 Task: Look for space in La Carlota, Philippines from 6th September, 2023 to 15th September, 2023 for 6 adults in price range Rs.8000 to Rs.12000. Place can be entire place or private room with 6 bedrooms having 6 beds and 6 bathrooms. Property type can be house, flat, guest house. Amenities needed are: wifi, TV, free parkinig on premises, gym, breakfast. Booking option can be shelf check-in. Required host language is English.
Action: Mouse moved to (565, 119)
Screenshot: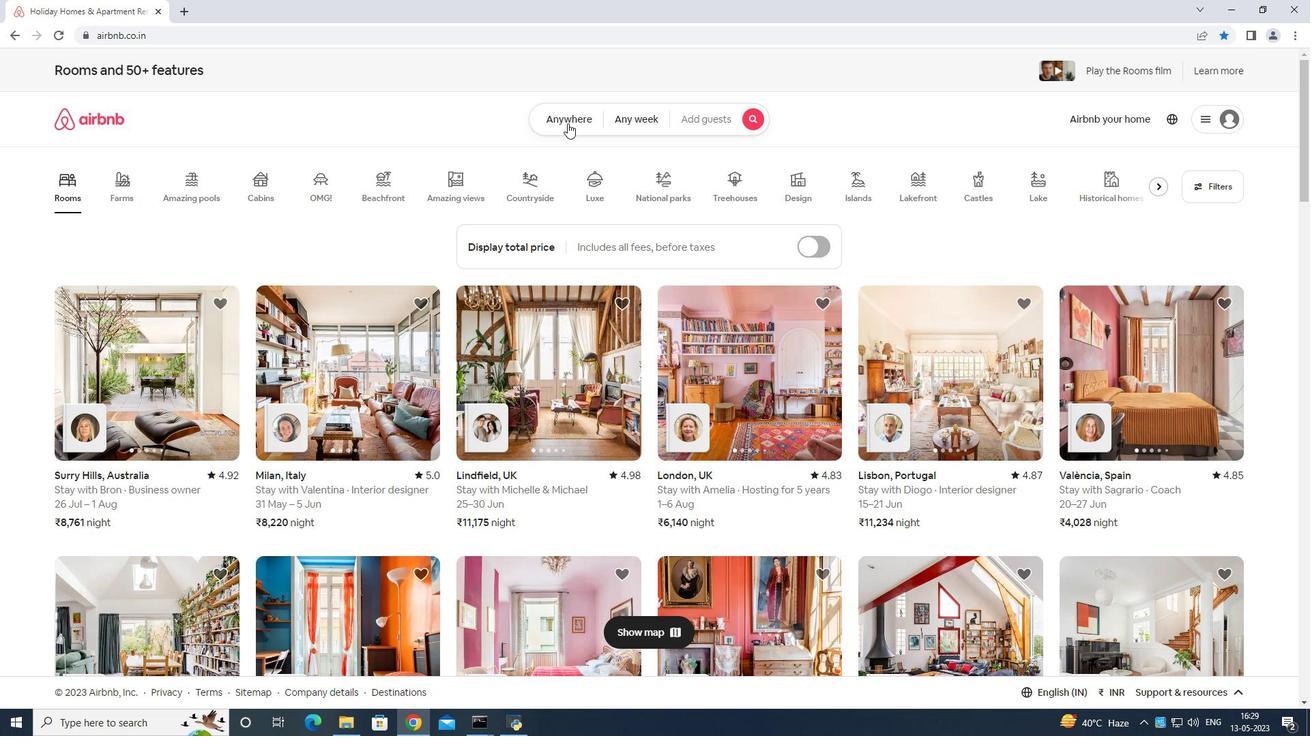 
Action: Mouse pressed left at (565, 119)
Screenshot: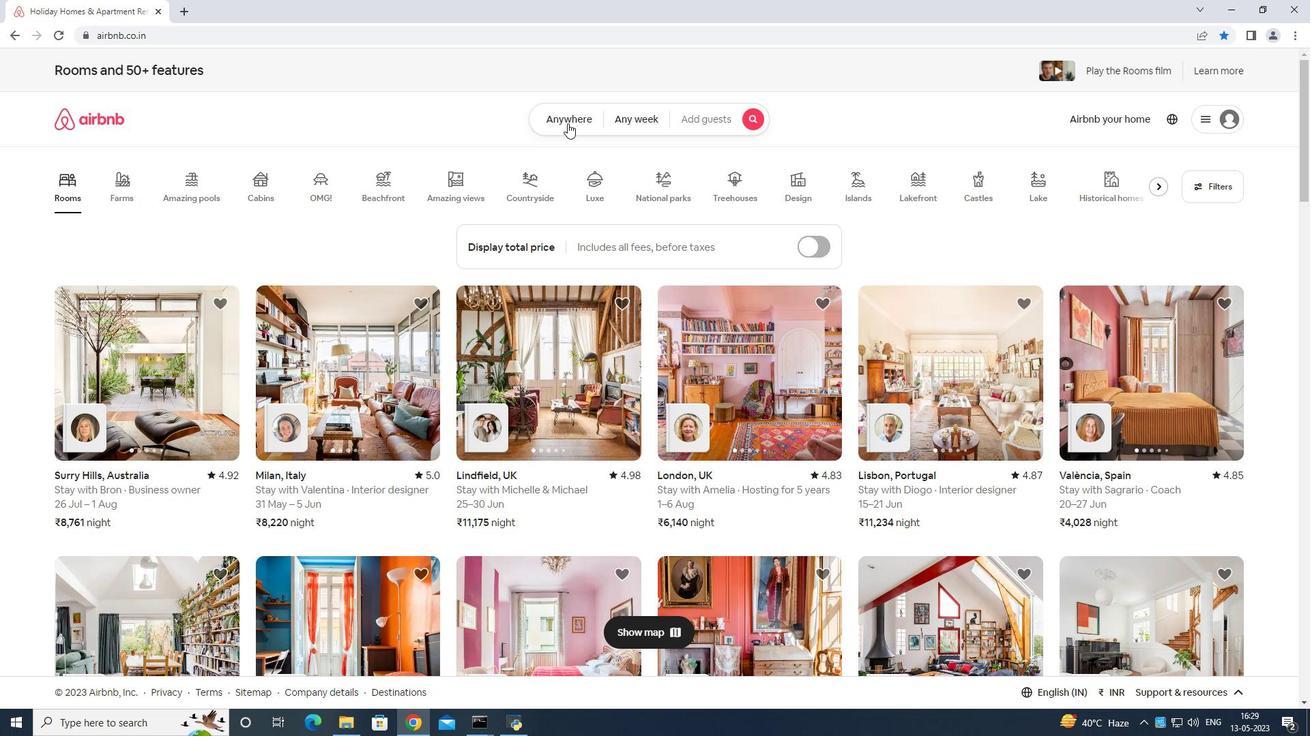 
Action: Mouse moved to (532, 161)
Screenshot: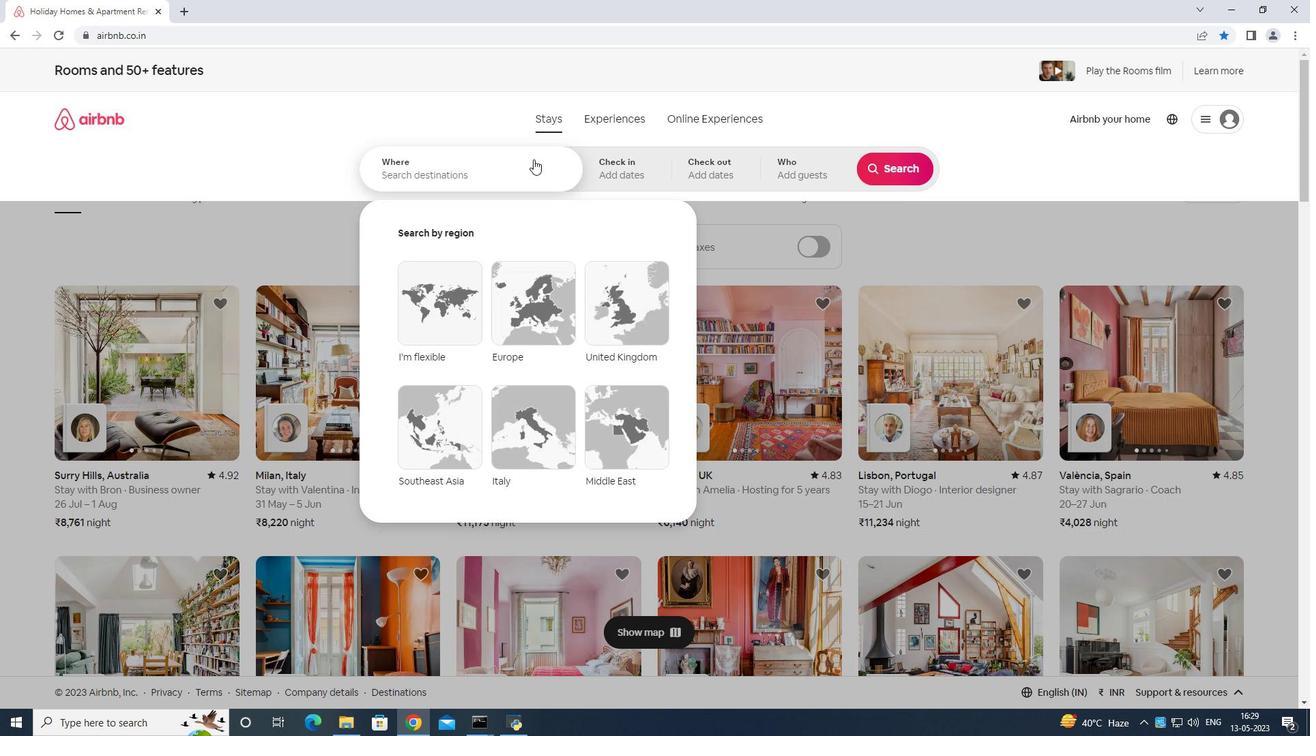 
Action: Mouse pressed left at (532, 161)
Screenshot: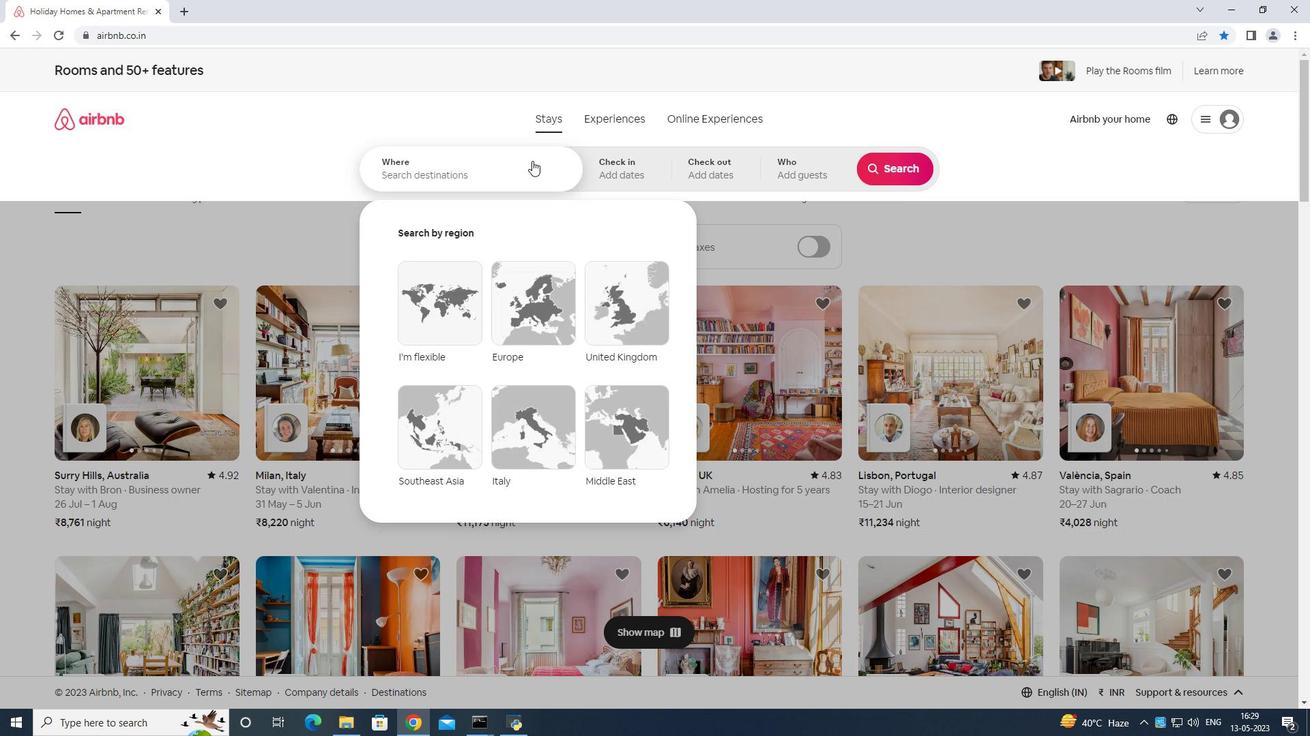 
Action: Mouse moved to (532, 161)
Screenshot: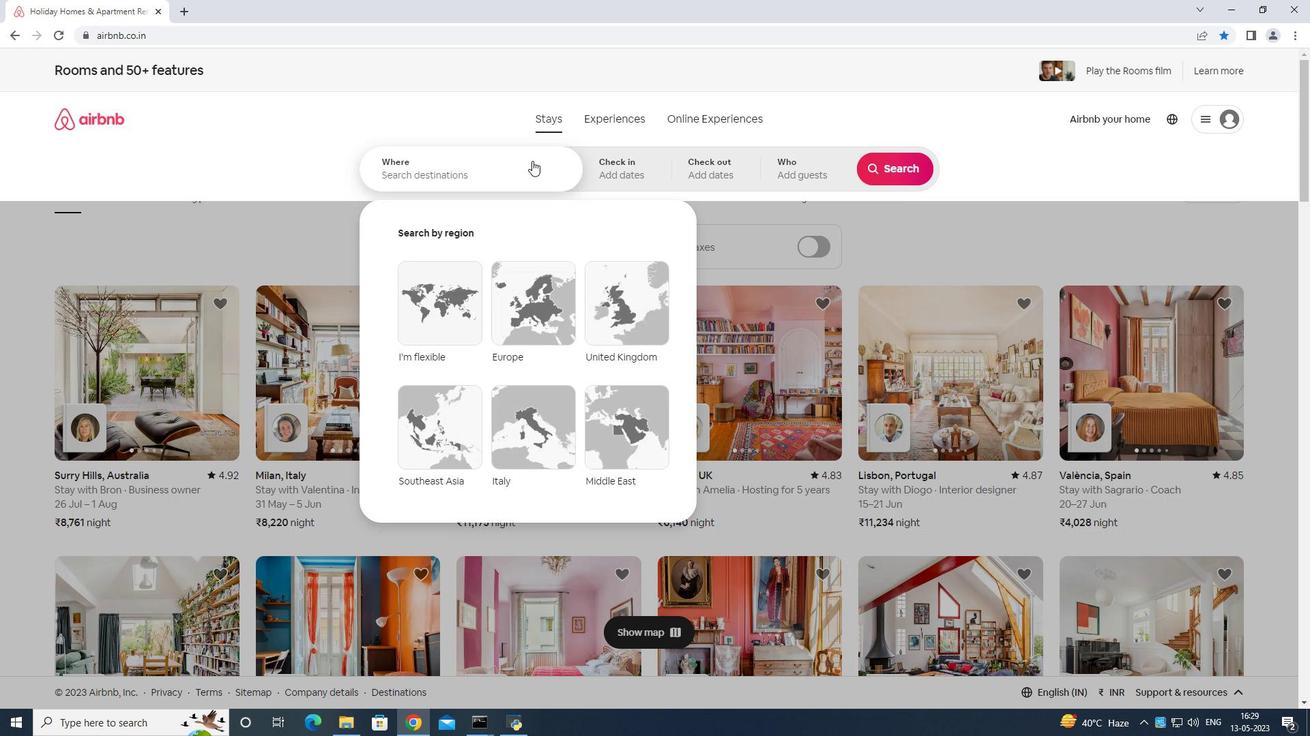 
Action: Key pressed <Key.shift>La<Key.space>cartlota<Key.space>philipines<Key.enter>
Screenshot: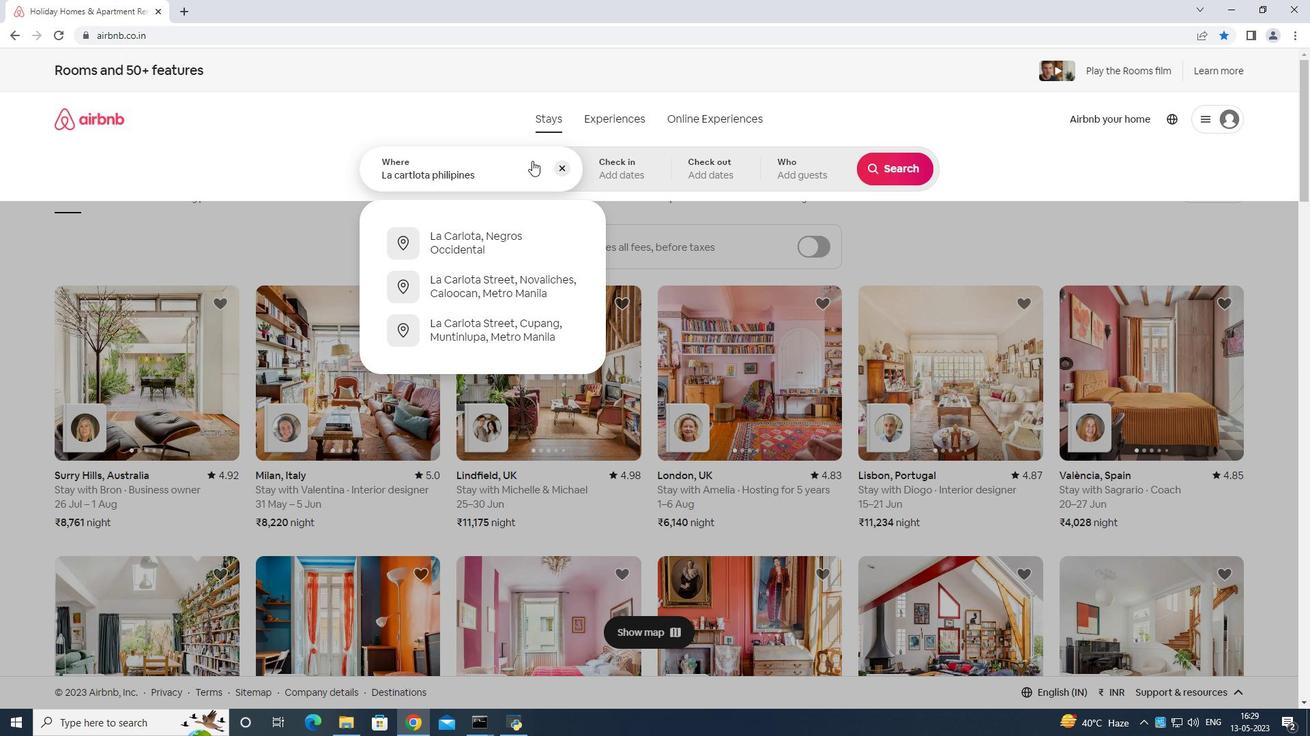 
Action: Mouse moved to (893, 283)
Screenshot: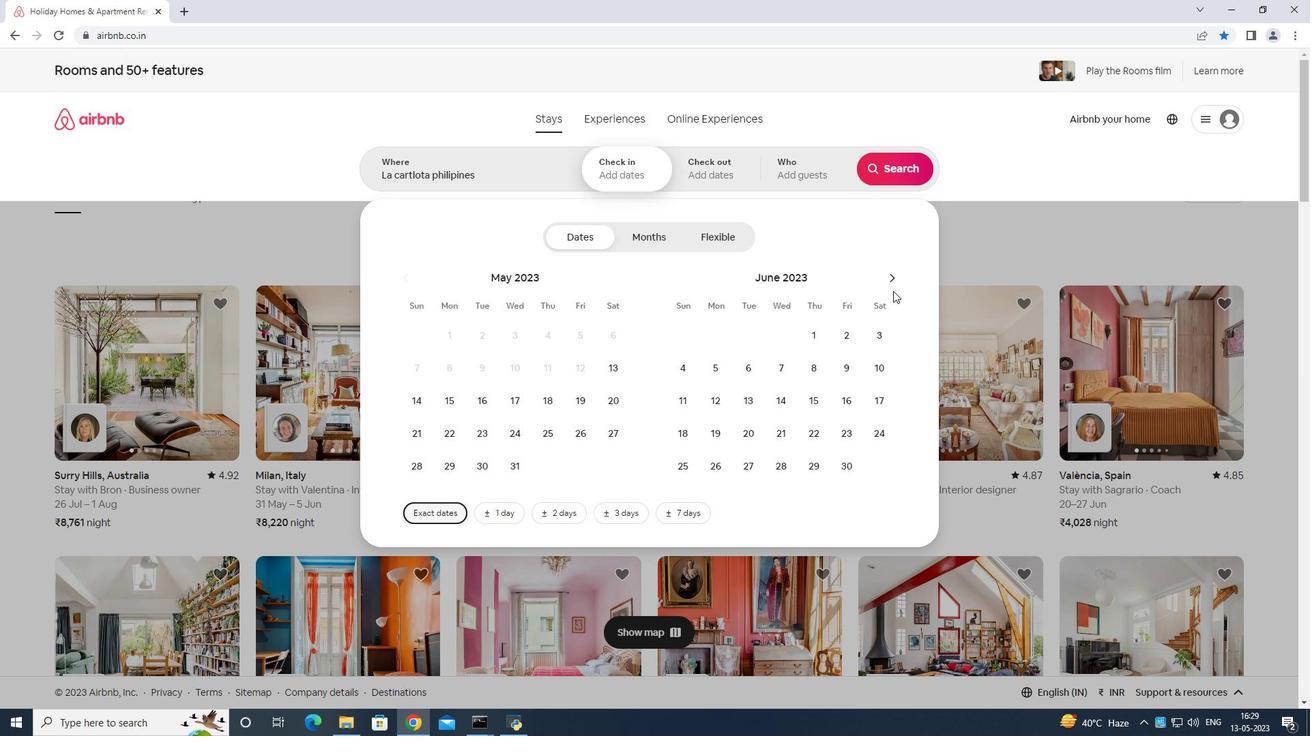 
Action: Mouse pressed left at (893, 283)
Screenshot: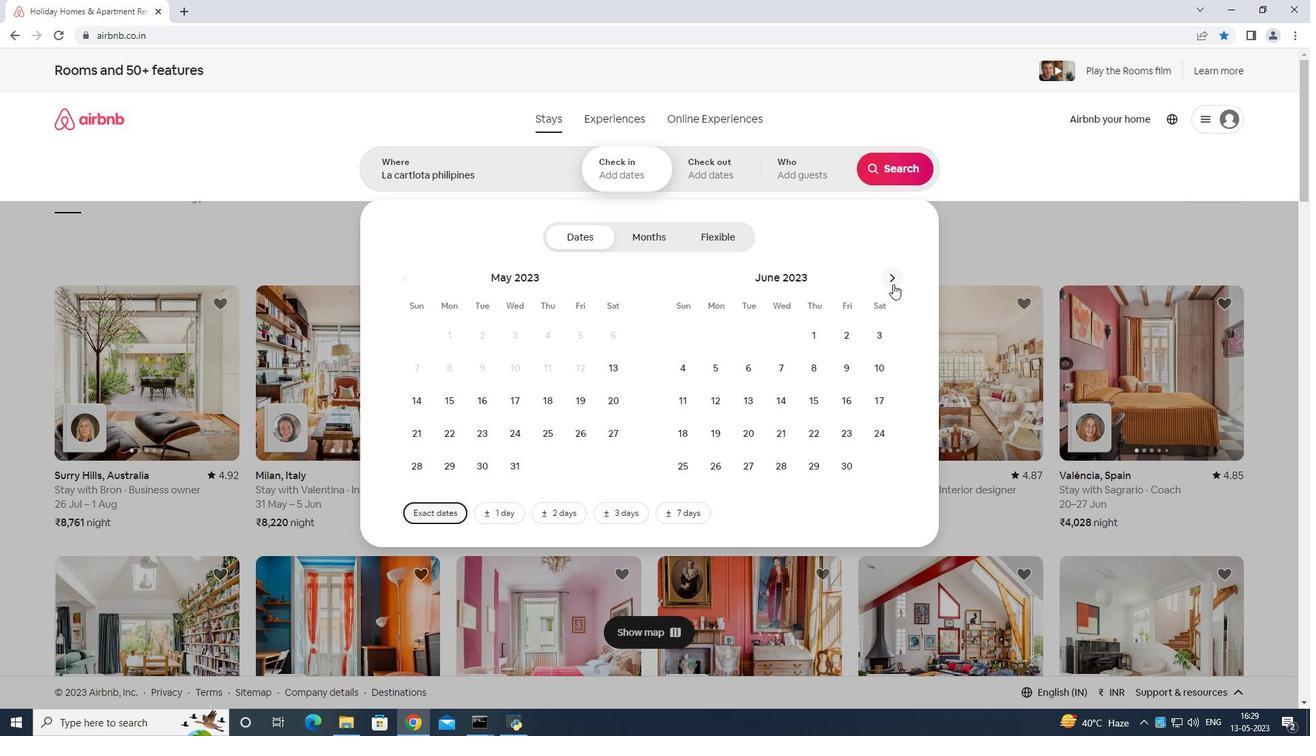 
Action: Mouse moved to (889, 283)
Screenshot: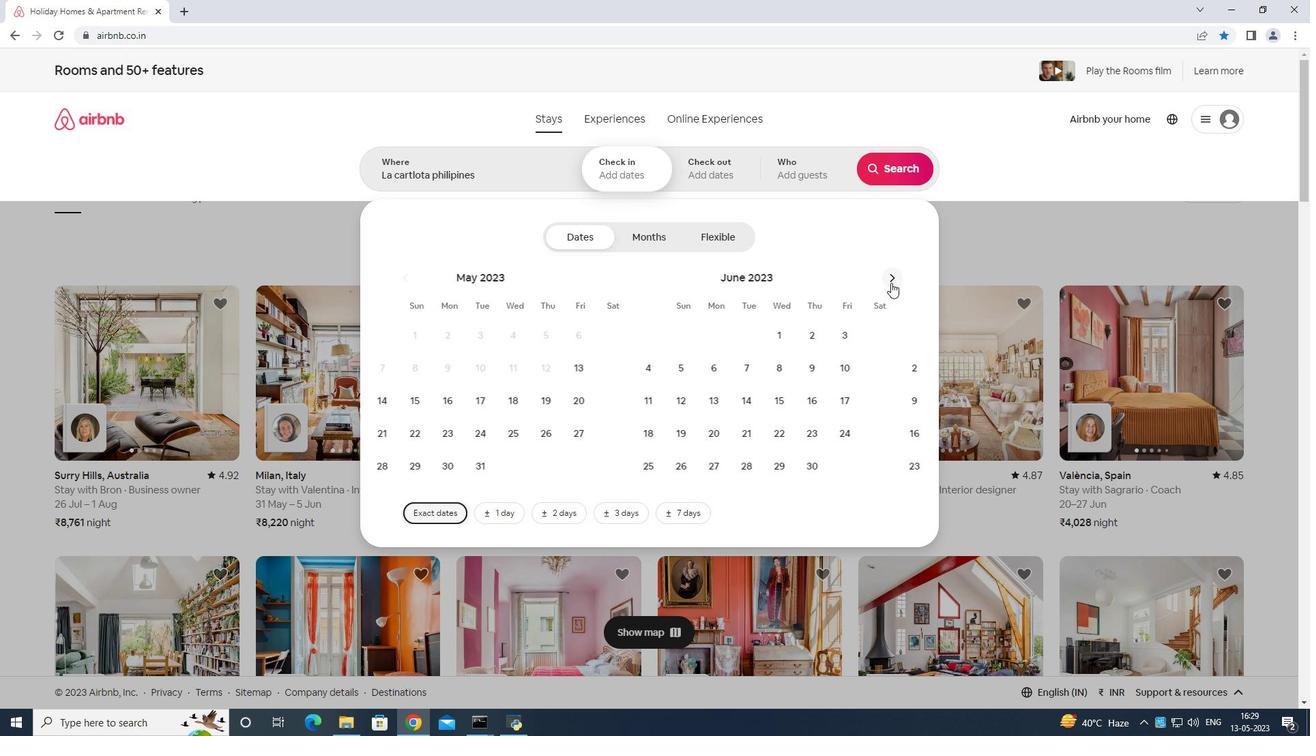 
Action: Mouse pressed left at (889, 283)
Screenshot: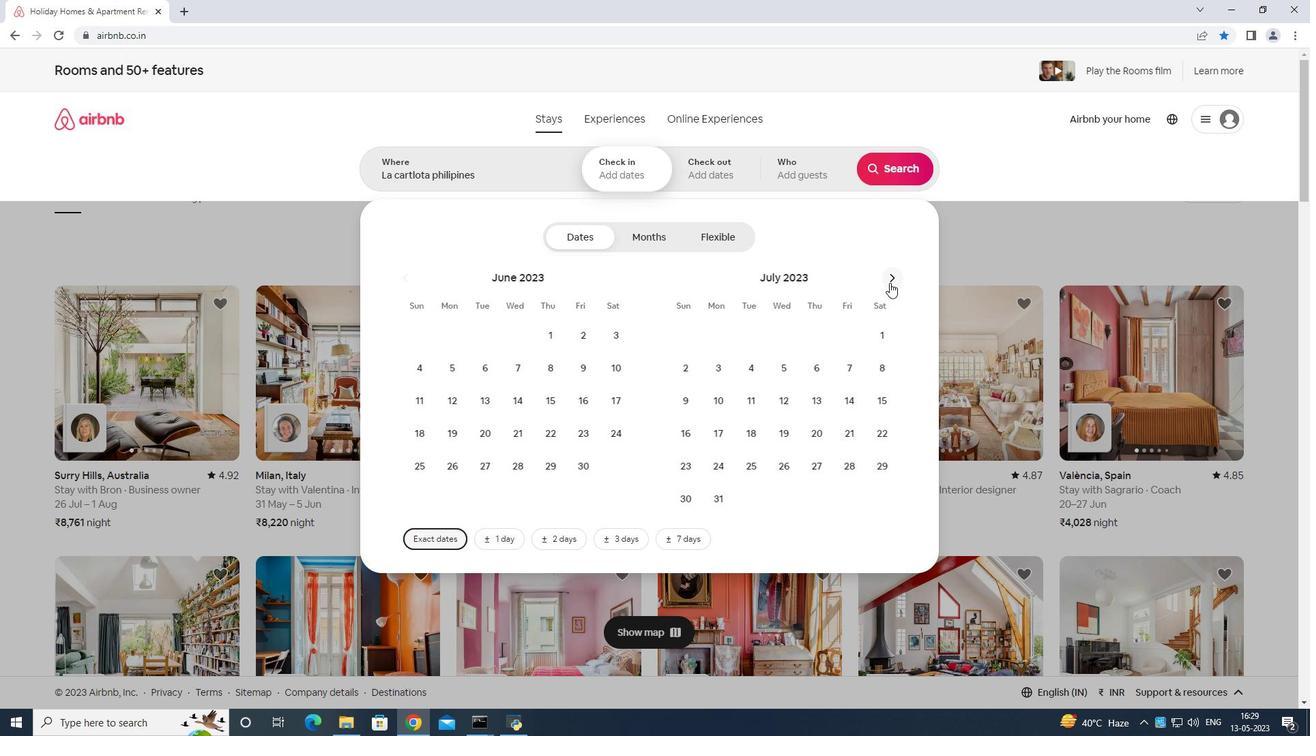 
Action: Mouse moved to (886, 296)
Screenshot: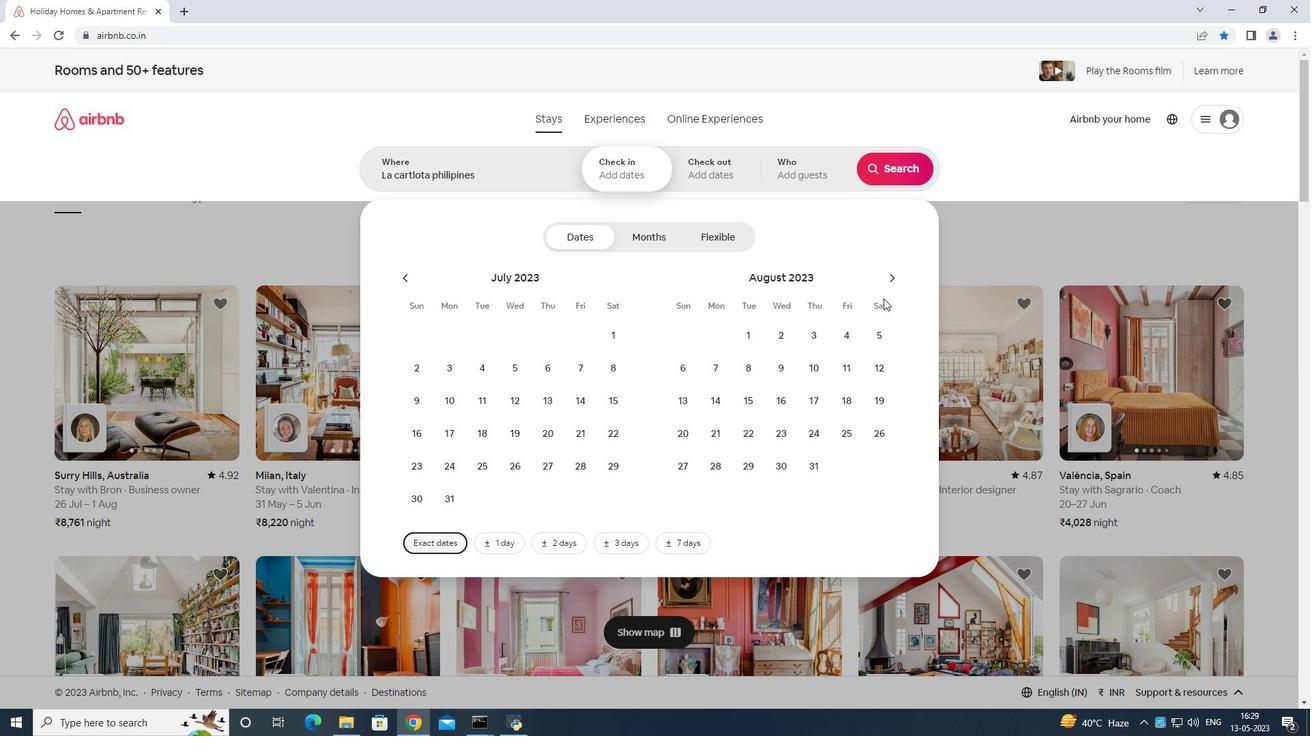 
Action: Mouse pressed left at (886, 296)
Screenshot: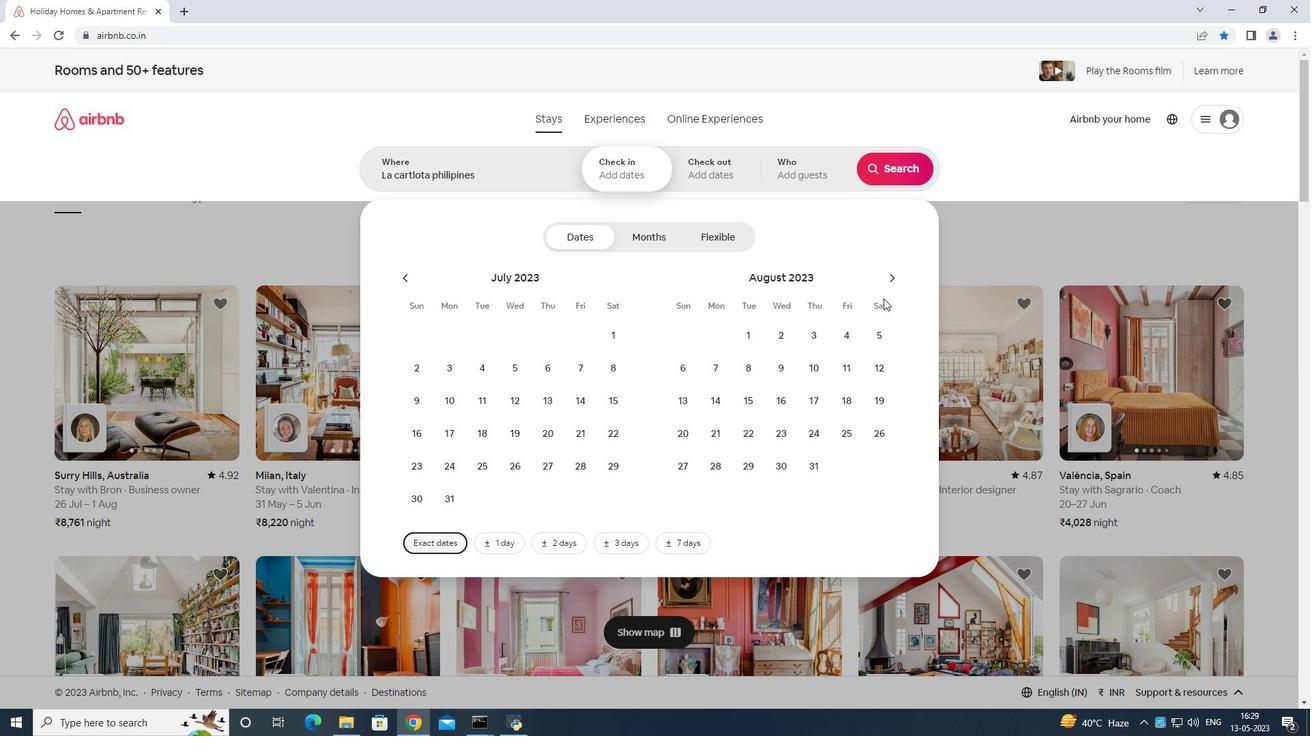 
Action: Mouse moved to (891, 281)
Screenshot: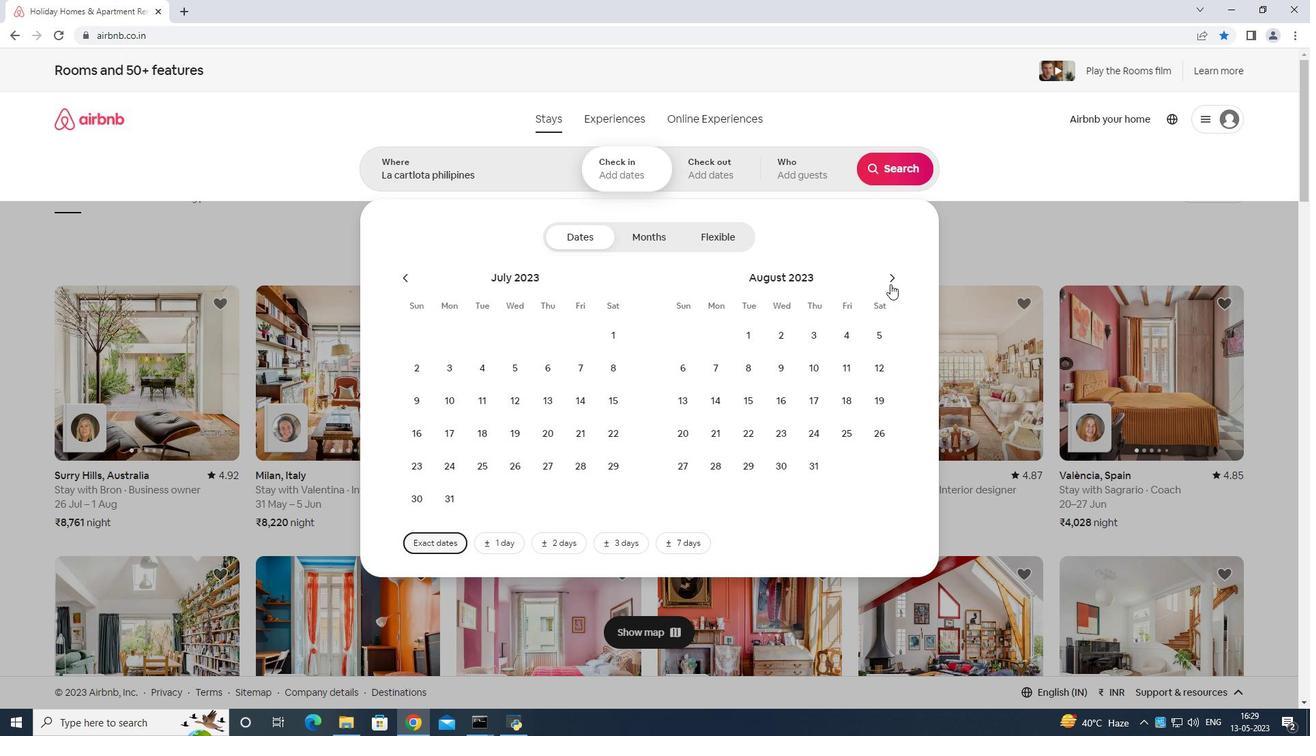
Action: Mouse pressed left at (891, 281)
Screenshot: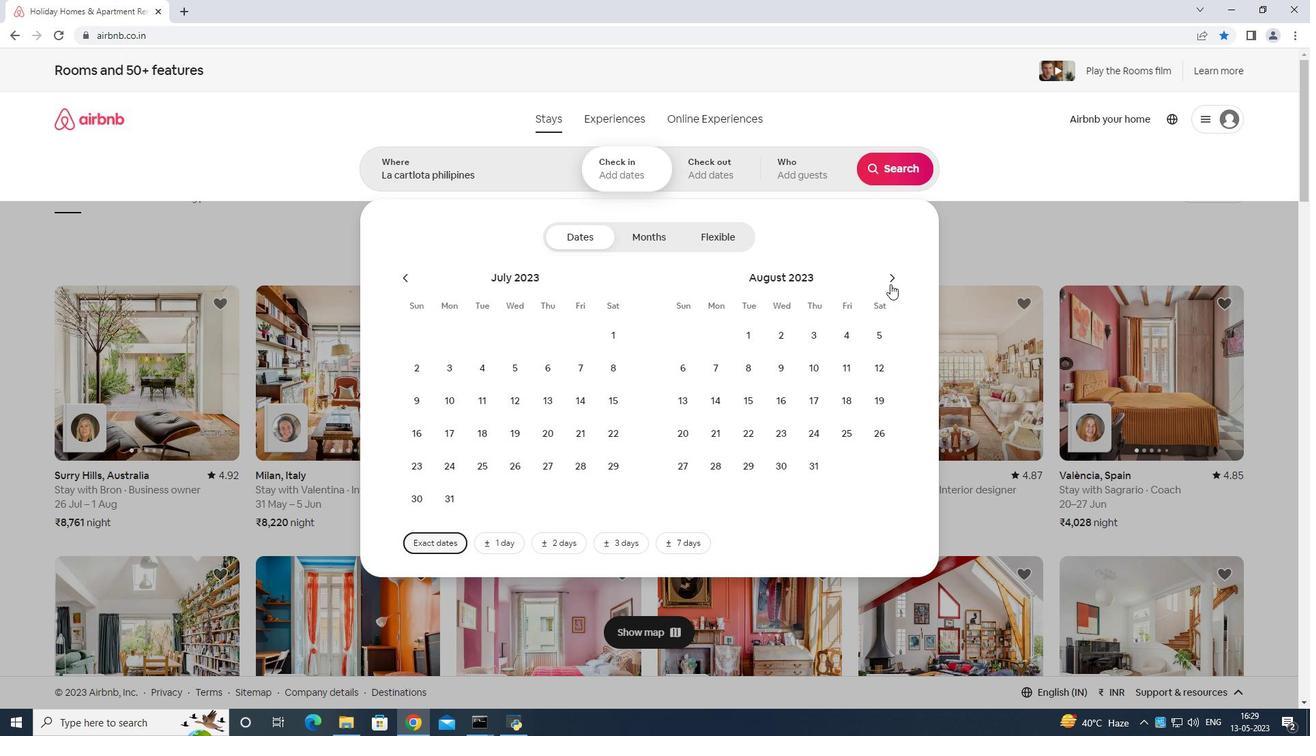 
Action: Mouse moved to (784, 366)
Screenshot: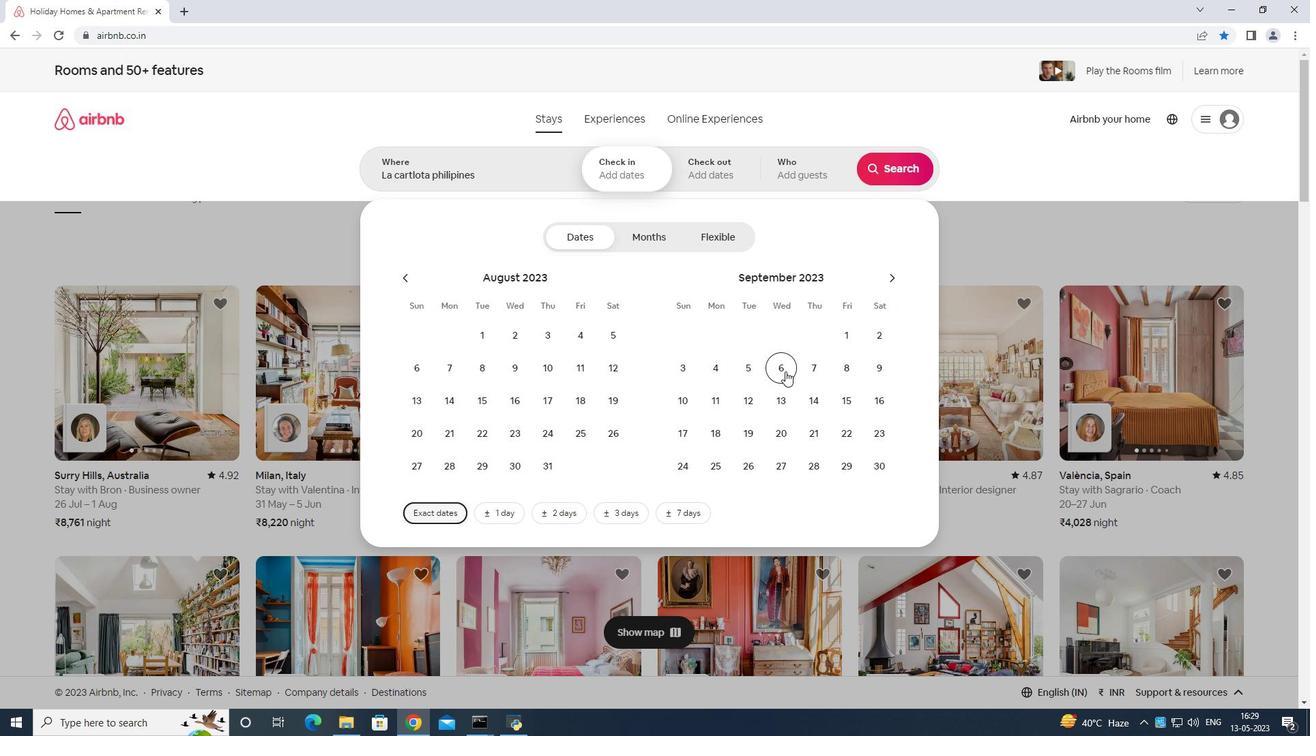 
Action: Mouse pressed left at (784, 366)
Screenshot: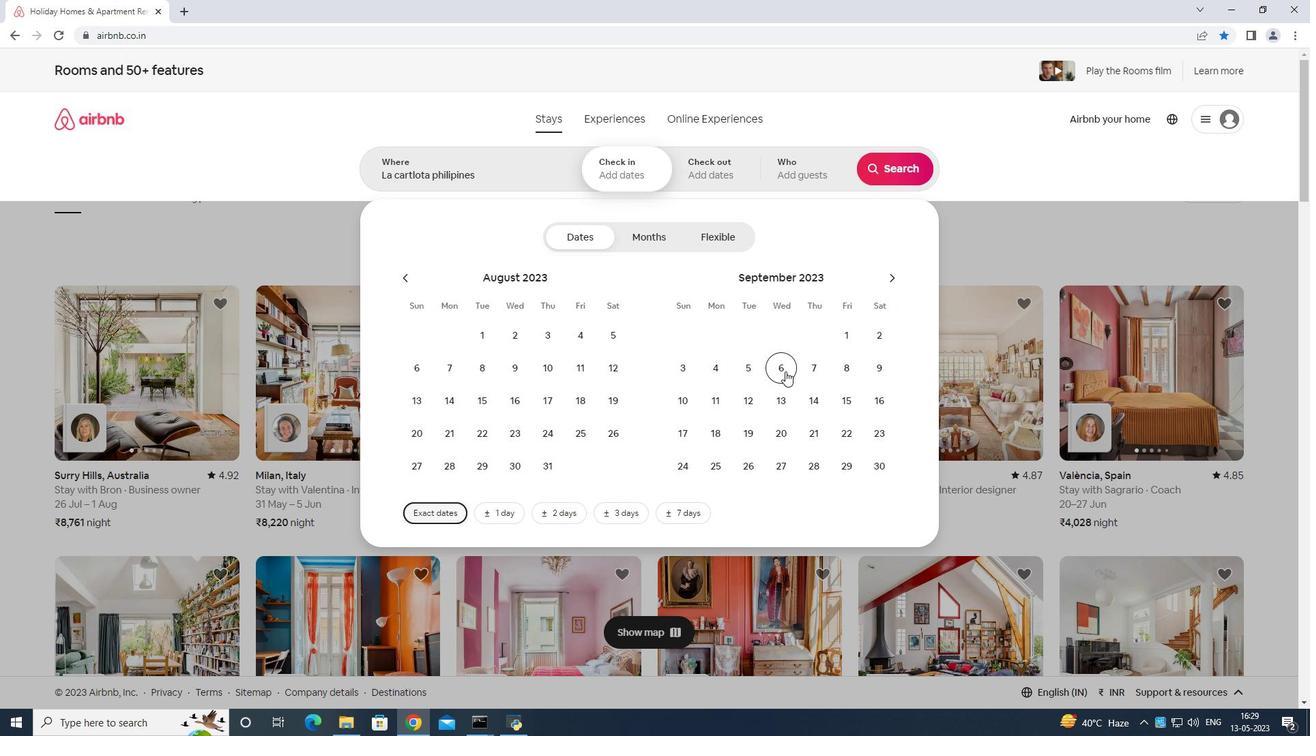 
Action: Mouse moved to (850, 409)
Screenshot: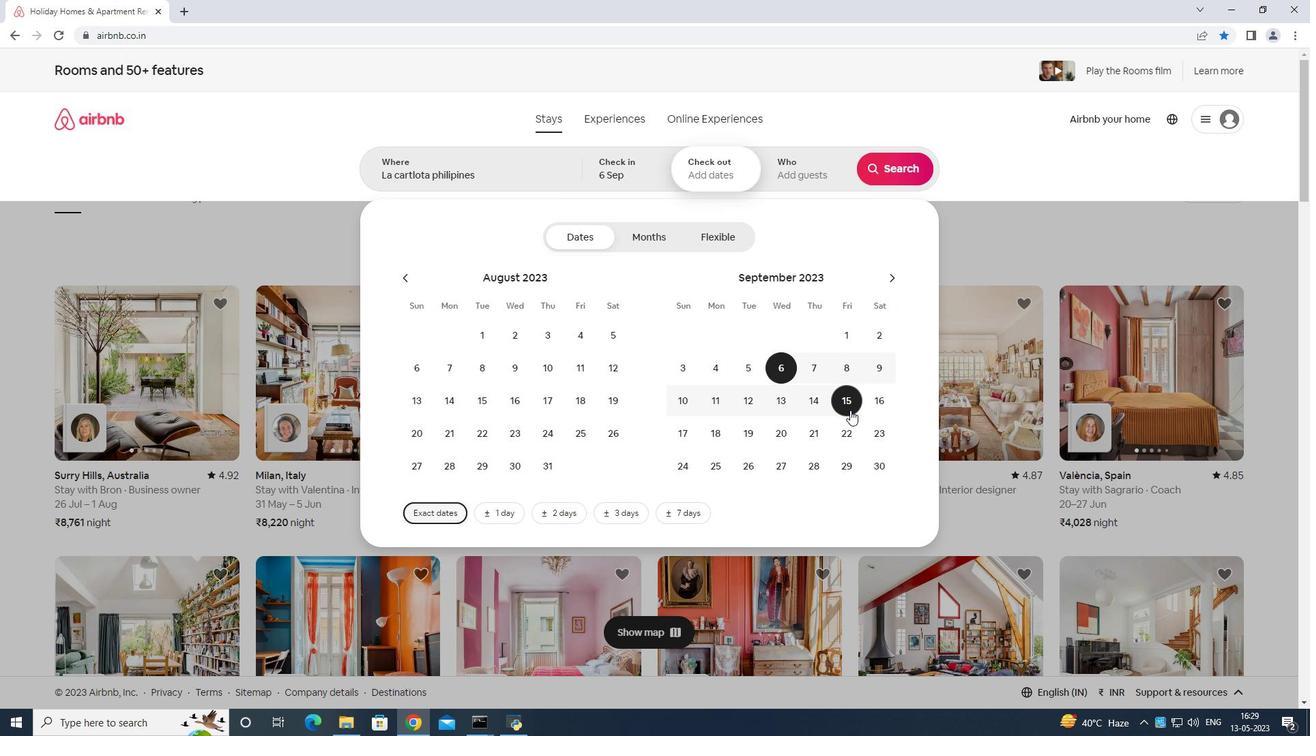 
Action: Mouse pressed left at (850, 409)
Screenshot: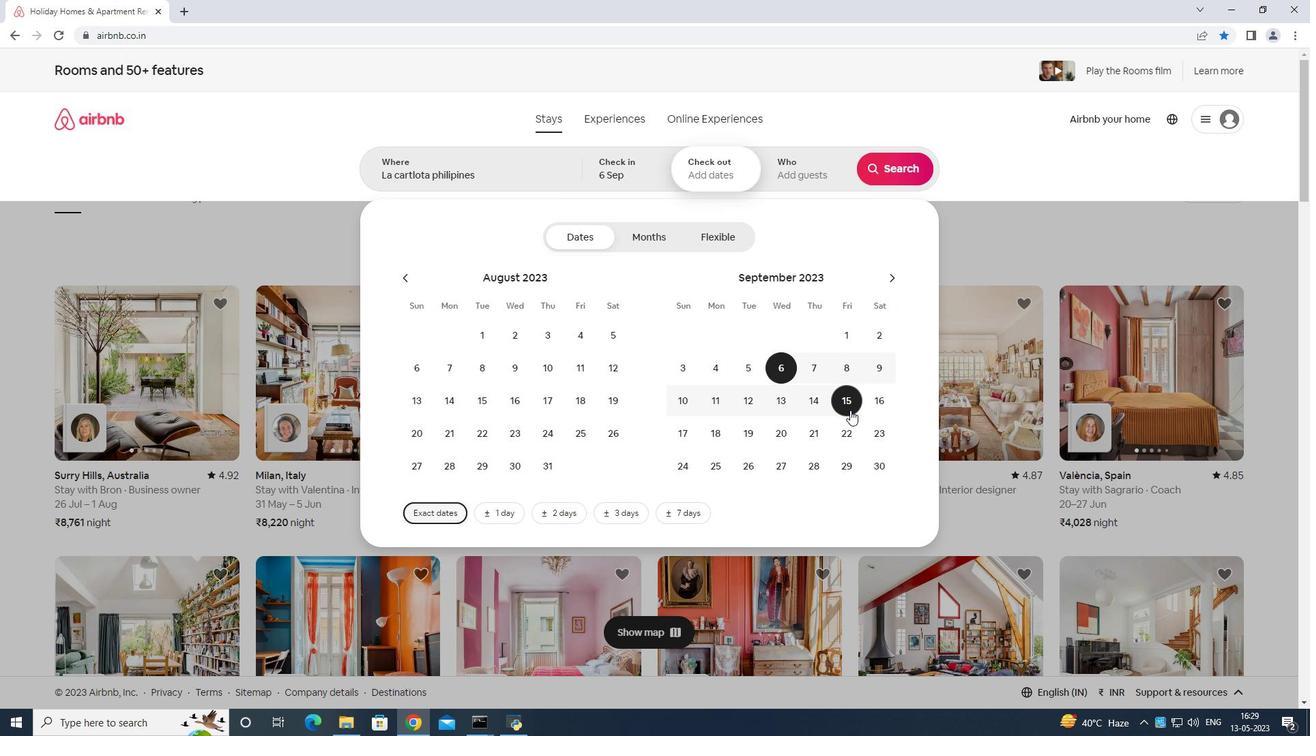 
Action: Mouse moved to (793, 171)
Screenshot: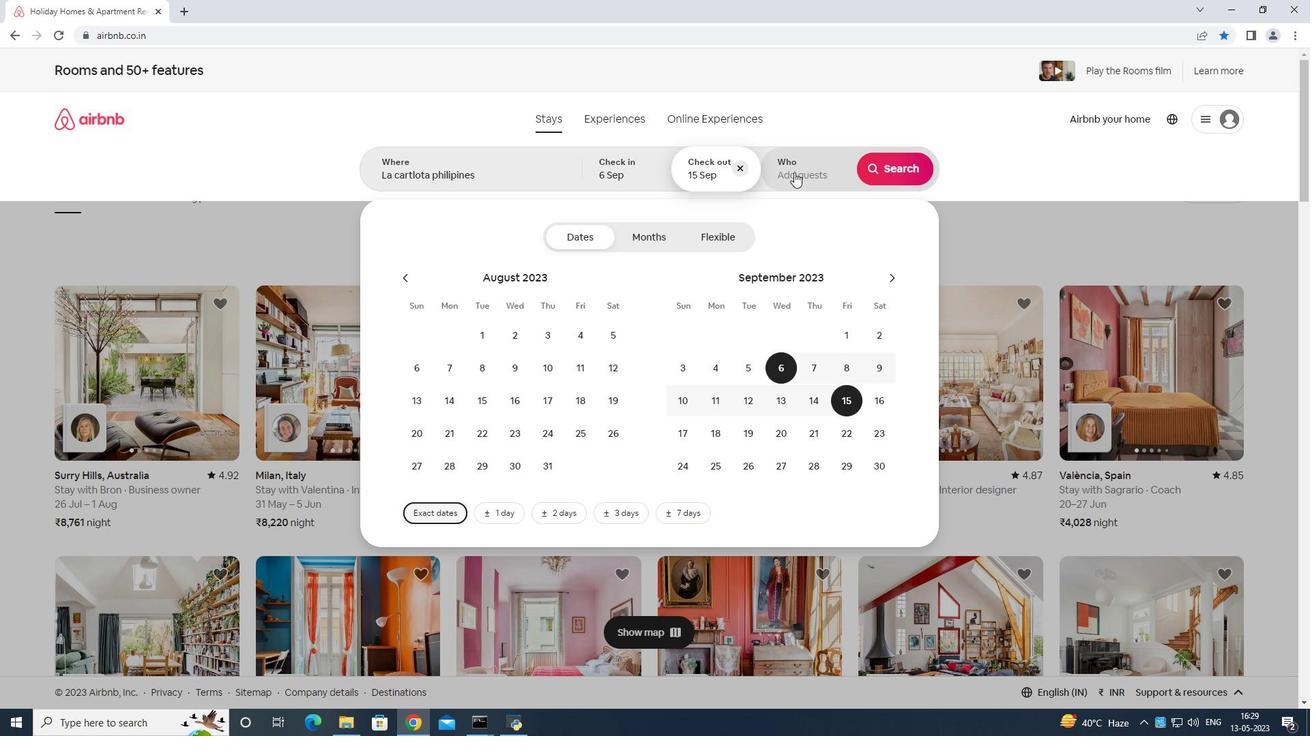 
Action: Mouse pressed left at (793, 171)
Screenshot: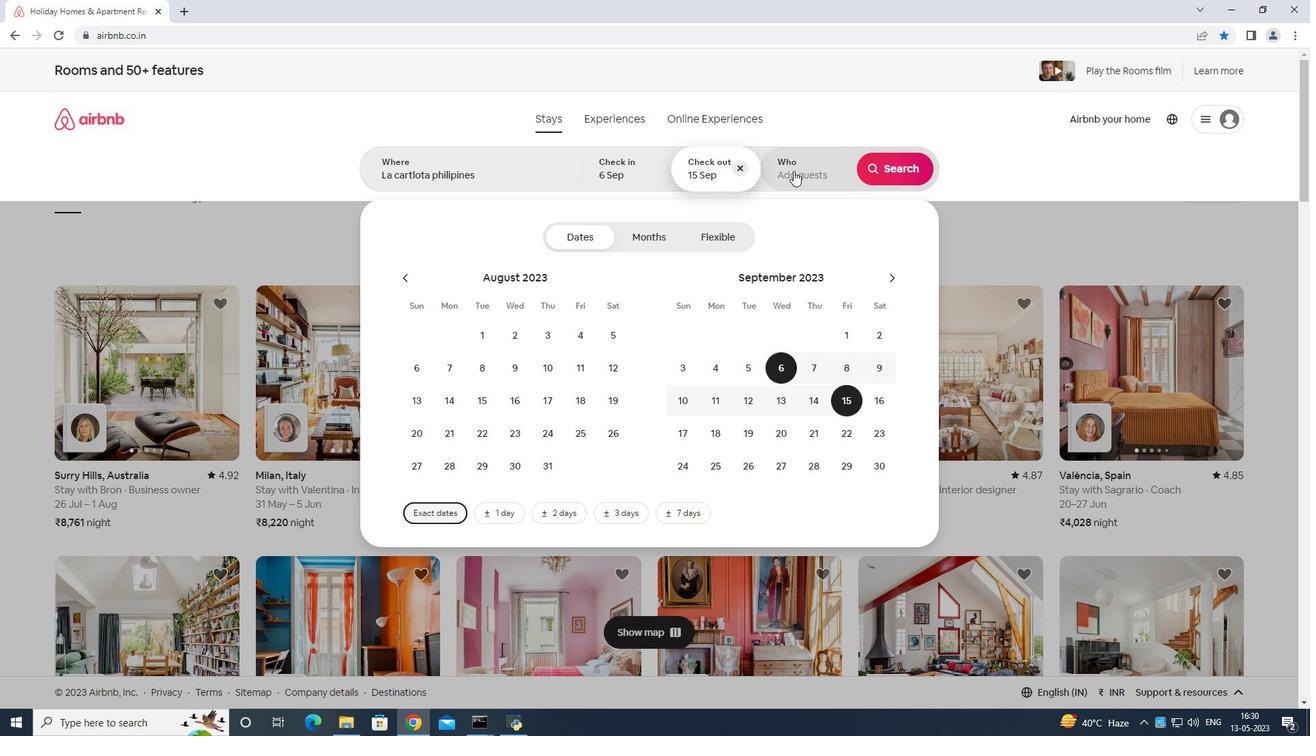 
Action: Mouse moved to (900, 238)
Screenshot: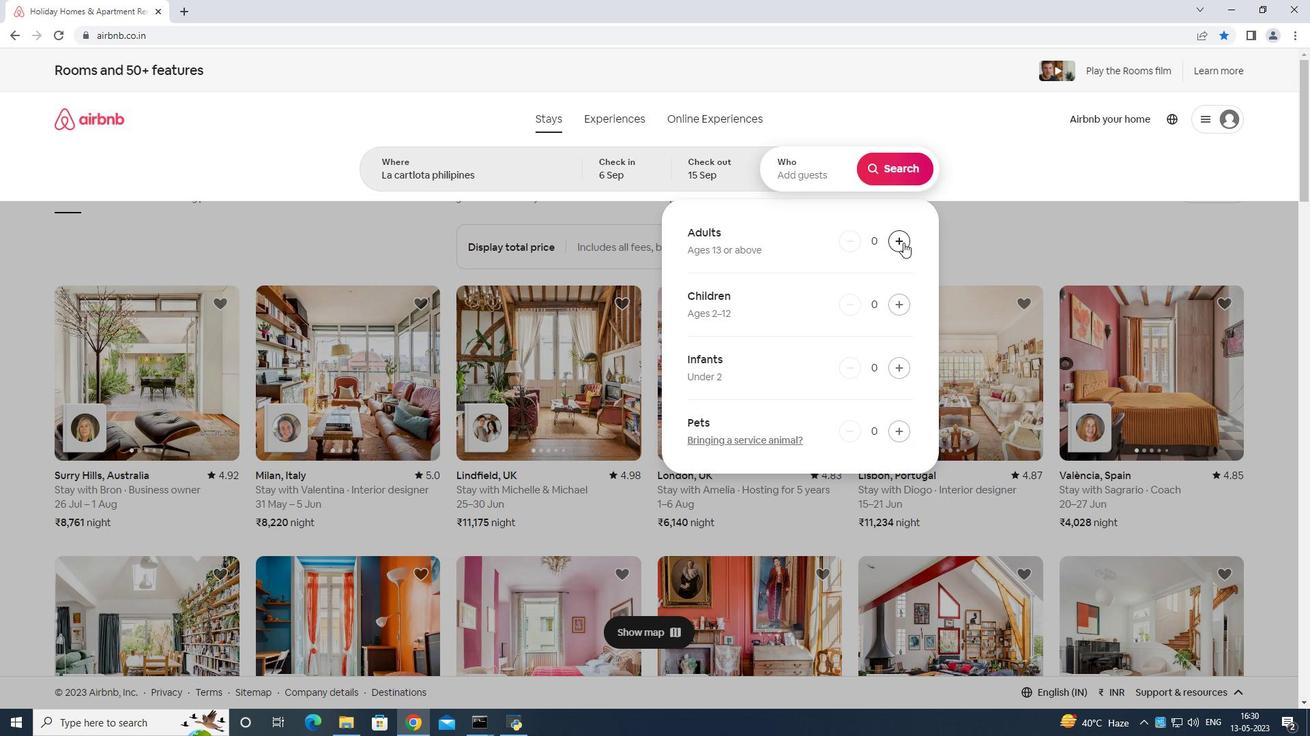 
Action: Mouse pressed left at (900, 238)
Screenshot: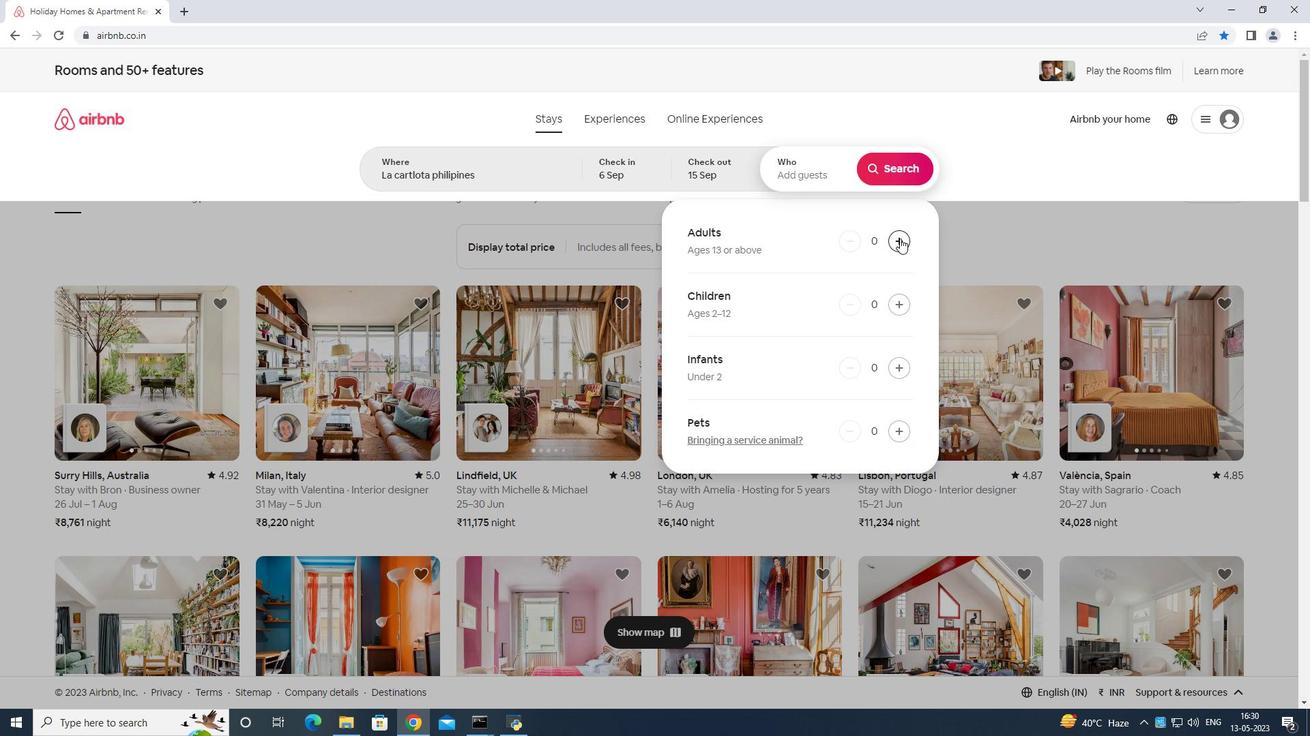 
Action: Mouse pressed left at (900, 238)
Screenshot: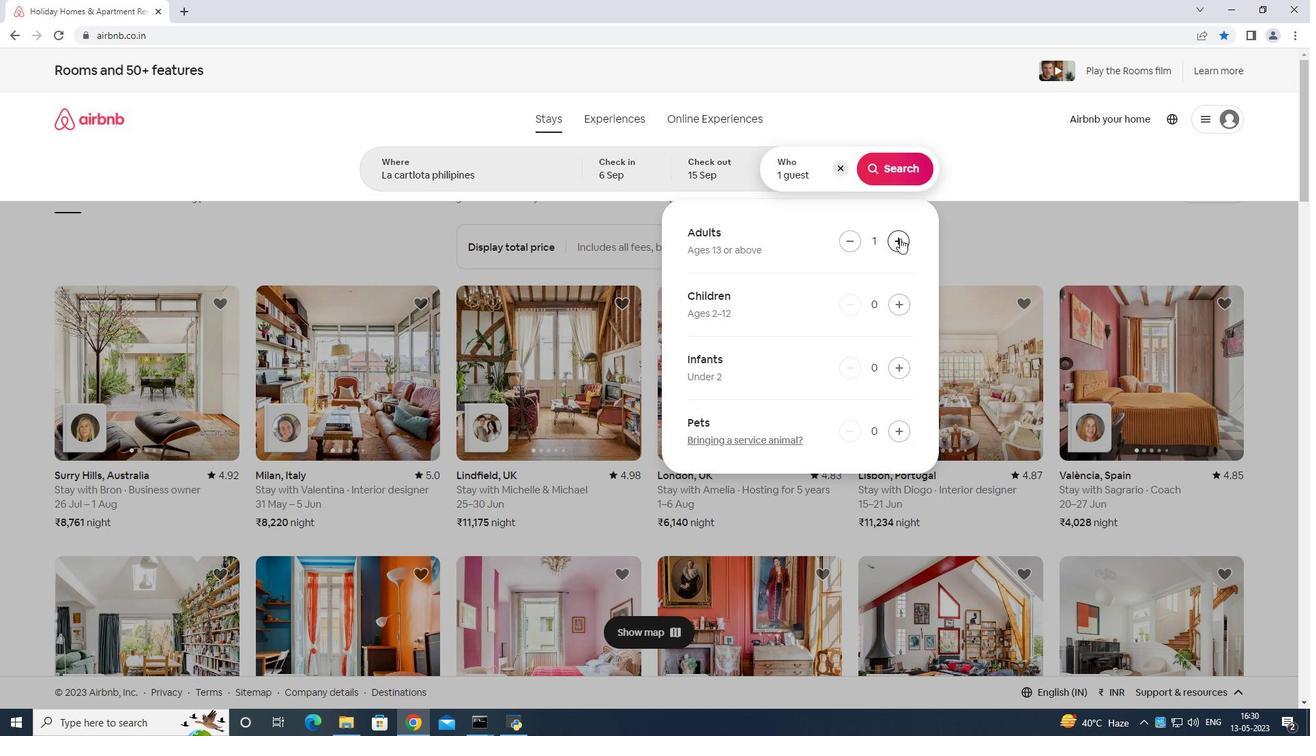 
Action: Mouse pressed left at (900, 238)
Screenshot: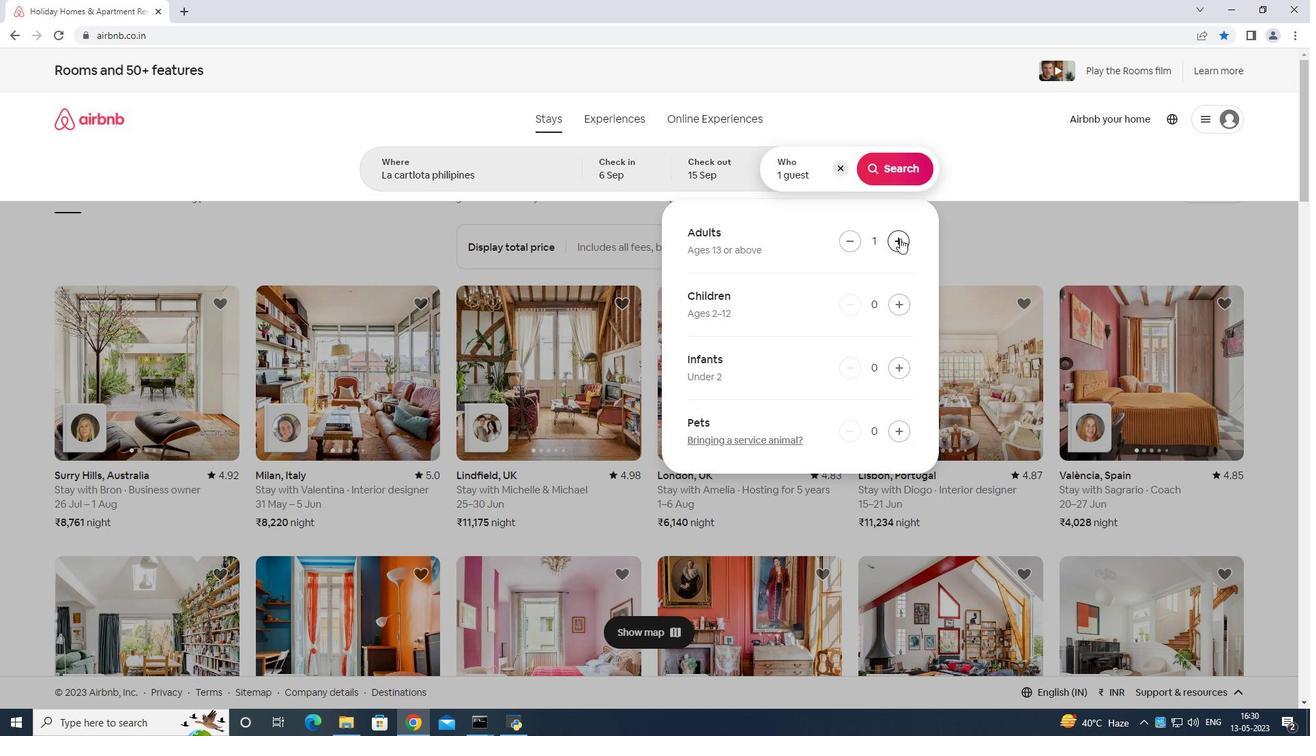 
Action: Mouse pressed left at (900, 238)
Screenshot: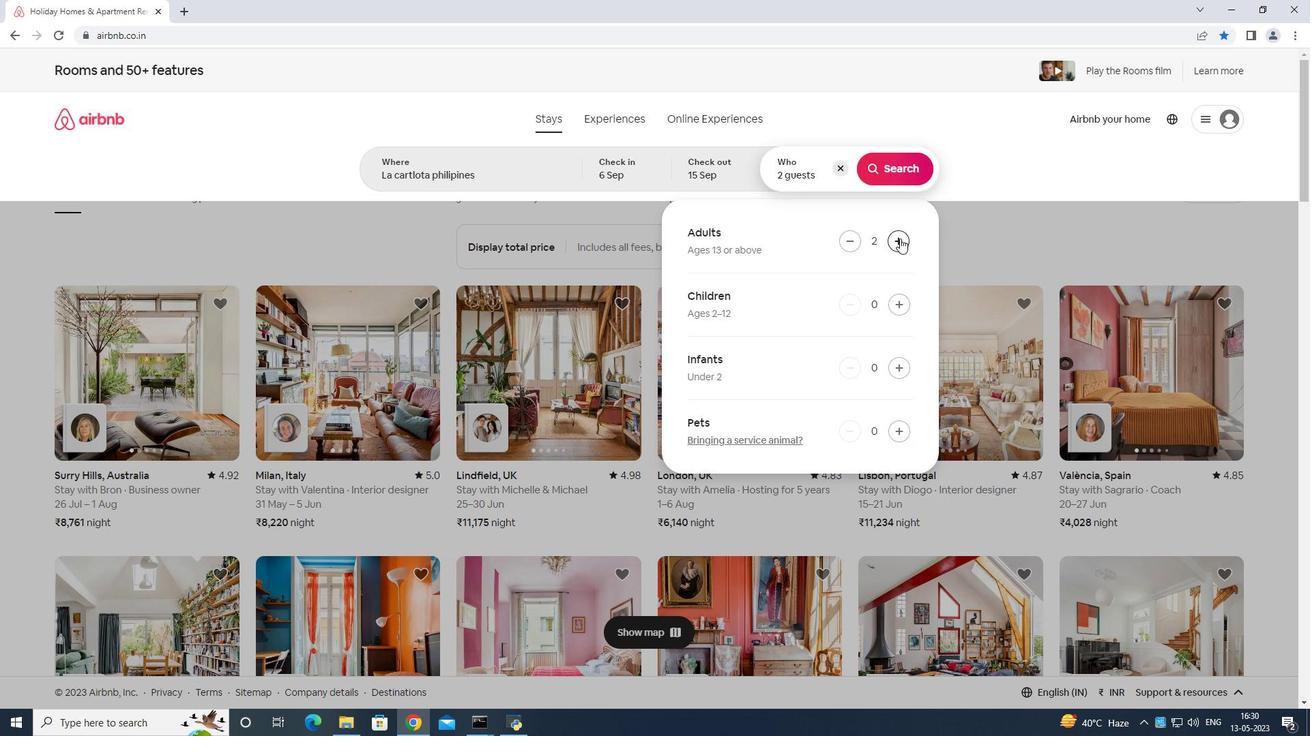 
Action: Mouse pressed left at (900, 238)
Screenshot: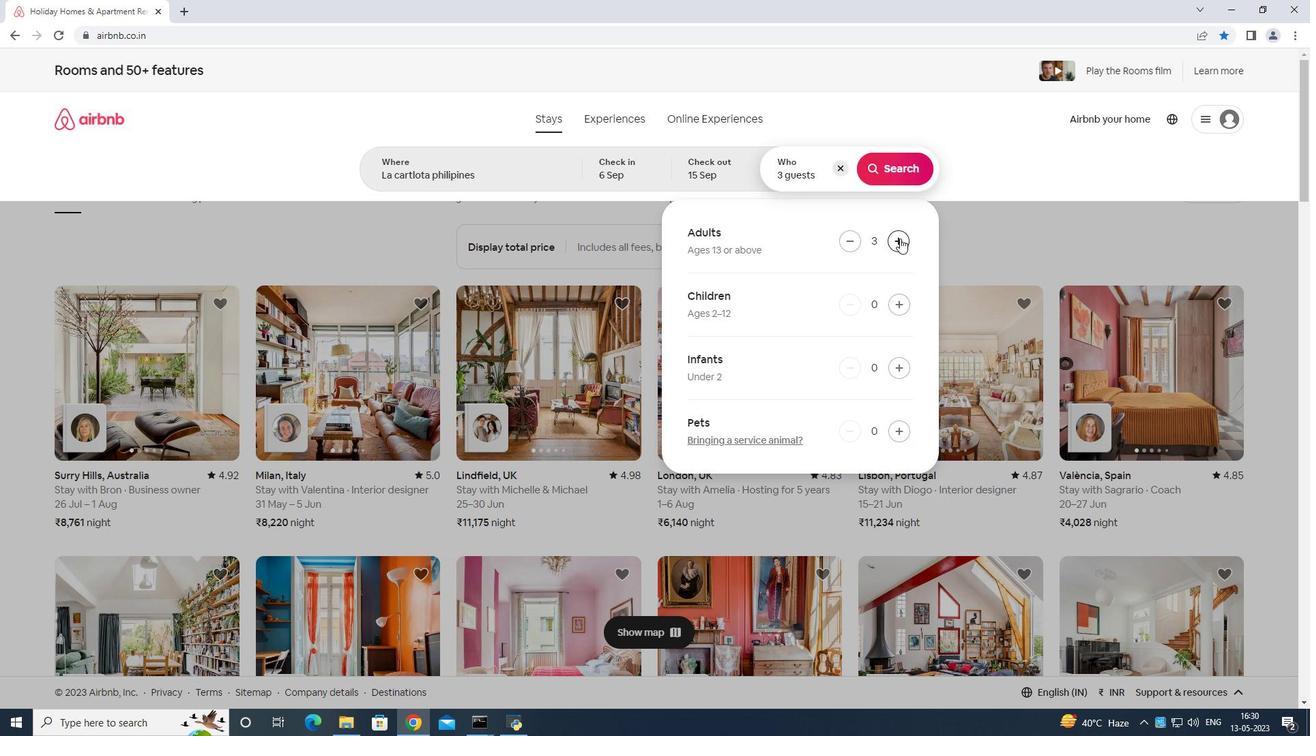 
Action: Mouse pressed left at (900, 238)
Screenshot: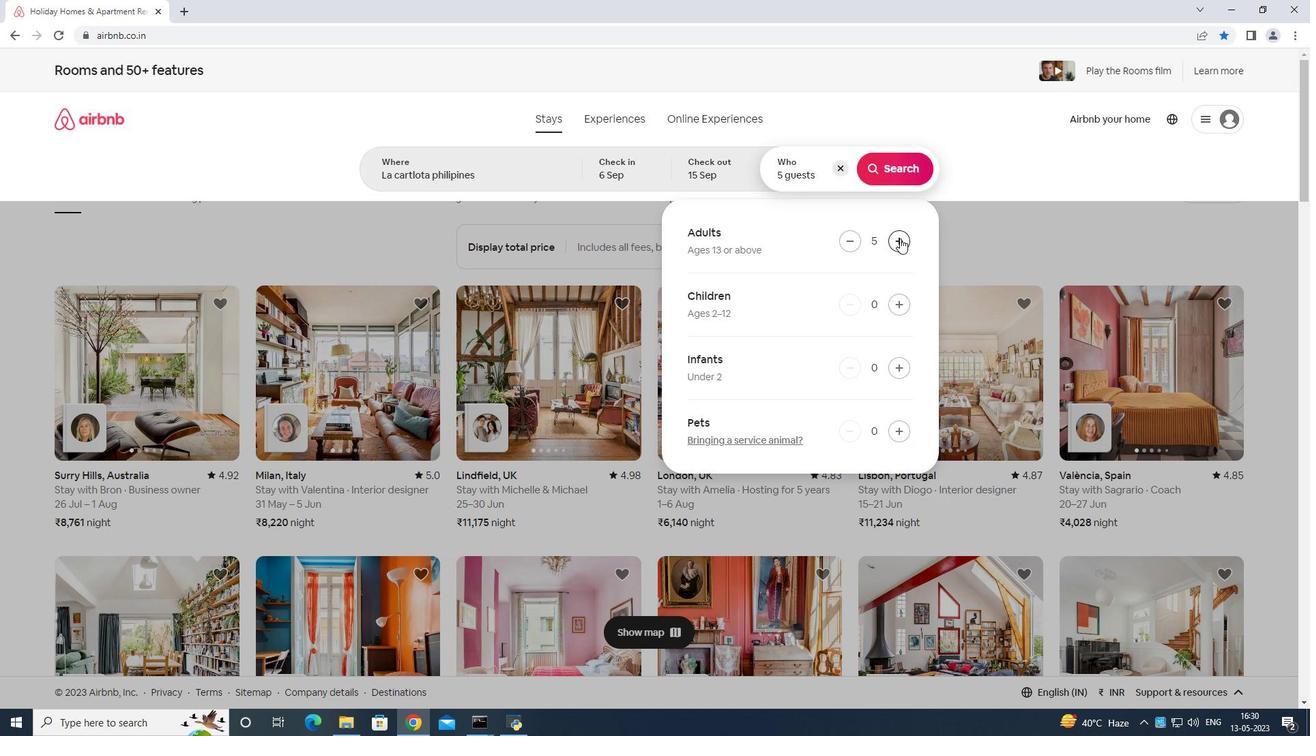 
Action: Mouse moved to (881, 178)
Screenshot: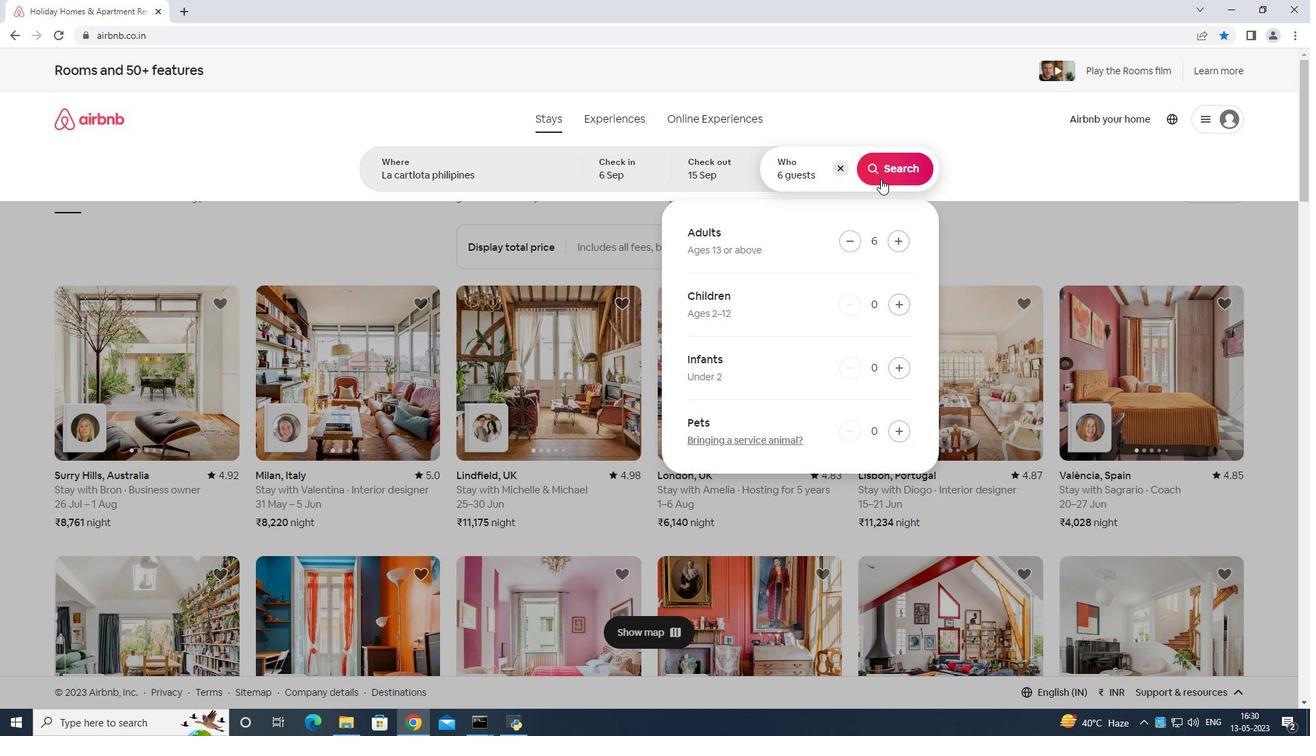 
Action: Mouse pressed left at (881, 178)
Screenshot: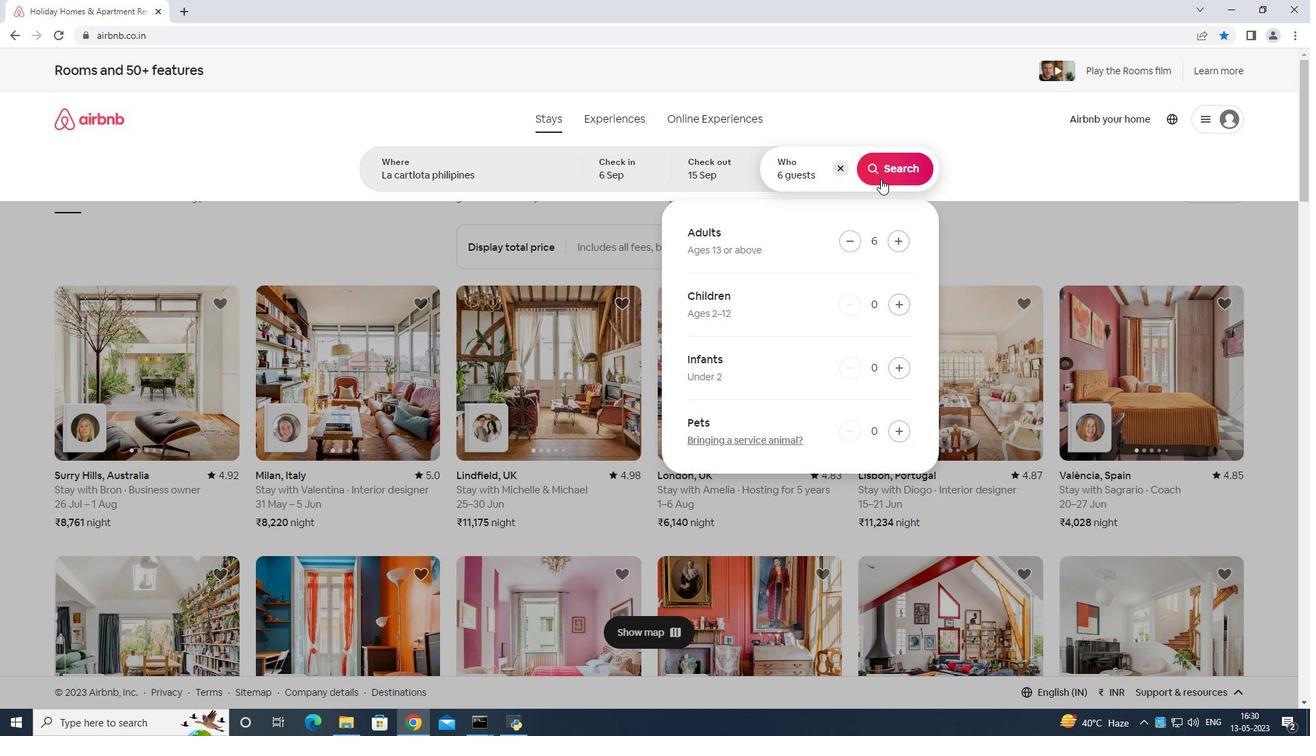 
Action: Mouse moved to (1250, 137)
Screenshot: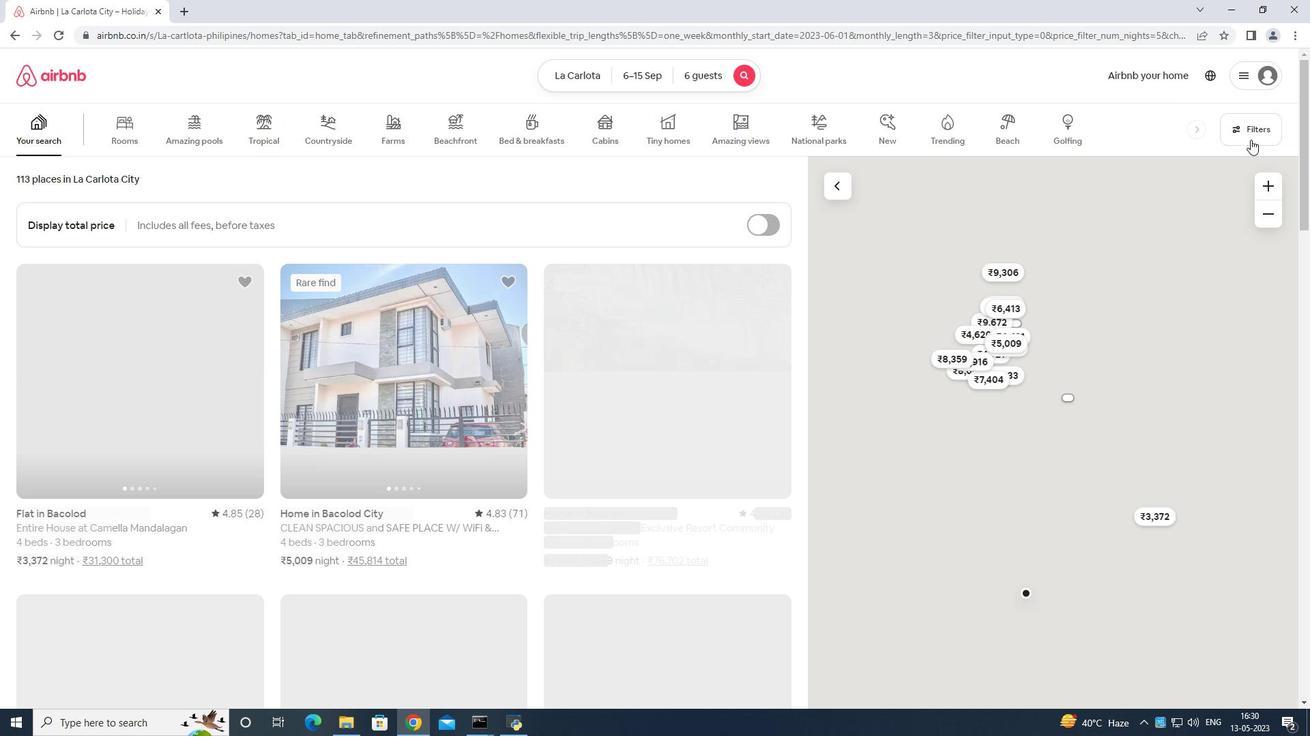 
Action: Mouse pressed left at (1250, 137)
Screenshot: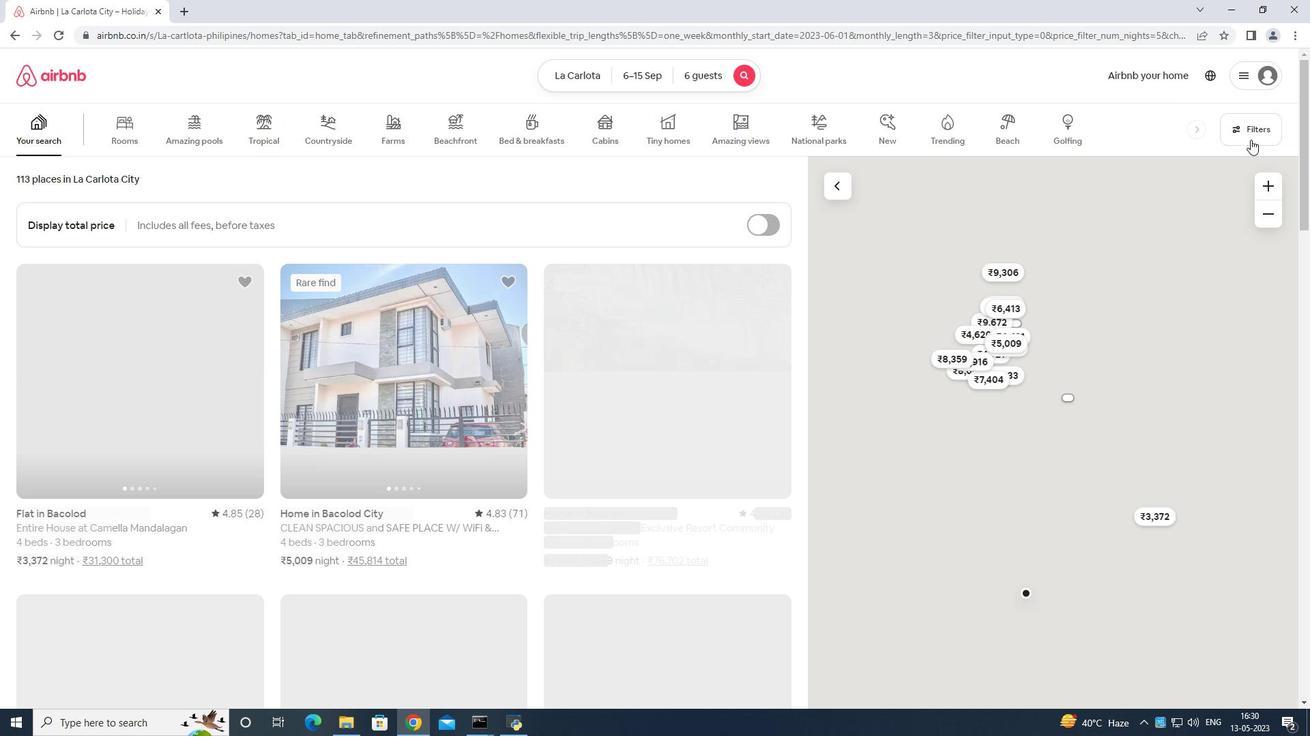 
Action: Mouse moved to (514, 455)
Screenshot: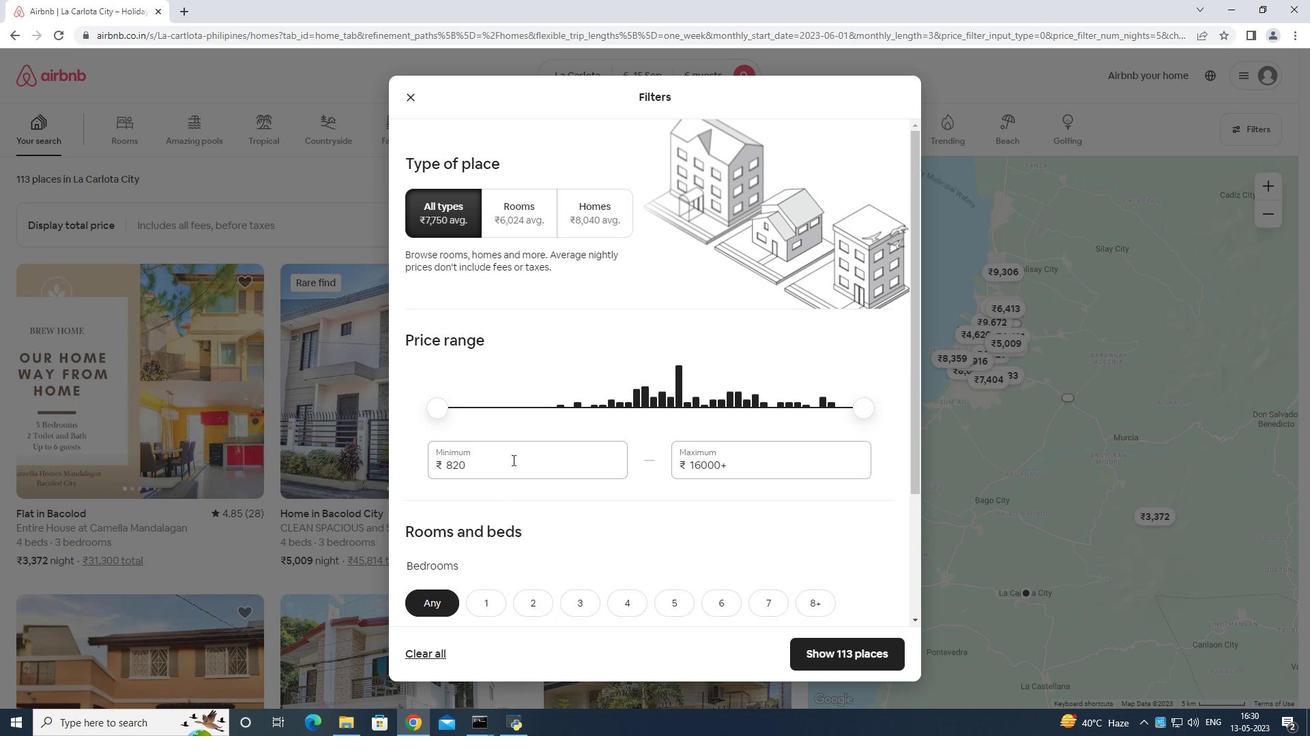 
Action: Mouse pressed left at (514, 455)
Screenshot: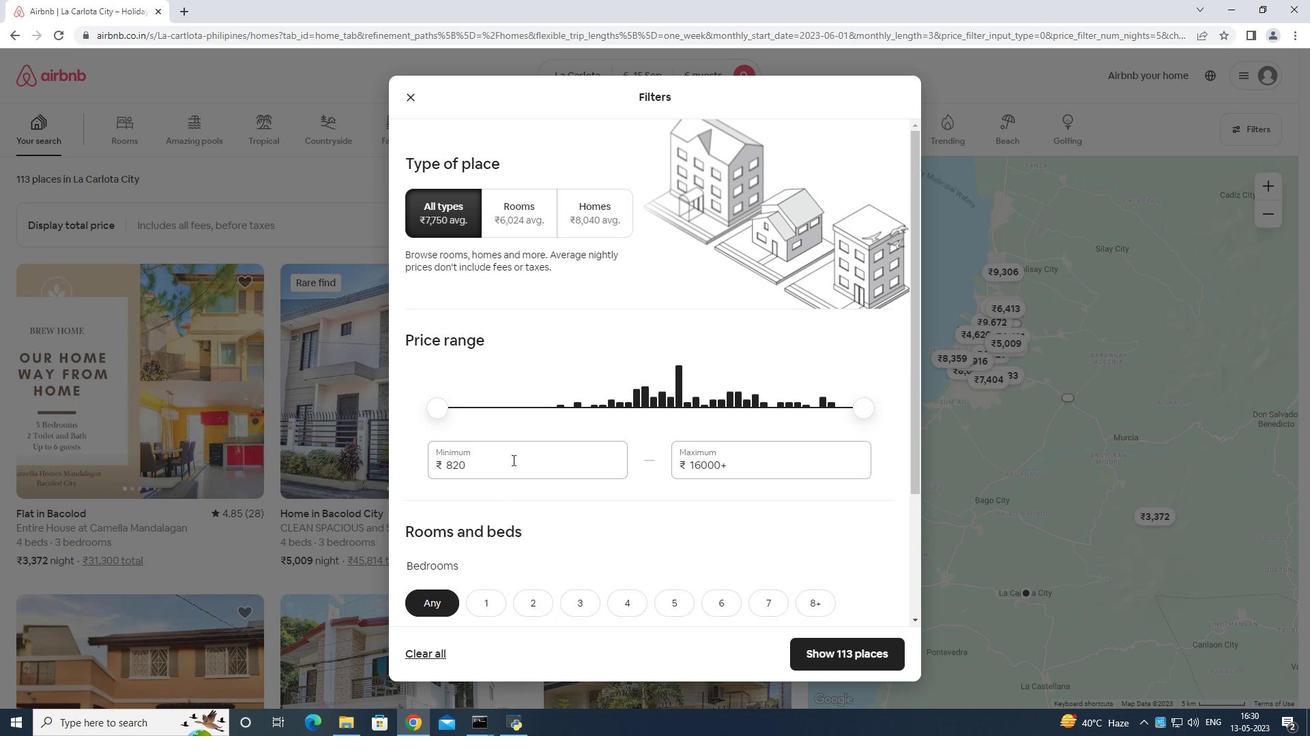 
Action: Mouse moved to (510, 429)
Screenshot: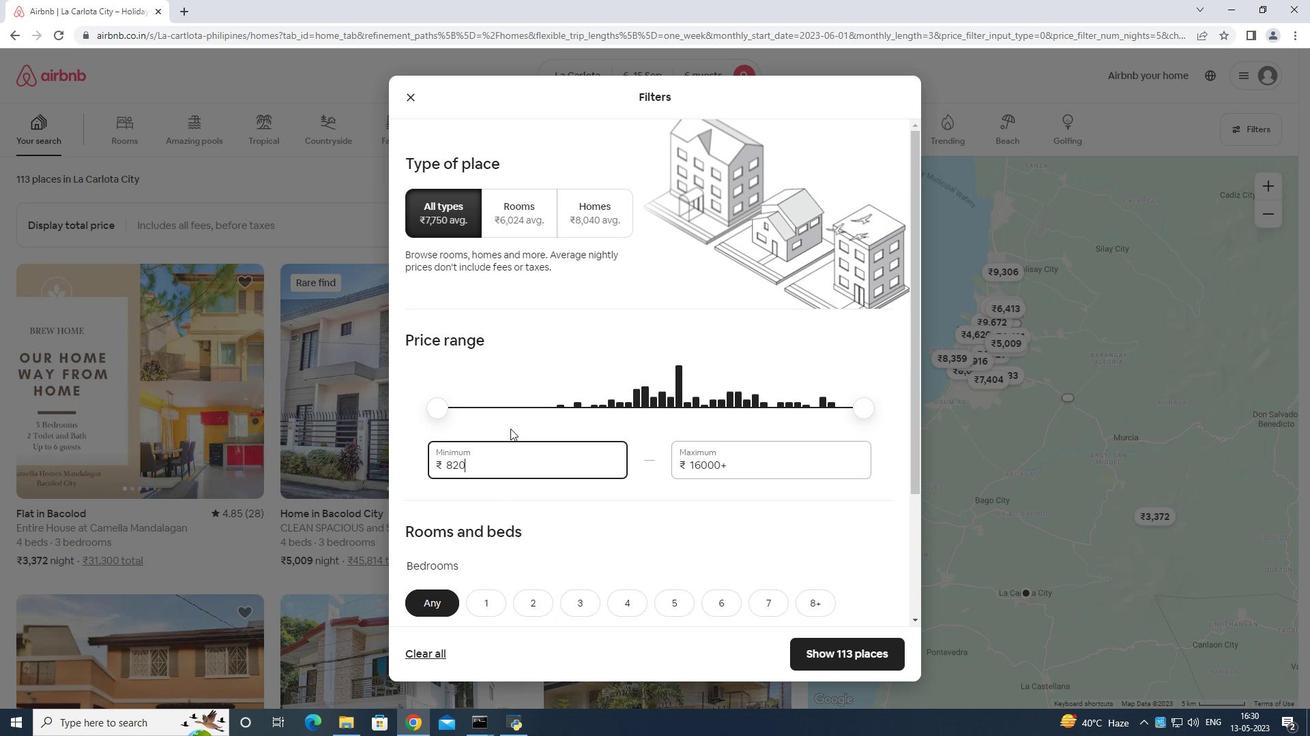 
Action: Key pressed <Key.backspace><Key.backspace><Key.backspace>
Screenshot: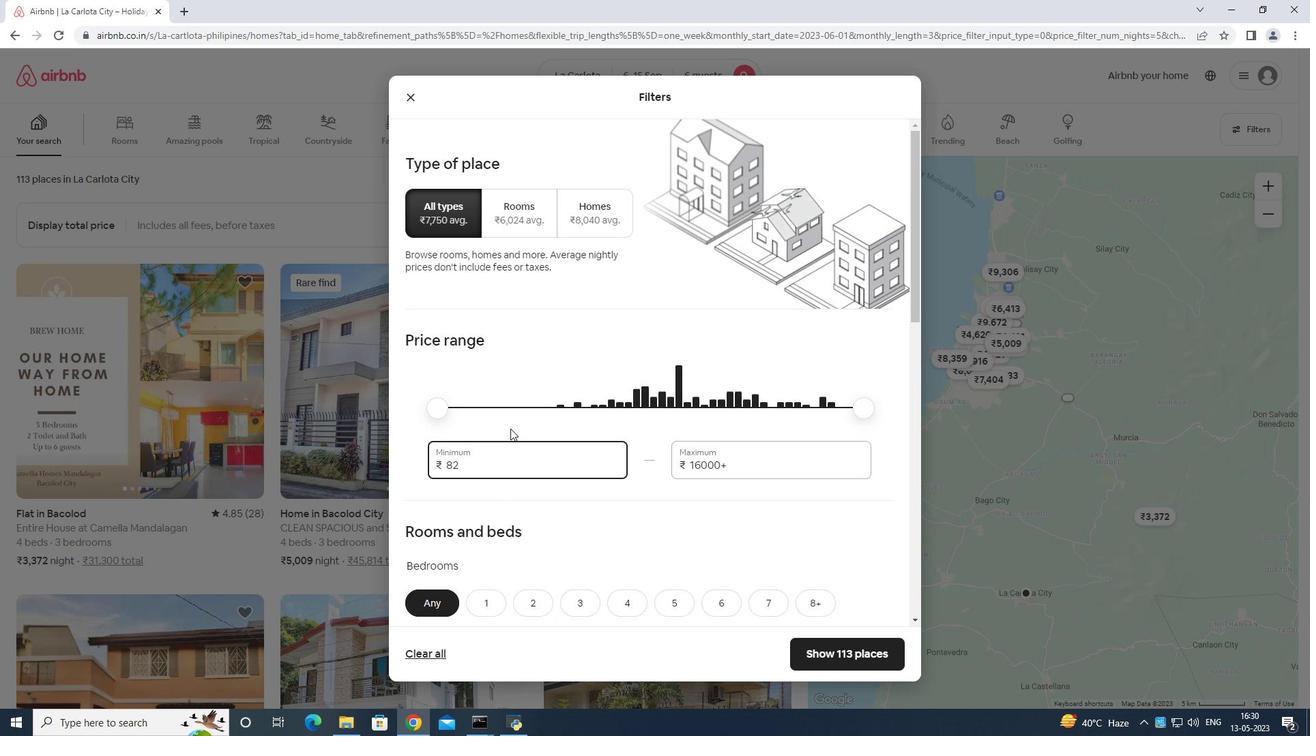 
Action: Mouse moved to (510, 429)
Screenshot: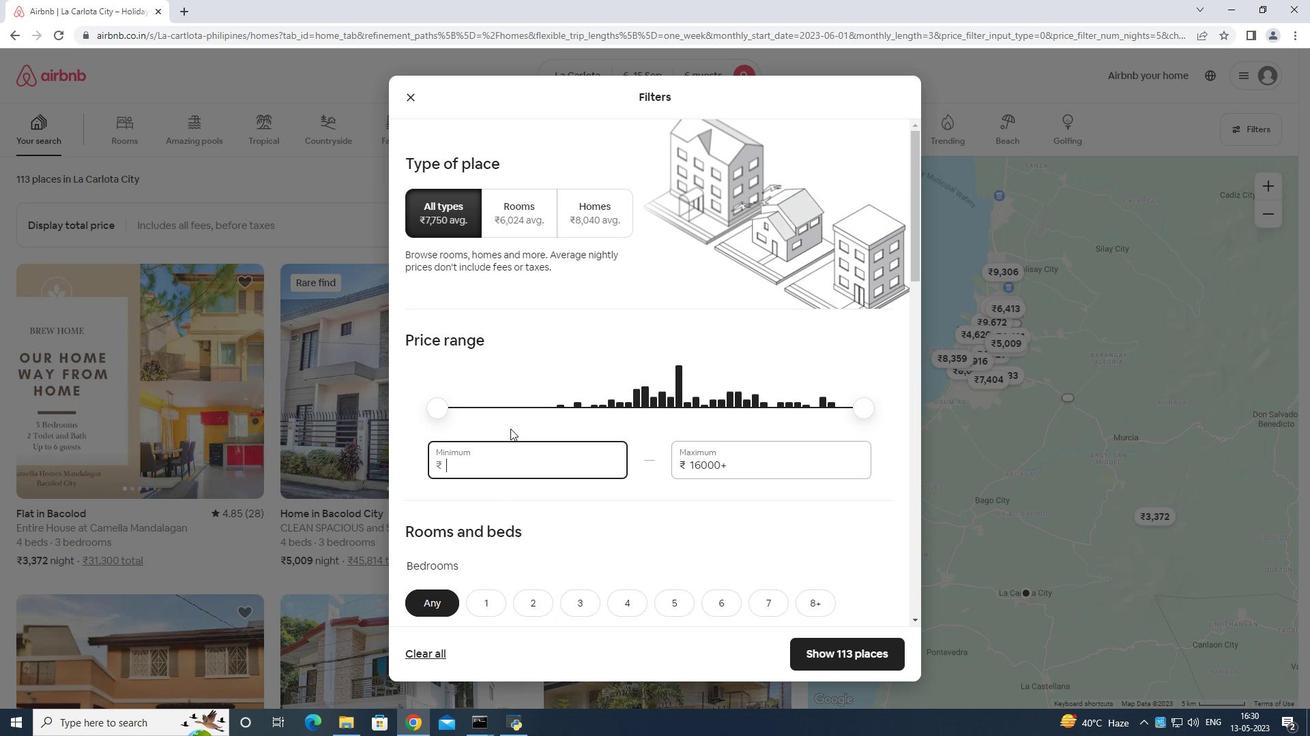 
Action: Key pressed 8
Screenshot: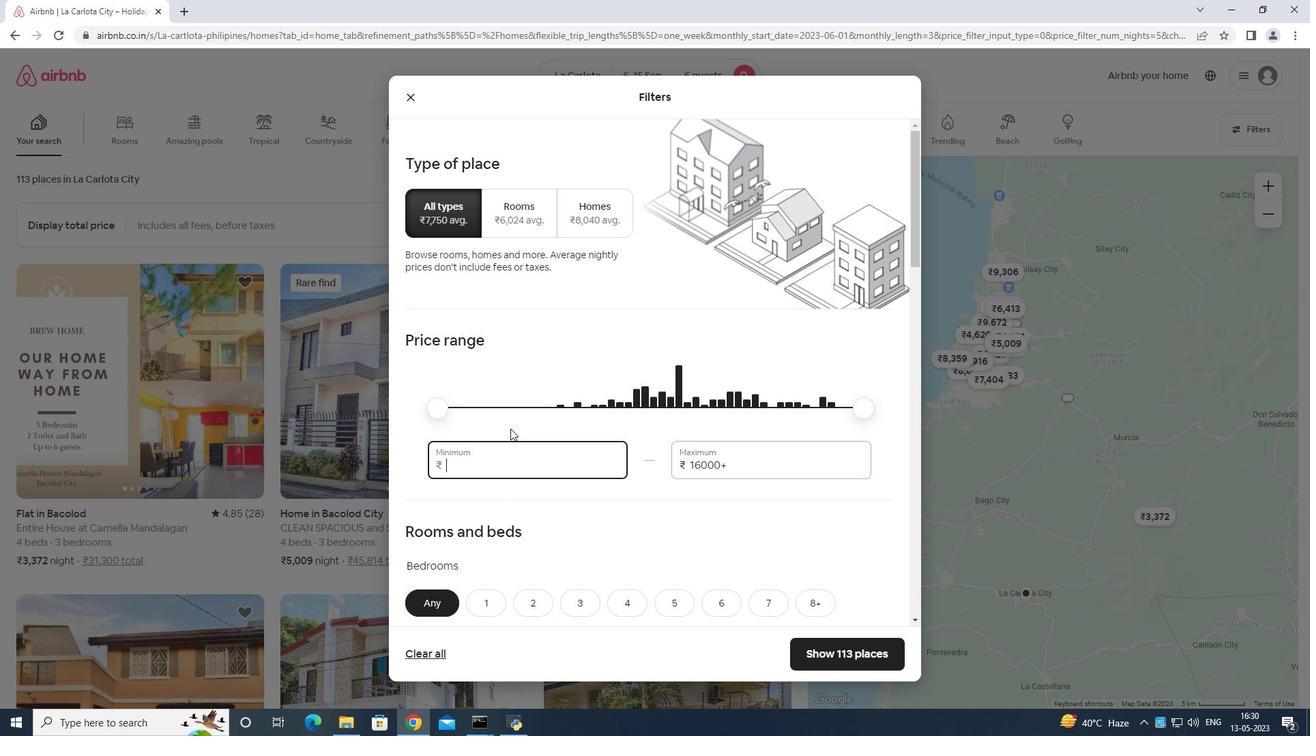 
Action: Mouse moved to (511, 429)
Screenshot: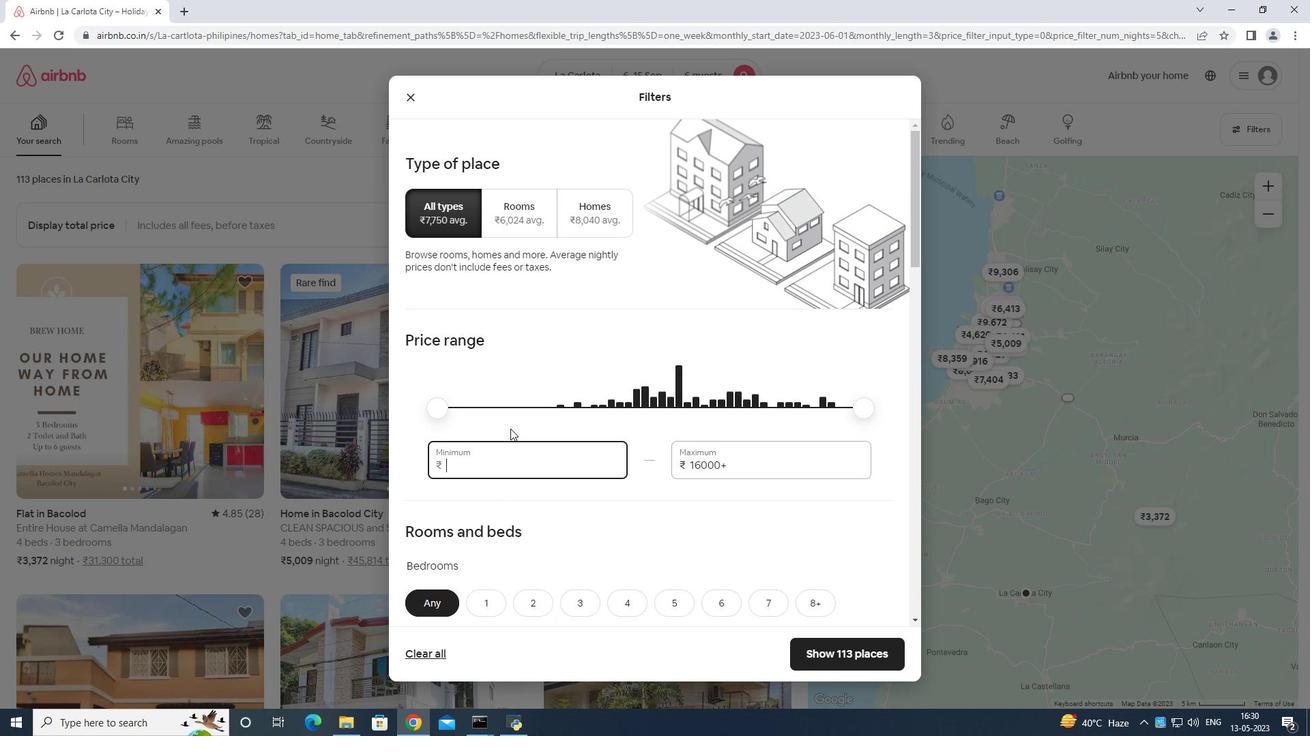 
Action: Key pressed 0
Screenshot: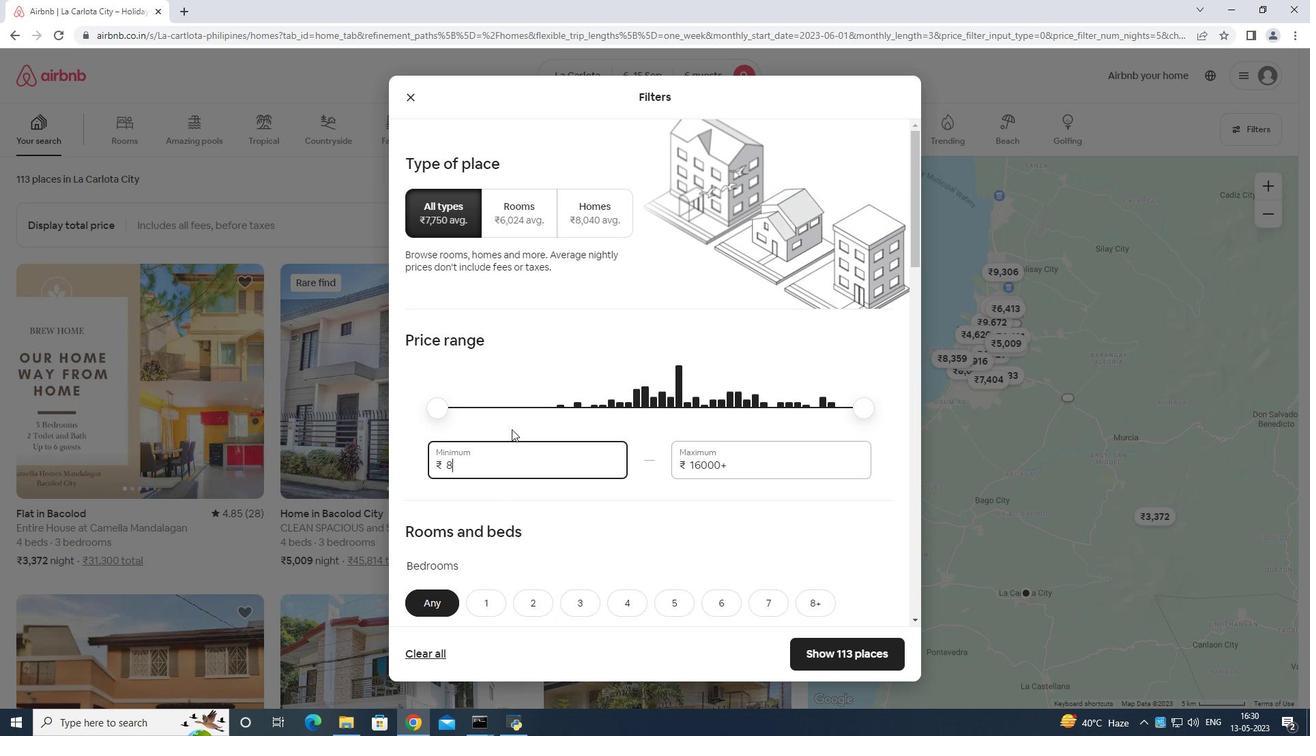 
Action: Mouse moved to (511, 429)
Screenshot: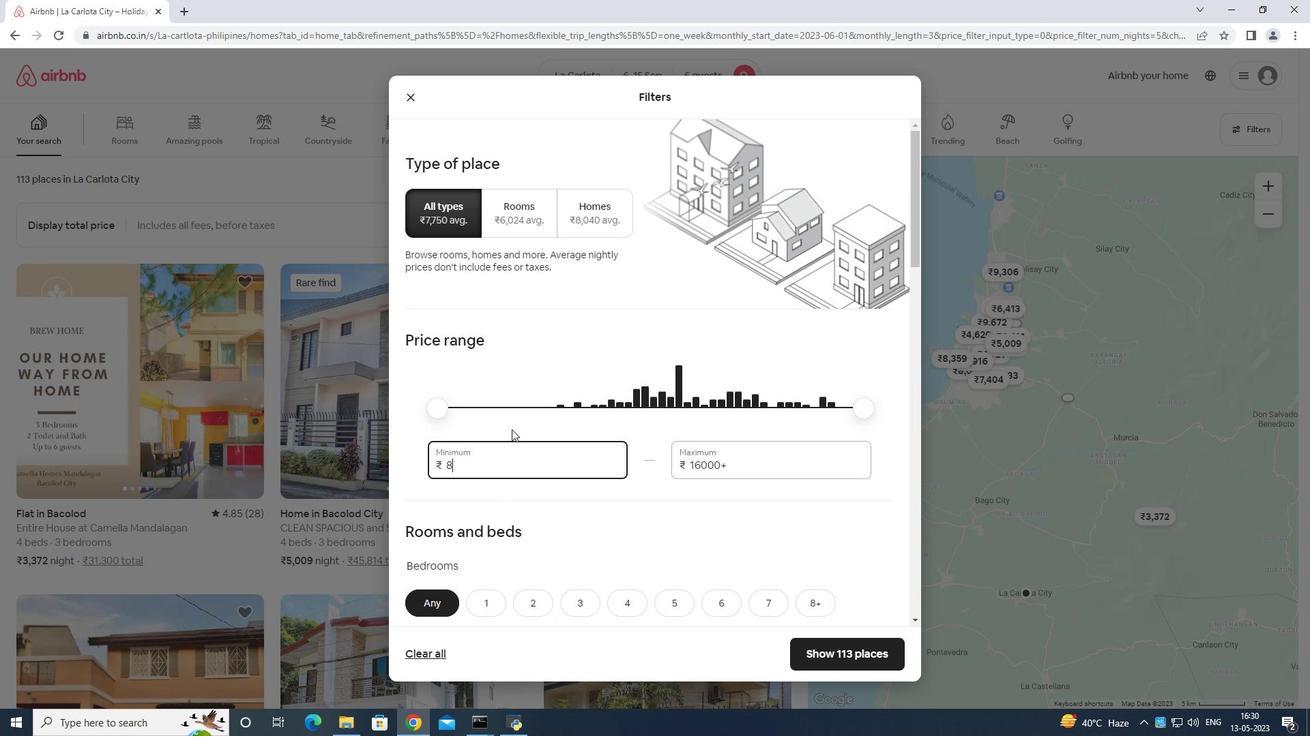 
Action: Key pressed 00
Screenshot: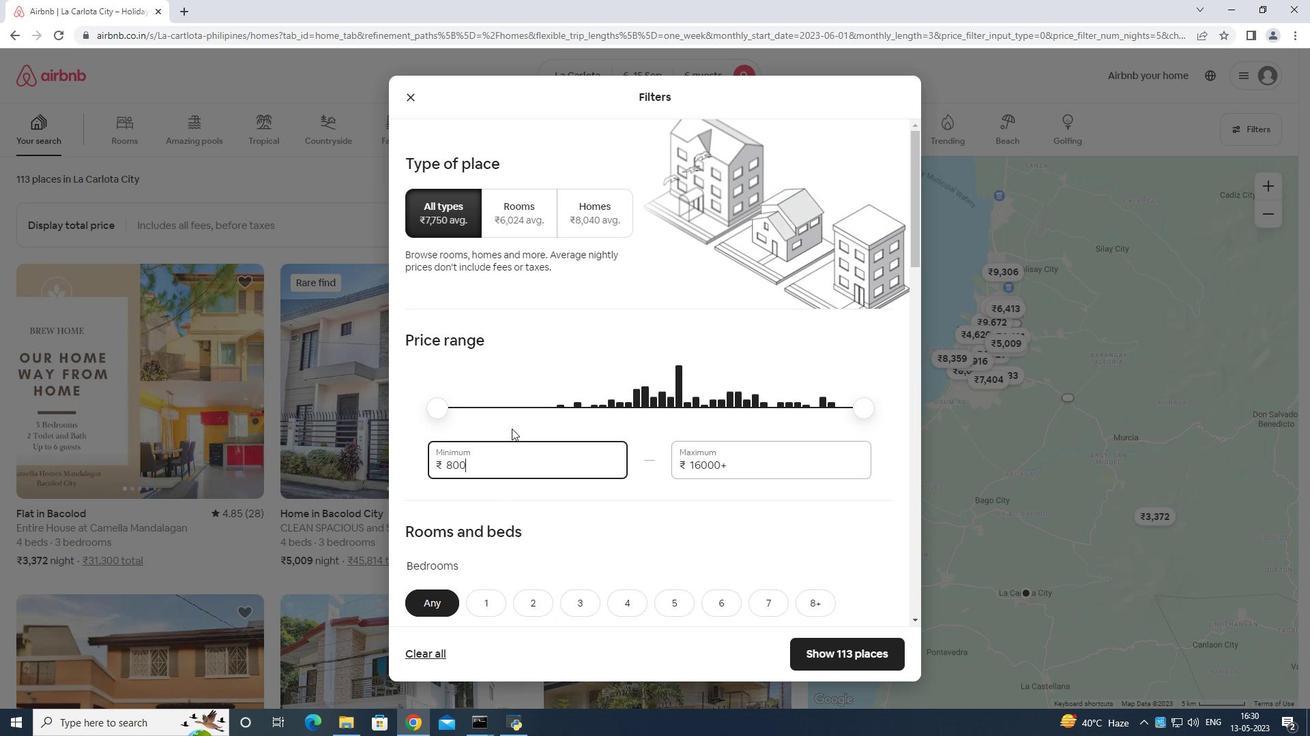 
Action: Mouse moved to (787, 470)
Screenshot: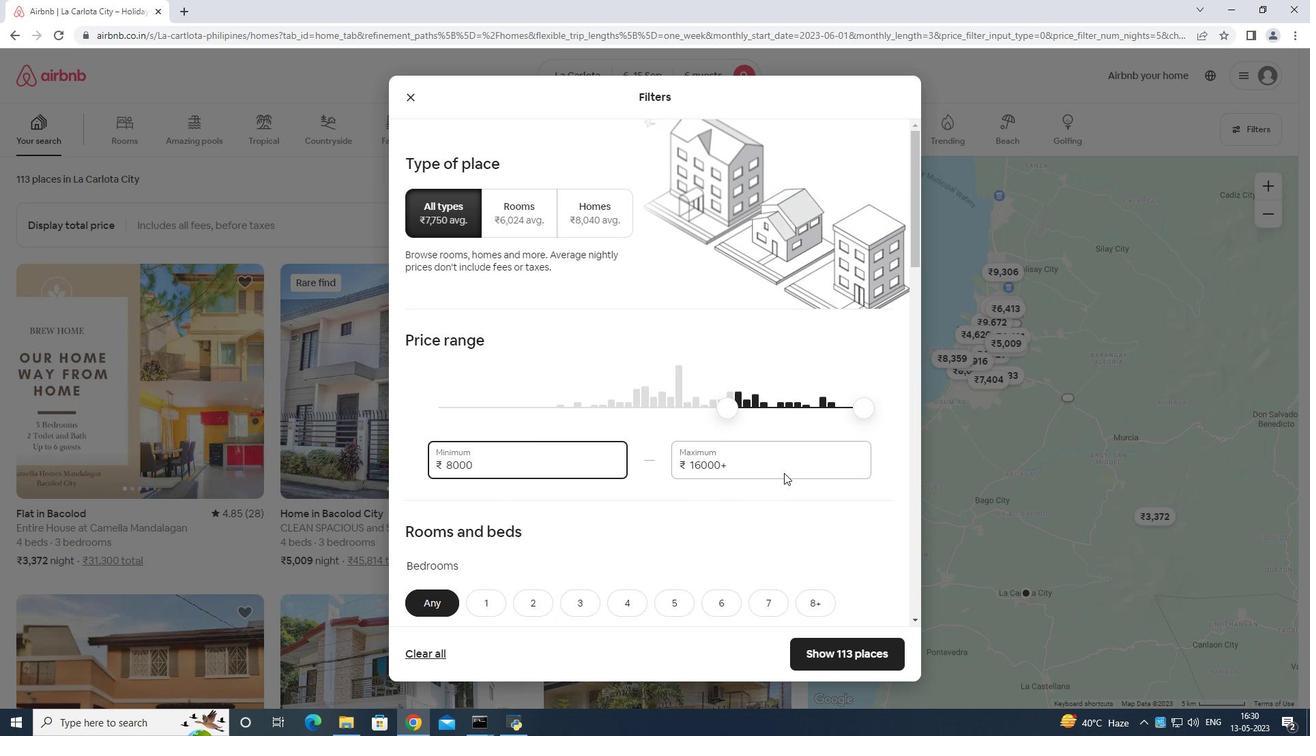 
Action: Mouse pressed left at (787, 470)
Screenshot: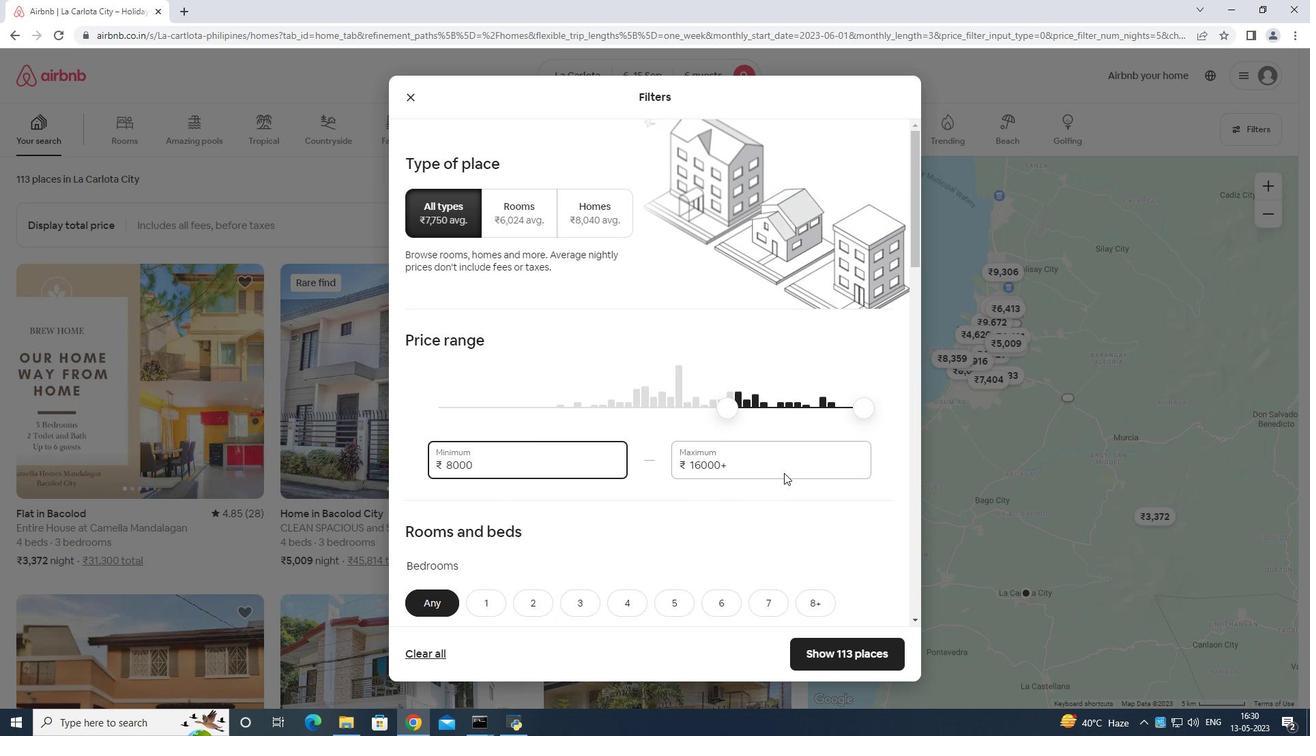 
Action: Mouse moved to (789, 461)
Screenshot: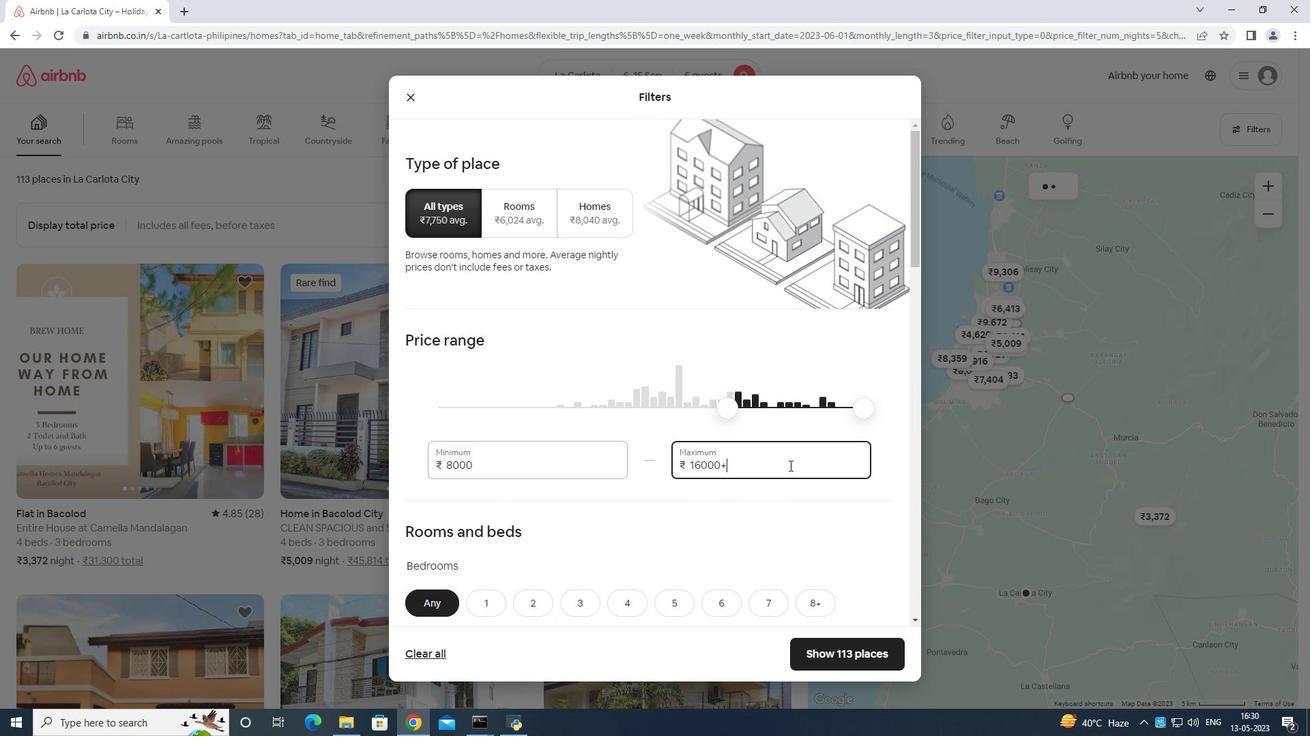 
Action: Key pressed <Key.backspace><Key.backspace><Key.backspace><Key.backspace><Key.backspace><Key.backspace><Key.backspace><Key.backspace><Key.backspace><Key.backspace><Key.backspace><Key.backspace><Key.backspace><Key.backspace>
Screenshot: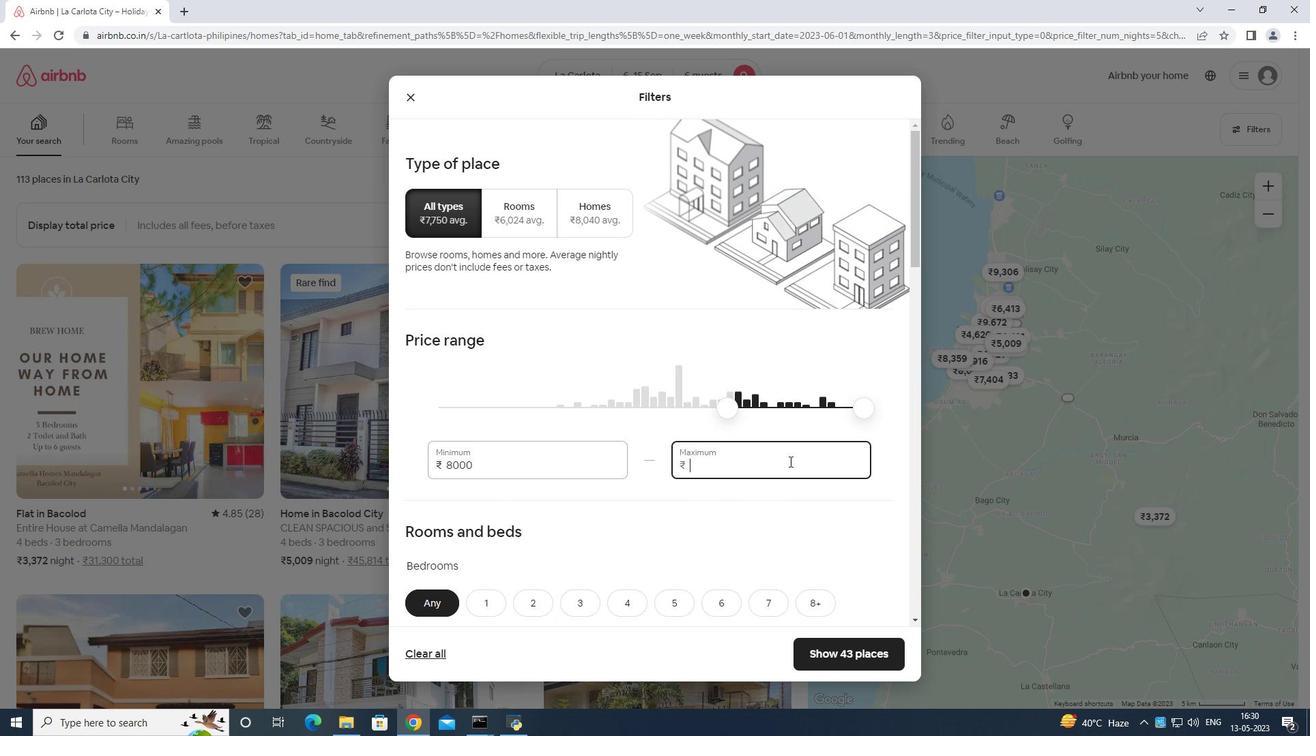 
Action: Mouse moved to (789, 461)
Screenshot: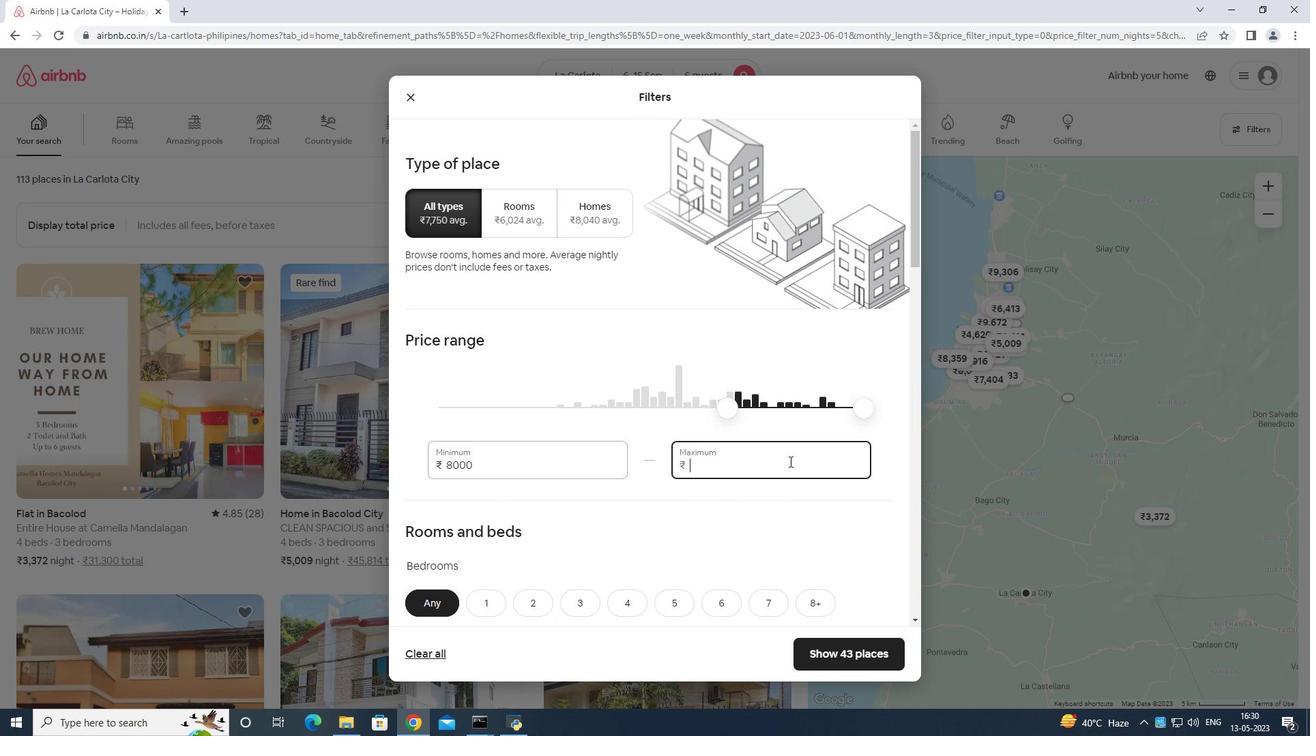 
Action: Key pressed <Key.backspace>
Screenshot: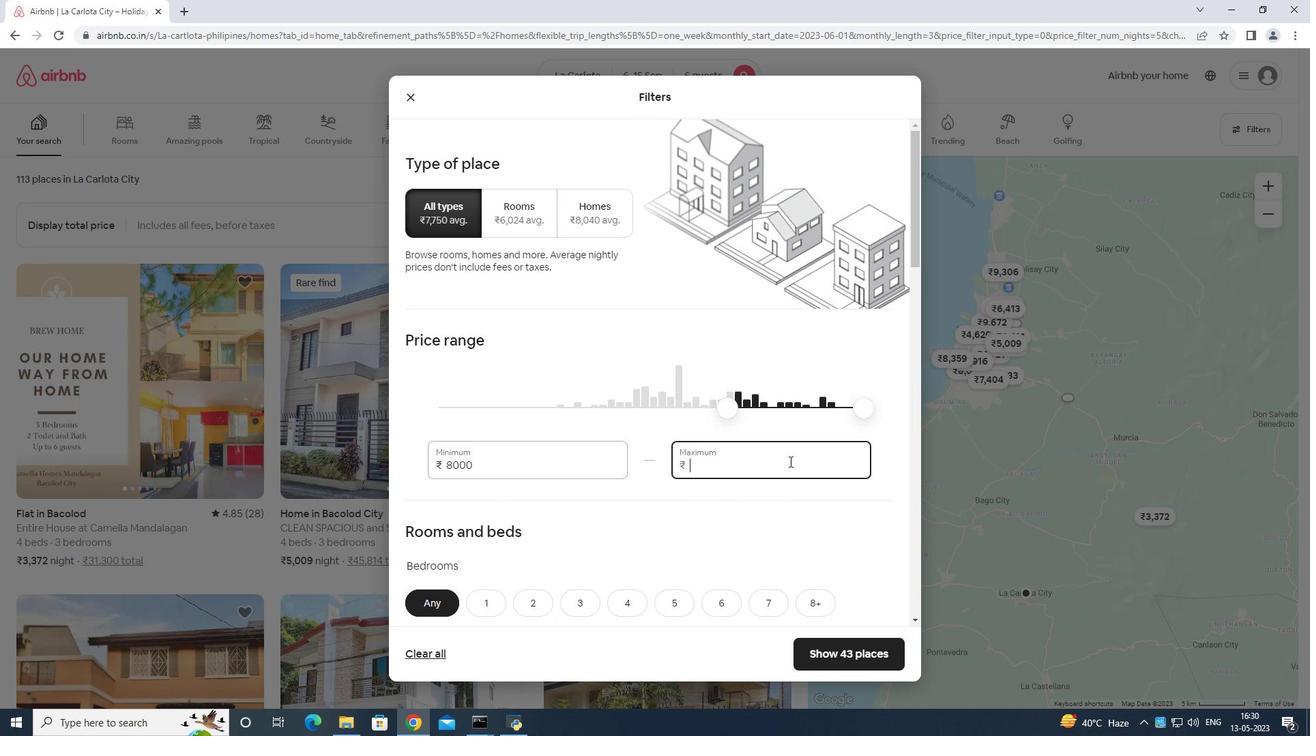 
Action: Mouse moved to (786, 459)
Screenshot: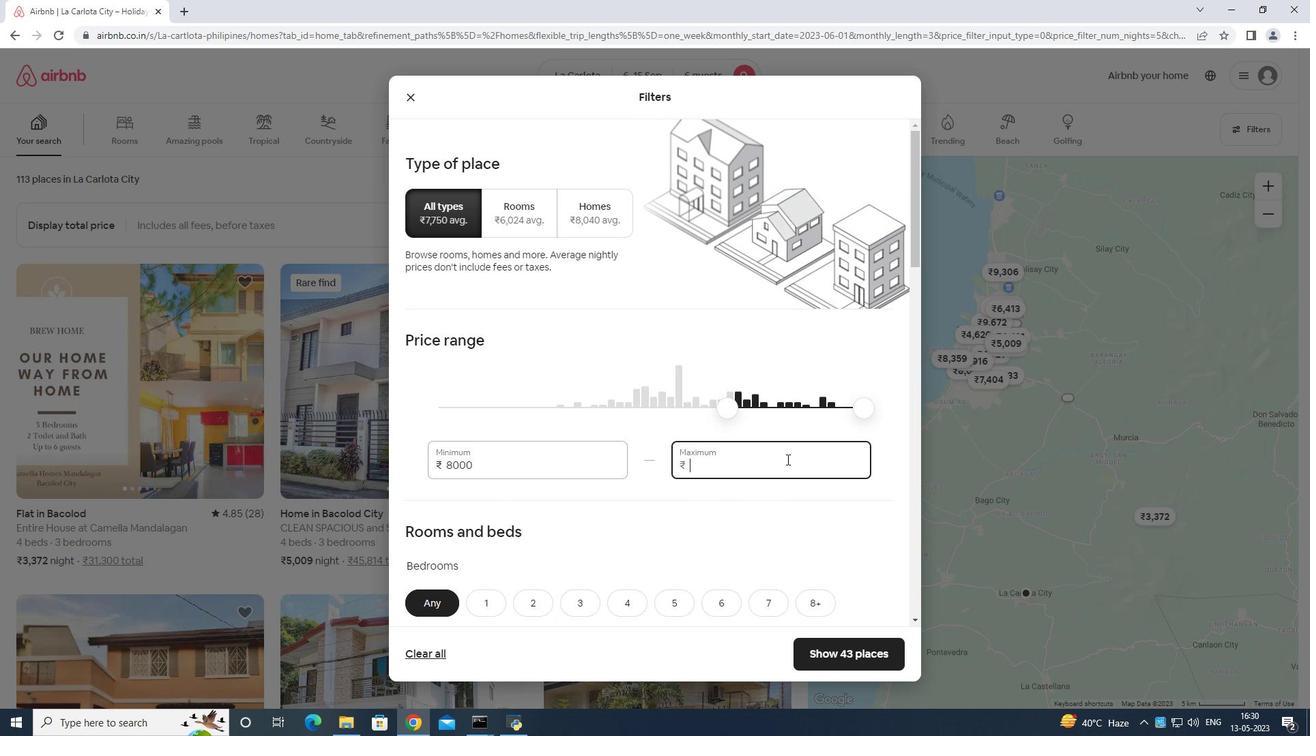 
Action: Key pressed 1
Screenshot: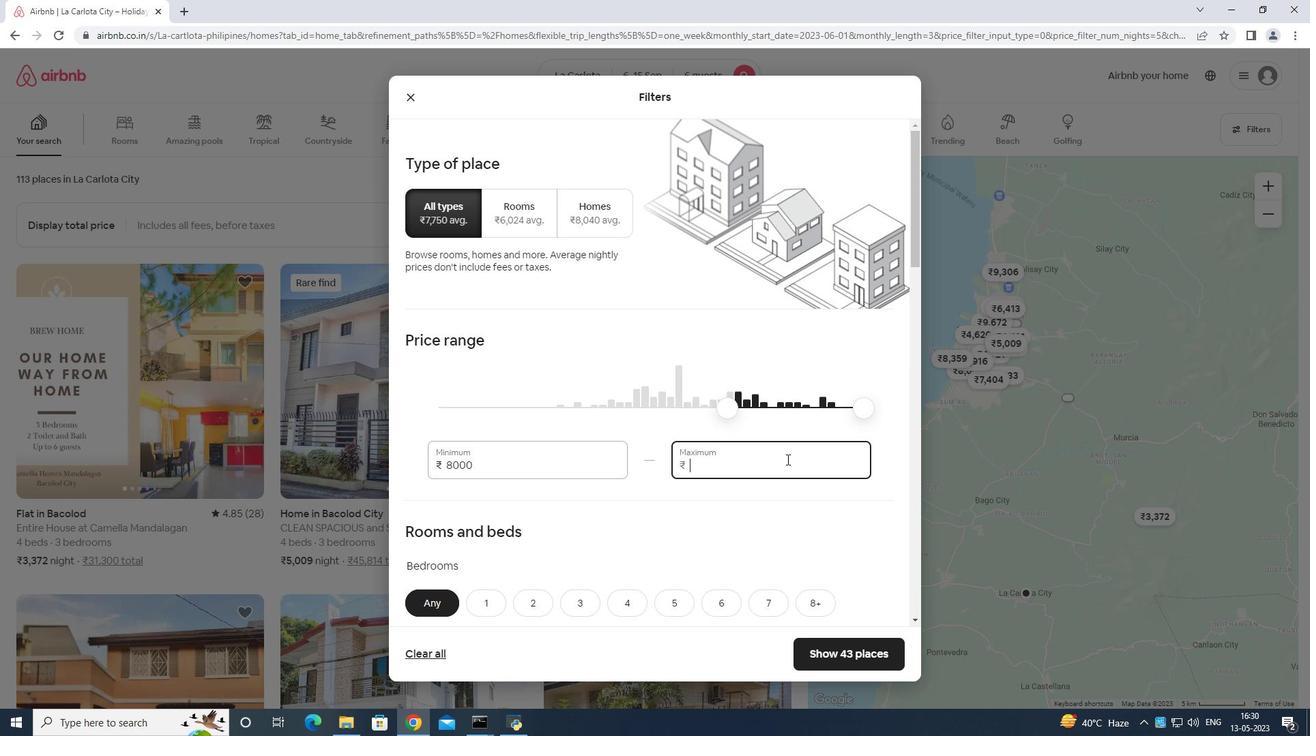 
Action: Mouse moved to (785, 459)
Screenshot: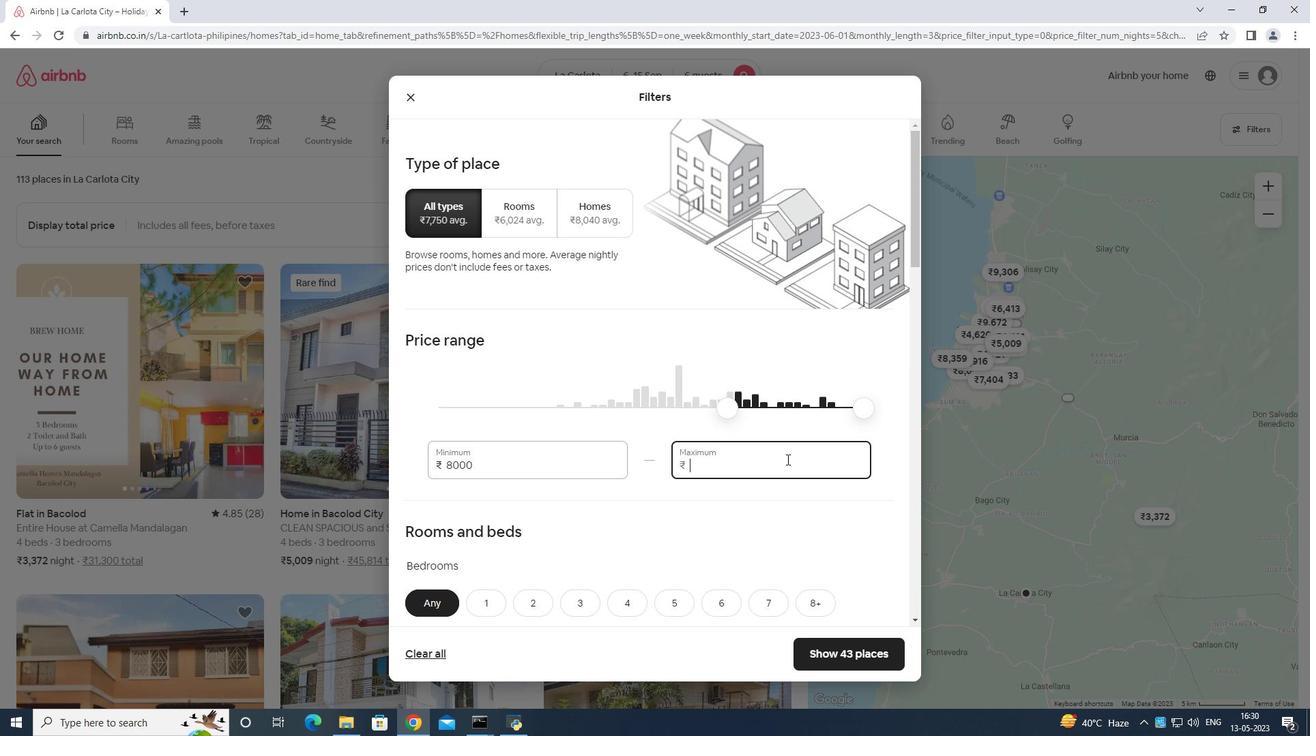 
Action: Key pressed 2
Screenshot: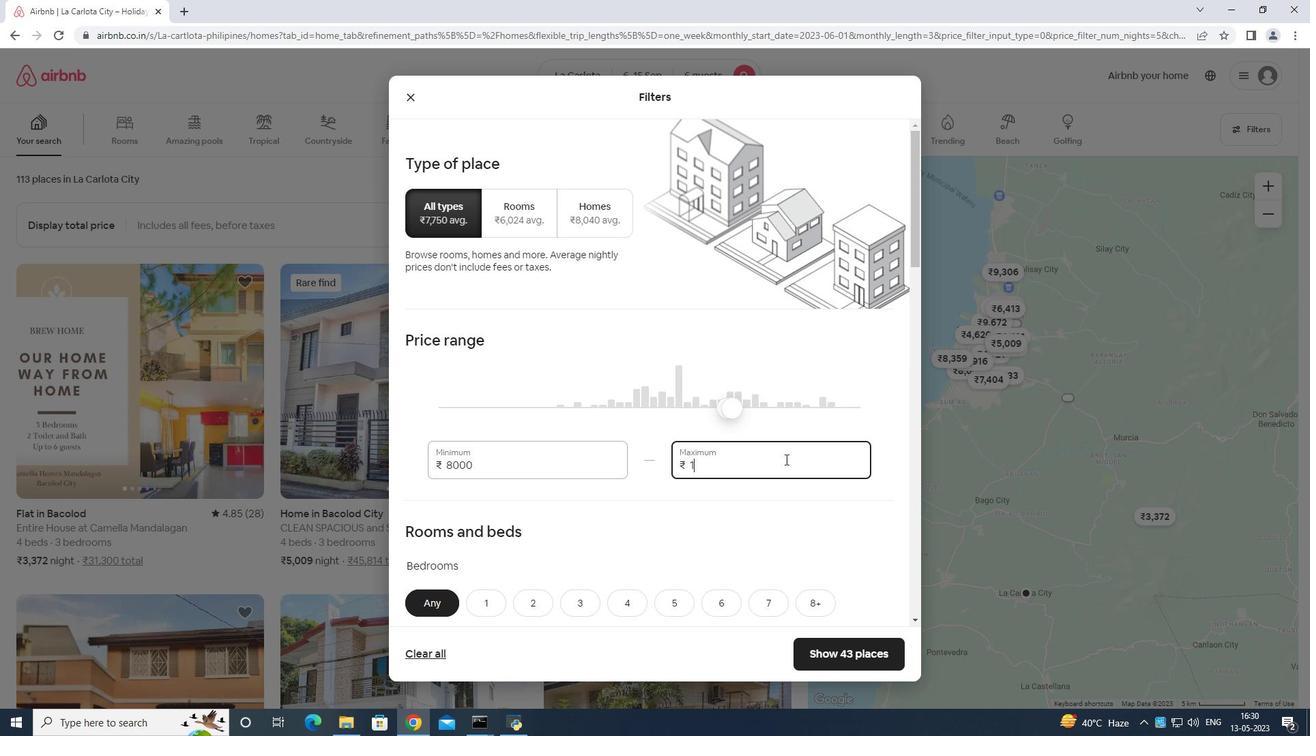 
Action: Mouse moved to (784, 459)
Screenshot: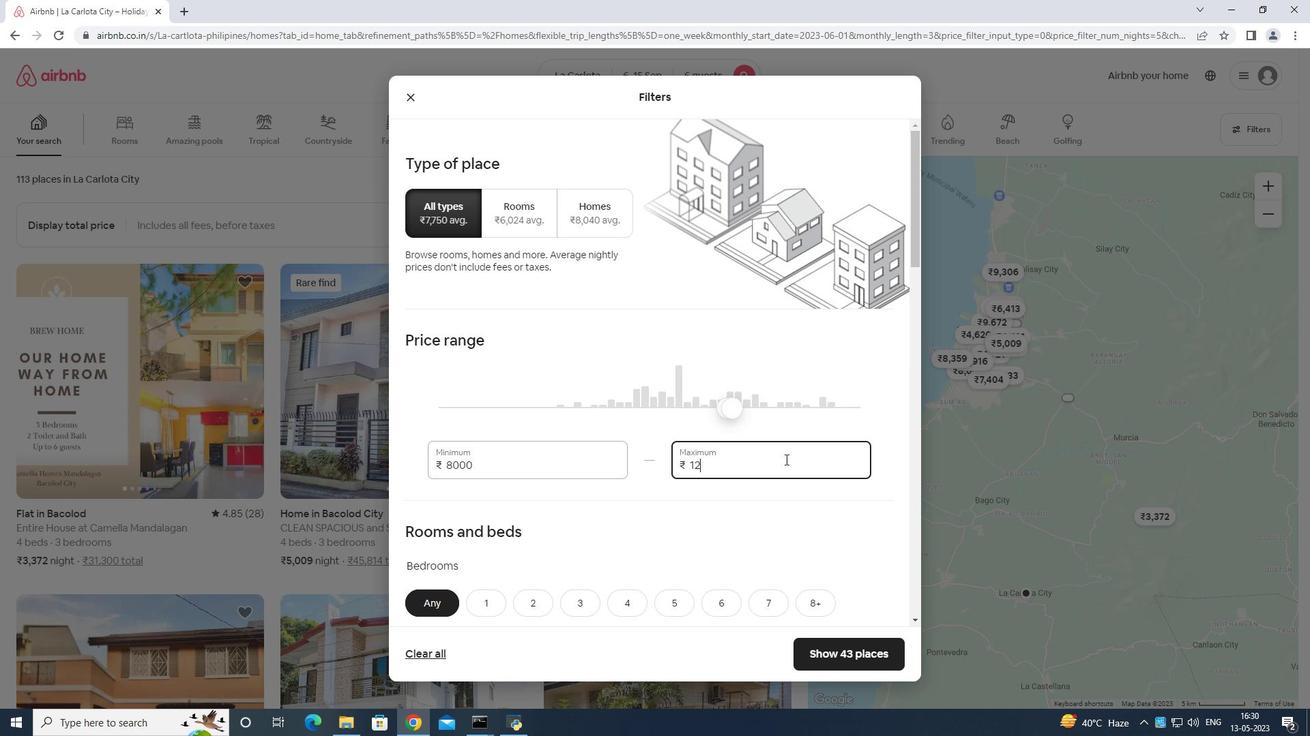 
Action: Key pressed 0
Screenshot: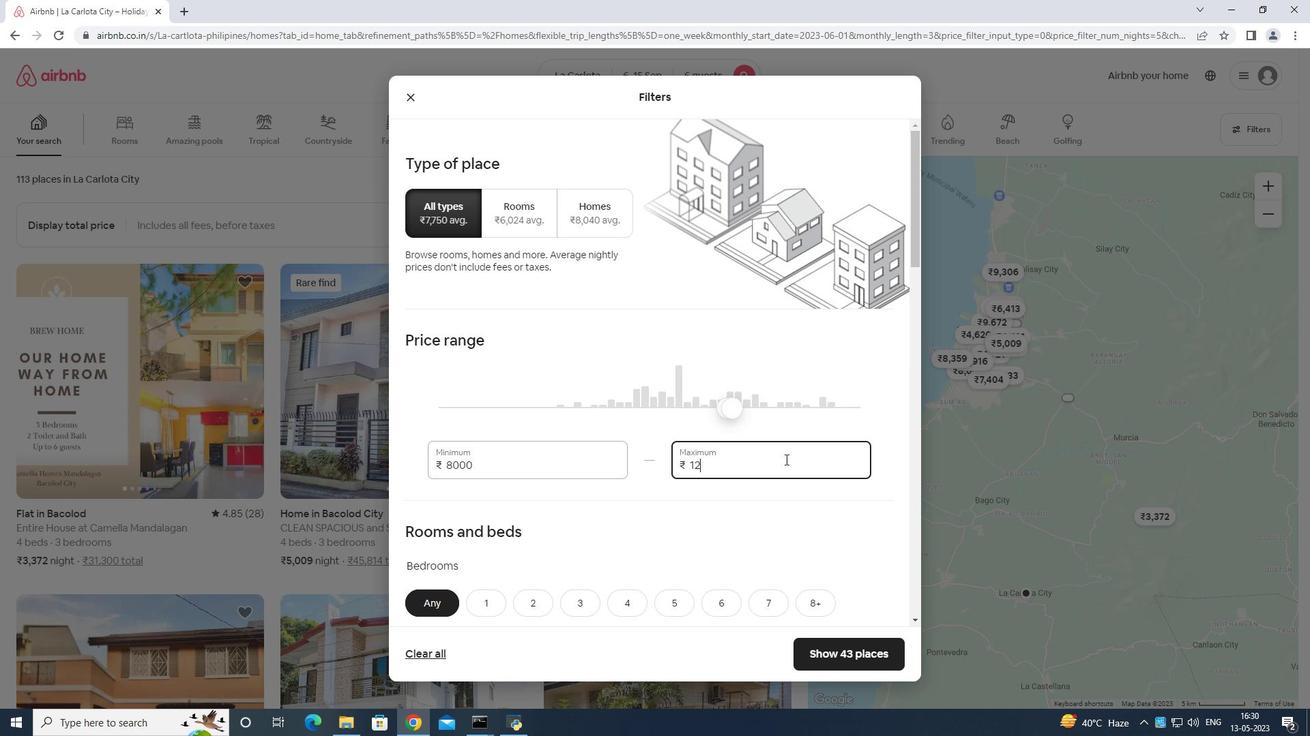 
Action: Mouse moved to (782, 458)
Screenshot: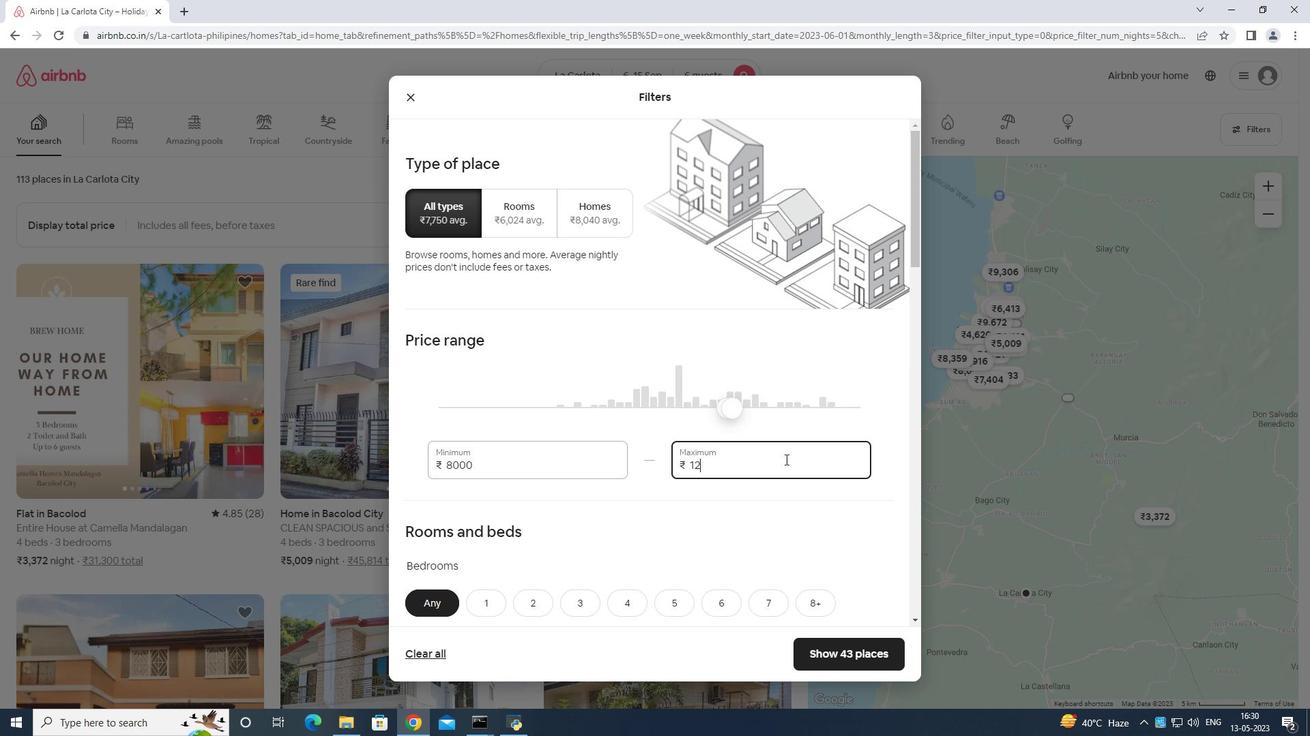
Action: Key pressed 0
Screenshot: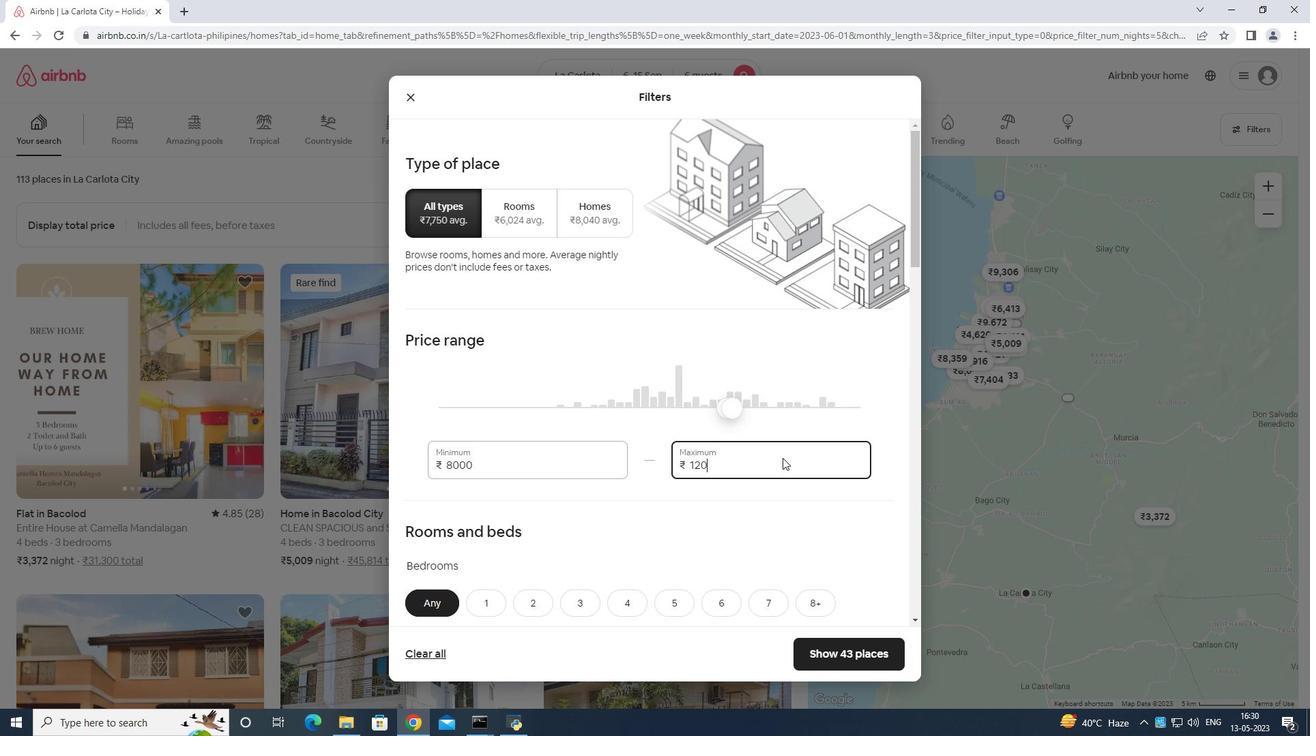 
Action: Mouse moved to (782, 458)
Screenshot: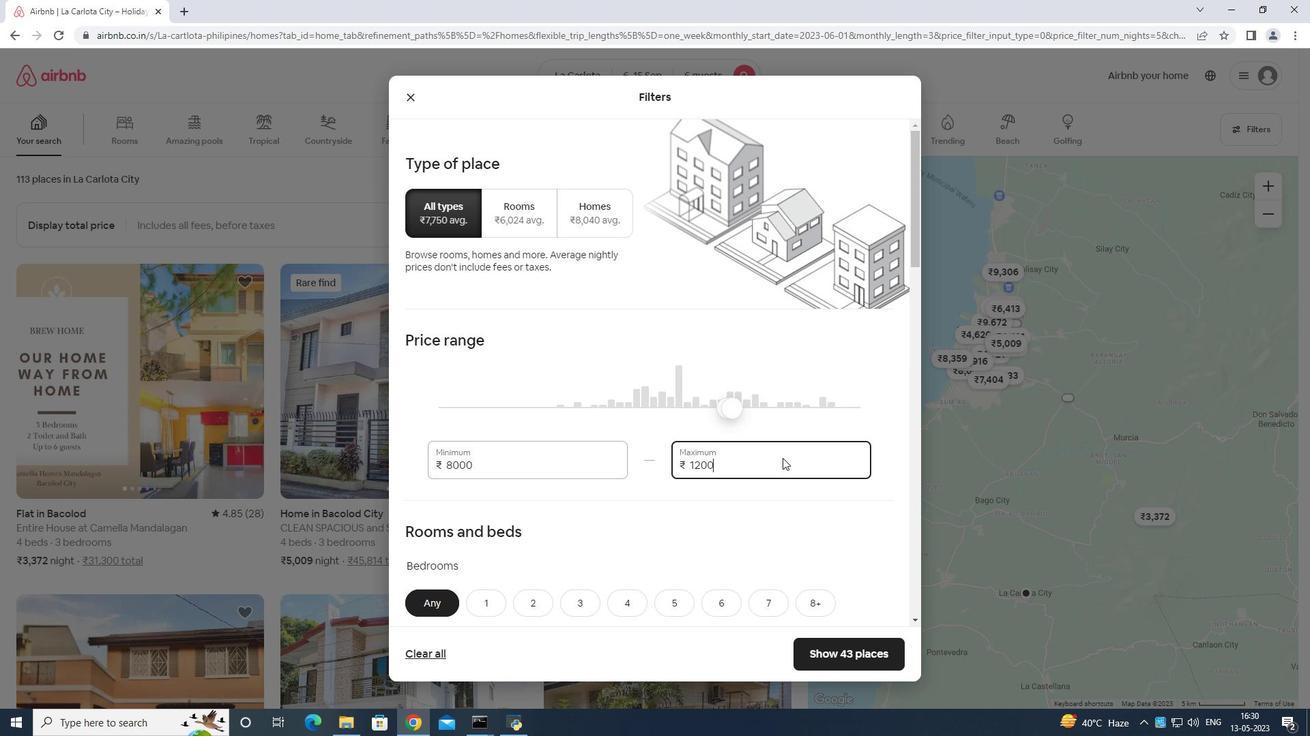 
Action: Key pressed 0
Screenshot: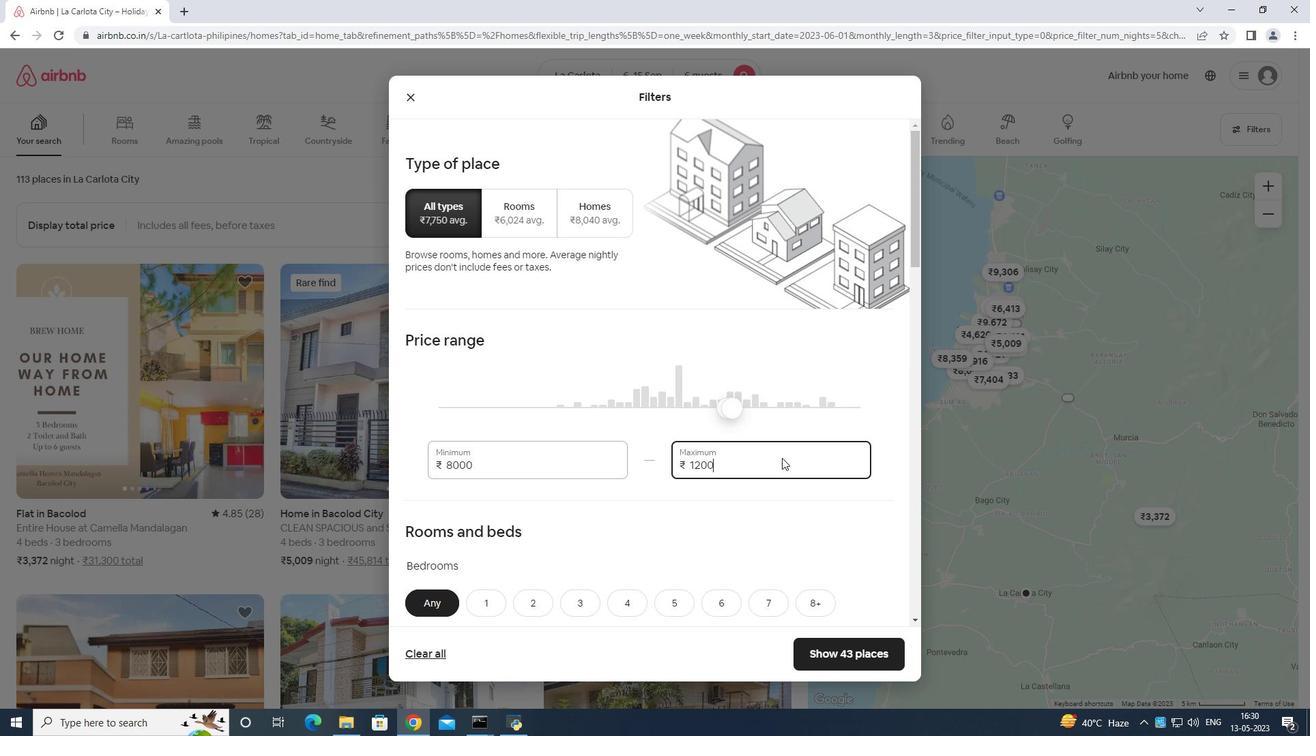
Action: Mouse moved to (771, 460)
Screenshot: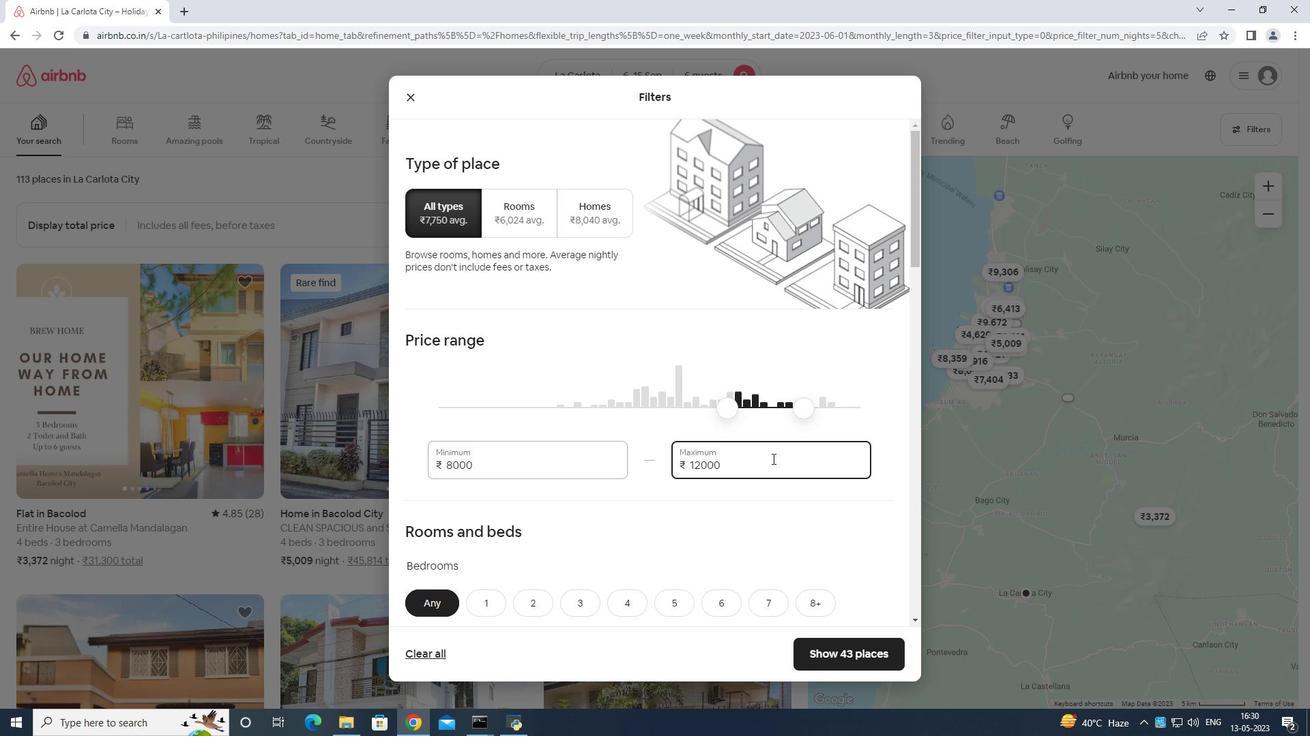 
Action: Mouse scrolled (771, 459) with delta (0, 0)
Screenshot: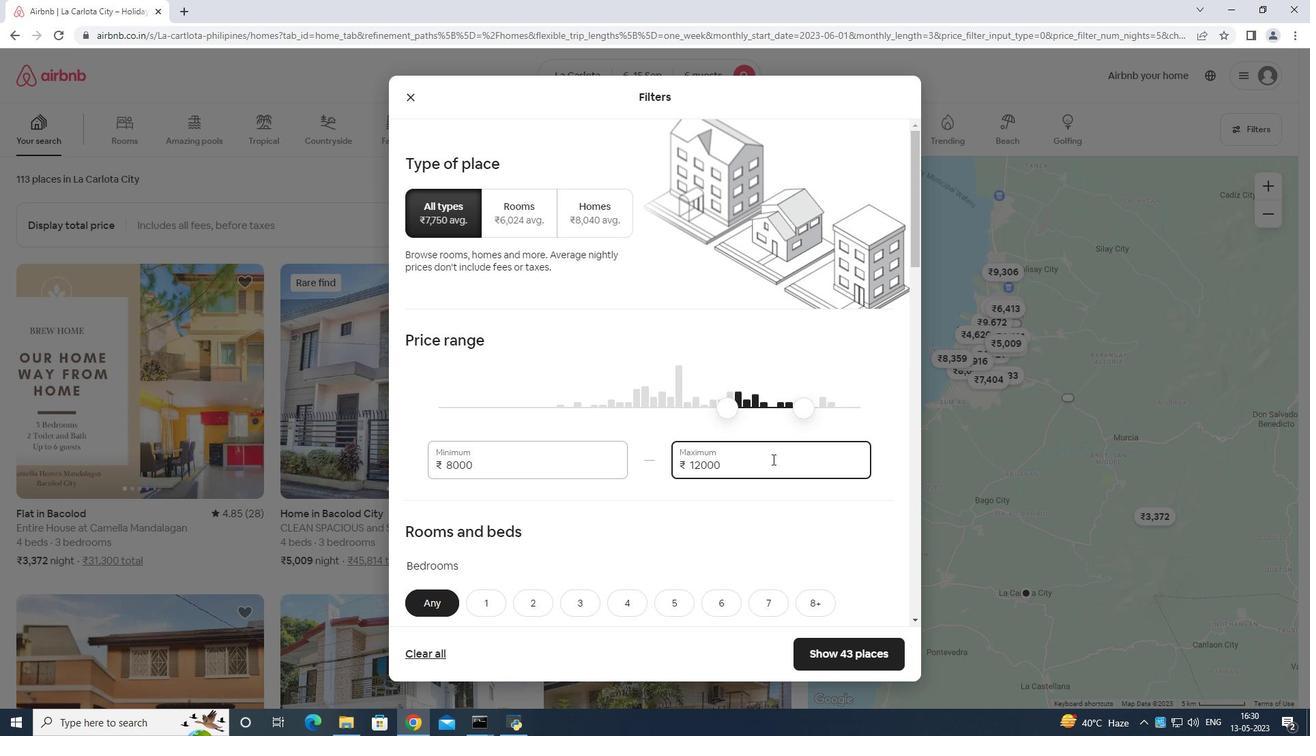 
Action: Mouse moved to (712, 527)
Screenshot: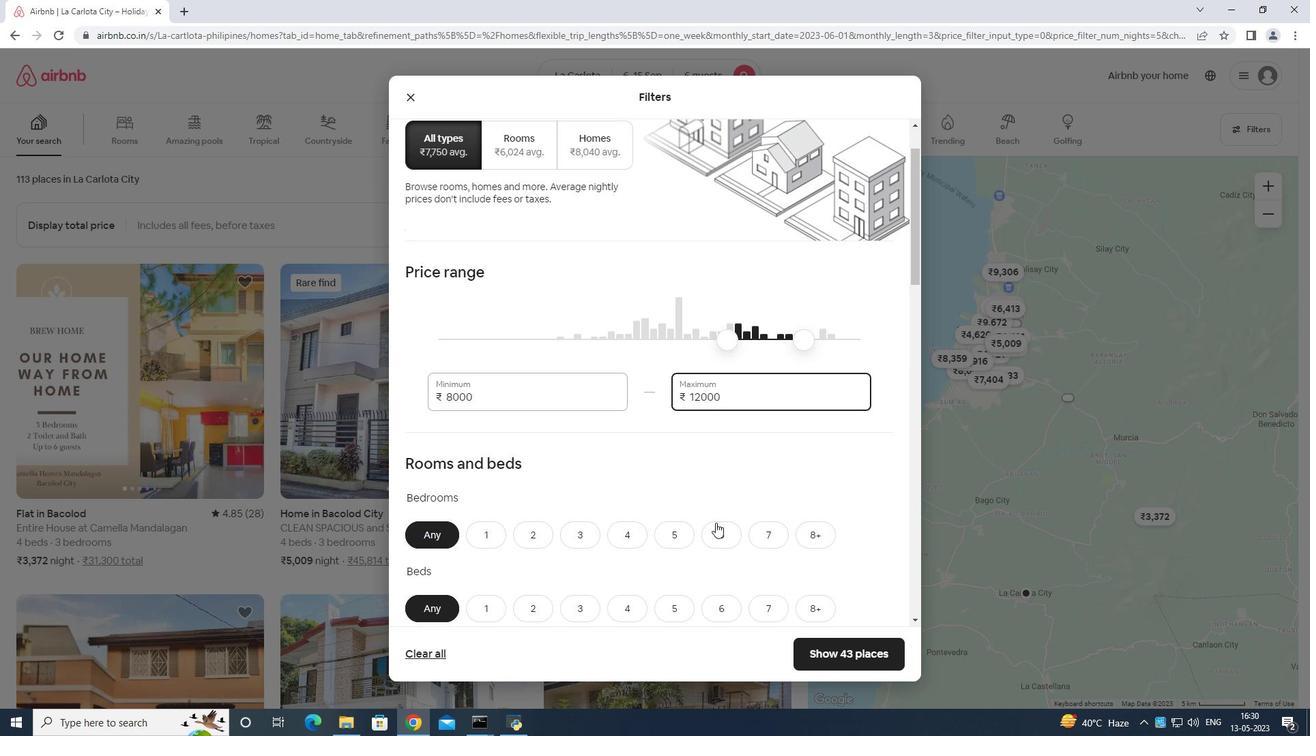 
Action: Mouse pressed left at (712, 527)
Screenshot: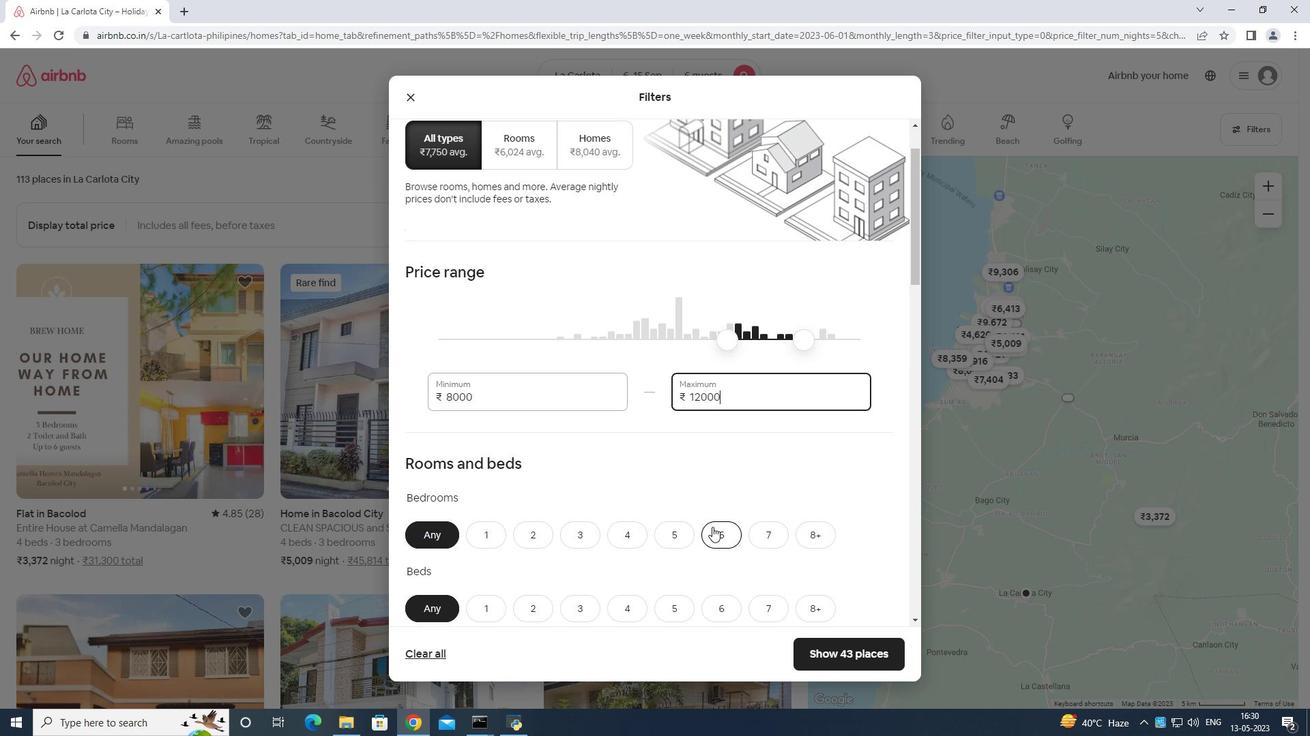 
Action: Mouse moved to (724, 520)
Screenshot: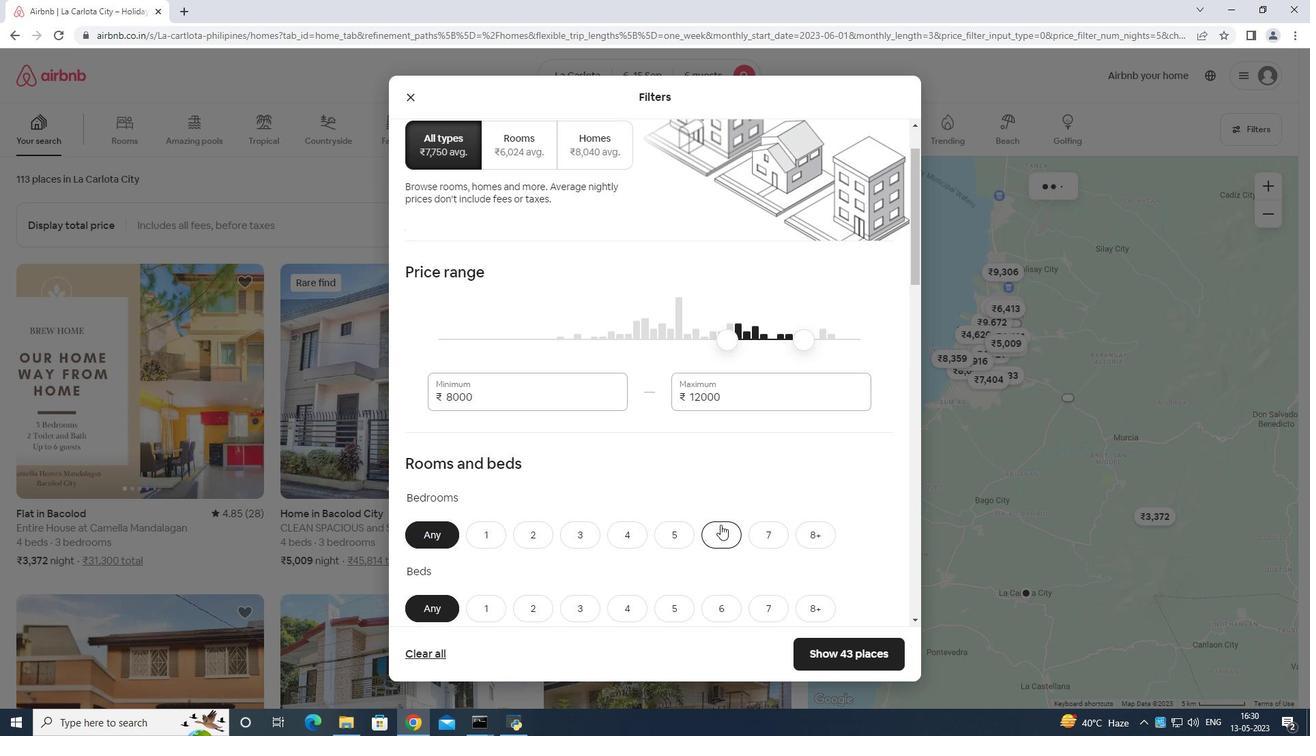 
Action: Mouse scrolled (724, 519) with delta (0, 0)
Screenshot: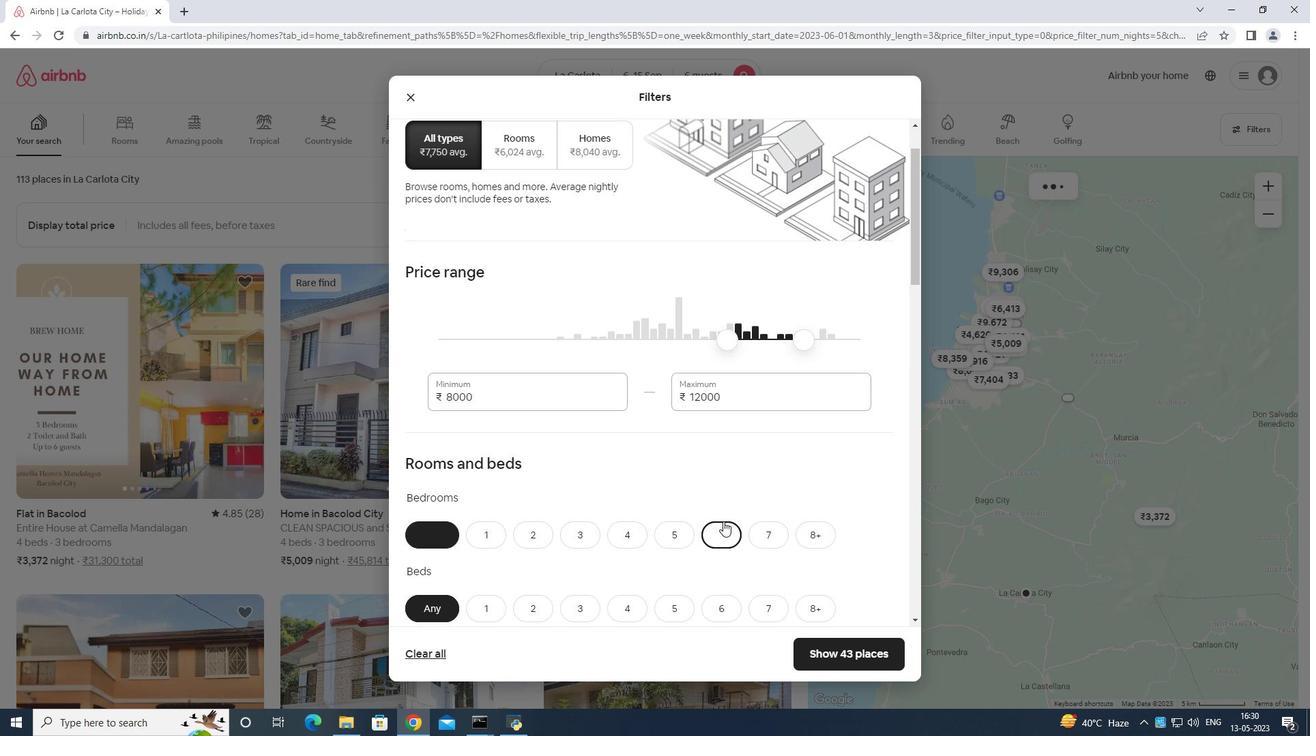 
Action: Mouse scrolled (724, 519) with delta (0, 0)
Screenshot: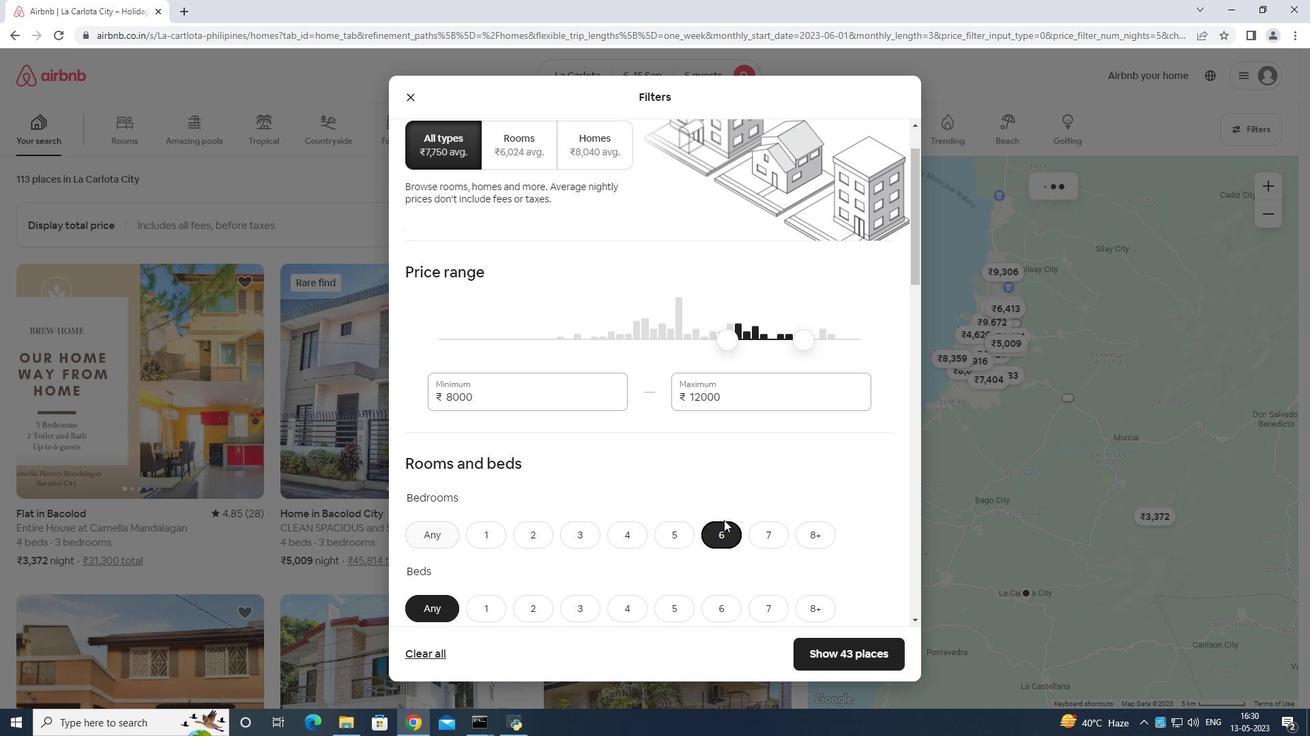 
Action: Mouse moved to (732, 513)
Screenshot: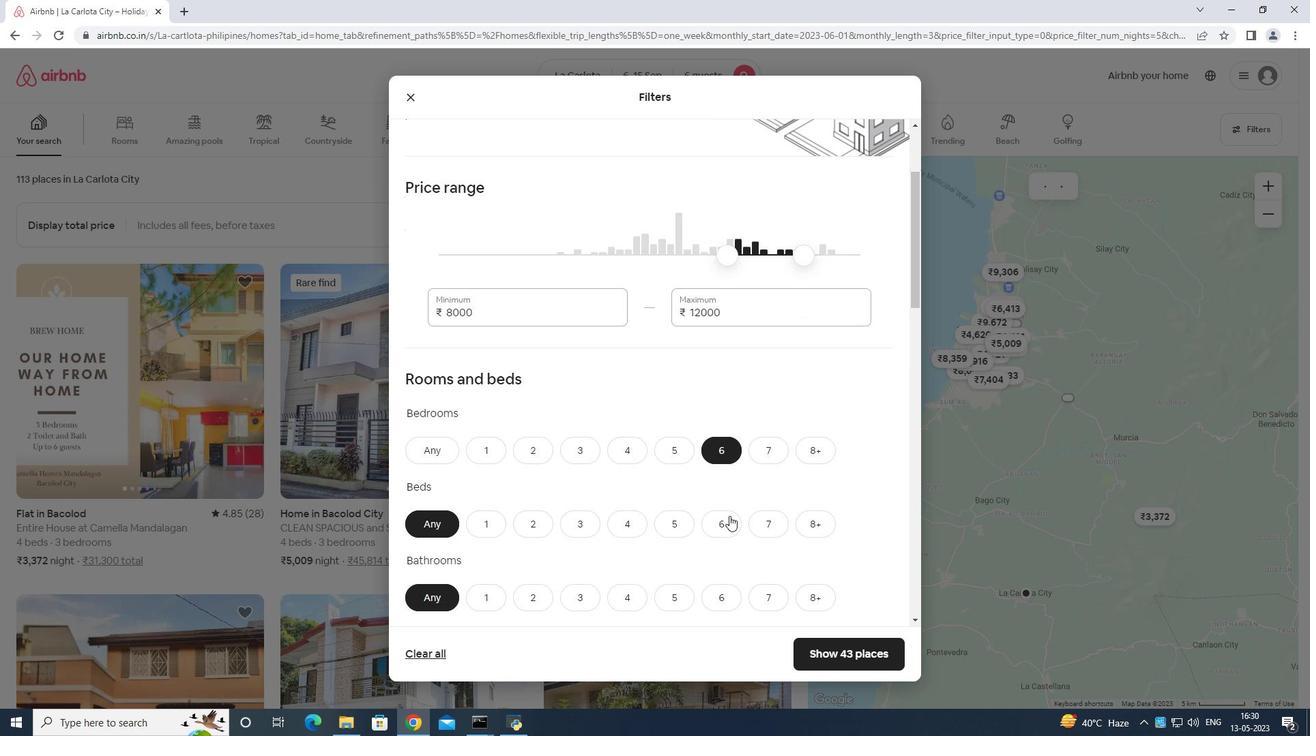 
Action: Mouse scrolled (732, 512) with delta (0, 0)
Screenshot: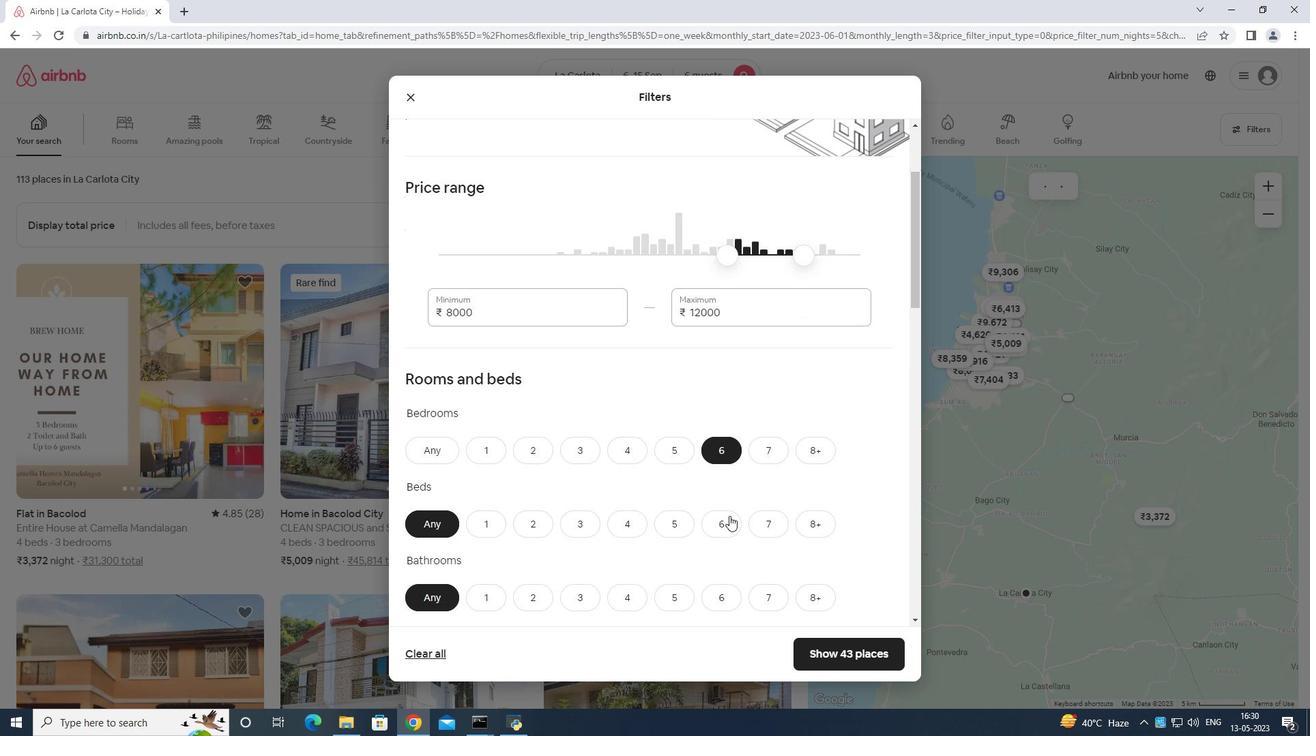 
Action: Mouse moved to (717, 410)
Screenshot: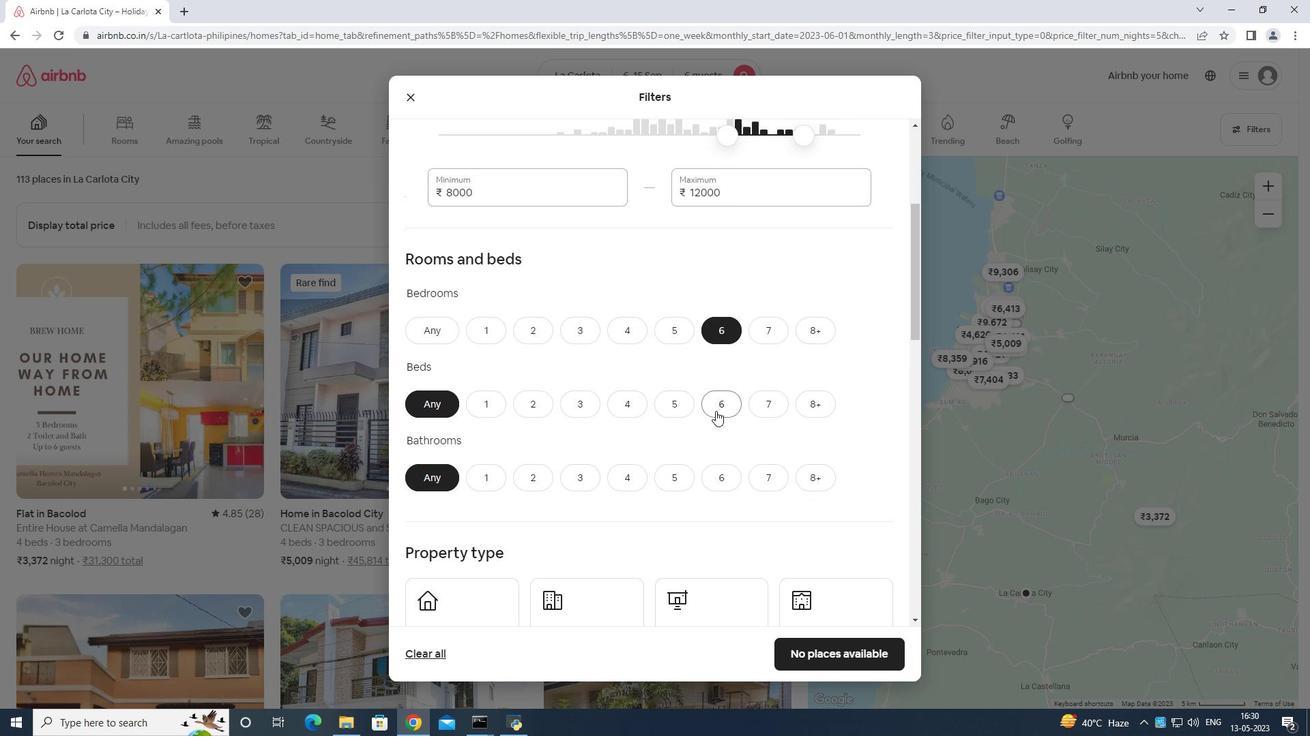 
Action: Mouse pressed left at (717, 410)
Screenshot: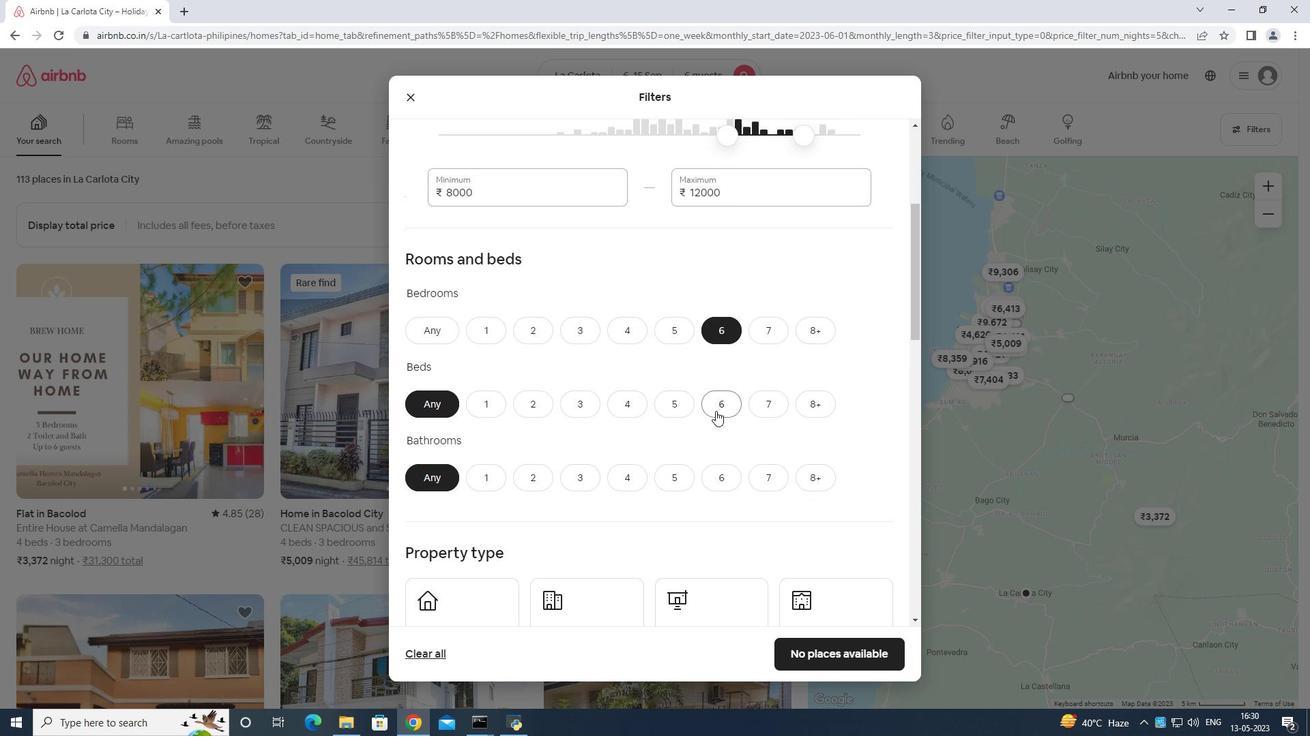 
Action: Mouse moved to (725, 476)
Screenshot: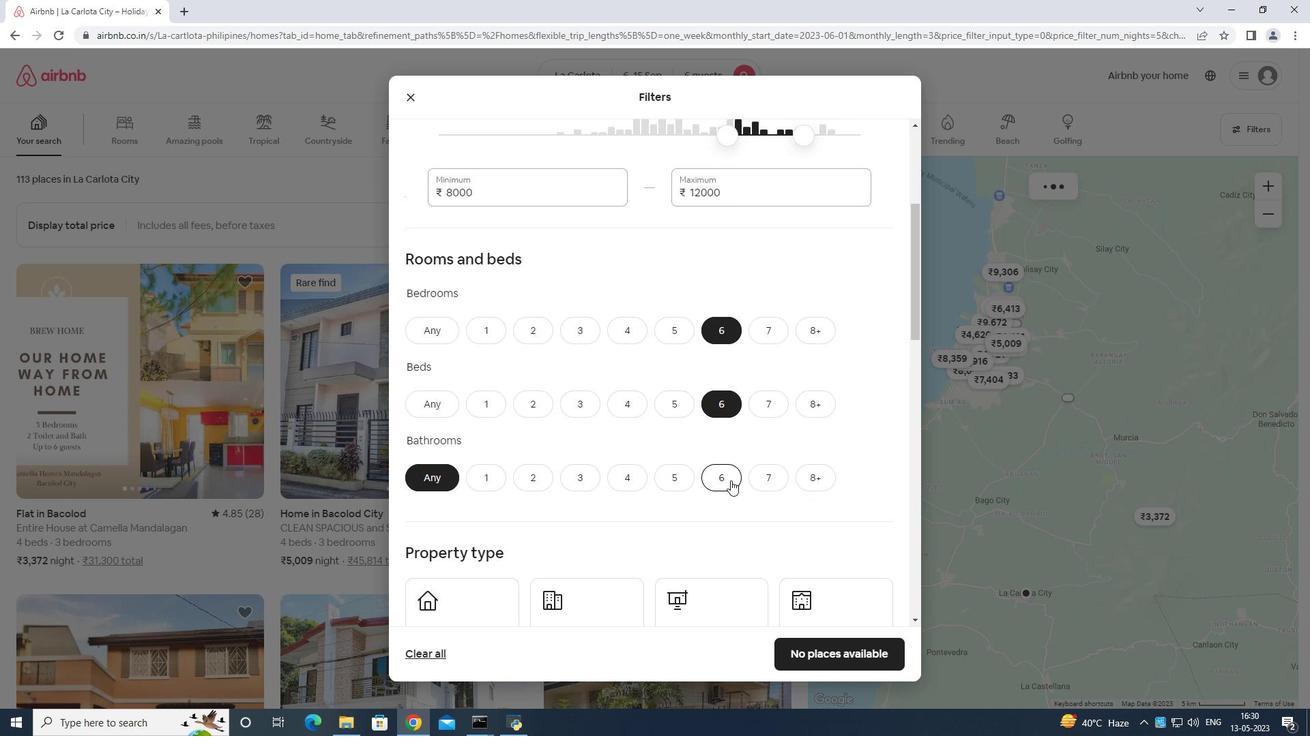
Action: Mouse pressed left at (725, 476)
Screenshot: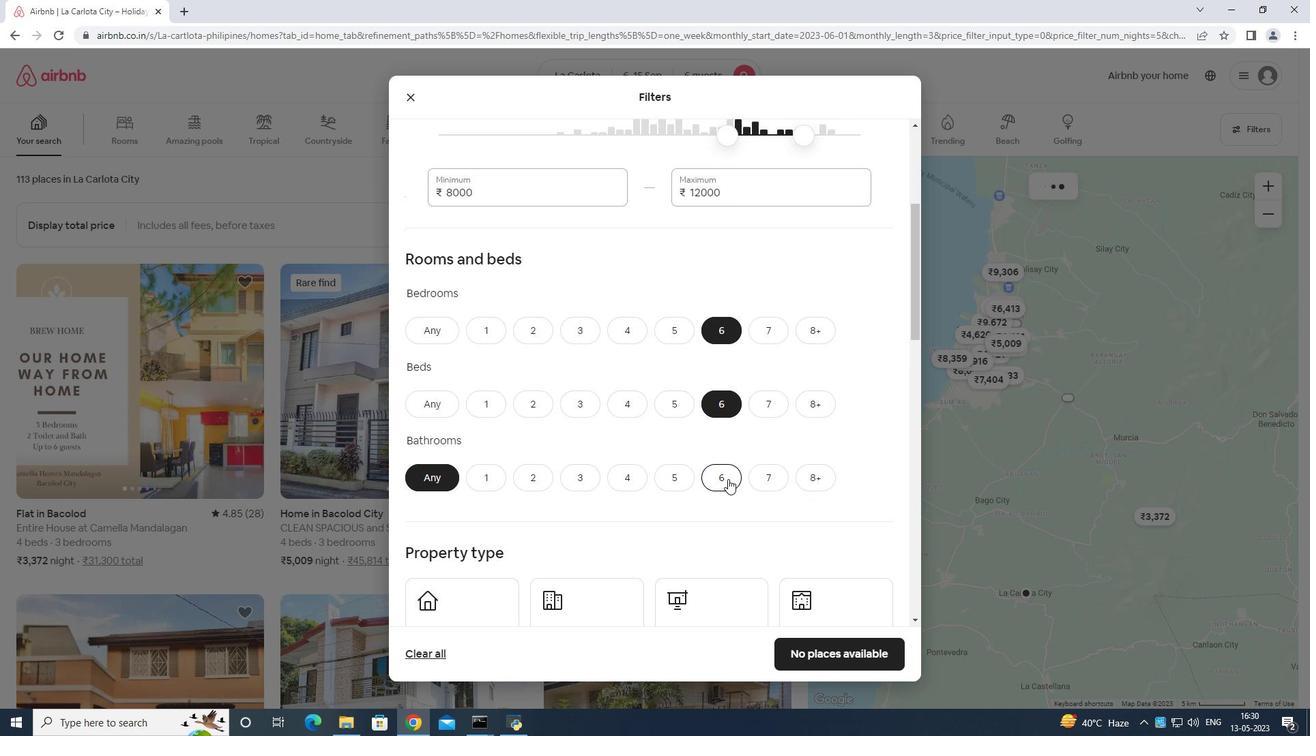 
Action: Mouse moved to (731, 480)
Screenshot: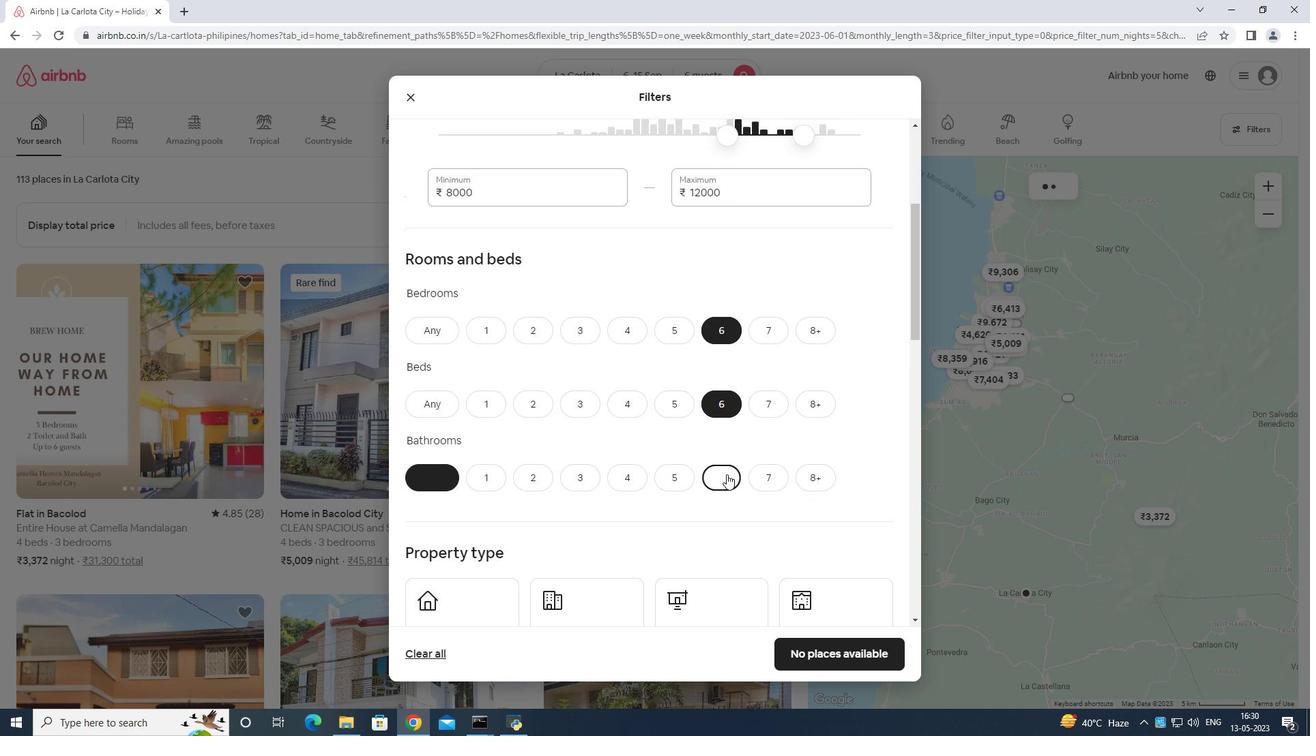 
Action: Mouse scrolled (731, 479) with delta (0, 0)
Screenshot: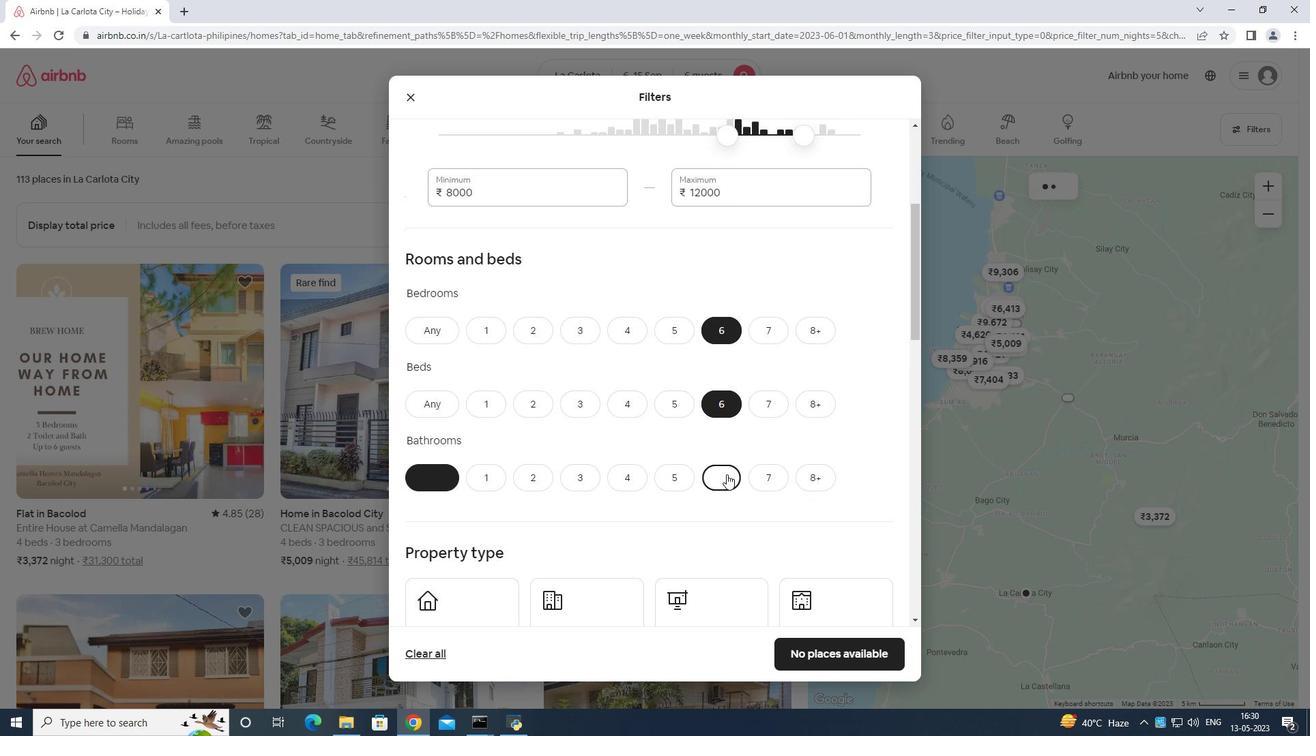 
Action: Mouse moved to (731, 483)
Screenshot: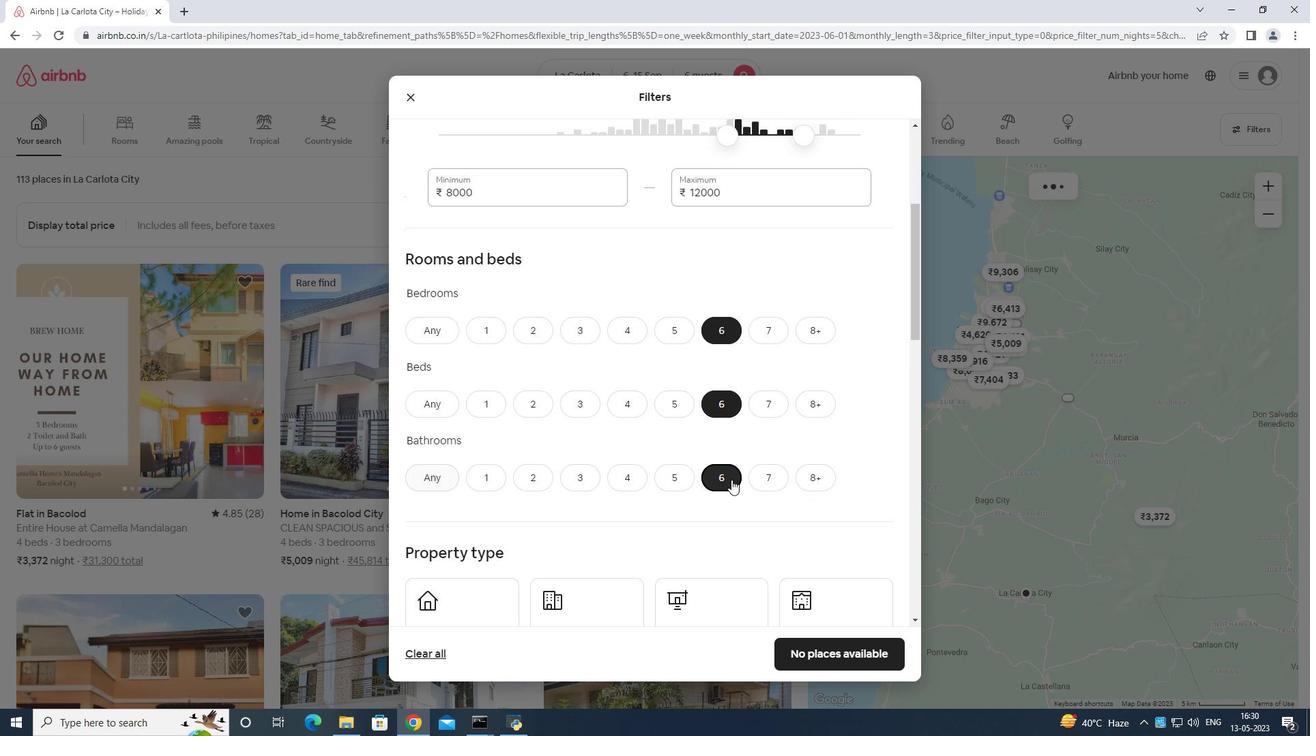 
Action: Mouse scrolled (731, 482) with delta (0, 0)
Screenshot: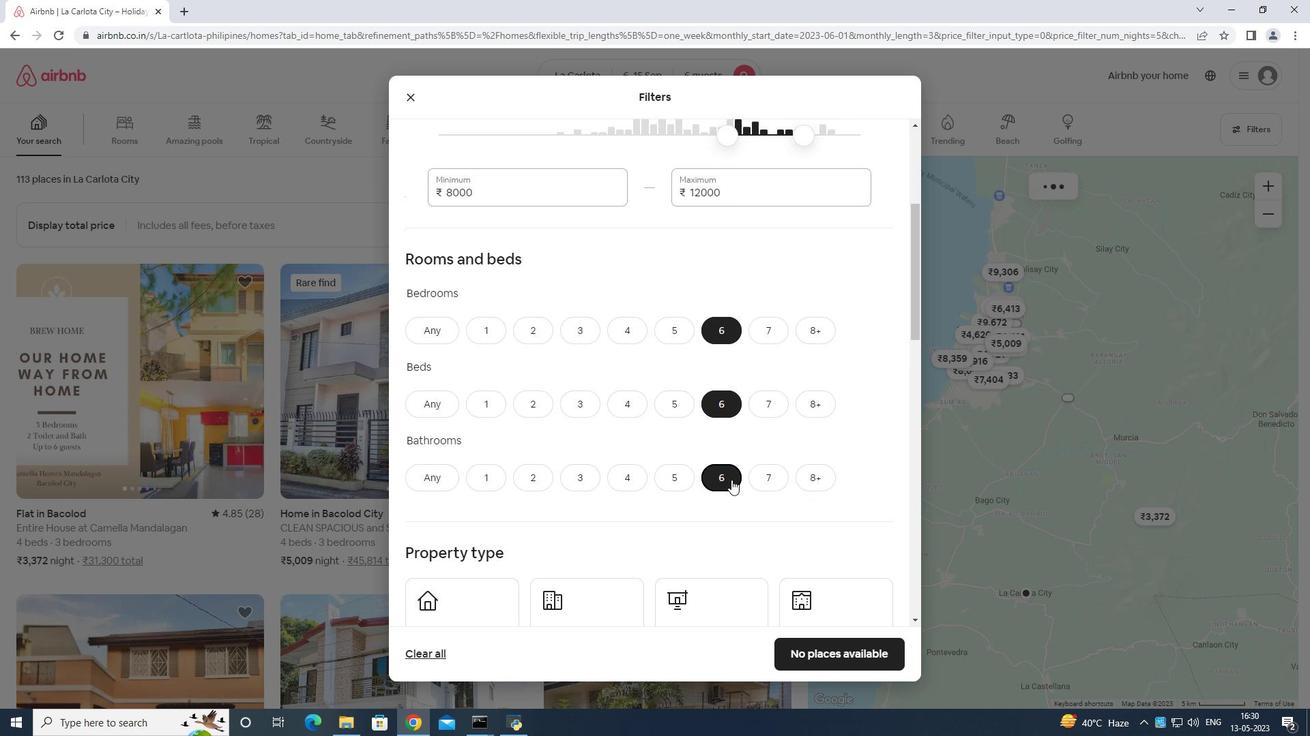 
Action: Mouse moved to (437, 463)
Screenshot: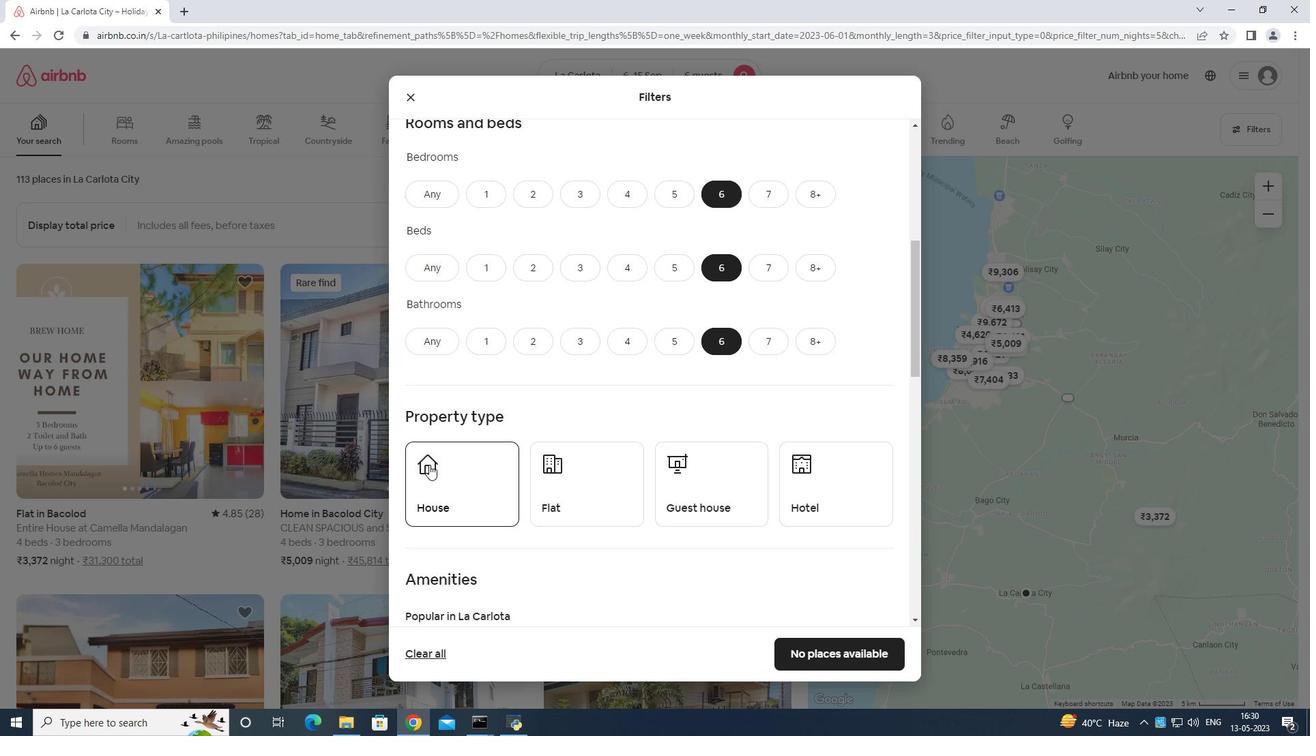 
Action: Mouse pressed left at (437, 463)
Screenshot: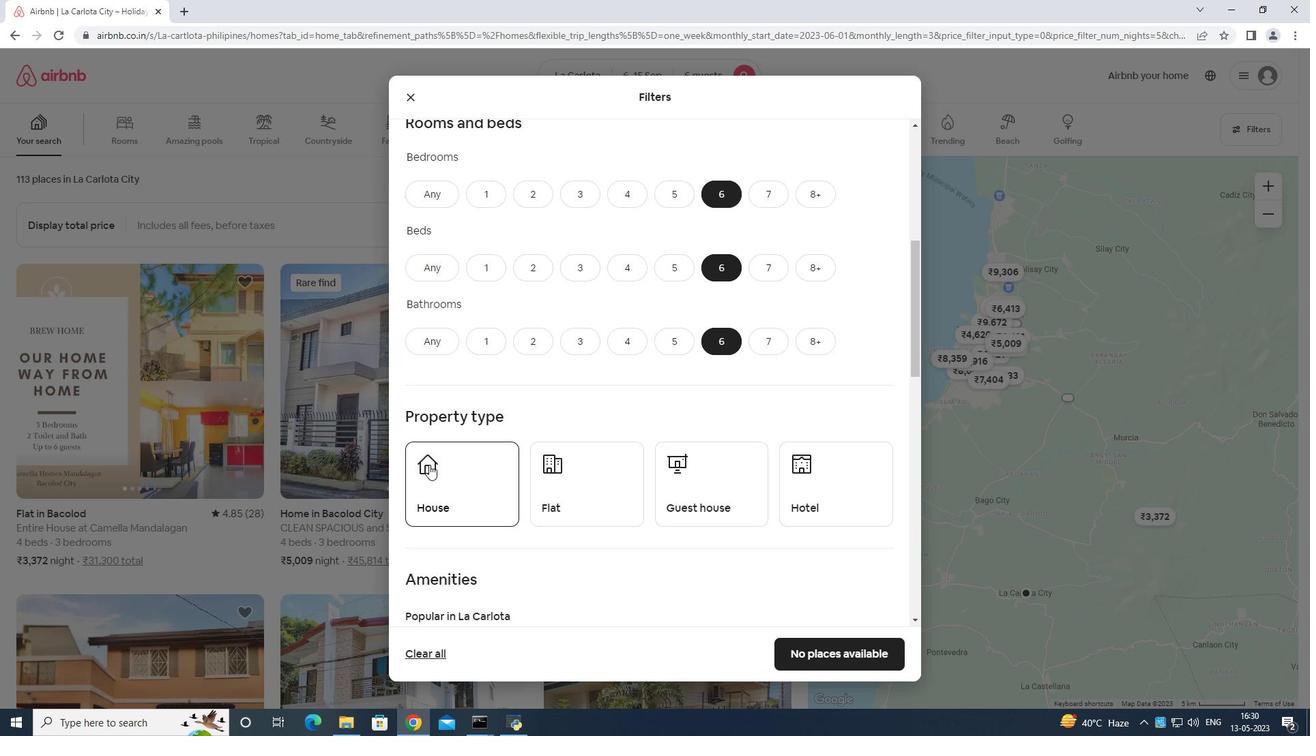 
Action: Mouse moved to (612, 483)
Screenshot: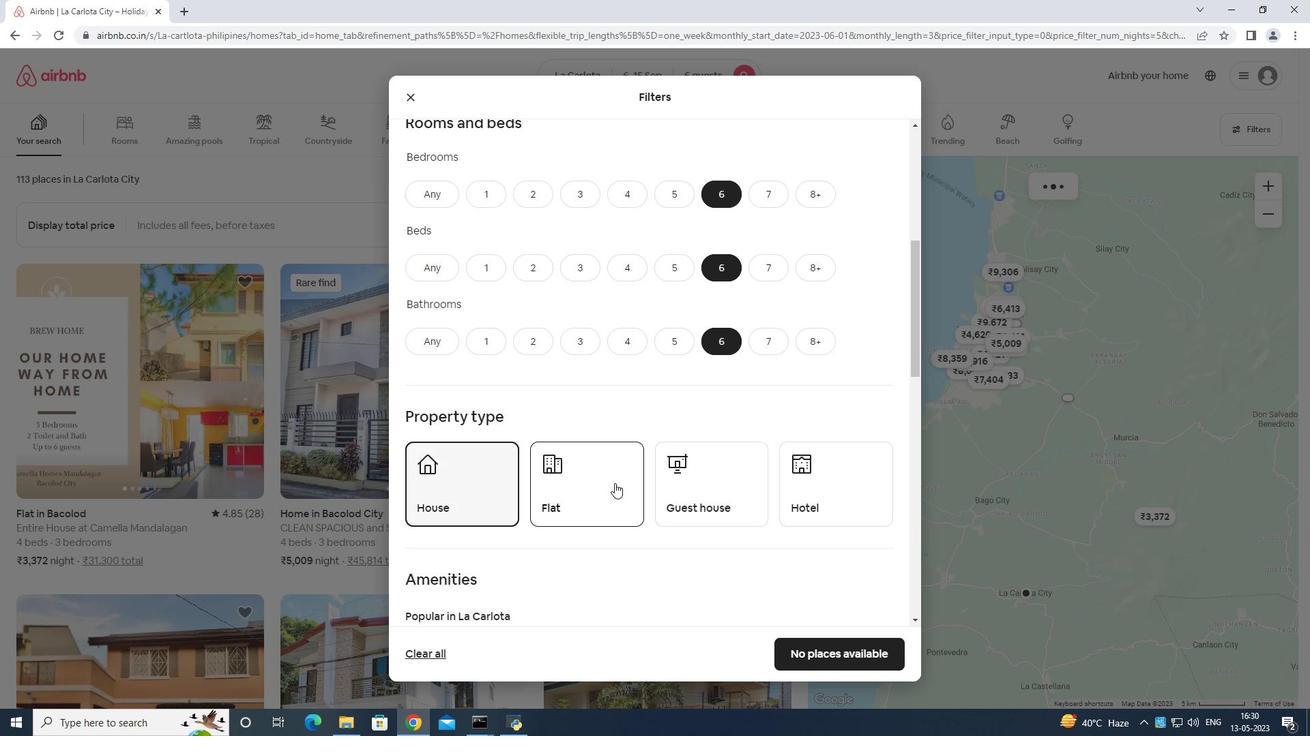
Action: Mouse pressed left at (612, 483)
Screenshot: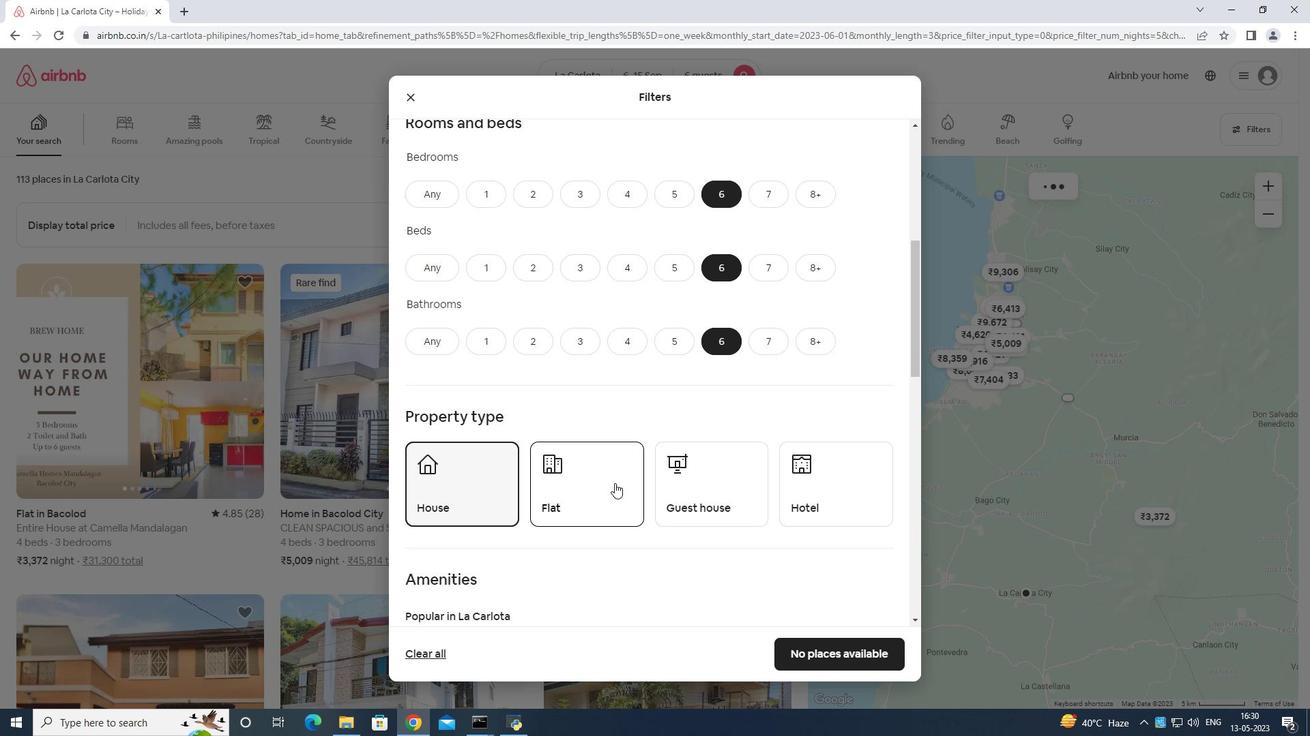 
Action: Mouse moved to (674, 477)
Screenshot: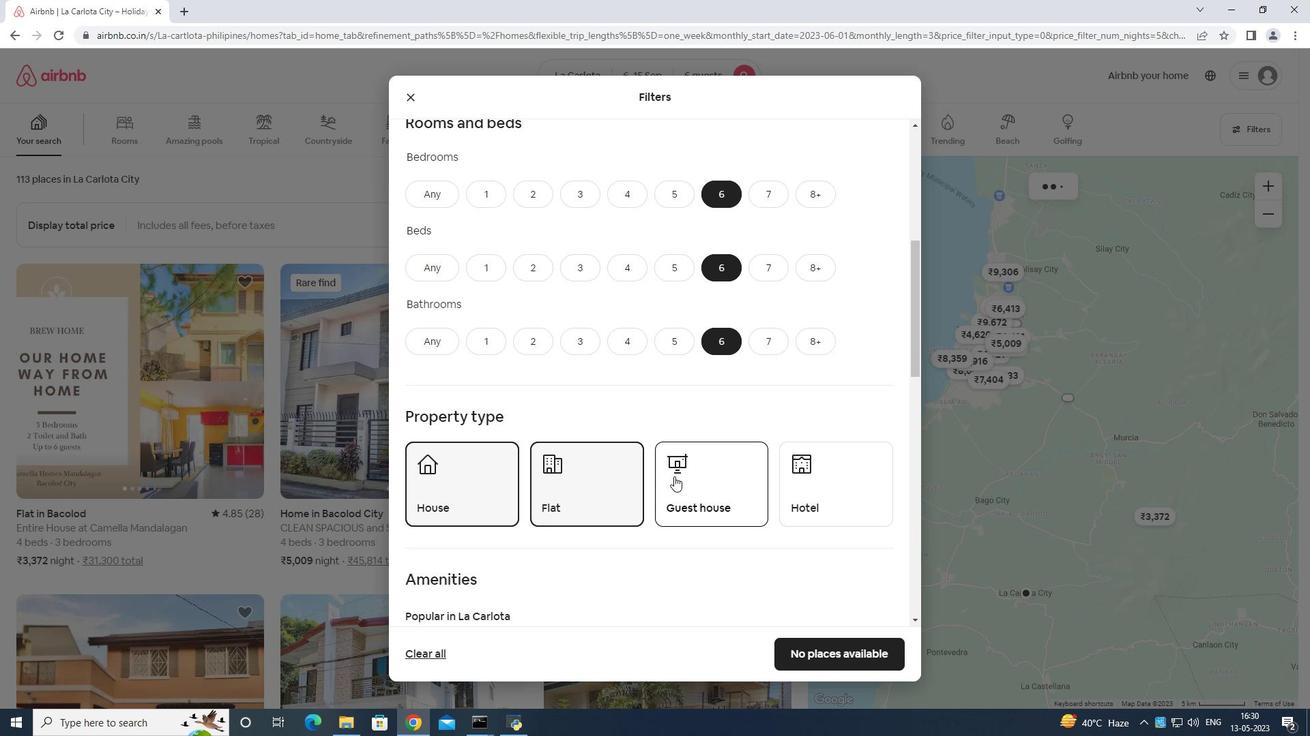 
Action: Mouse pressed left at (674, 477)
Screenshot: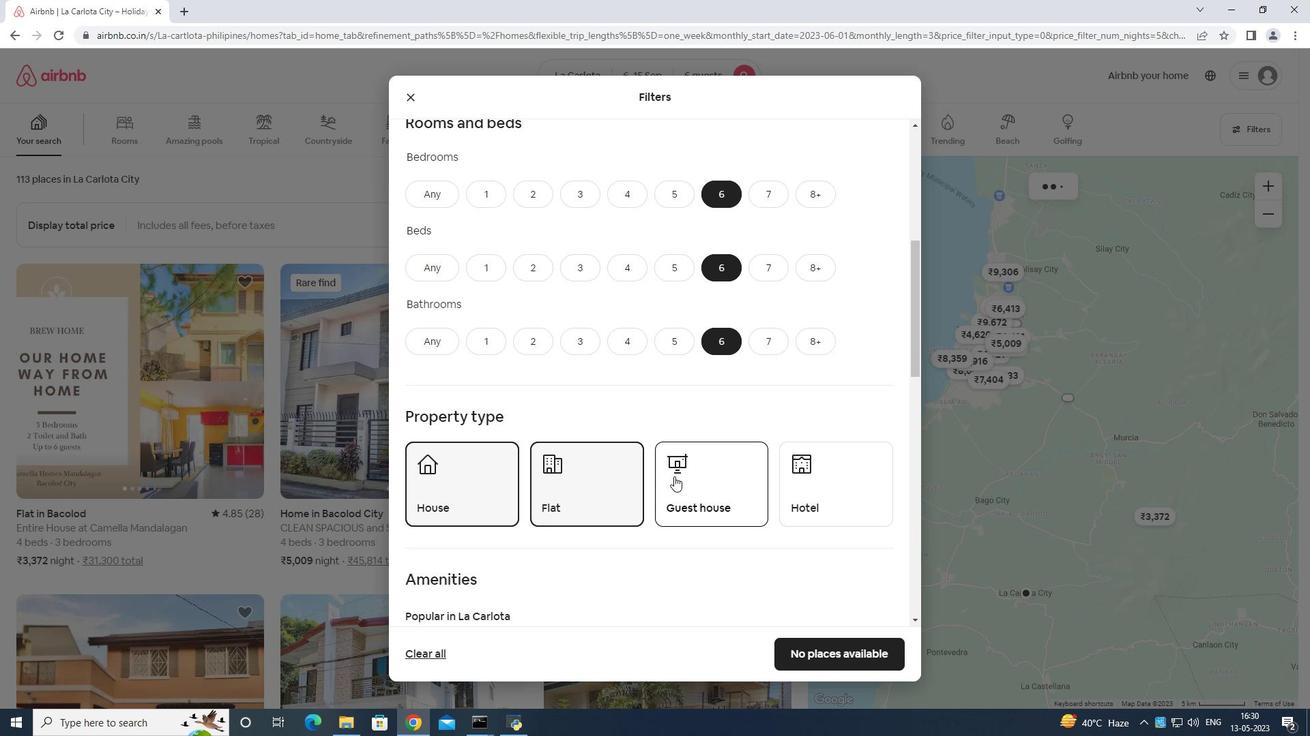 
Action: Mouse moved to (696, 478)
Screenshot: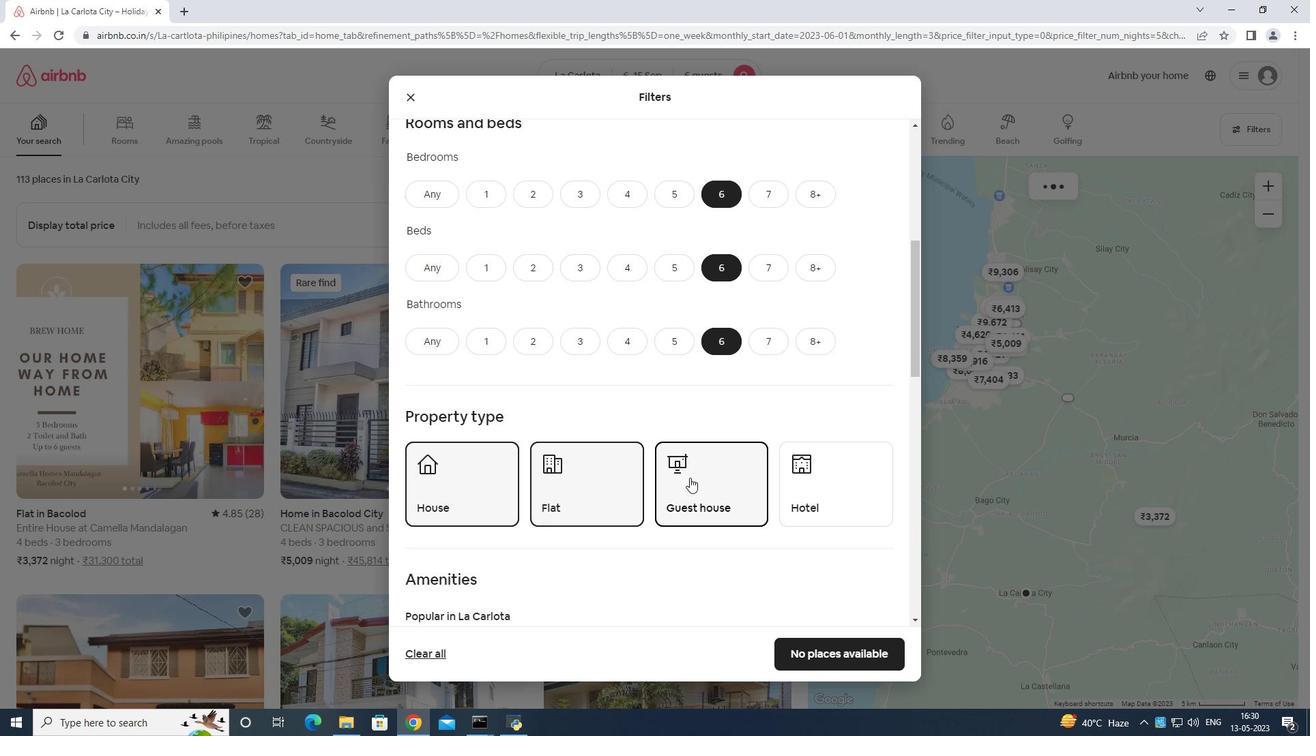 
Action: Mouse scrolled (696, 477) with delta (0, 0)
Screenshot: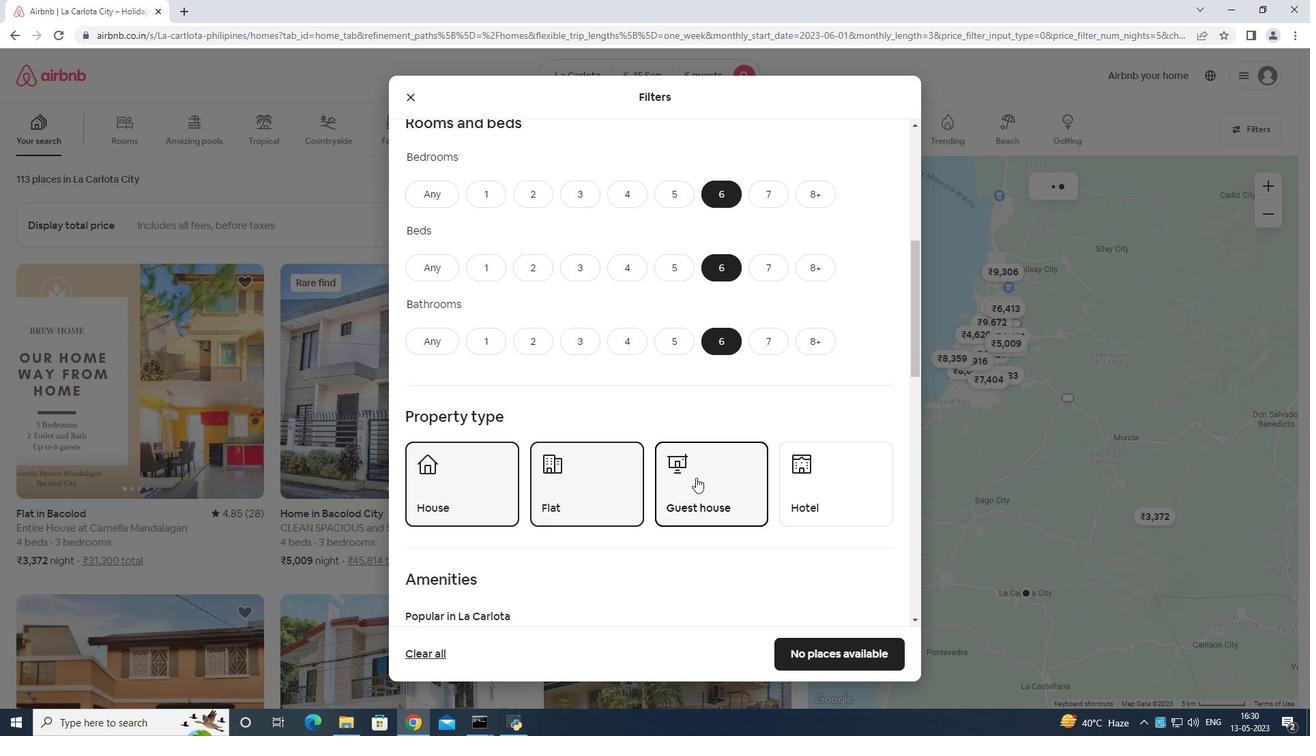 
Action: Mouse moved to (696, 478)
Screenshot: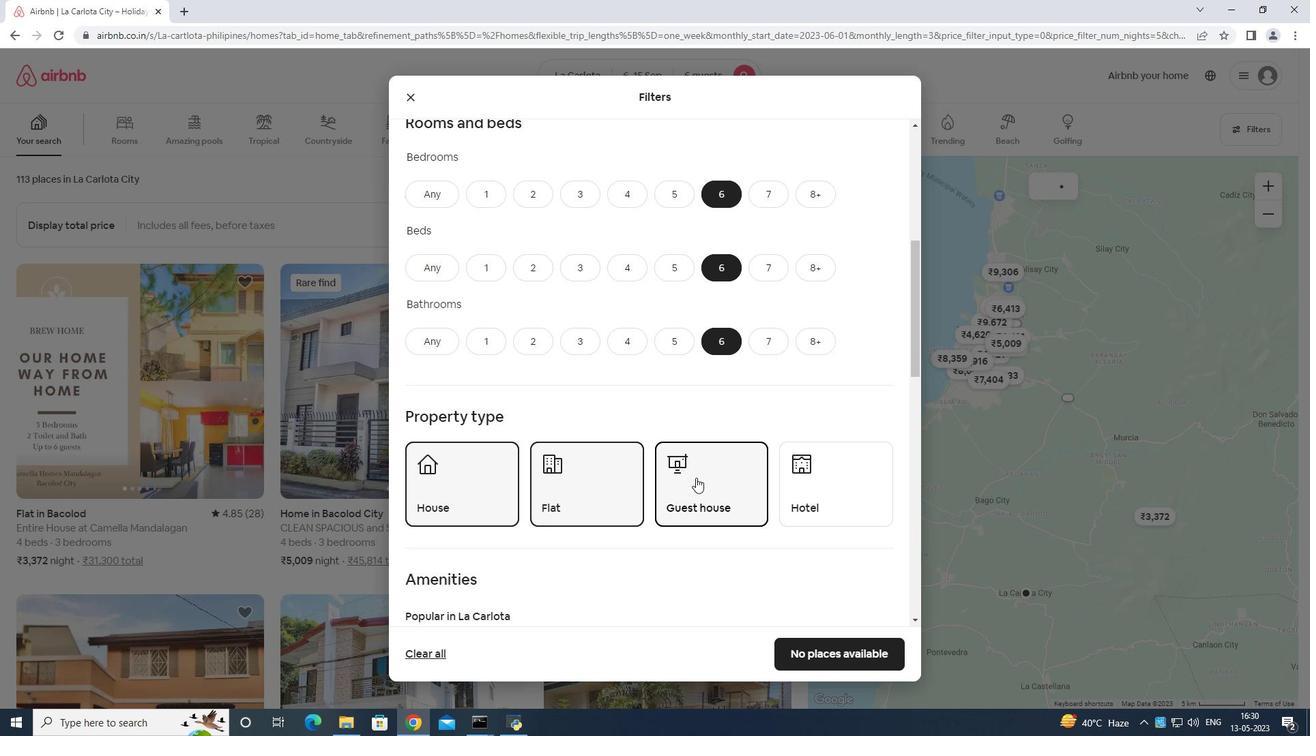 
Action: Mouse scrolled (696, 477) with delta (0, 0)
Screenshot: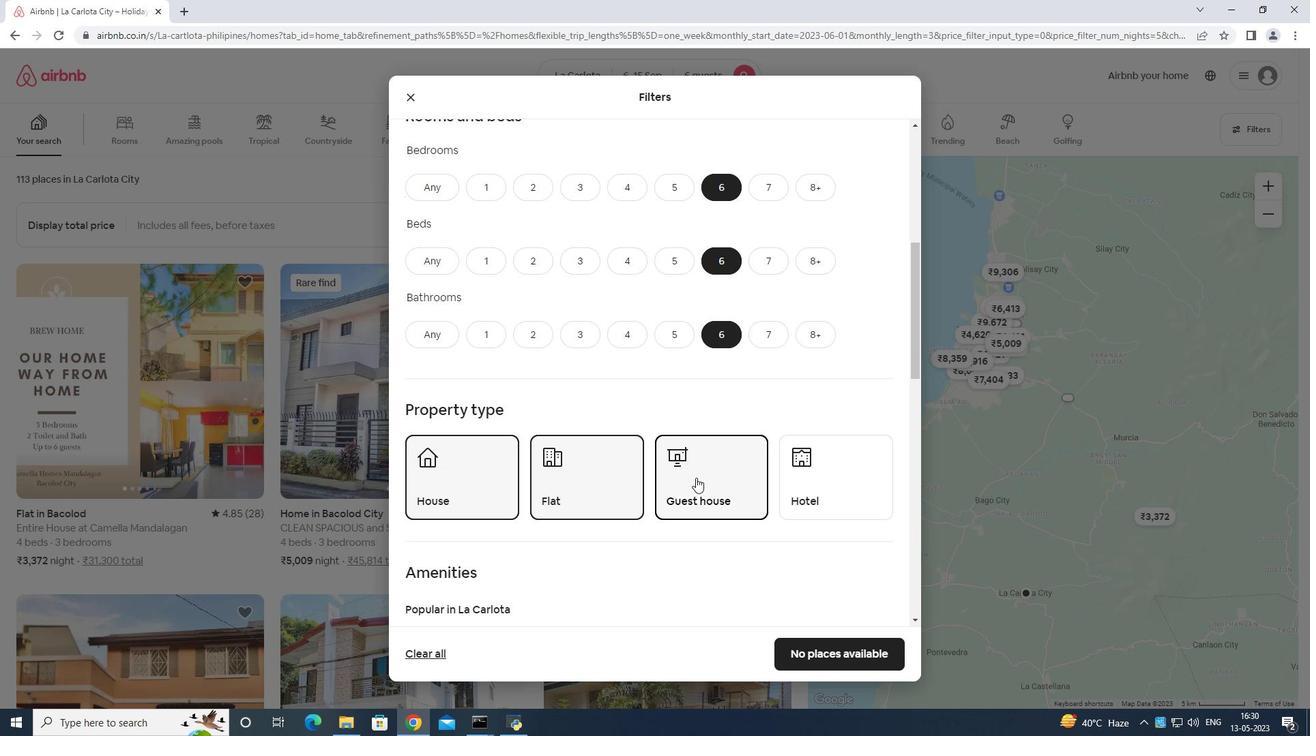 
Action: Mouse moved to (416, 502)
Screenshot: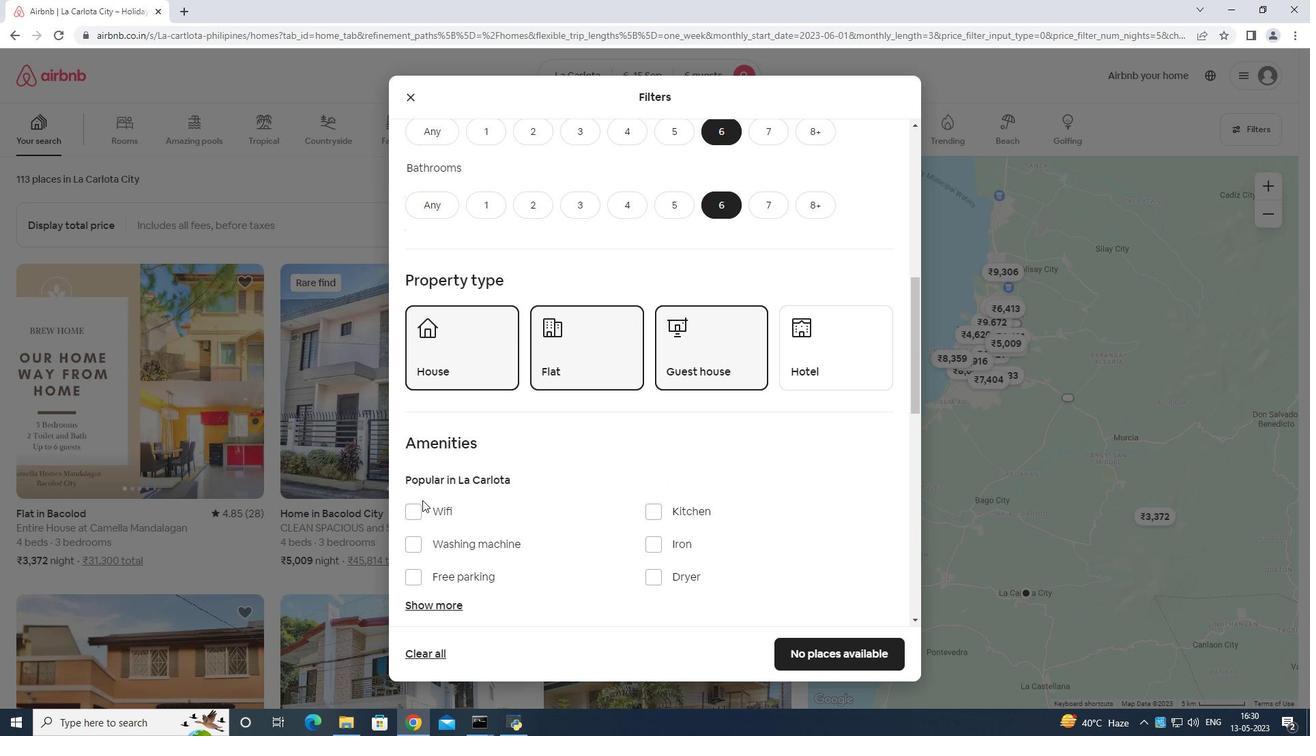 
Action: Mouse pressed left at (416, 502)
Screenshot: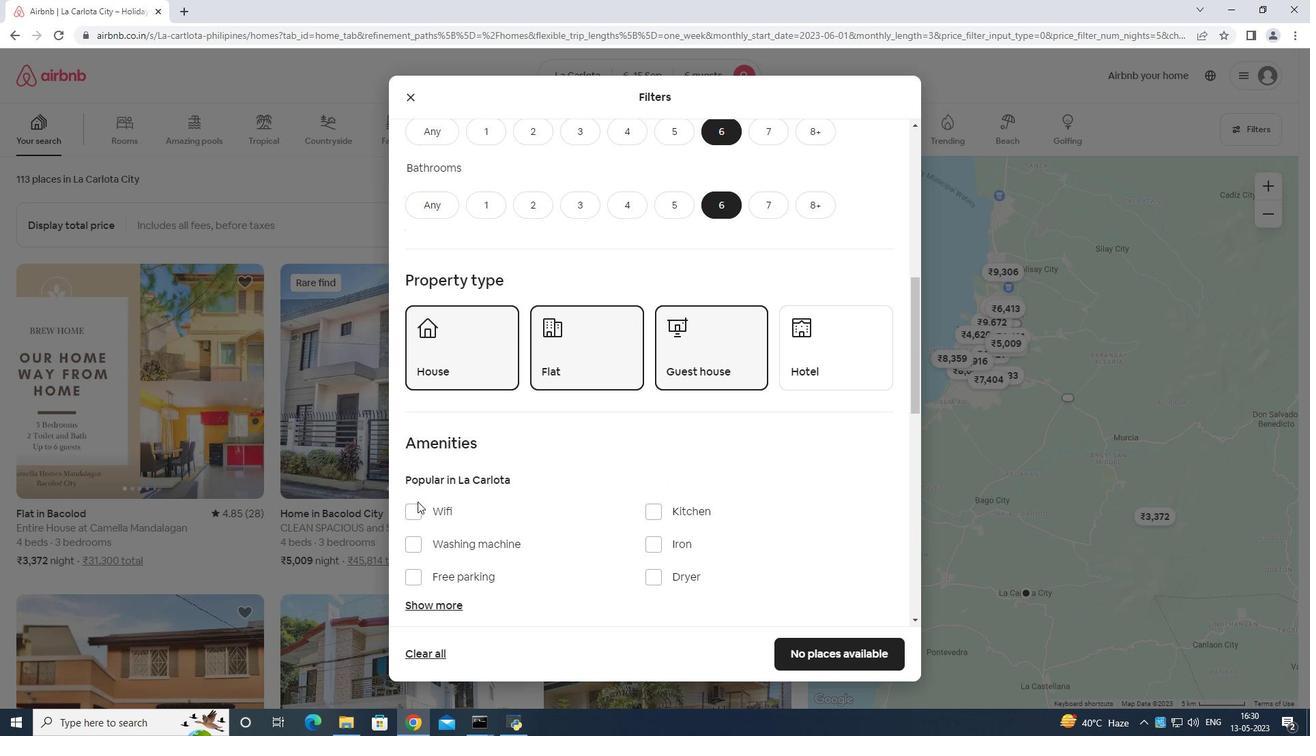 
Action: Mouse moved to (416, 571)
Screenshot: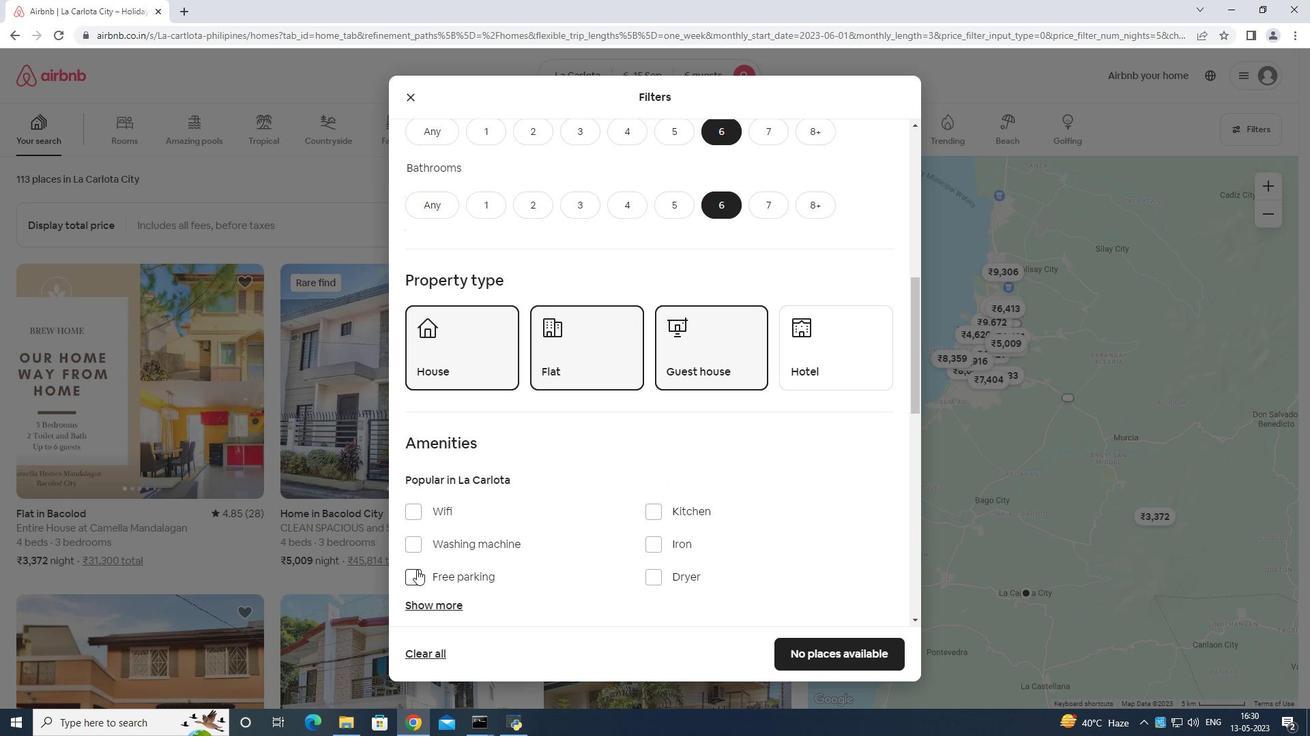
Action: Mouse pressed left at (416, 571)
Screenshot: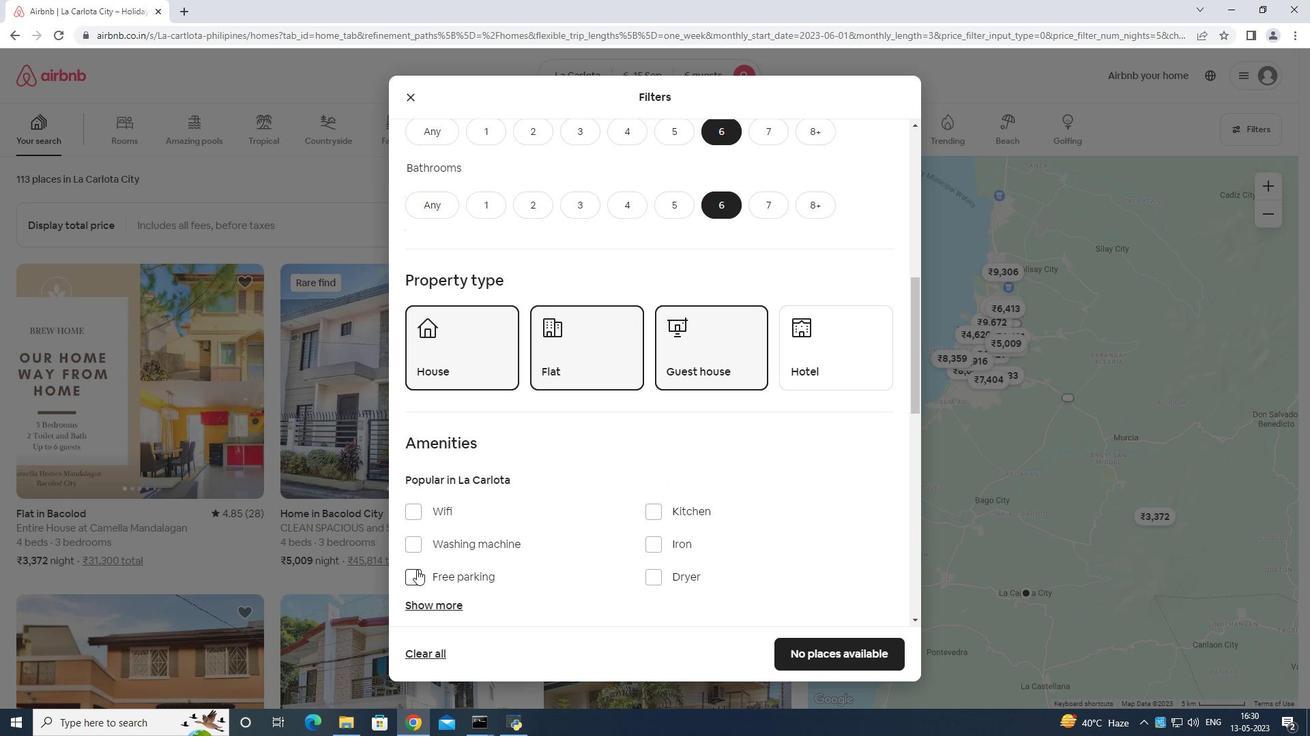 
Action: Mouse moved to (416, 507)
Screenshot: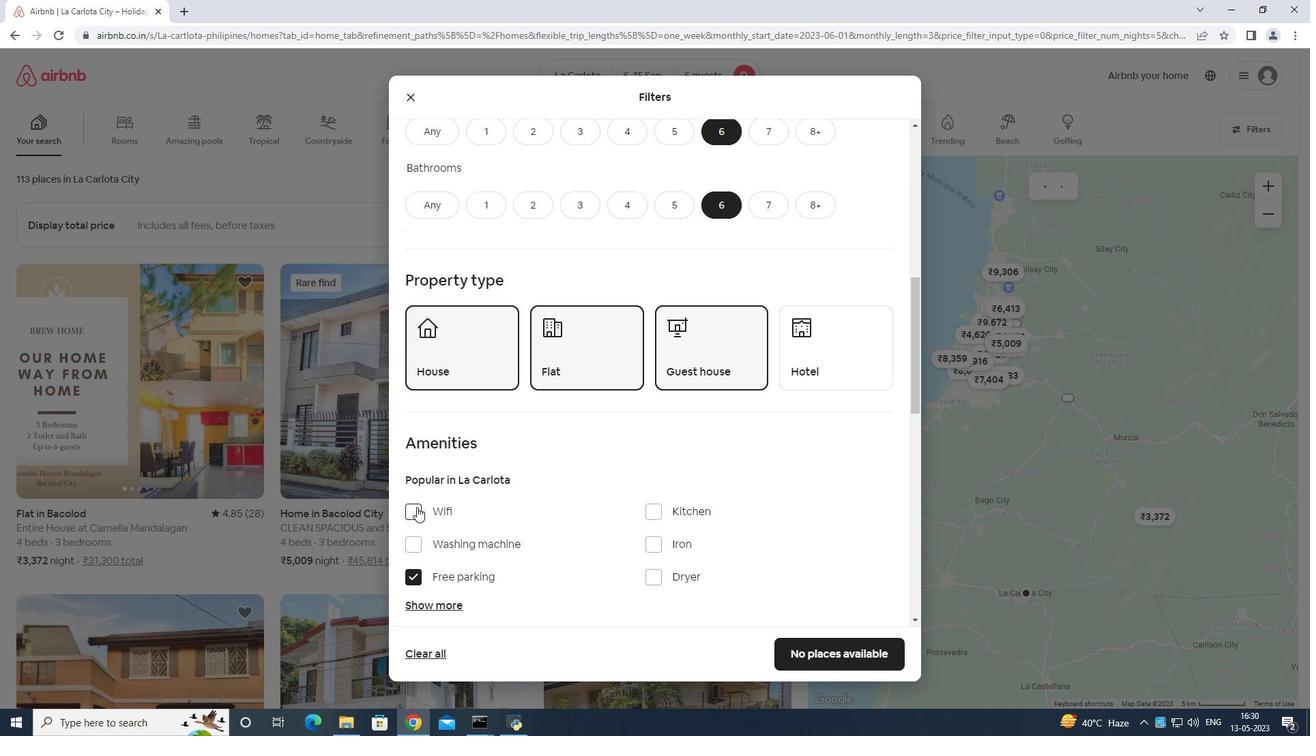 
Action: Mouse pressed left at (416, 507)
Screenshot: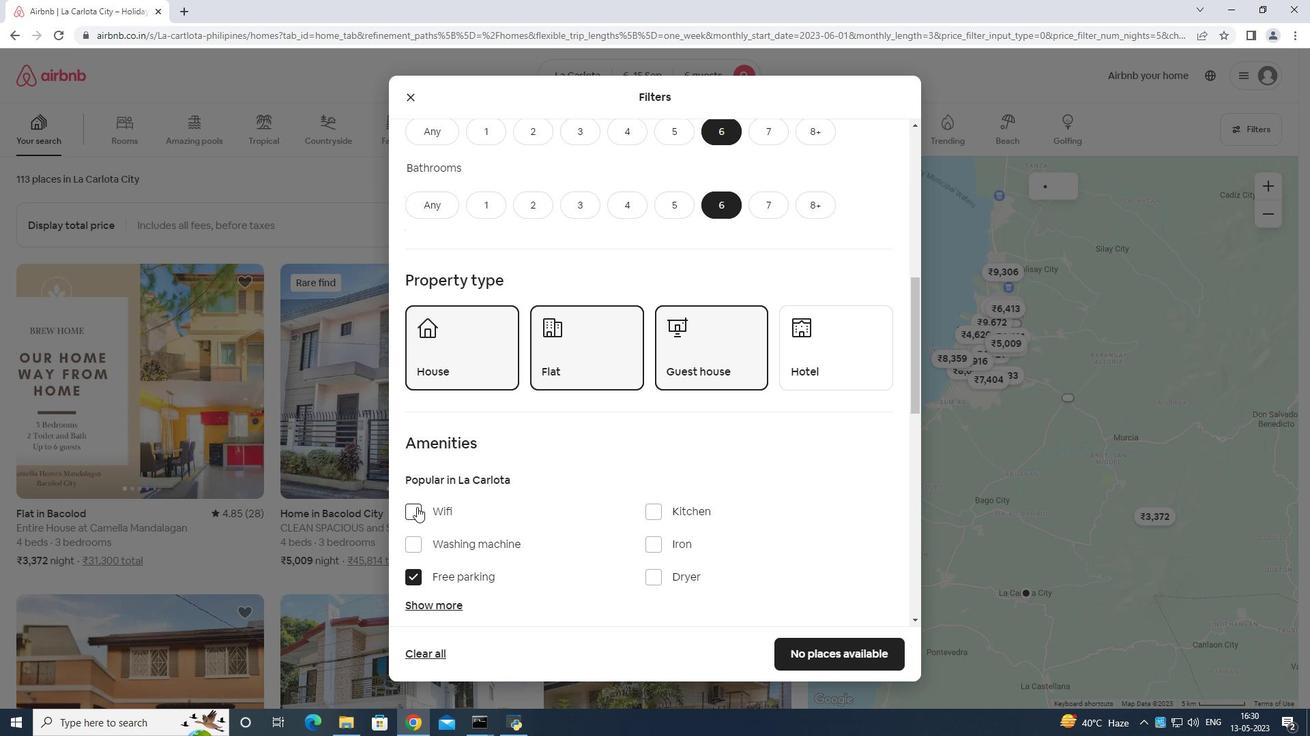 
Action: Mouse moved to (423, 604)
Screenshot: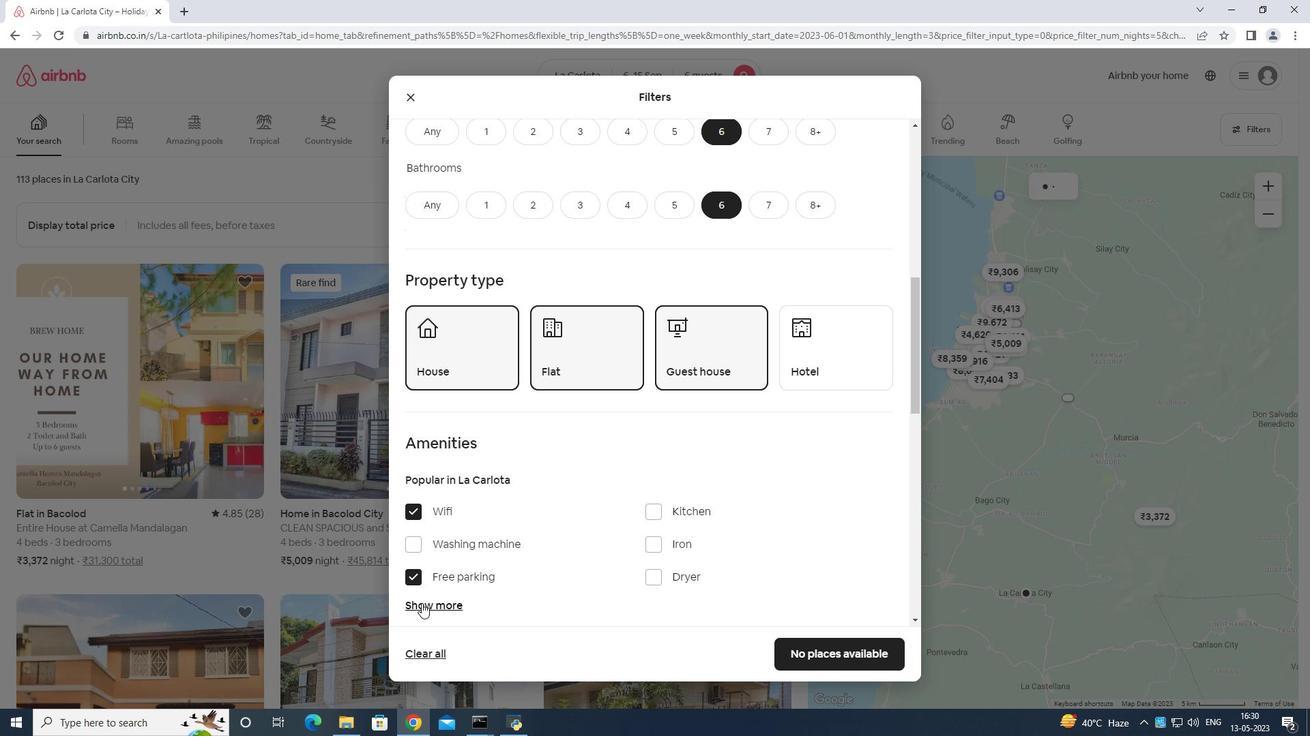 
Action: Mouse pressed left at (423, 604)
Screenshot: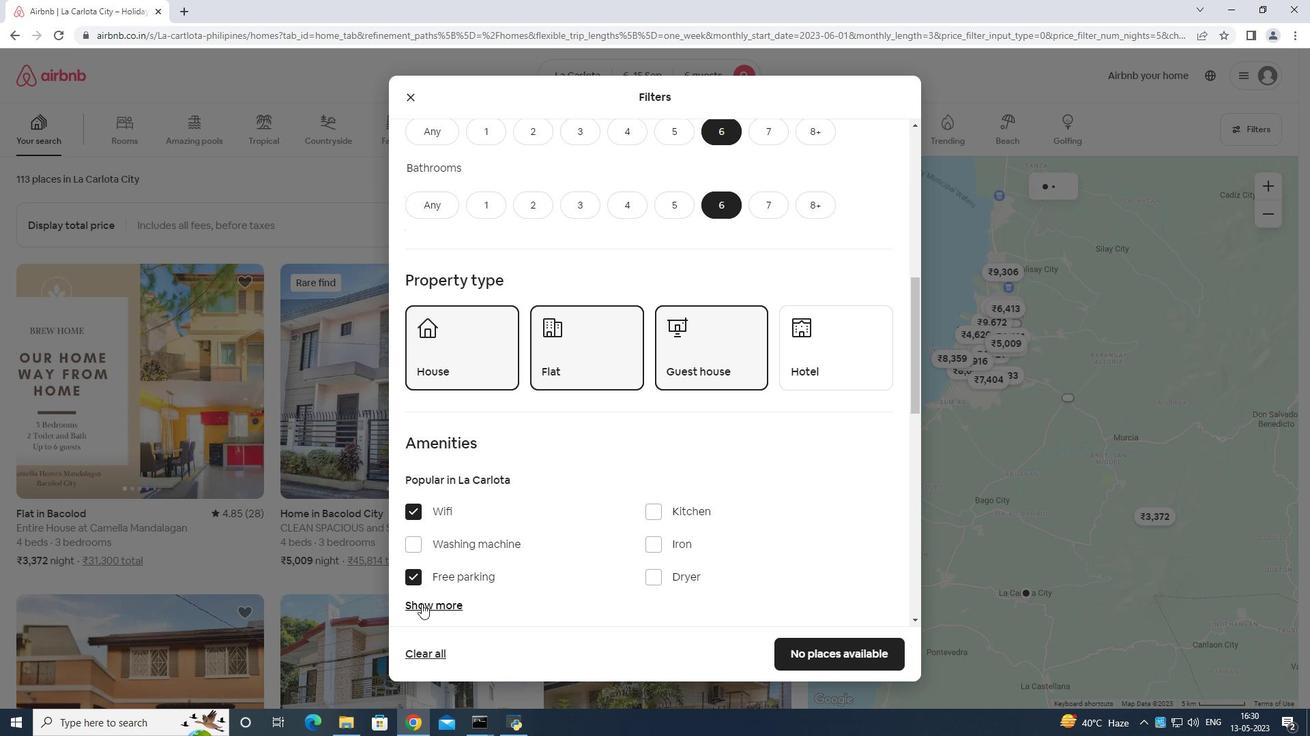 
Action: Mouse moved to (543, 543)
Screenshot: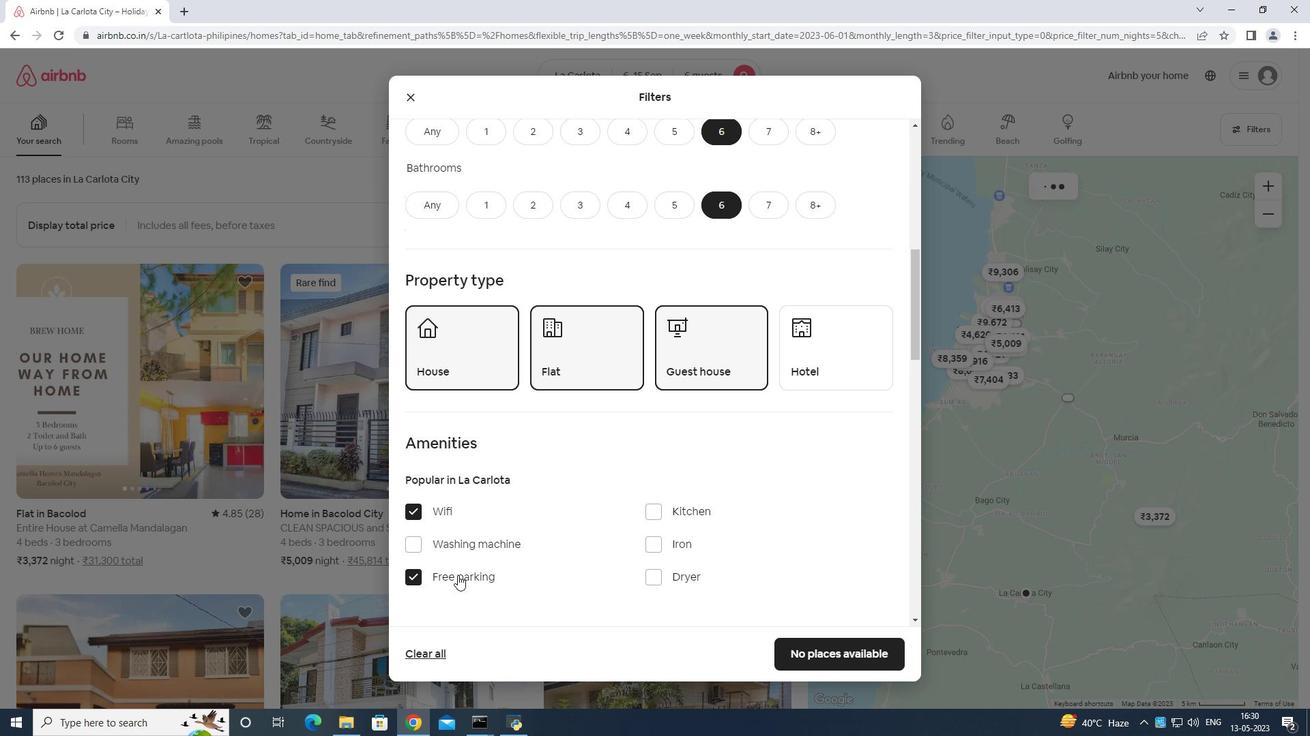 
Action: Mouse scrolled (543, 543) with delta (0, 0)
Screenshot: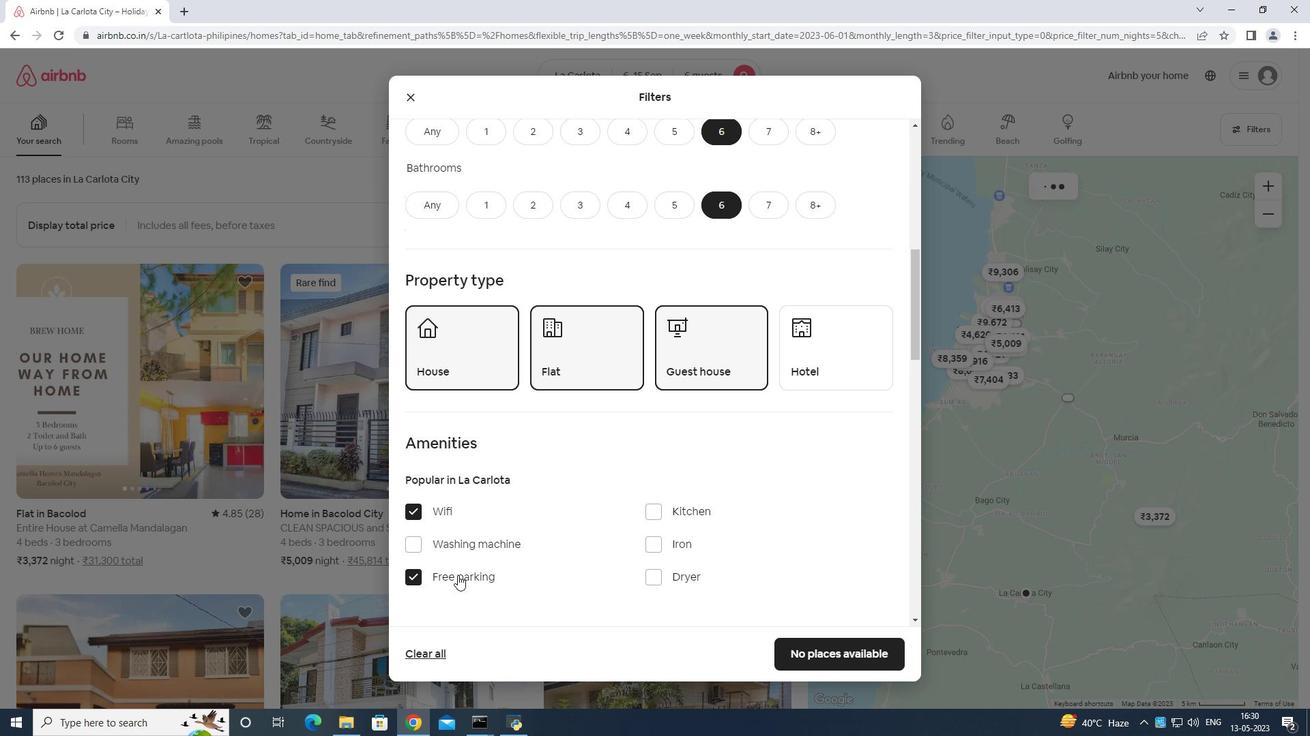 
Action: Mouse moved to (570, 534)
Screenshot: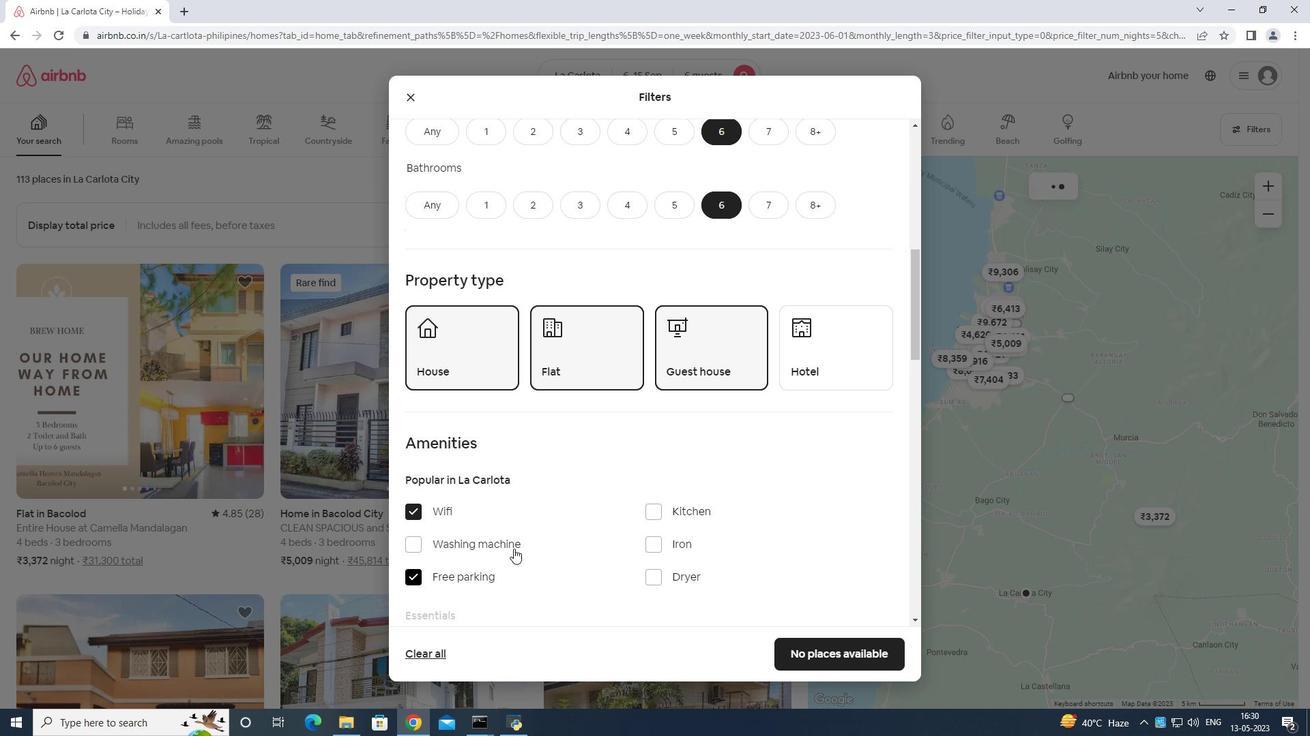 
Action: Mouse scrolled (570, 533) with delta (0, 0)
Screenshot: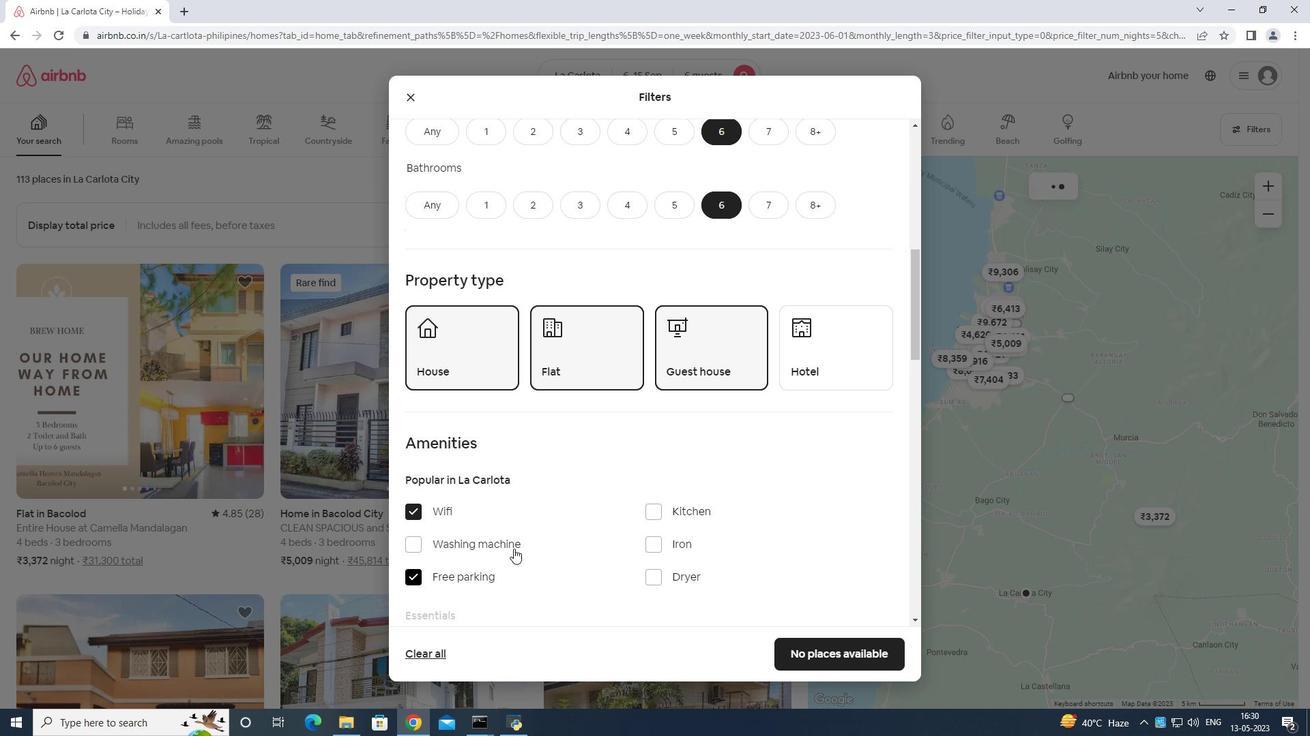 
Action: Mouse moved to (589, 516)
Screenshot: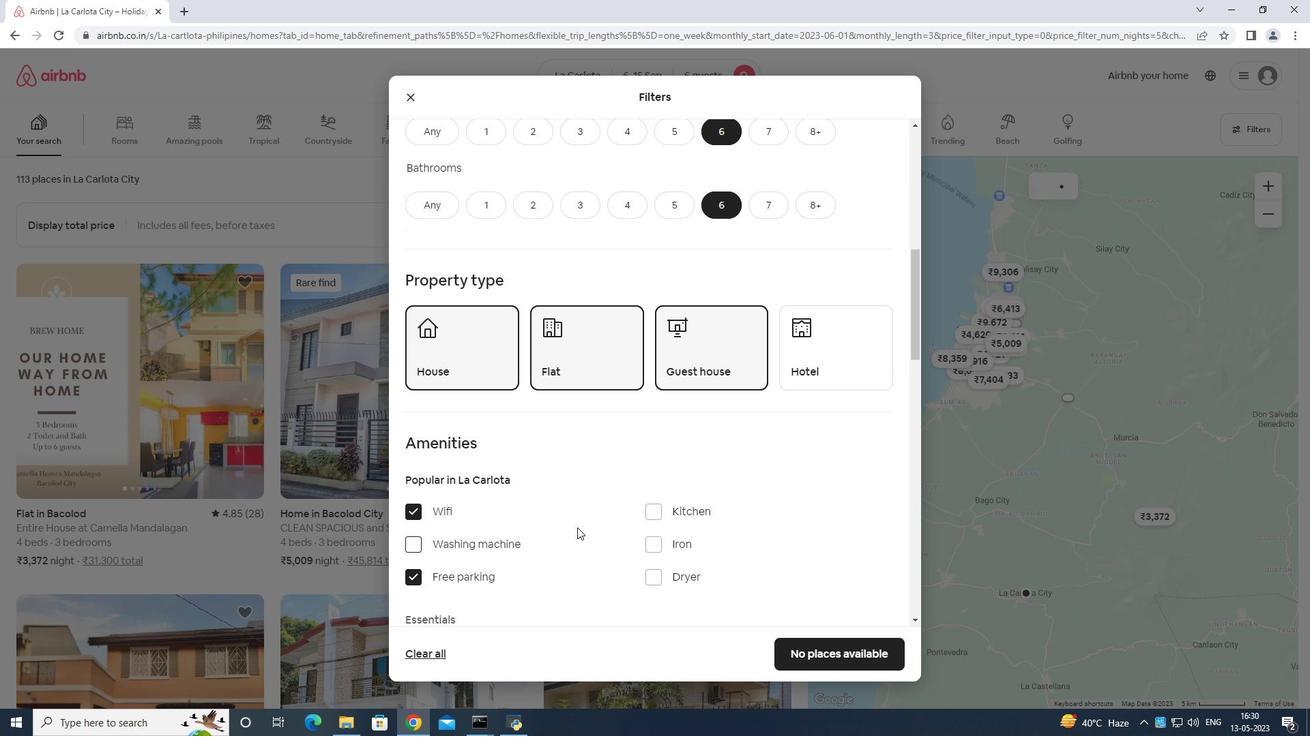 
Action: Mouse scrolled (589, 515) with delta (0, 0)
Screenshot: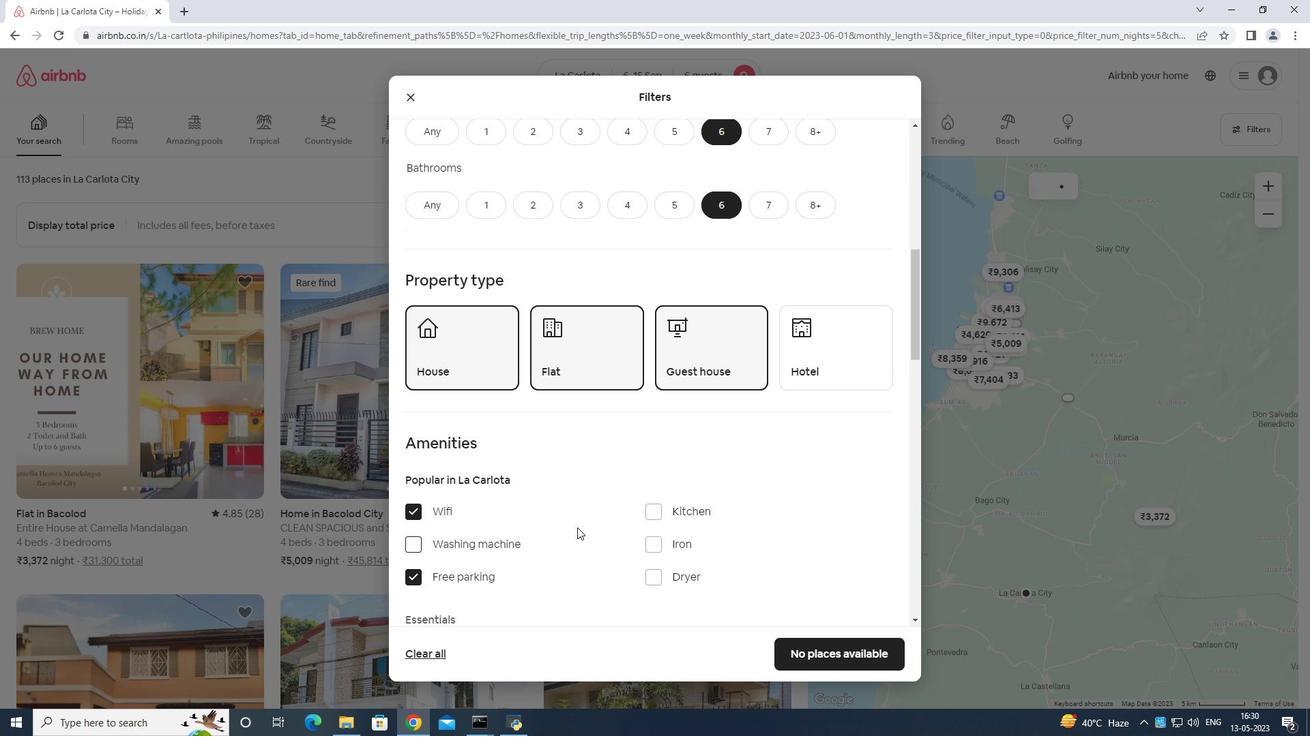 
Action: Mouse moved to (653, 486)
Screenshot: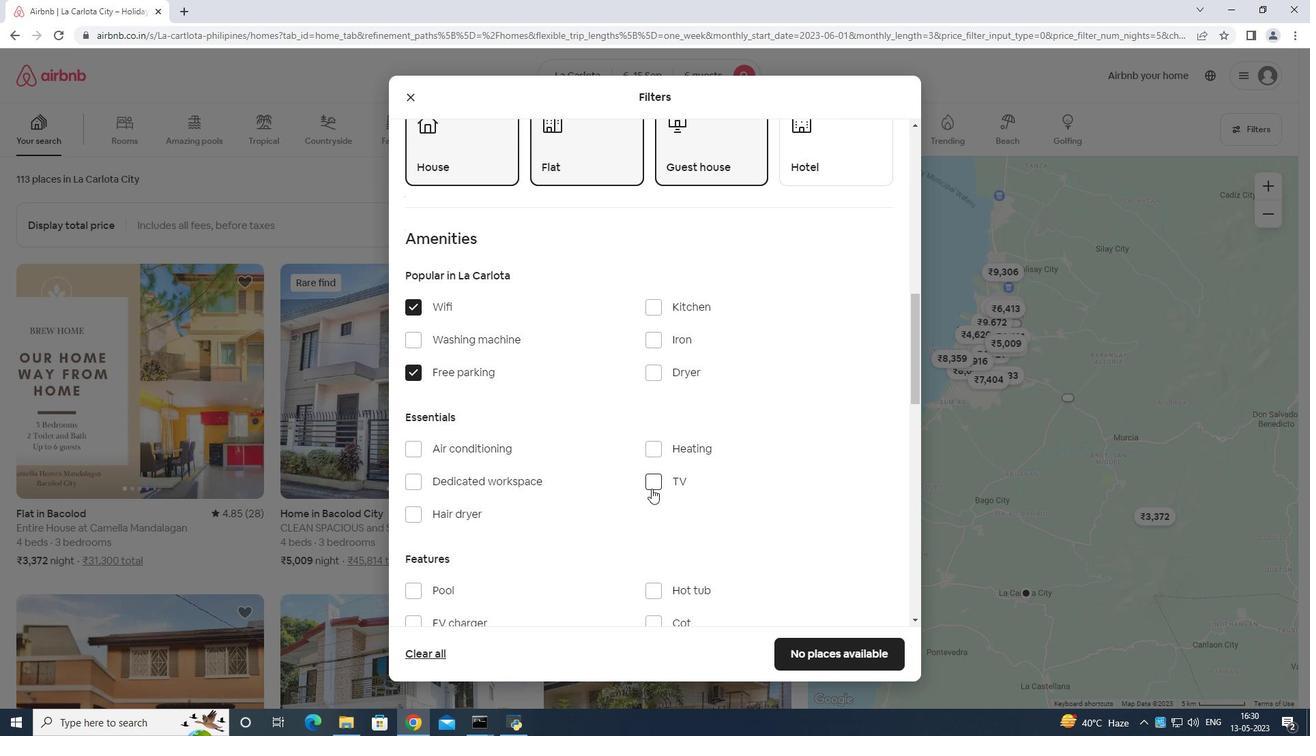 
Action: Mouse pressed left at (653, 486)
Screenshot: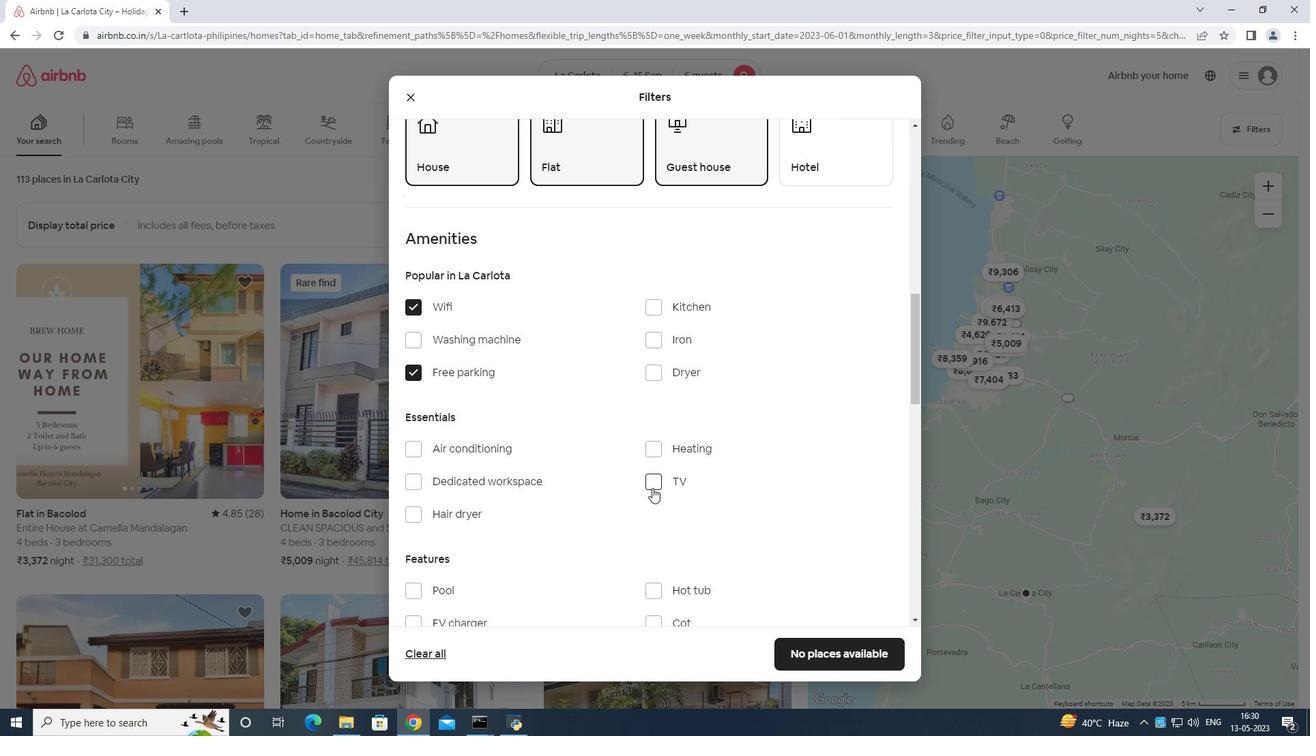 
Action: Mouse moved to (659, 476)
Screenshot: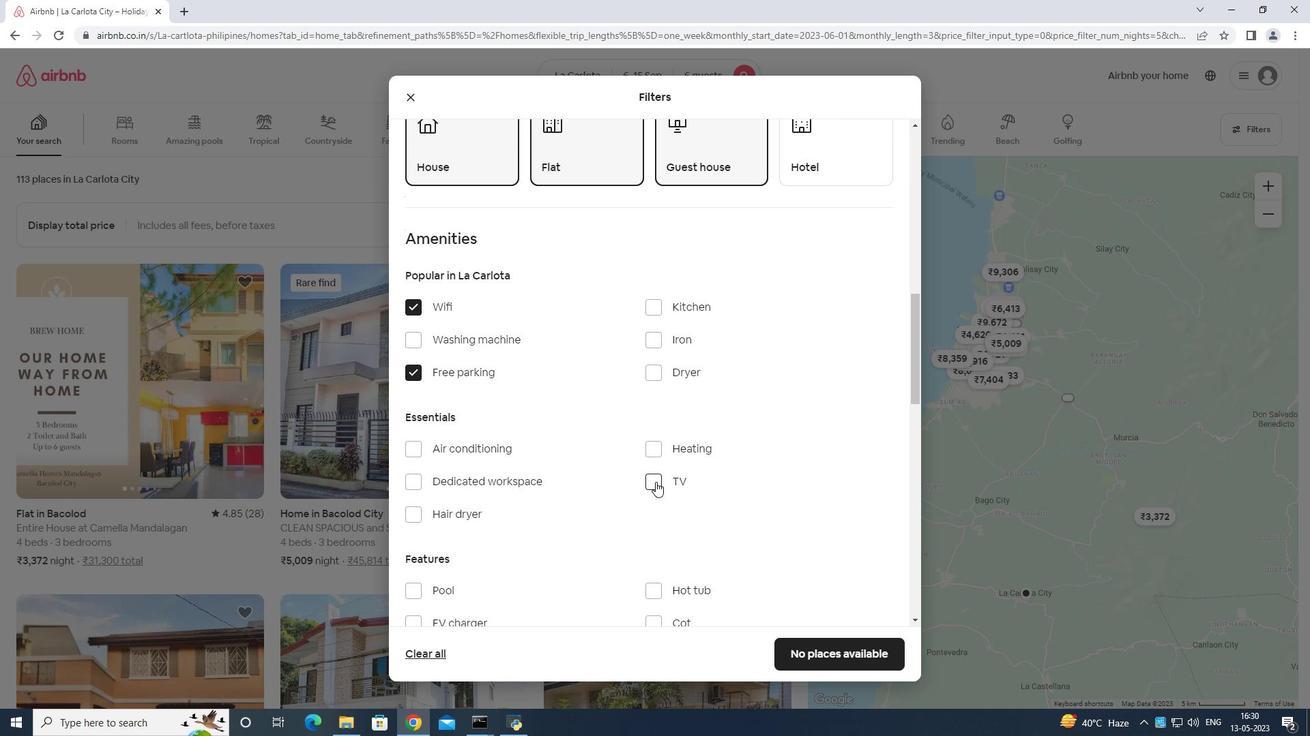 
Action: Mouse scrolled (659, 476) with delta (0, 0)
Screenshot: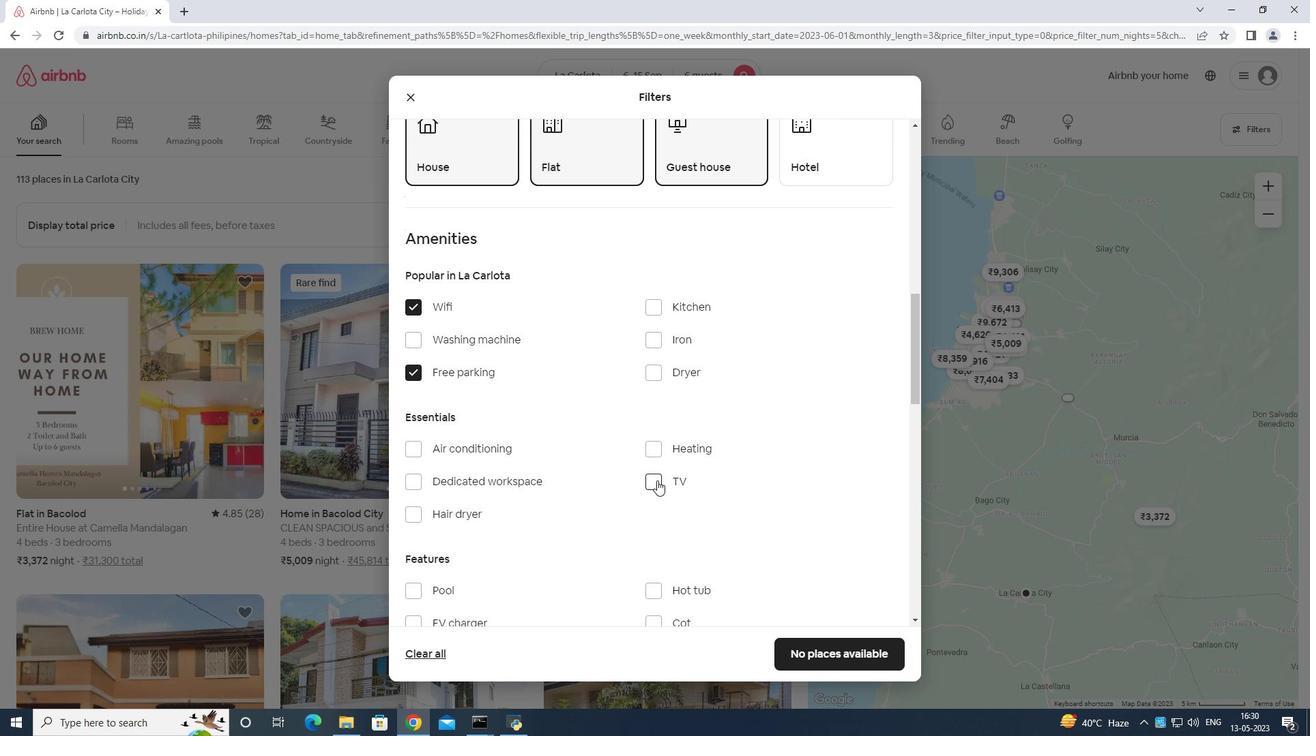 
Action: Mouse scrolled (659, 476) with delta (0, 0)
Screenshot: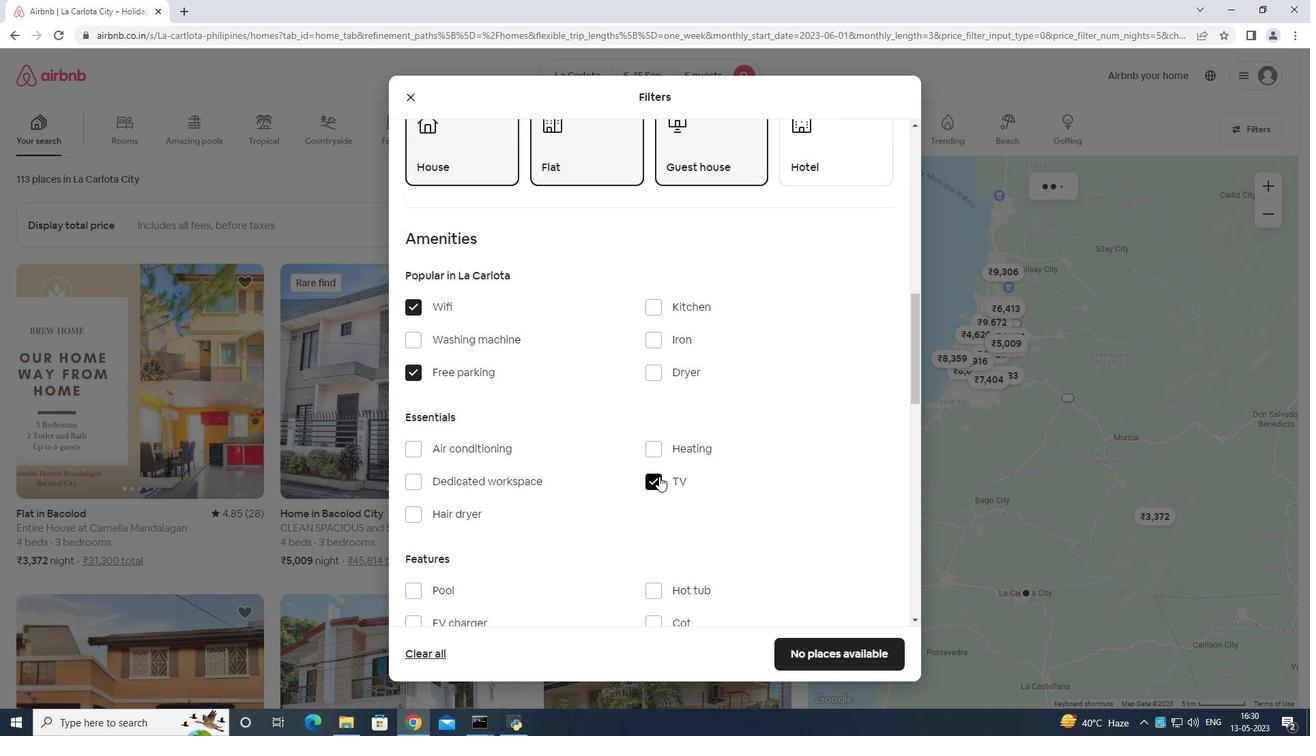 
Action: Mouse scrolled (659, 476) with delta (0, 0)
Screenshot: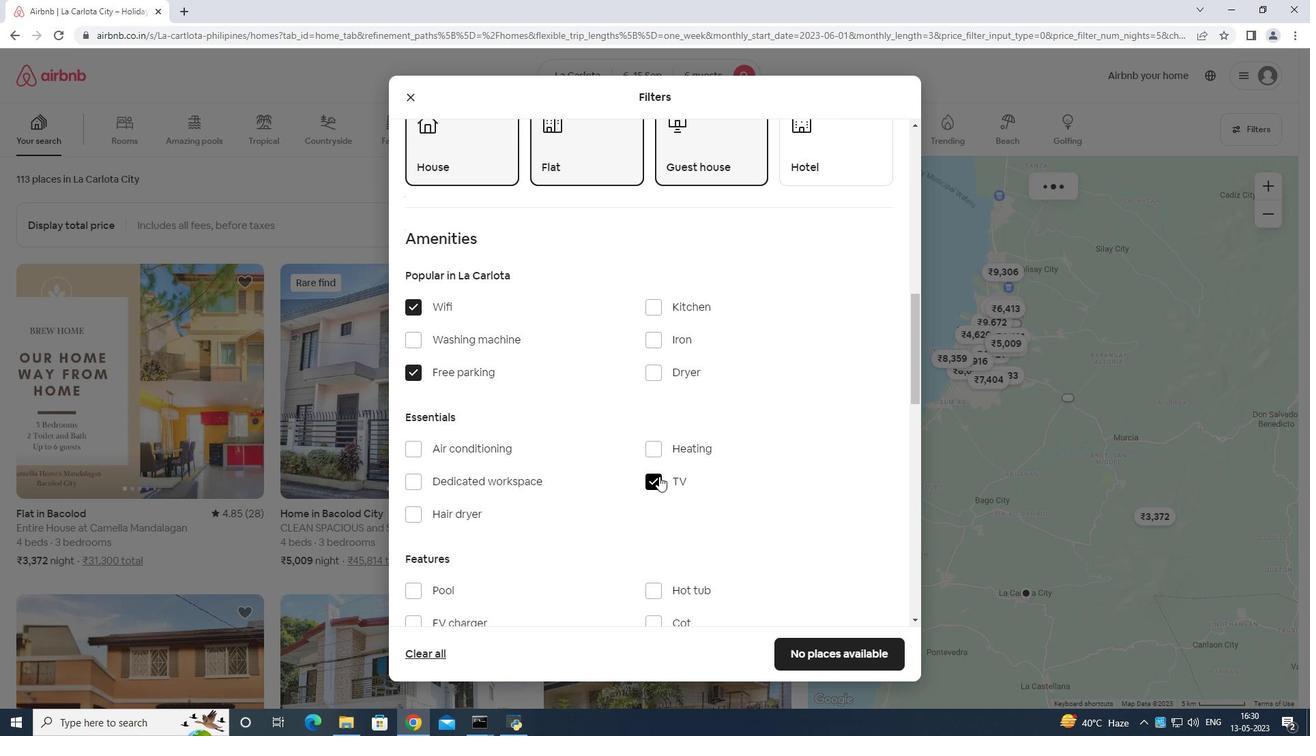 
Action: Mouse moved to (413, 451)
Screenshot: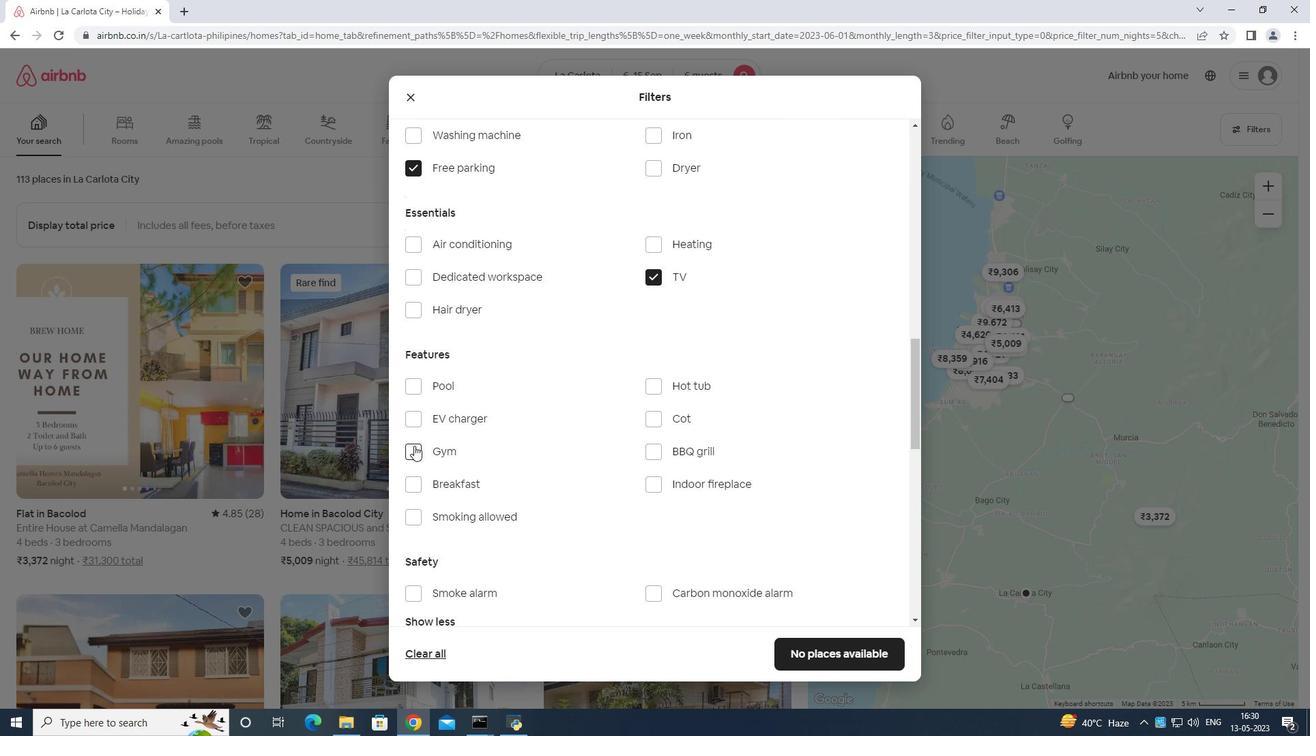 
Action: Mouse pressed left at (413, 451)
Screenshot: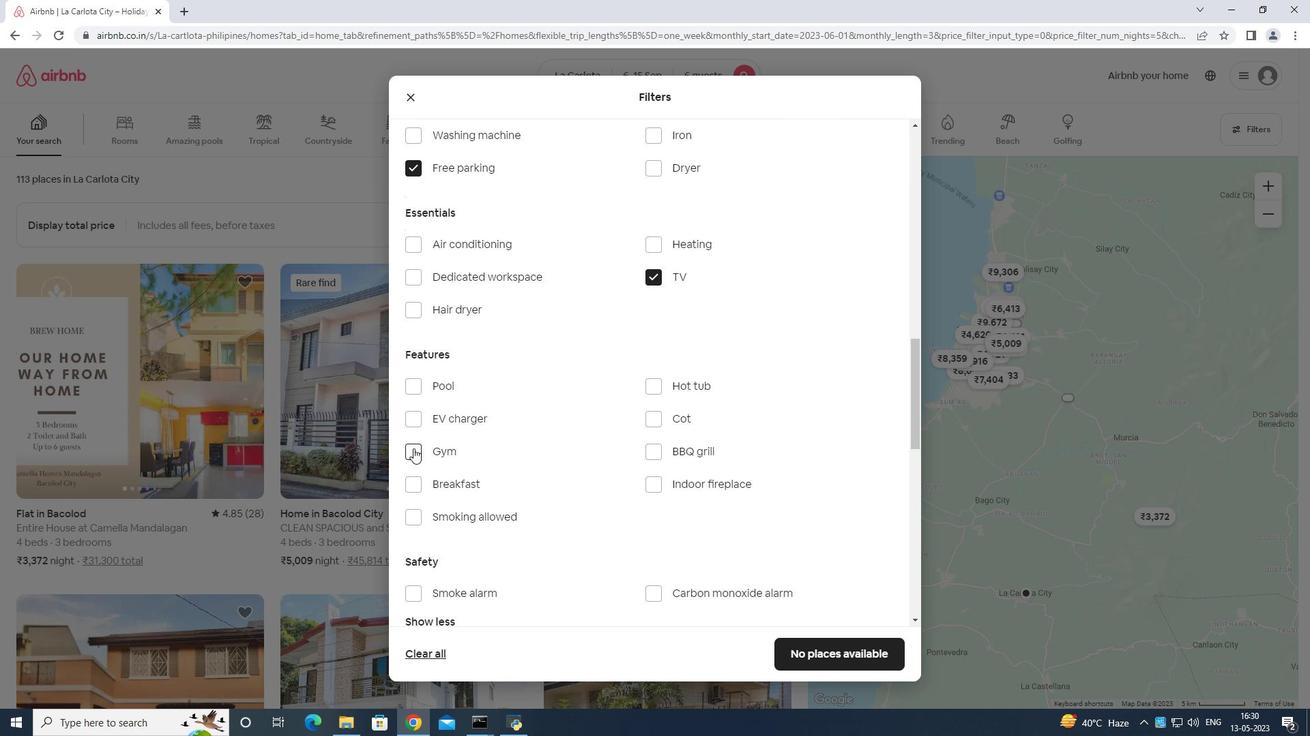 
Action: Mouse moved to (408, 480)
Screenshot: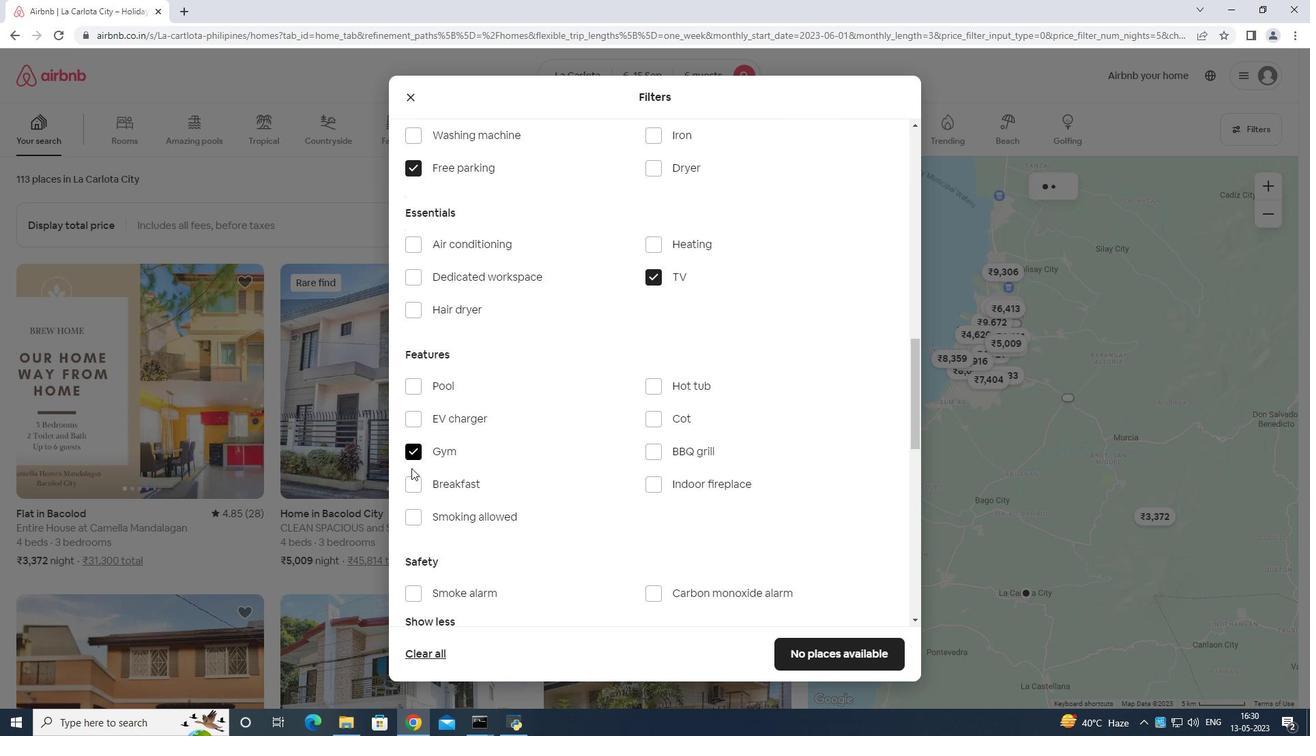 
Action: Mouse pressed left at (408, 480)
Screenshot: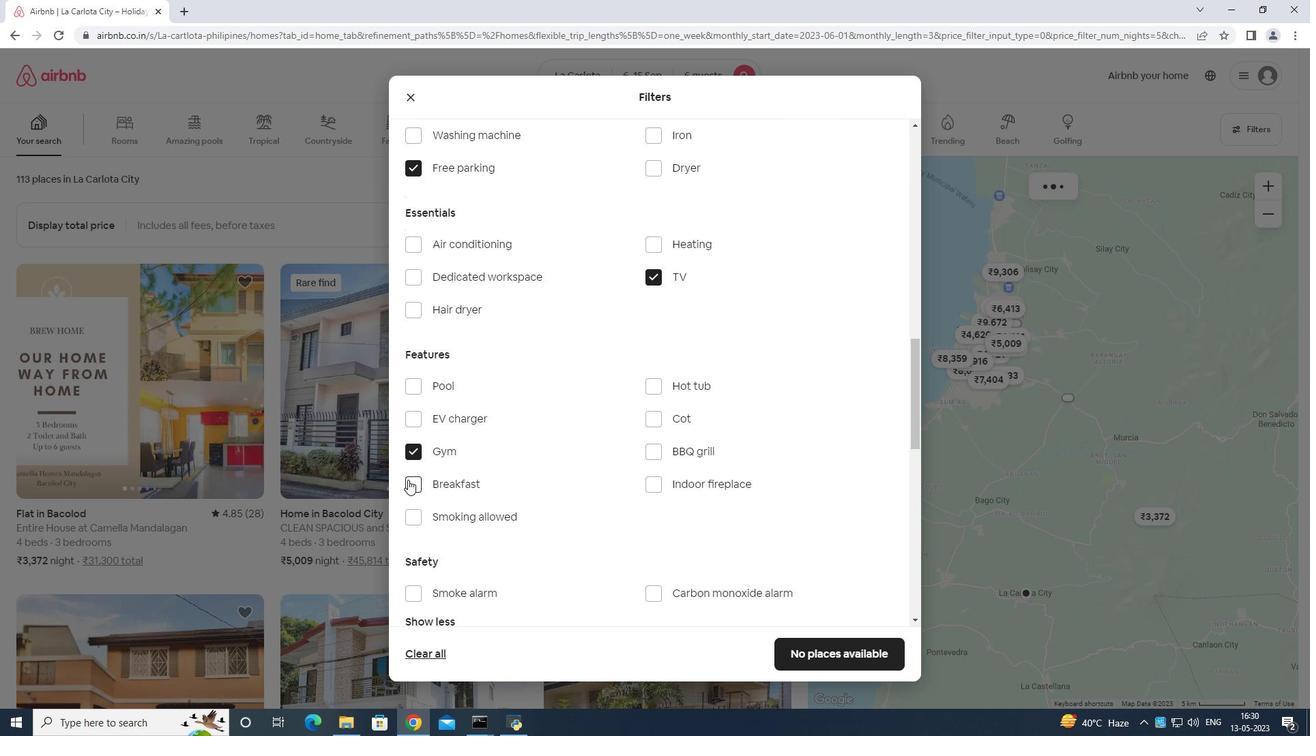 
Action: Mouse moved to (553, 469)
Screenshot: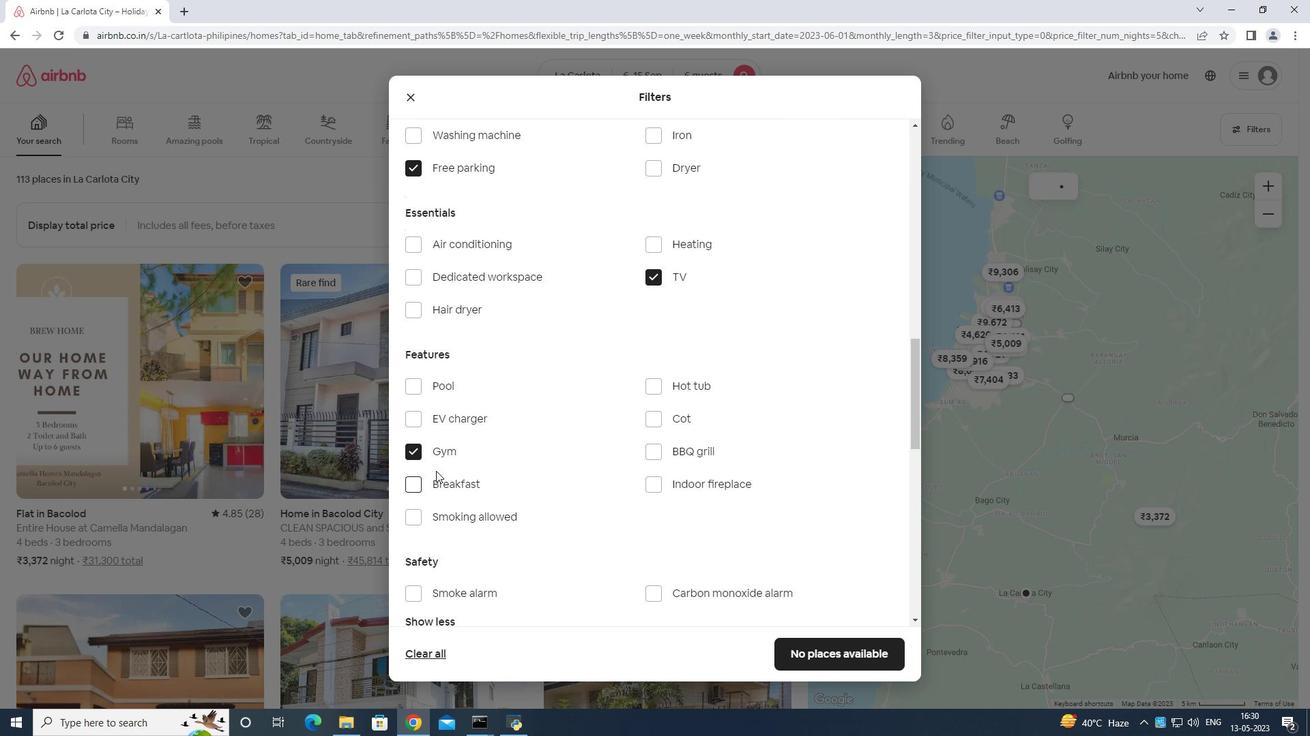 
Action: Mouse scrolled (553, 468) with delta (0, 0)
Screenshot: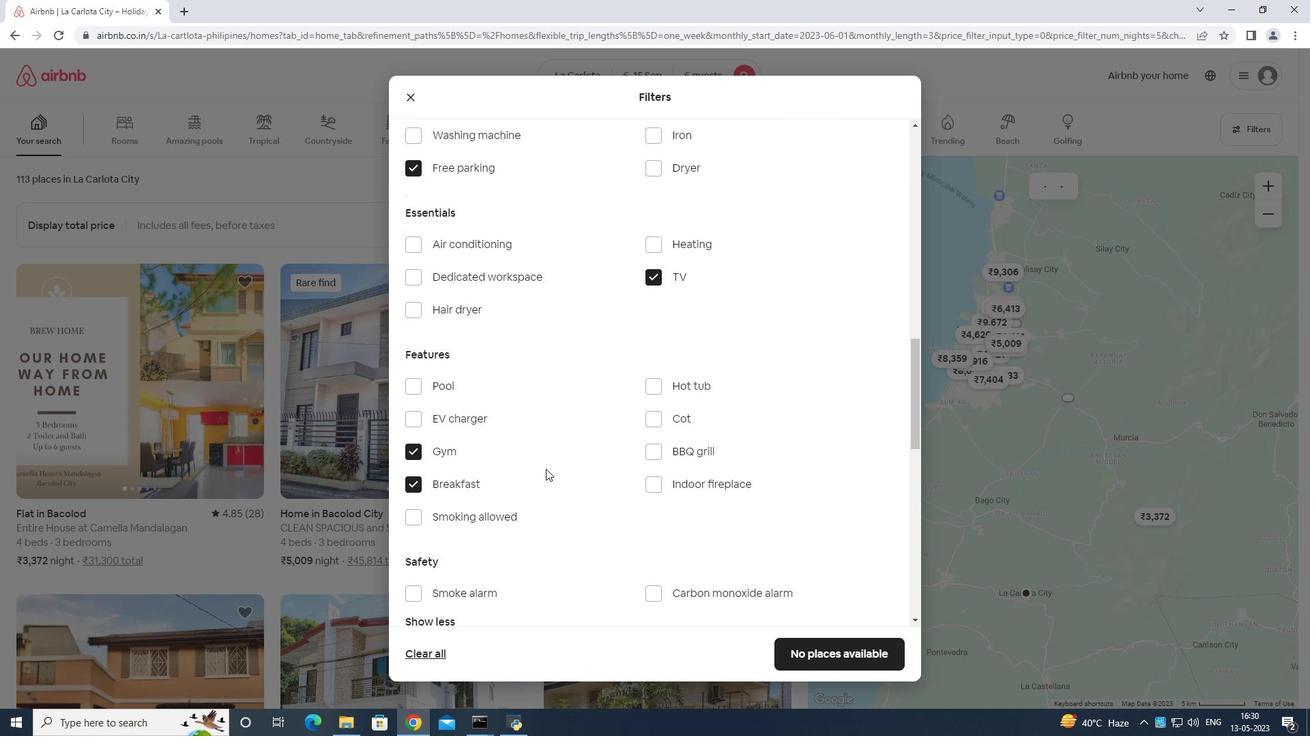 
Action: Mouse moved to (554, 469)
Screenshot: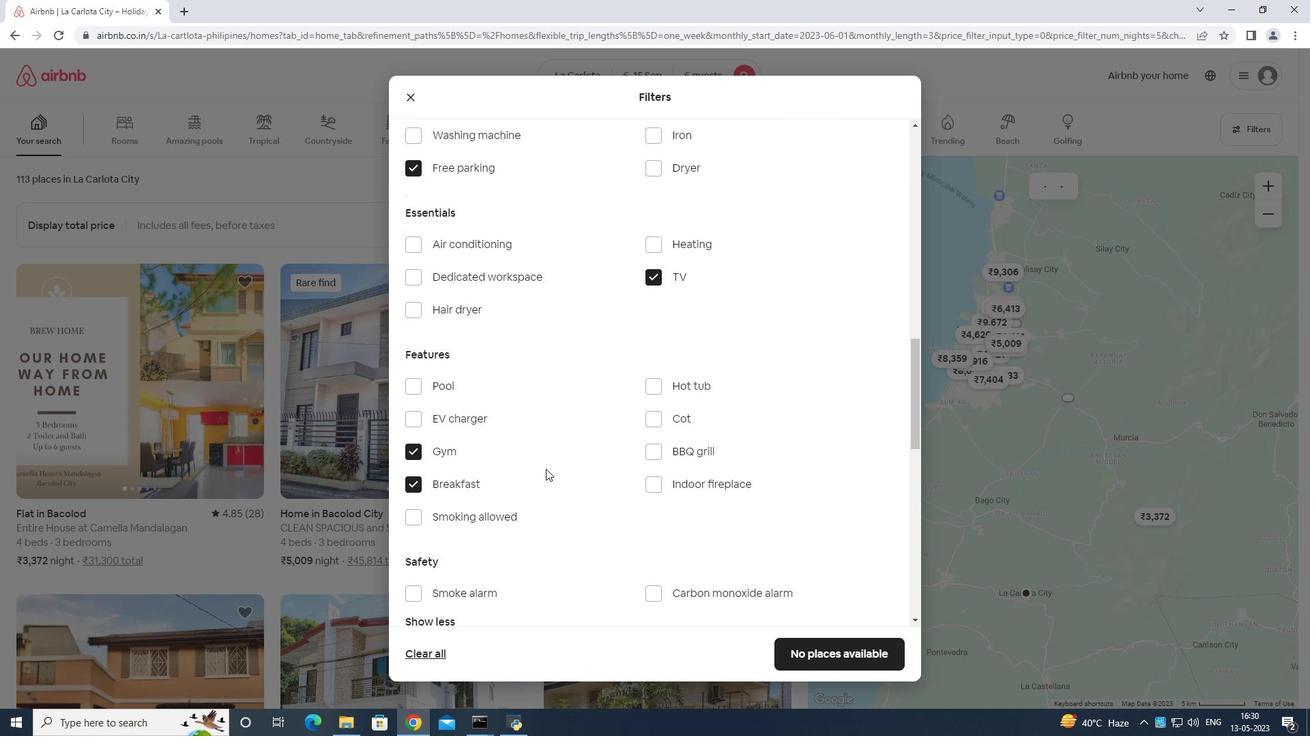 
Action: Mouse scrolled (554, 468) with delta (0, 0)
Screenshot: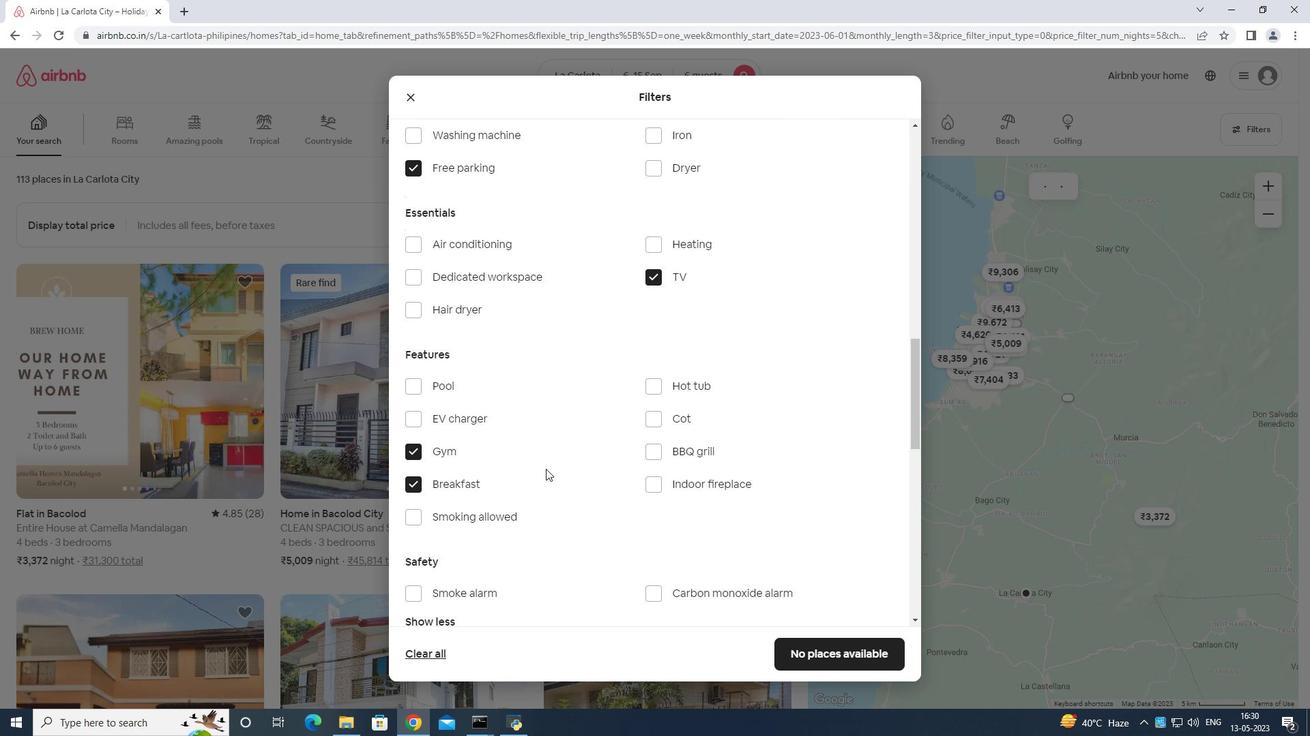 
Action: Mouse moved to (557, 469)
Screenshot: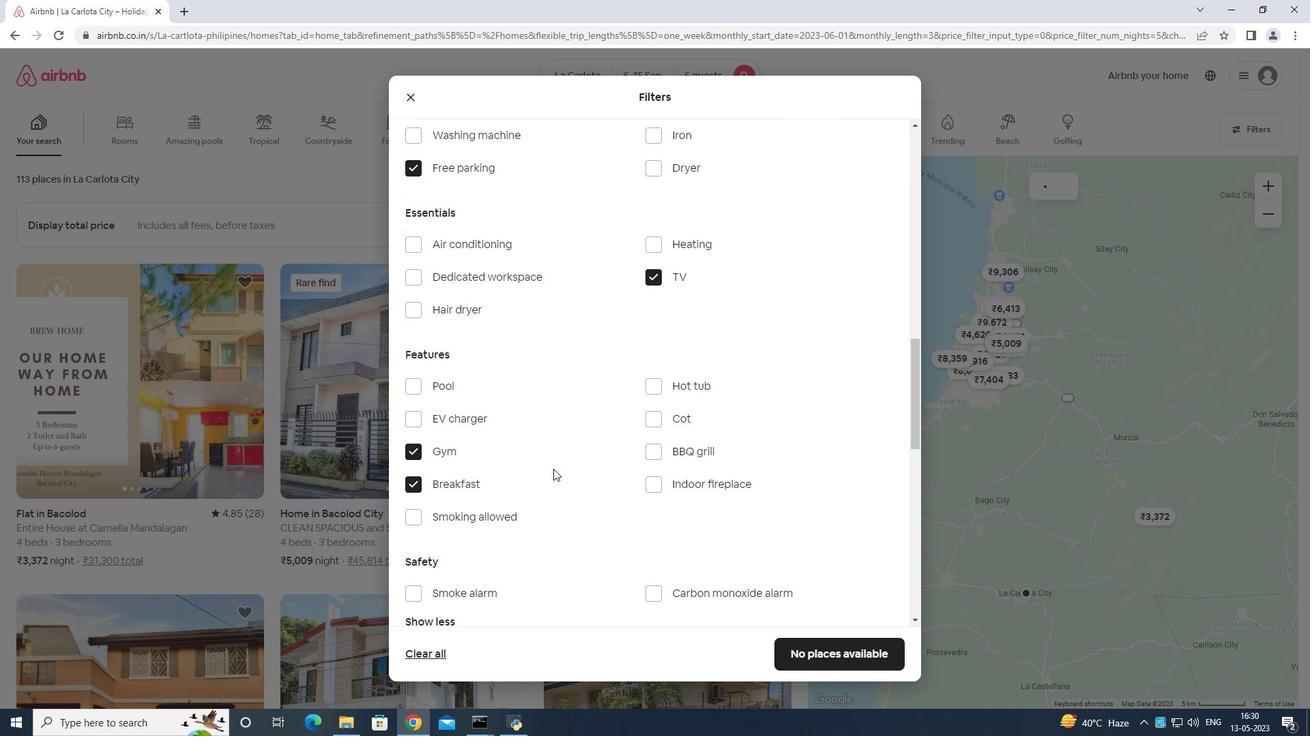 
Action: Mouse scrolled (557, 468) with delta (0, 0)
Screenshot: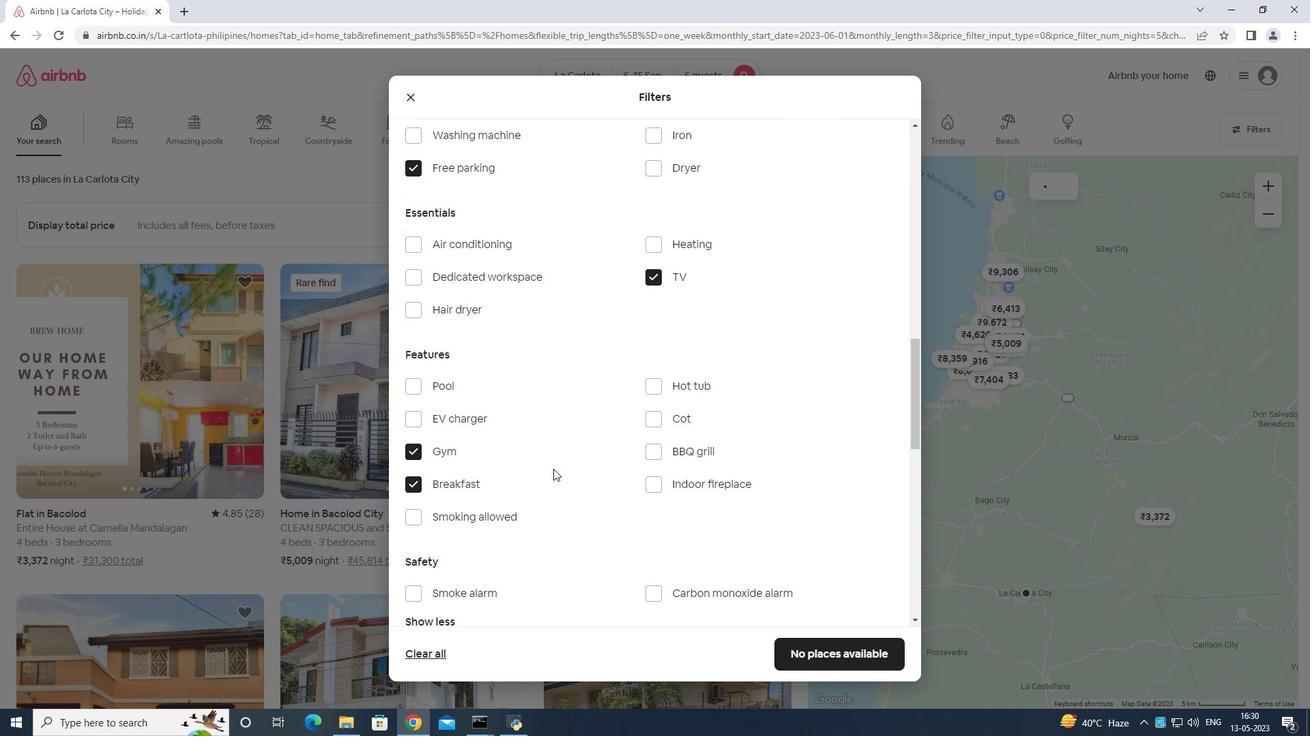 
Action: Mouse moved to (566, 469)
Screenshot: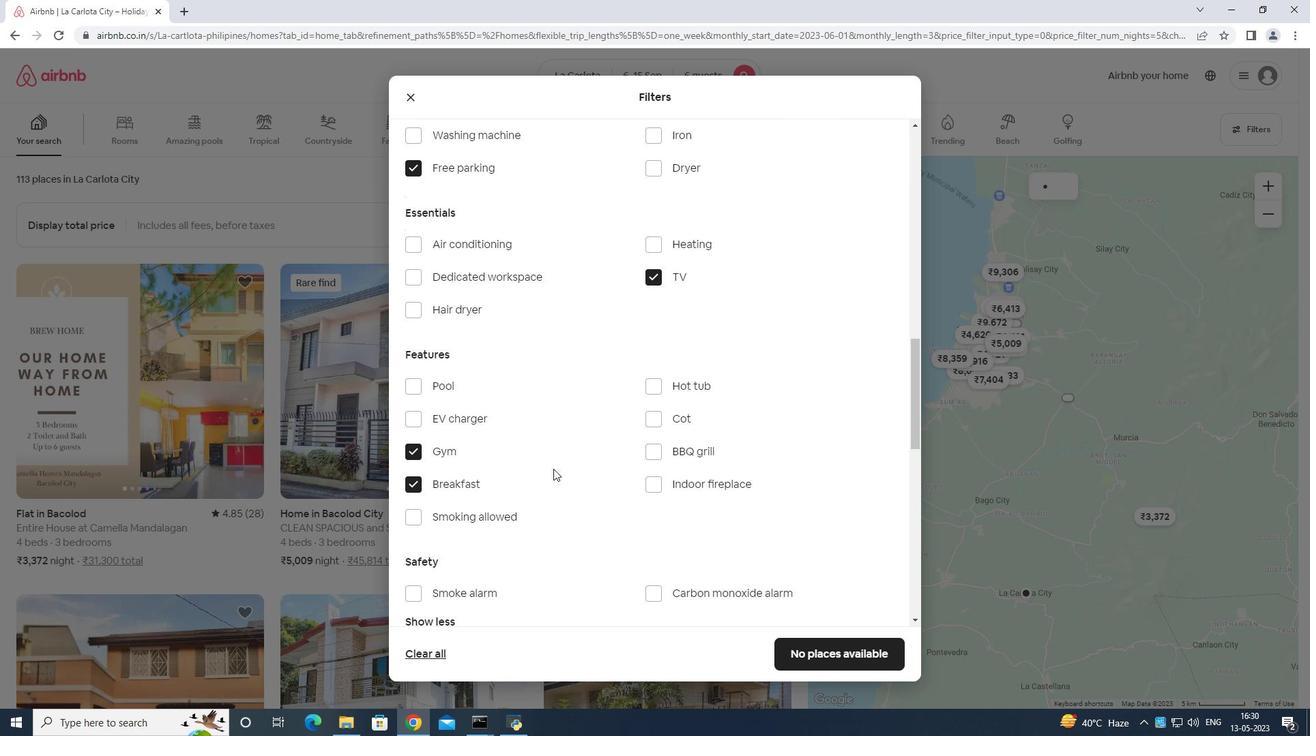
Action: Mouse scrolled (566, 468) with delta (0, 0)
Screenshot: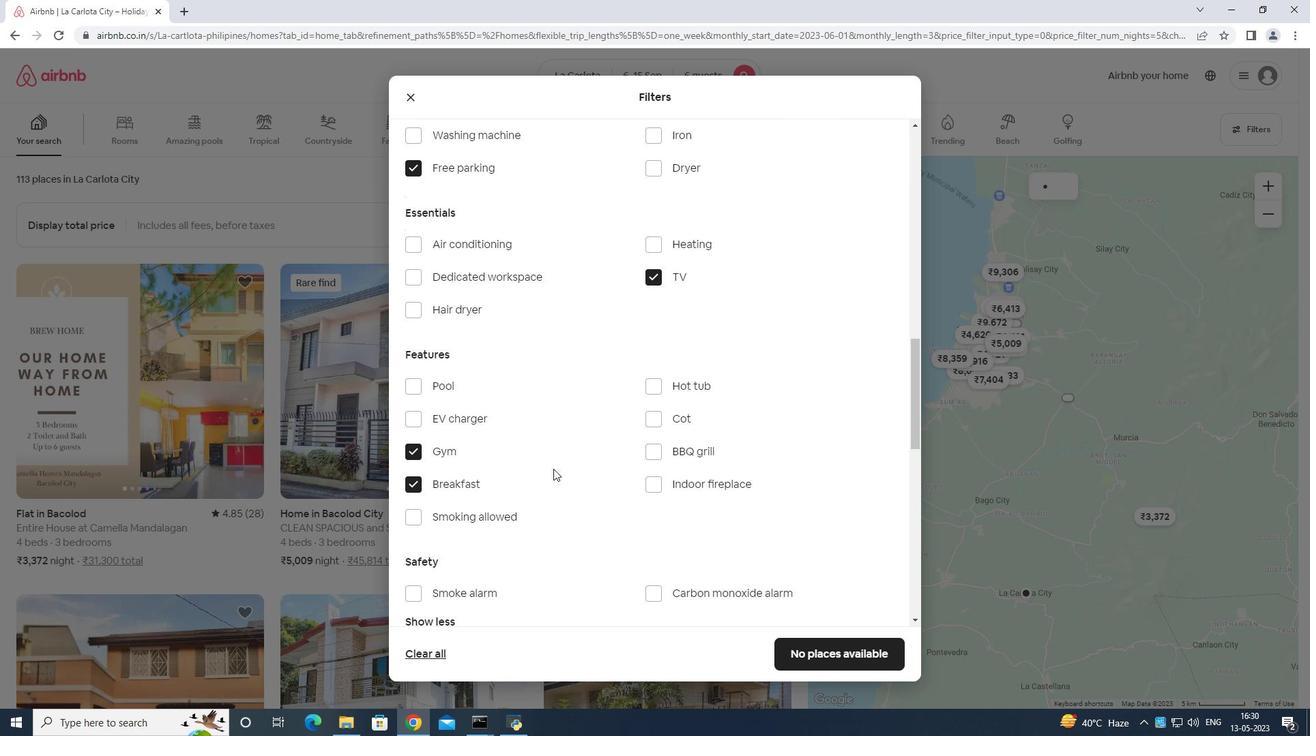 
Action: Mouse moved to (870, 505)
Screenshot: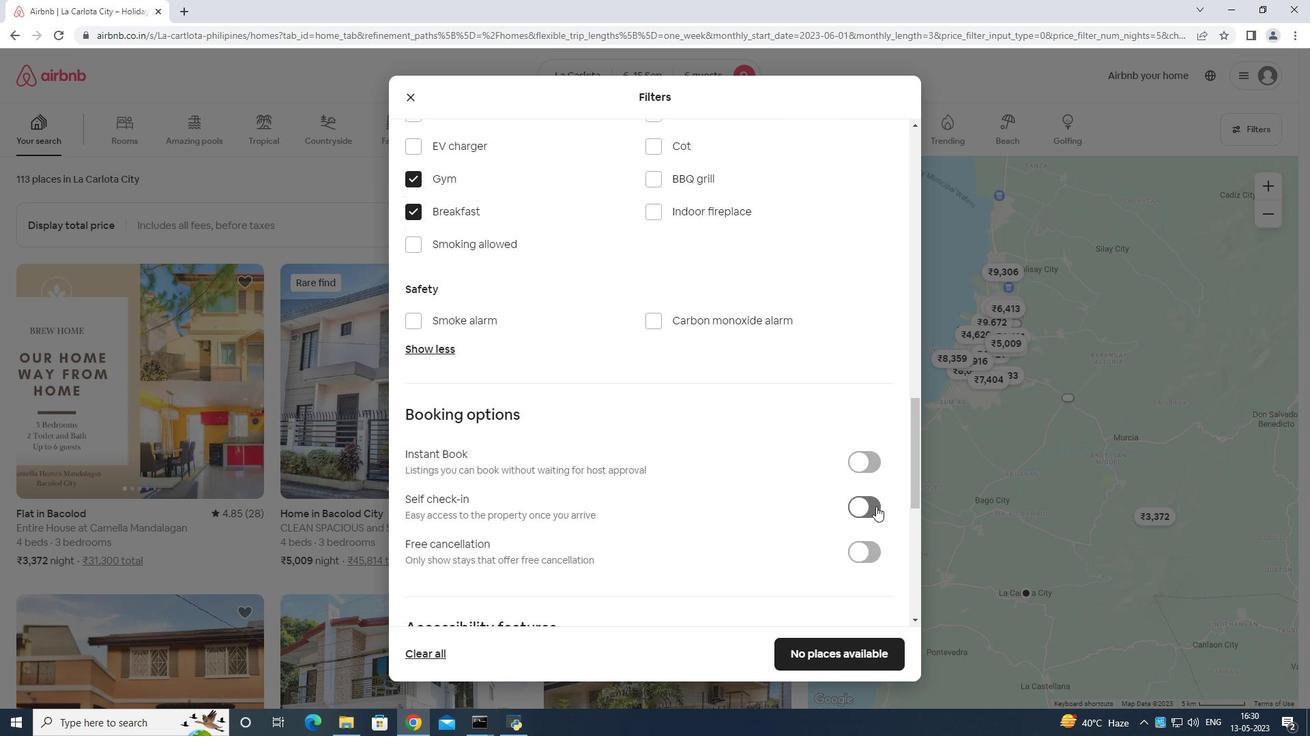 
Action: Mouse pressed left at (870, 505)
Screenshot: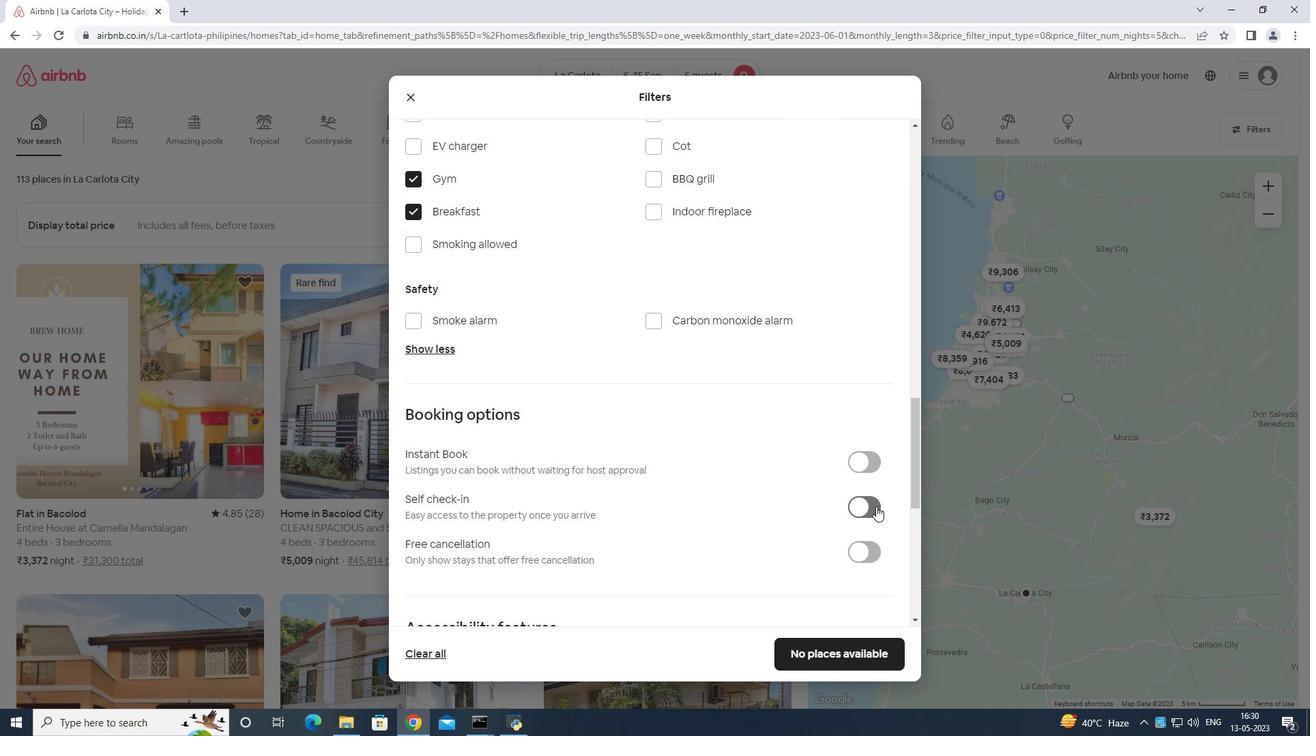 
Action: Mouse moved to (870, 496)
Screenshot: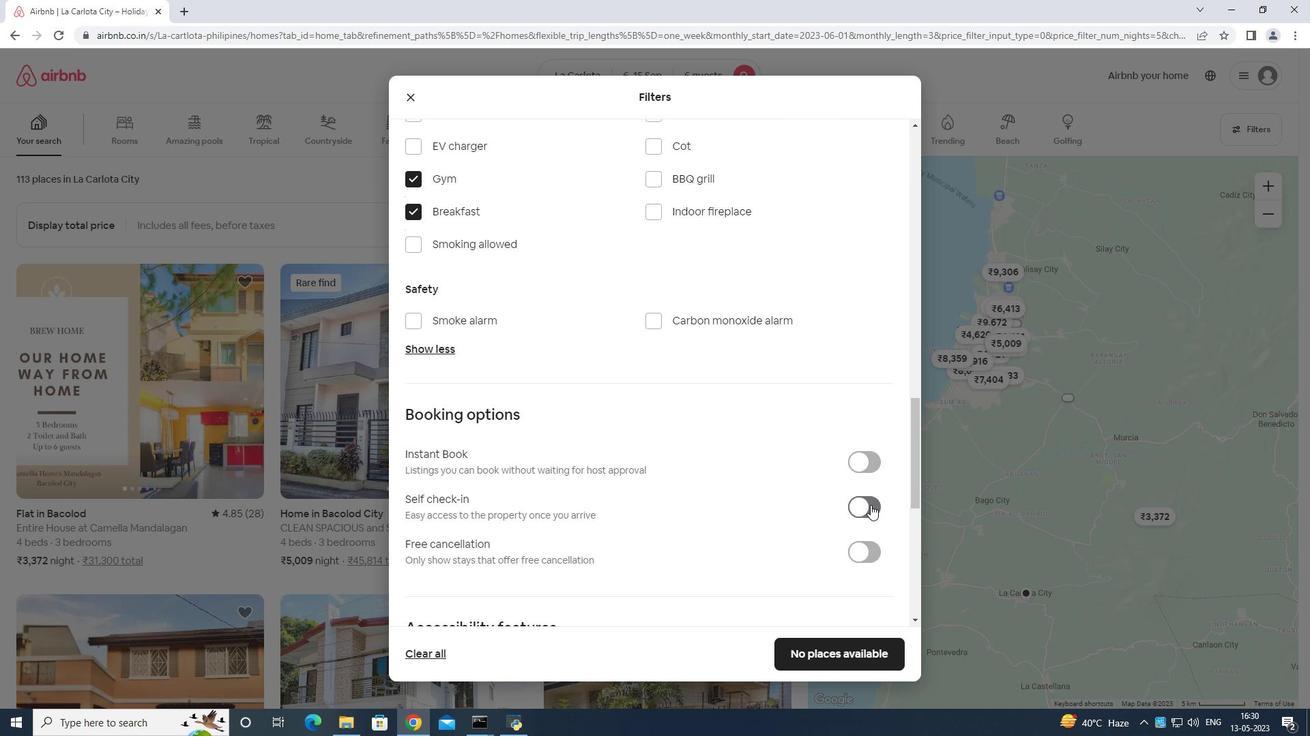 
Action: Mouse scrolled (870, 496) with delta (0, 0)
Screenshot: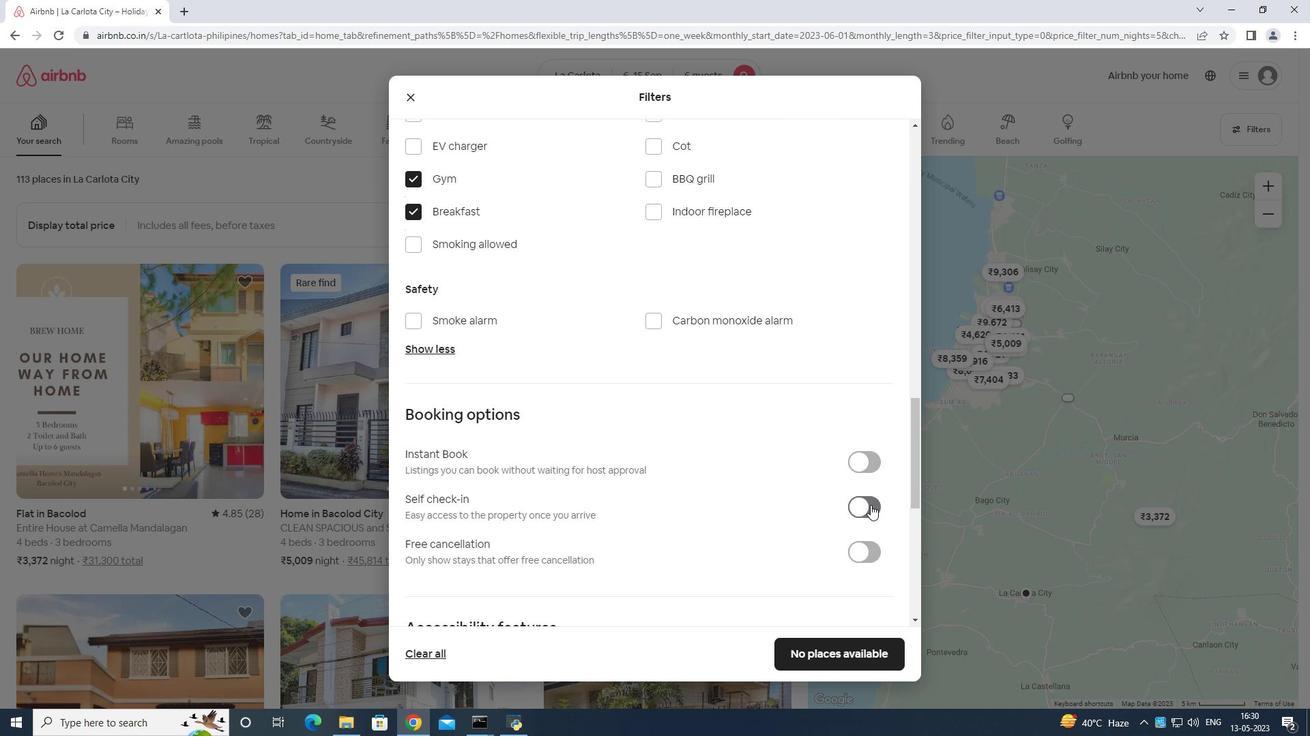 
Action: Mouse moved to (862, 506)
Screenshot: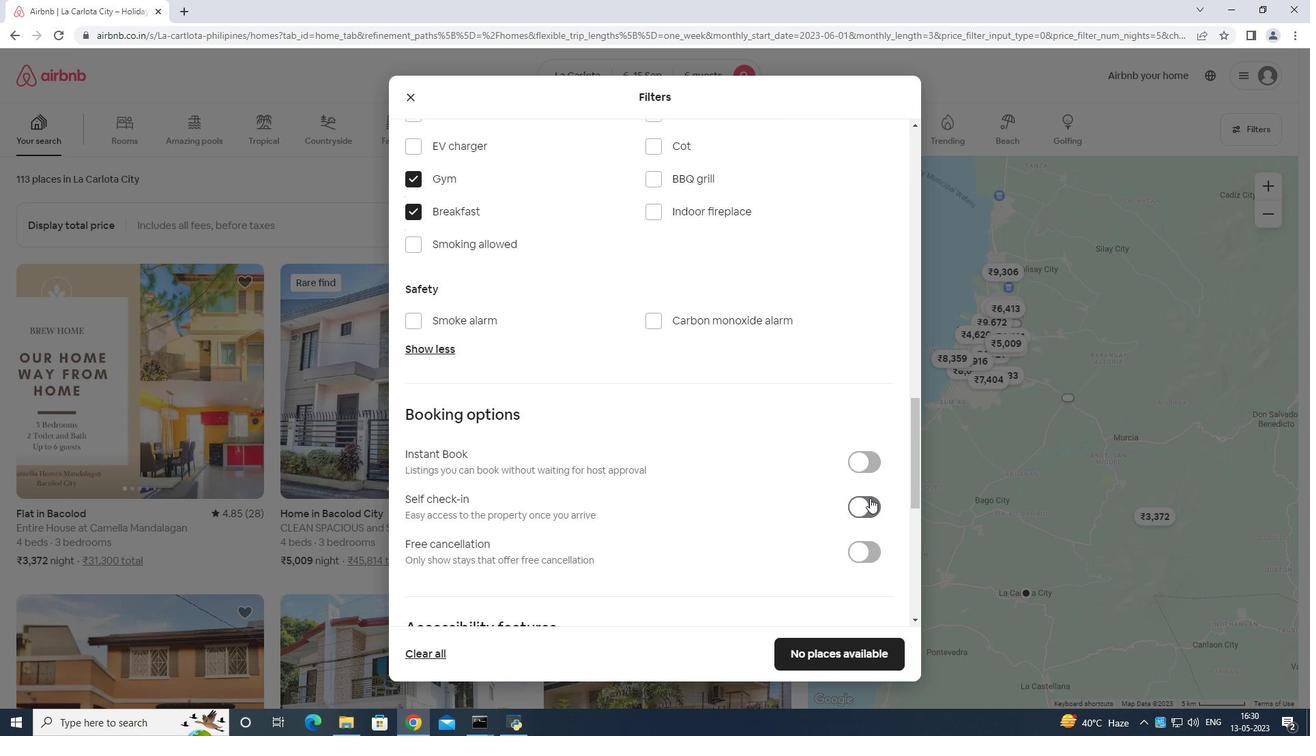 
Action: Mouse scrolled (862, 505) with delta (0, 0)
Screenshot: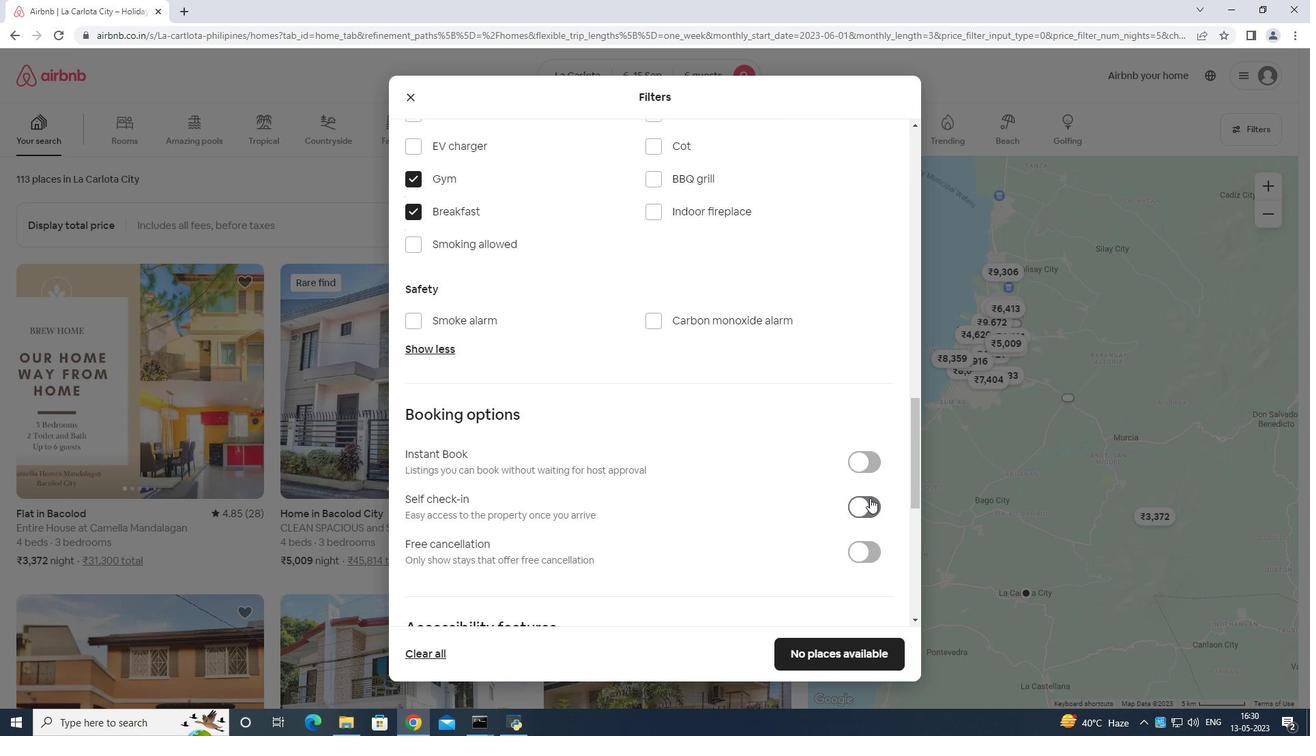 
Action: Mouse moved to (862, 507)
Screenshot: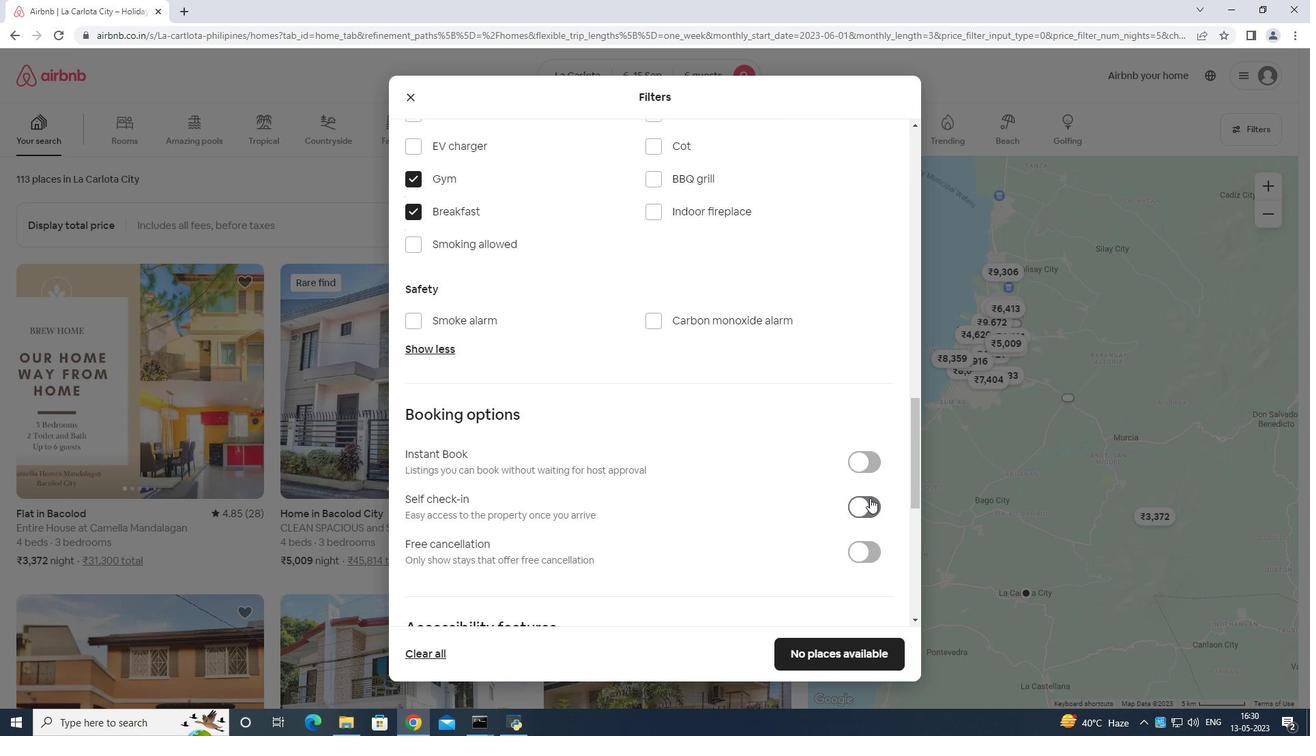 
Action: Mouse scrolled (862, 506) with delta (0, 0)
Screenshot: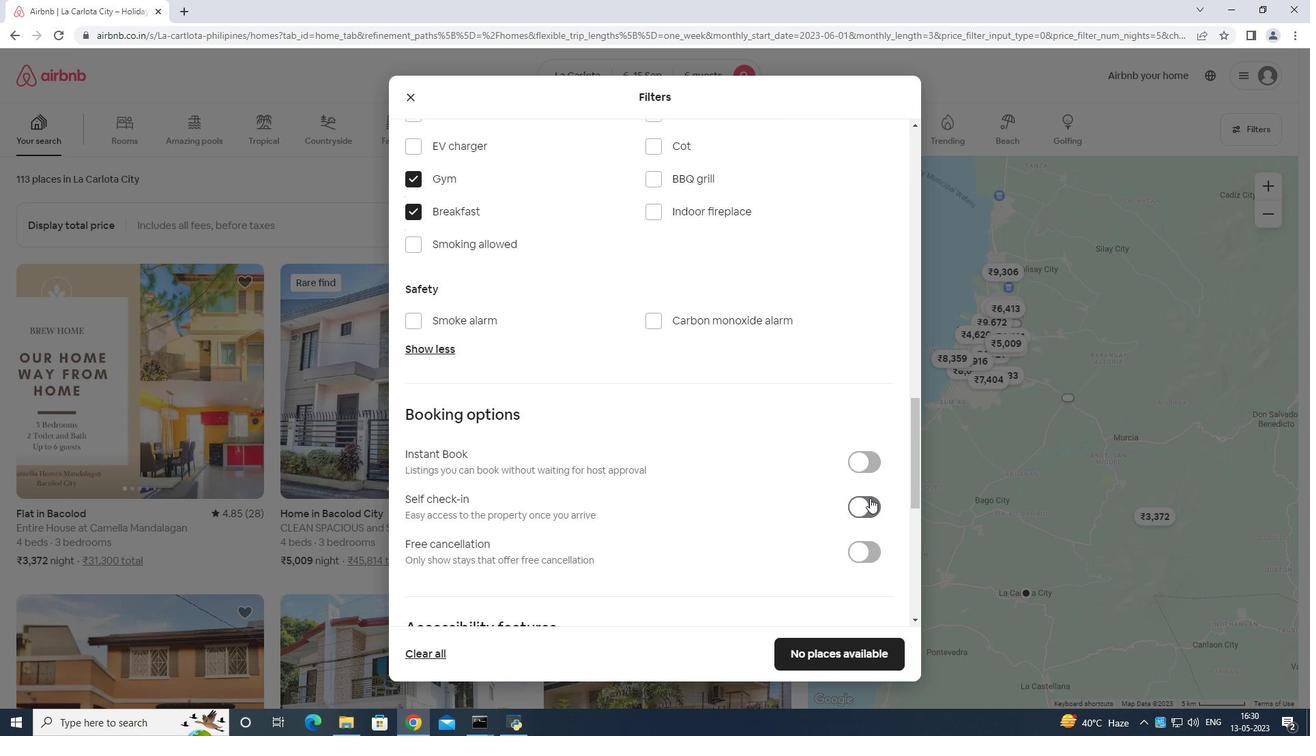 
Action: Mouse scrolled (862, 506) with delta (0, 0)
Screenshot: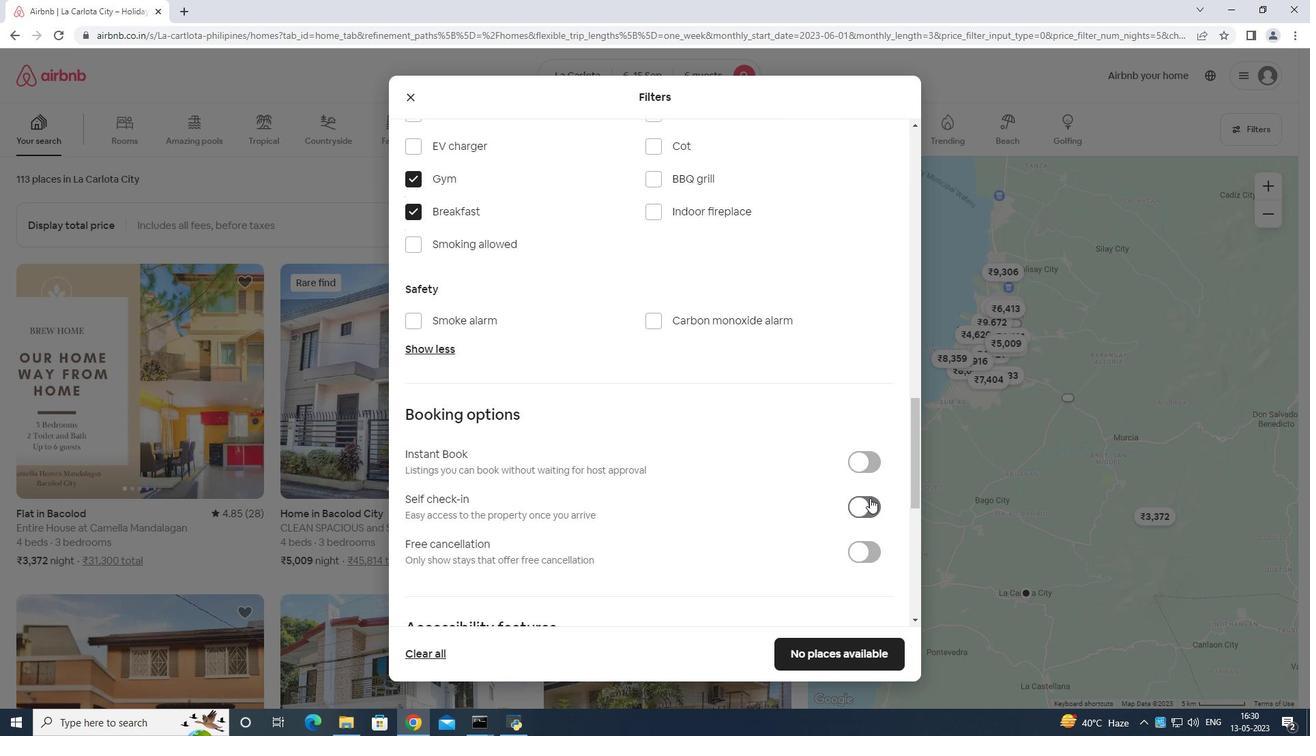 
Action: Mouse moved to (862, 508)
Screenshot: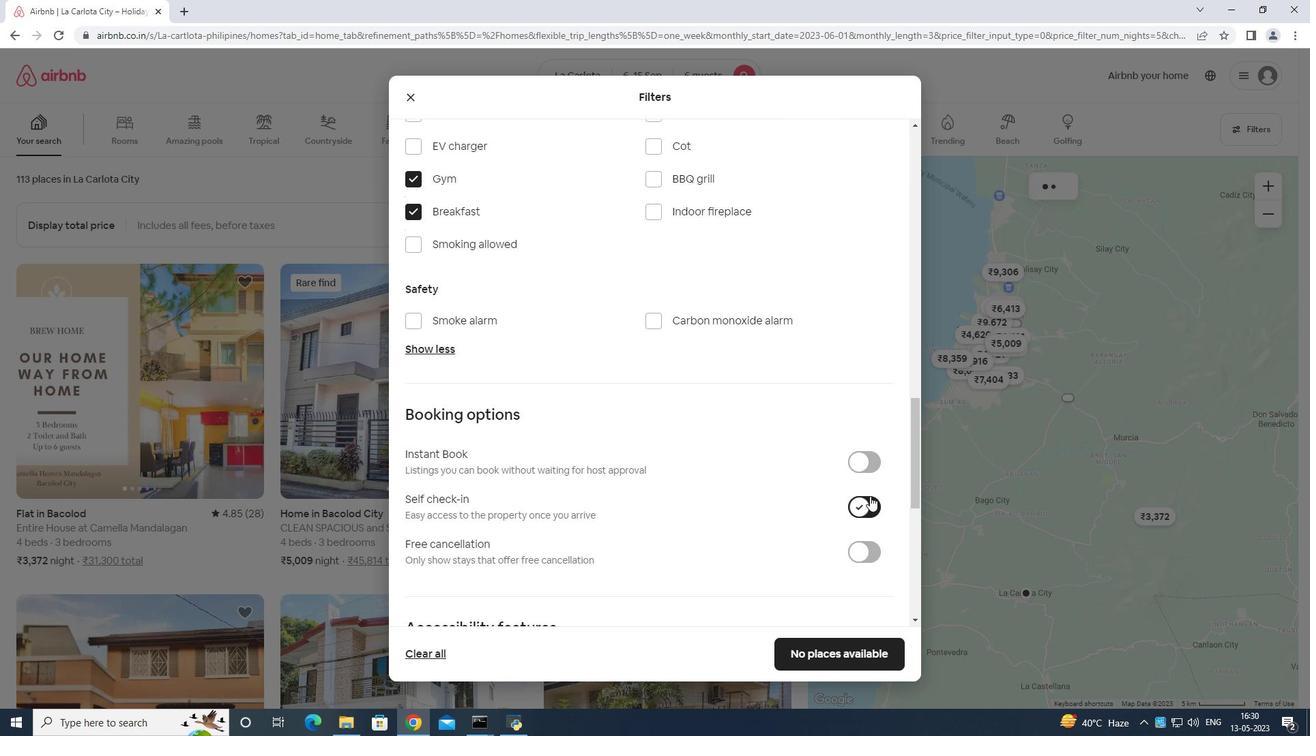 
Action: Mouse scrolled (862, 507) with delta (0, 0)
Screenshot: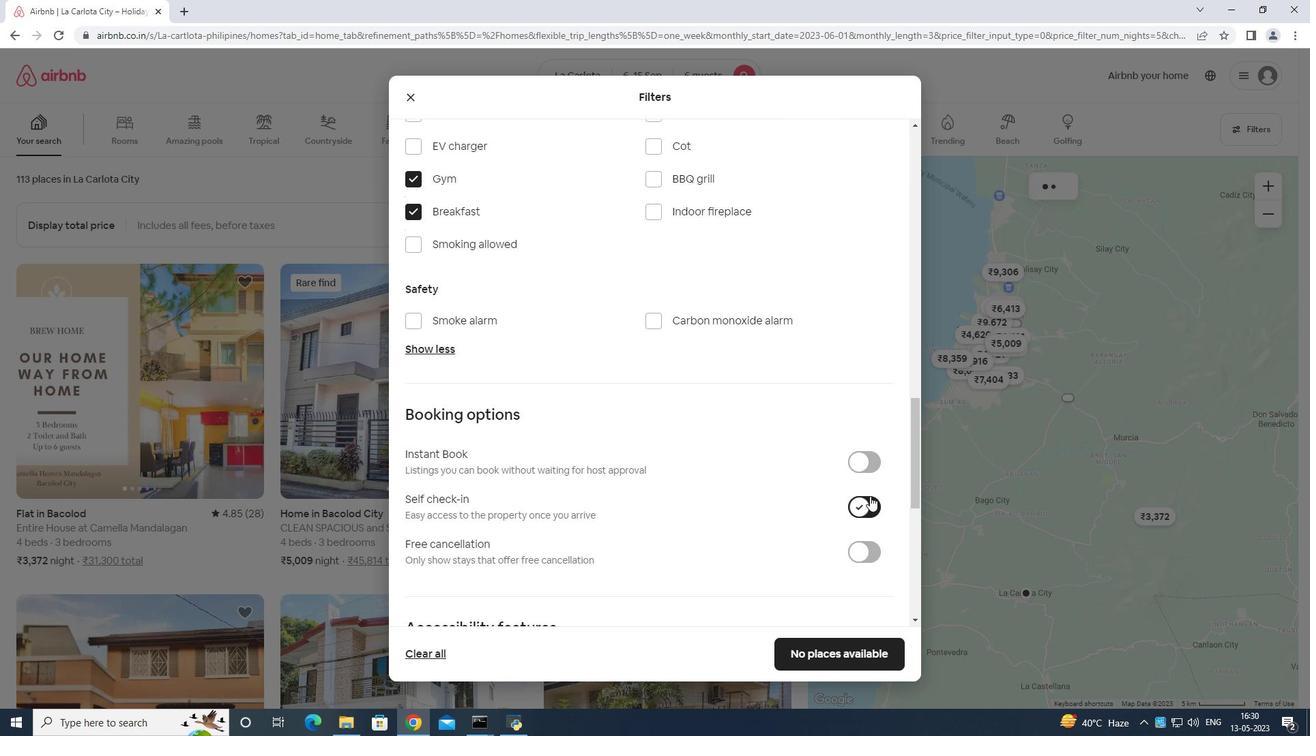 
Action: Mouse moved to (862, 500)
Screenshot: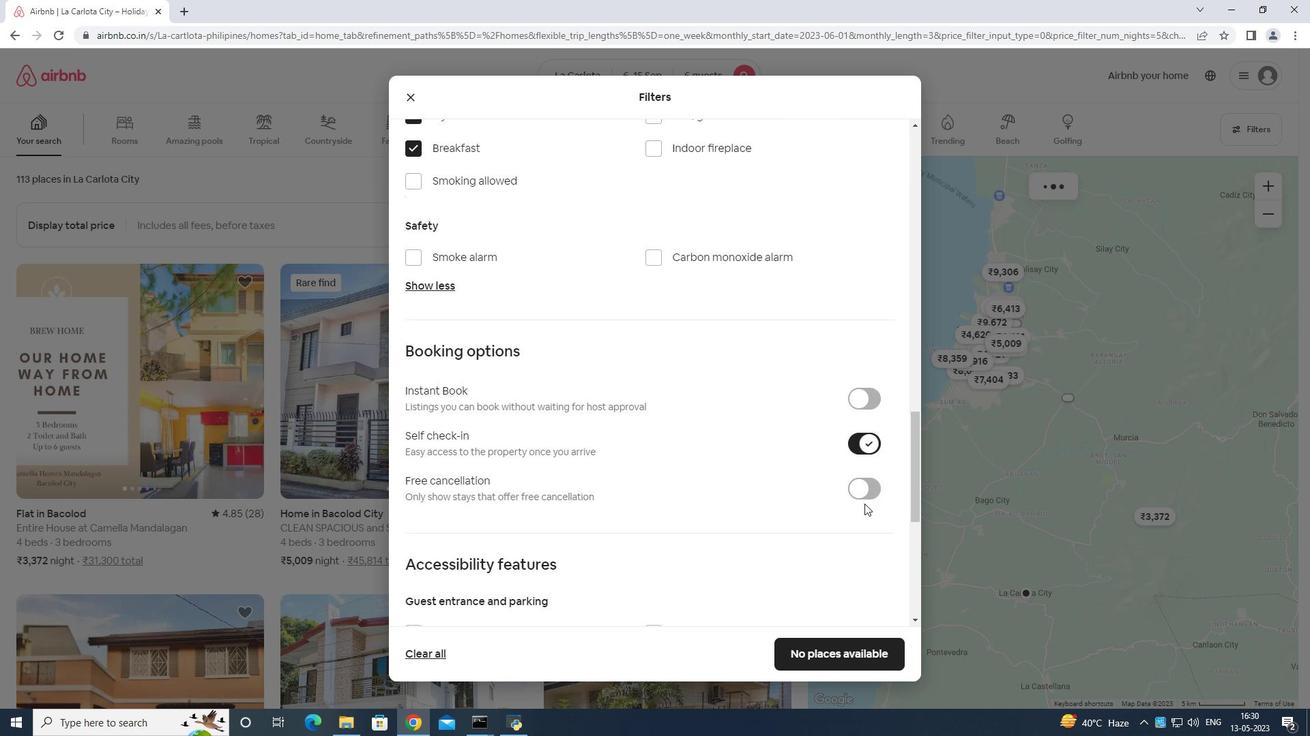 
Action: Mouse scrolled (865, 498) with delta (0, 0)
Screenshot: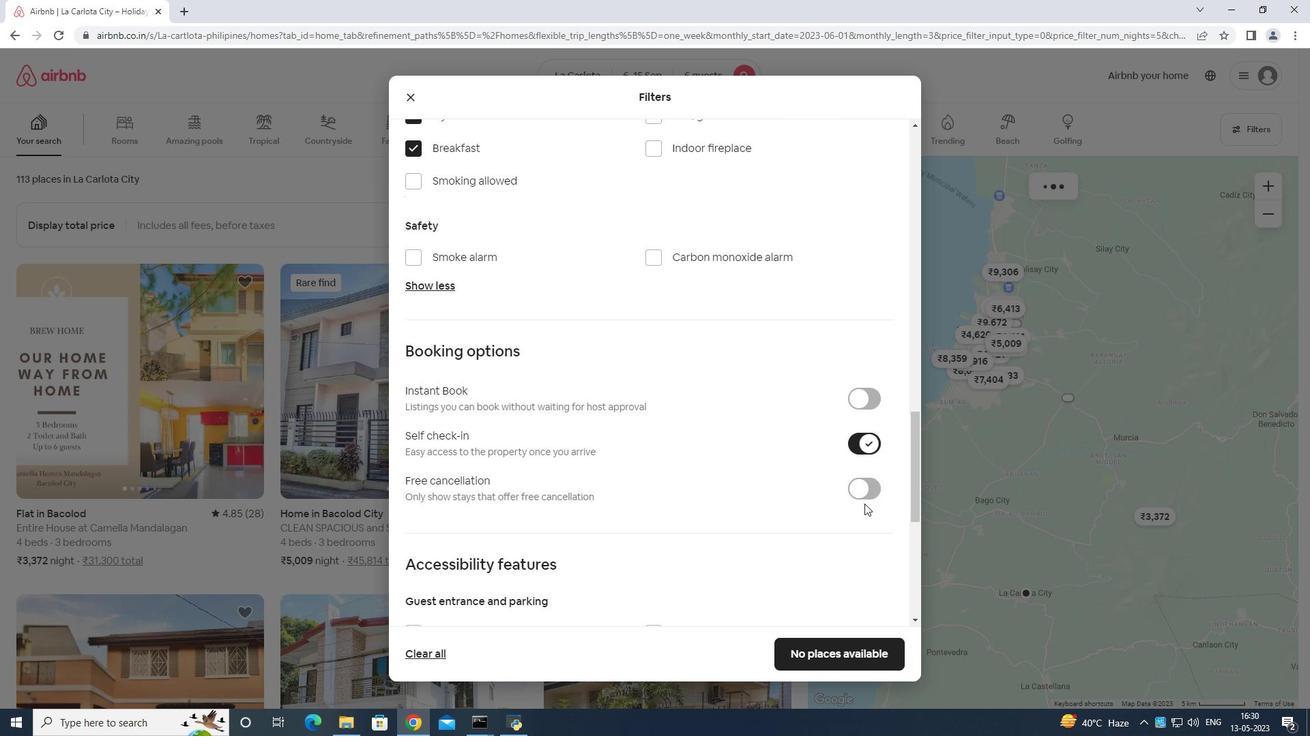 
Action: Mouse moved to (860, 503)
Screenshot: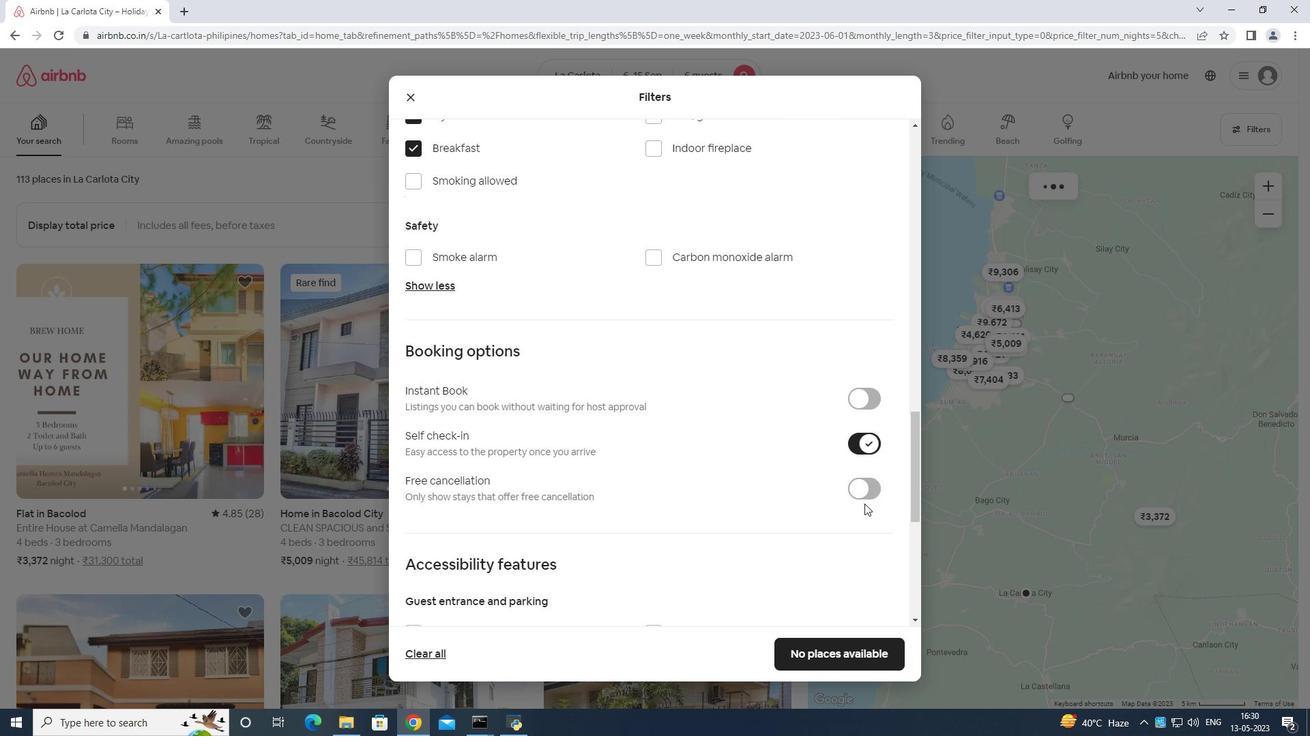 
Action: Mouse scrolled (860, 502) with delta (0, 0)
Screenshot: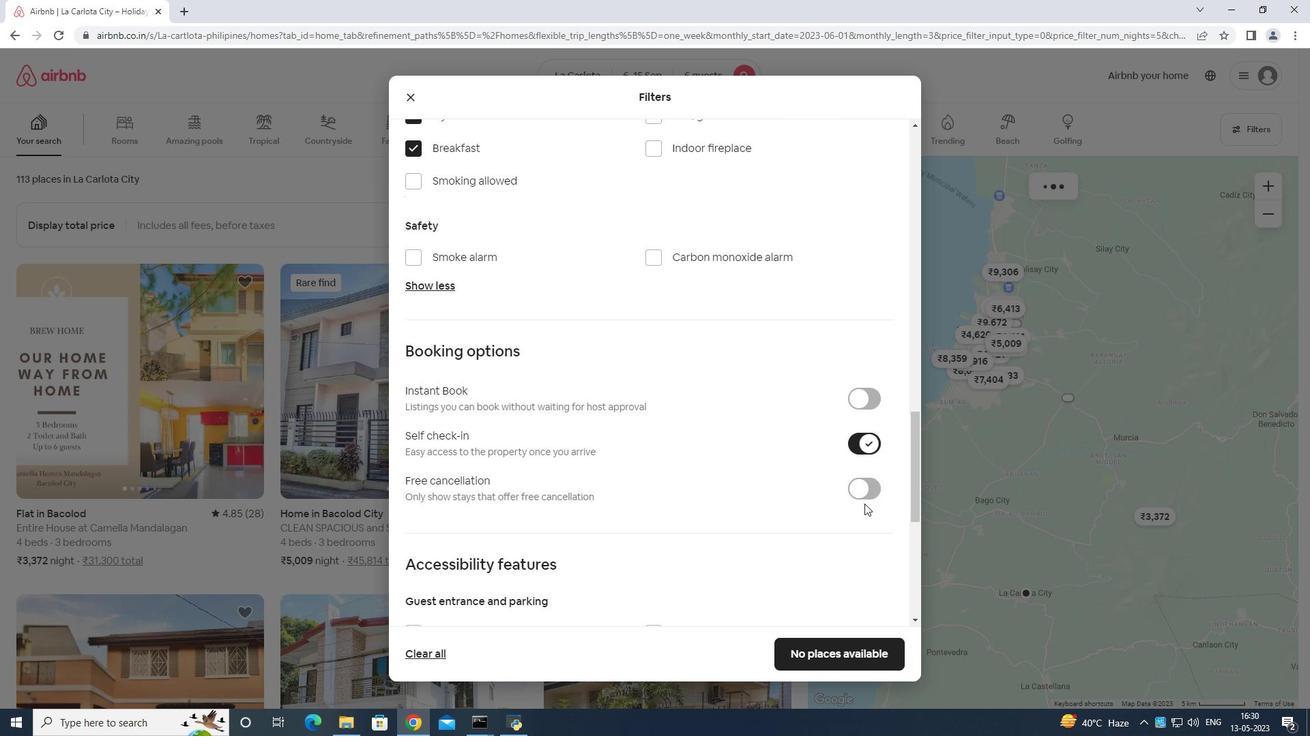 
Action: Mouse scrolled (860, 502) with delta (0, 0)
Screenshot: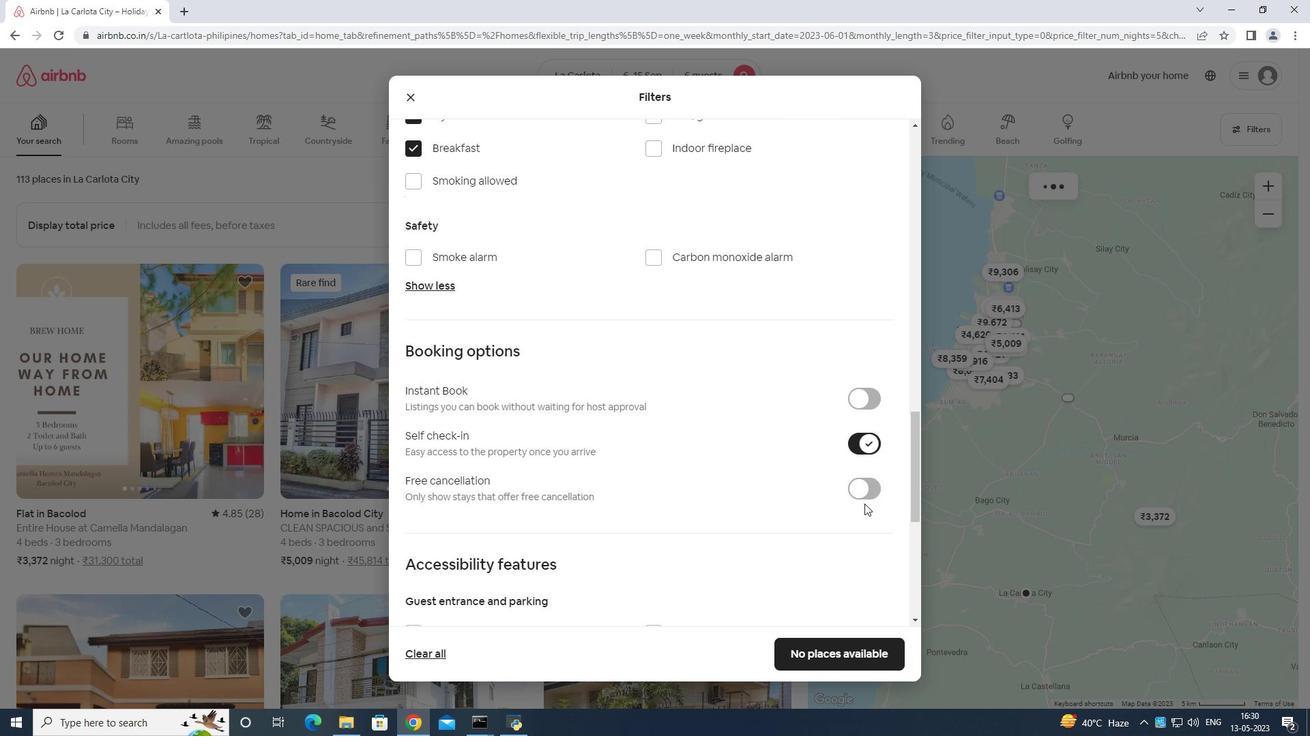 
Action: Mouse moved to (861, 507)
Screenshot: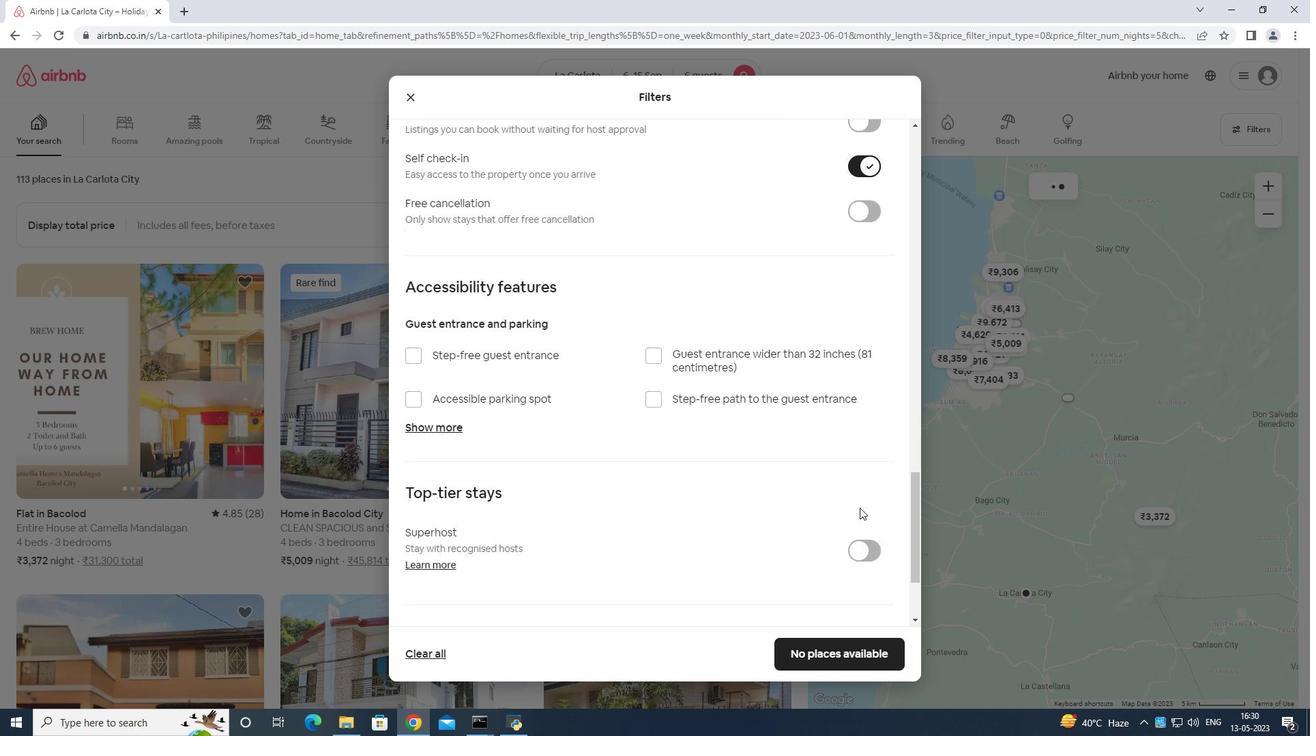 
Action: Mouse scrolled (861, 507) with delta (0, 0)
Screenshot: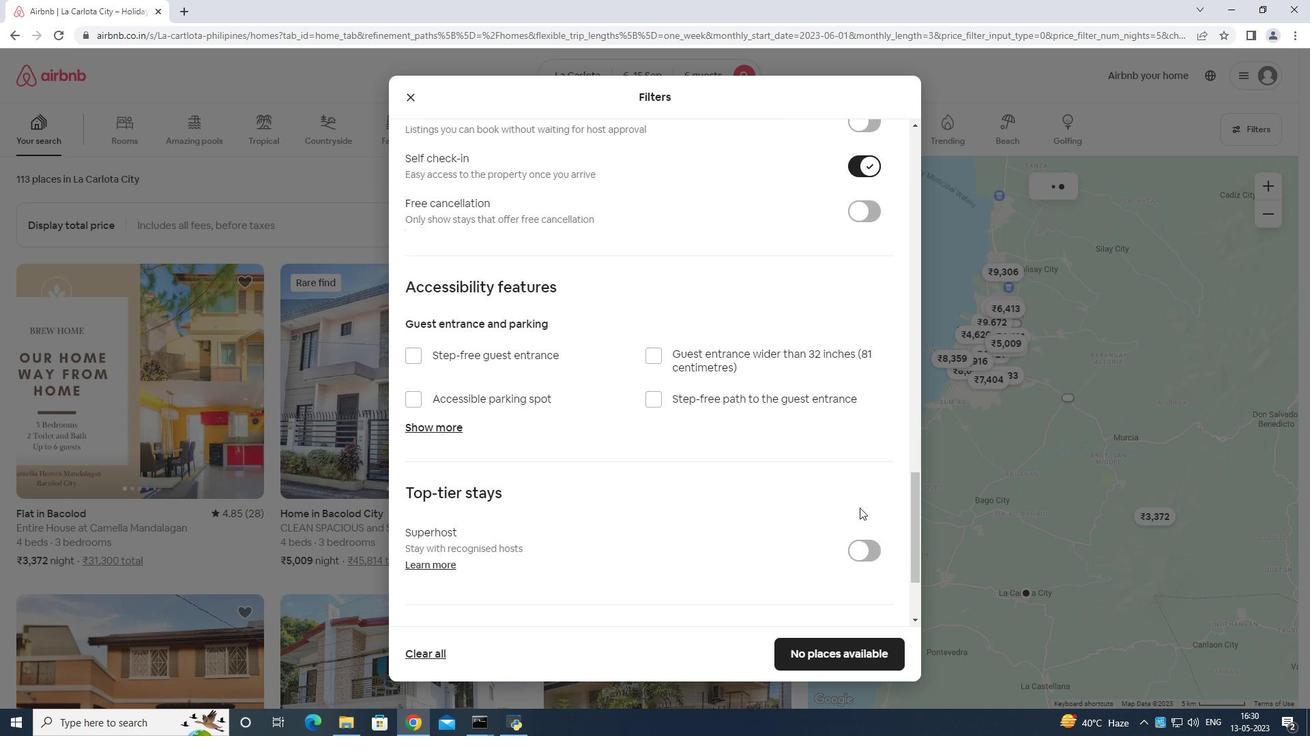 
Action: Mouse moved to (853, 512)
Screenshot: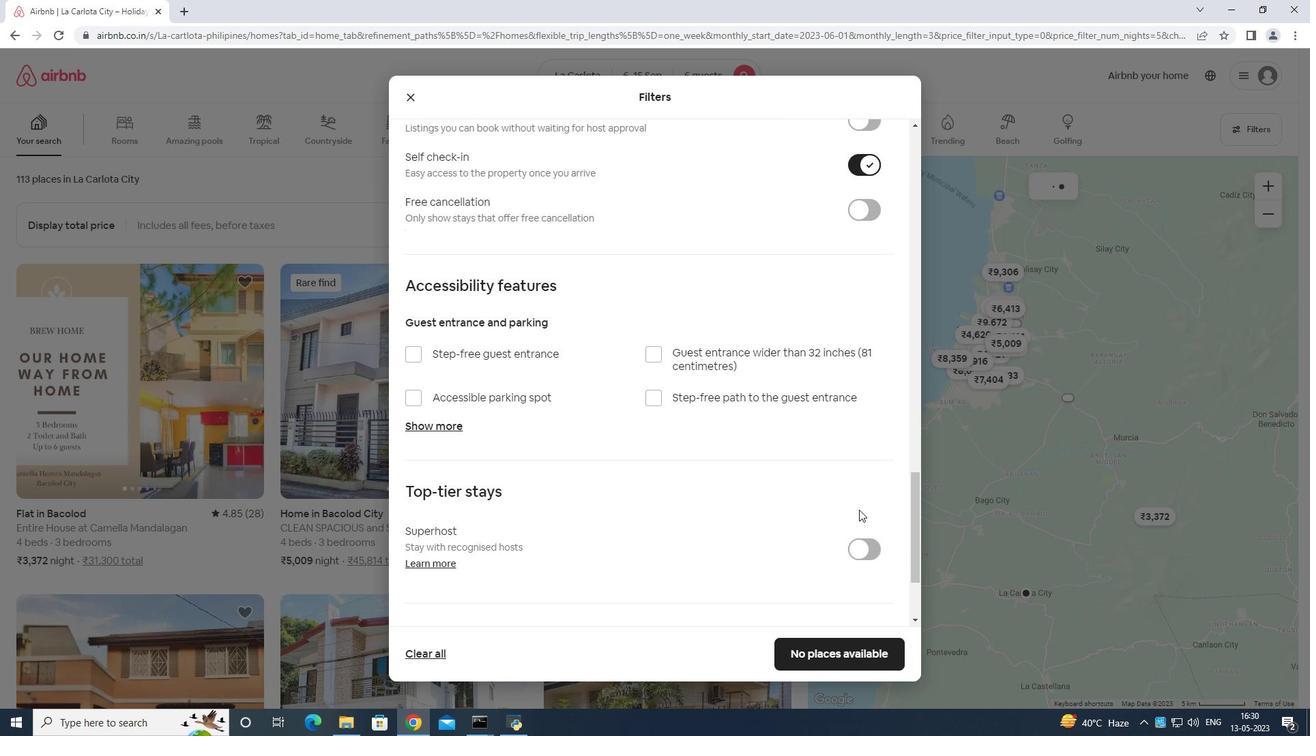 
Action: Mouse scrolled (853, 511) with delta (0, 0)
Screenshot: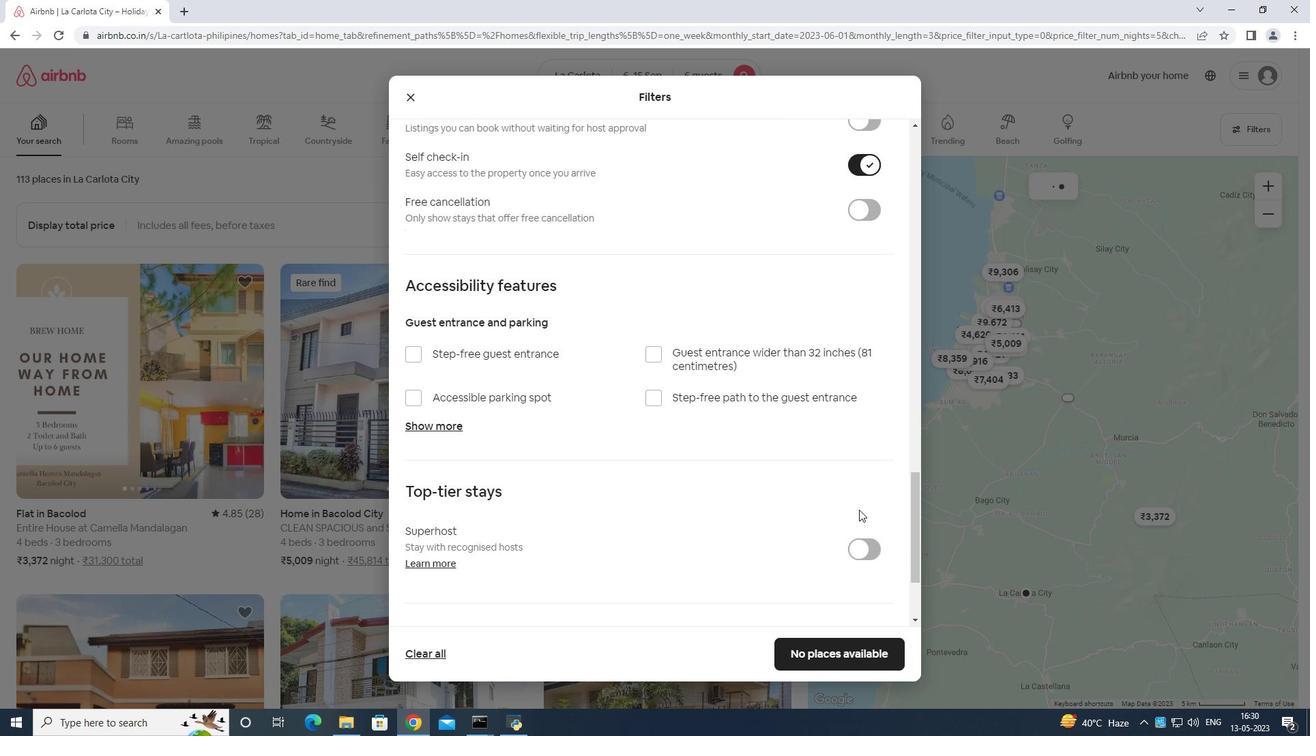 
Action: Mouse moved to (850, 515)
Screenshot: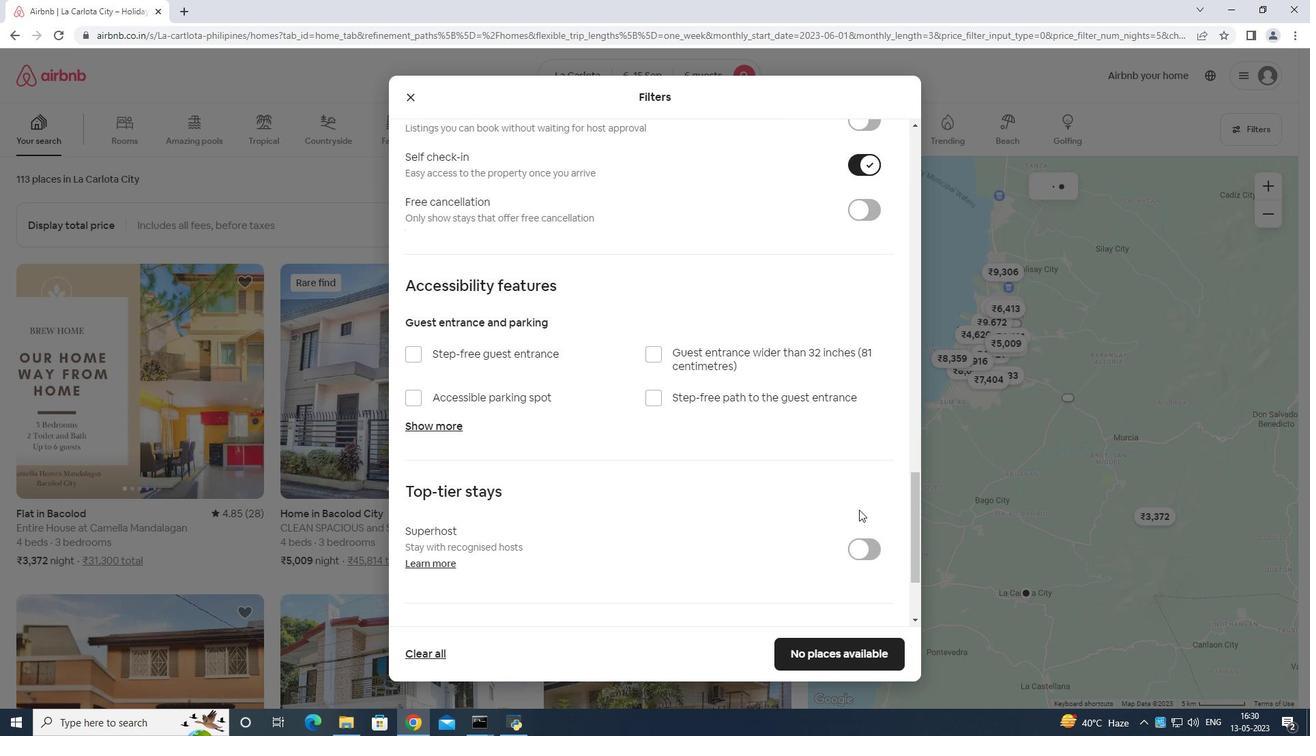 
Action: Mouse scrolled (850, 513) with delta (0, 0)
Screenshot: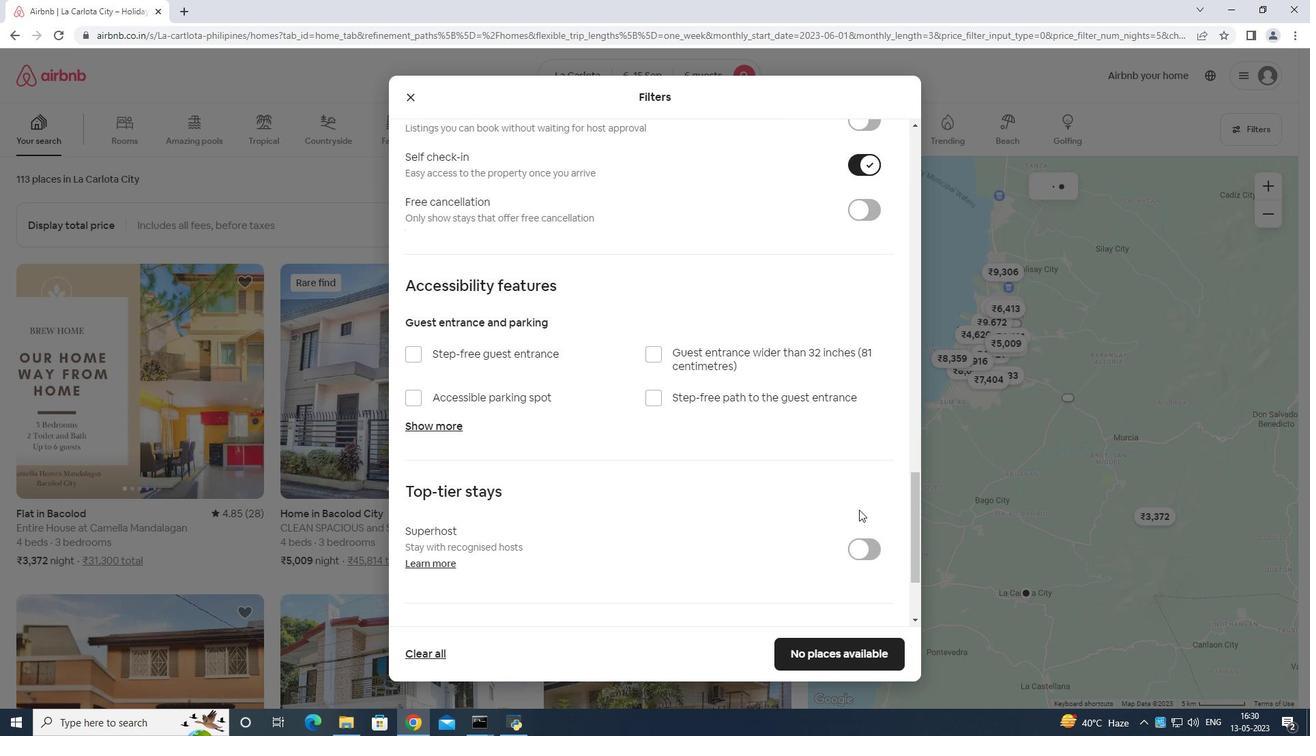 
Action: Mouse moved to (848, 517)
Screenshot: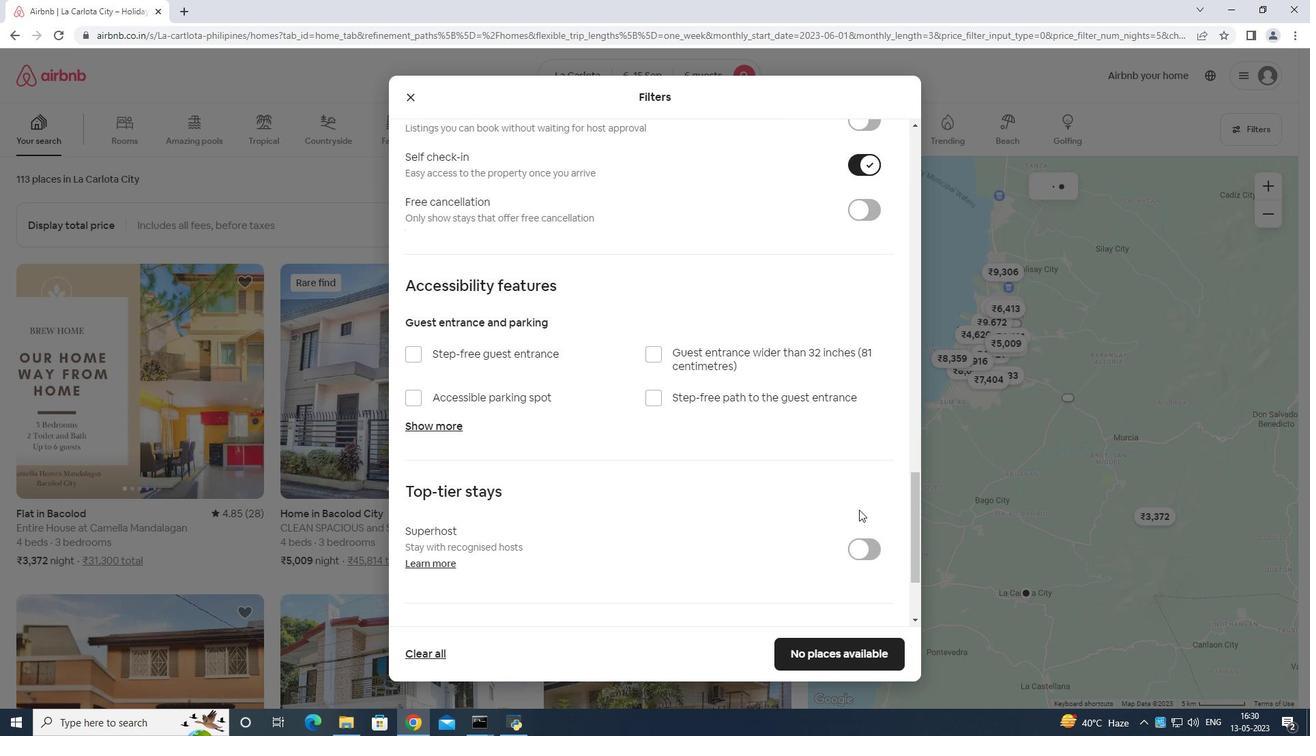 
Action: Mouse scrolled (848, 516) with delta (0, 0)
Screenshot: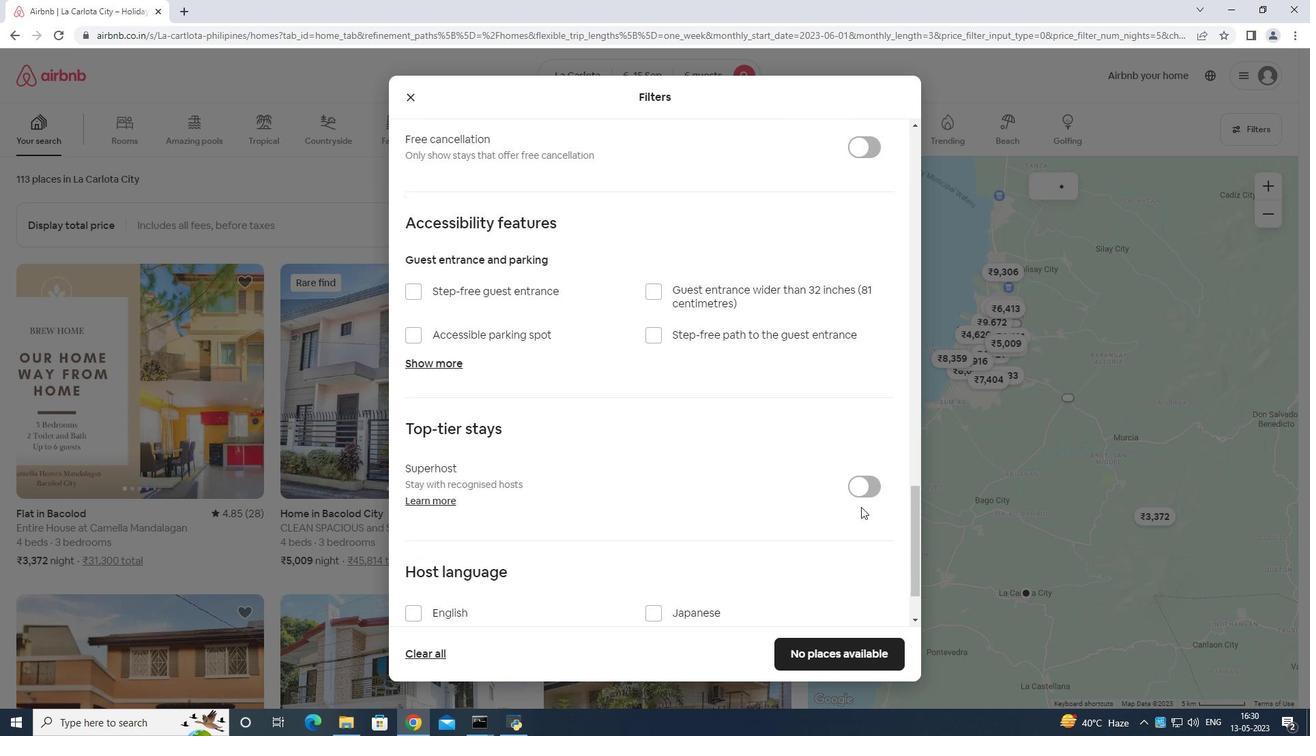 
Action: Mouse moved to (418, 524)
Screenshot: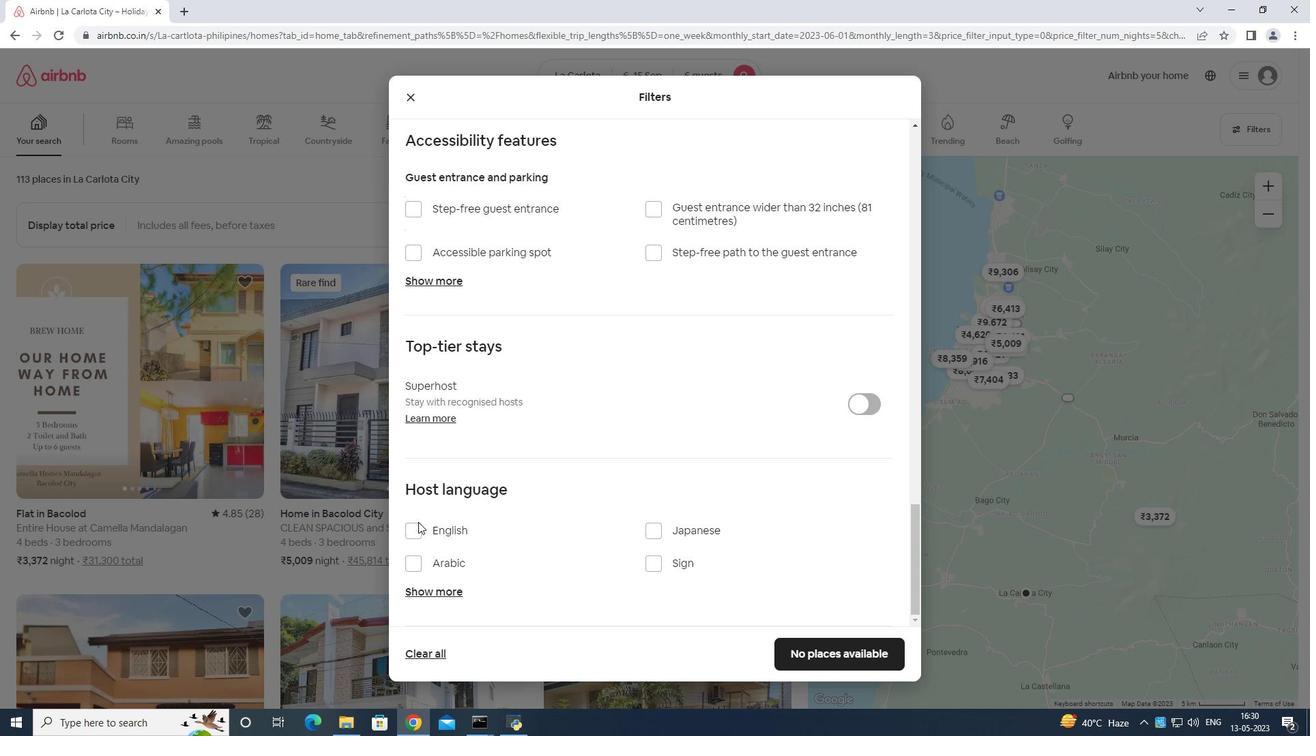 
Action: Mouse pressed left at (418, 524)
Screenshot: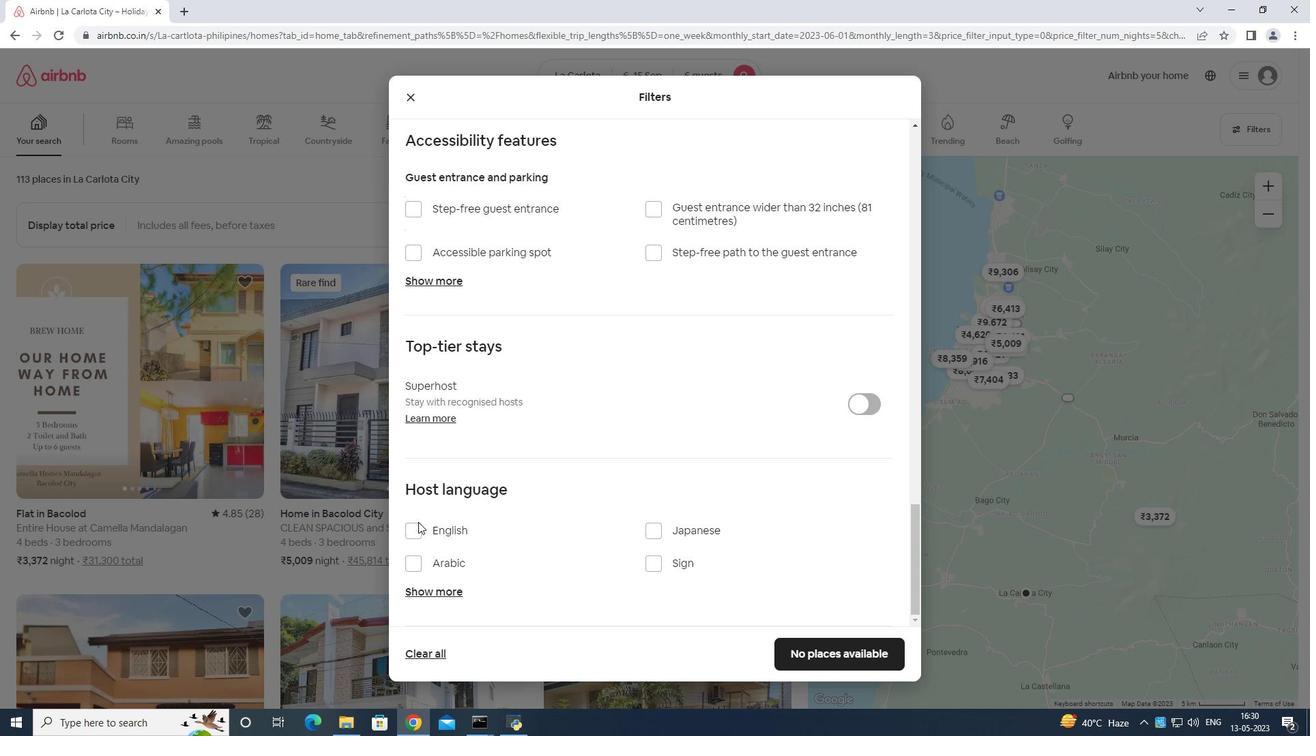 
Action: Mouse moved to (811, 646)
Screenshot: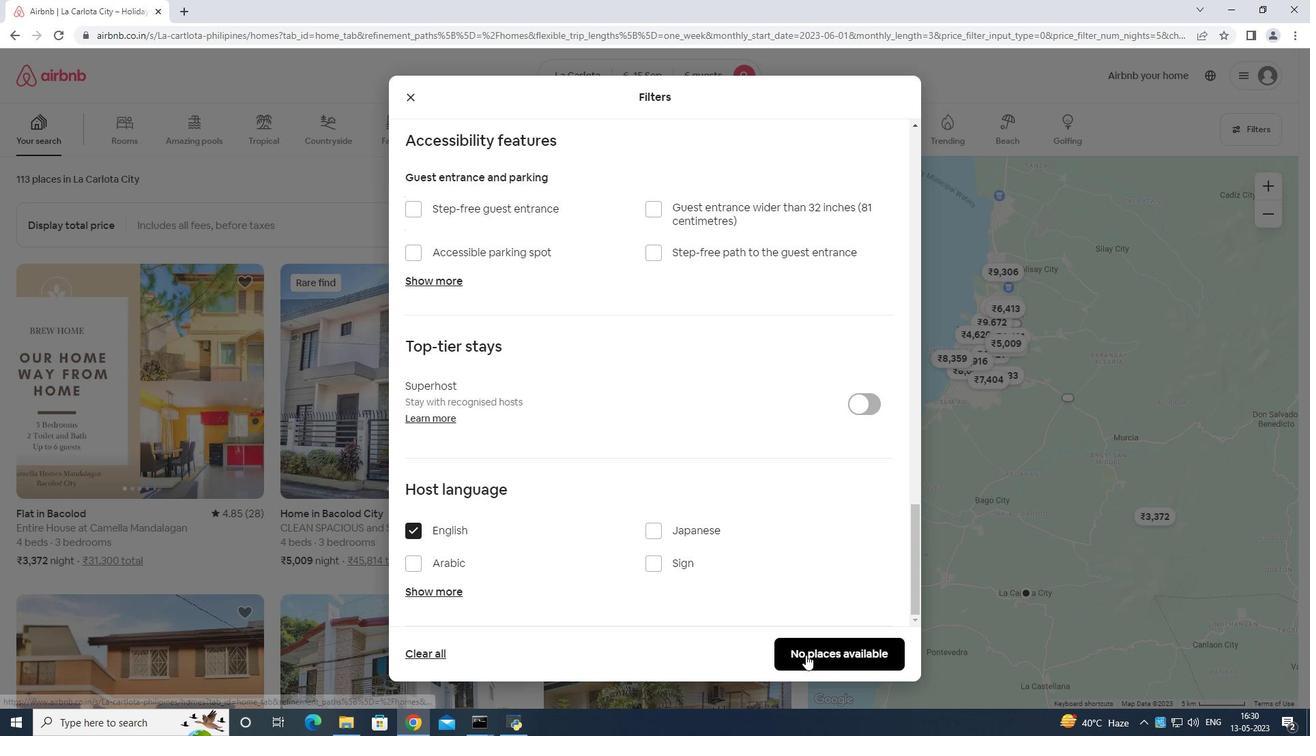 
Action: Mouse pressed left at (811, 646)
Screenshot: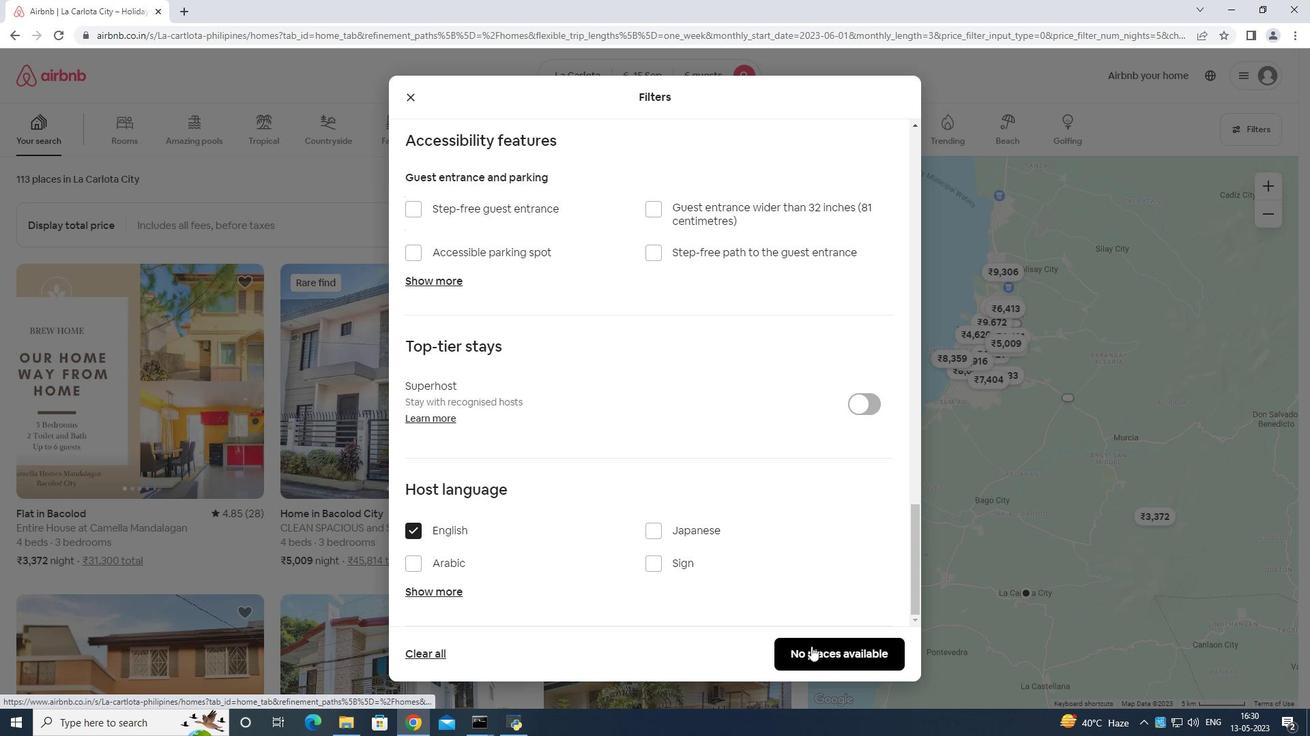 
